 Task: Research Airbnb options in Brcko, Bosnia and Herzegovina from 15th November, 2023 to 21st November, 2023 for 5 adults.3 bedrooms having 3 beds and 3 bathrooms. Property type can be house. Amenities needed are: heating. Booking option can be shelf check-in. Look for 3 properties as per requirement.
Action: Mouse moved to (472, 68)
Screenshot: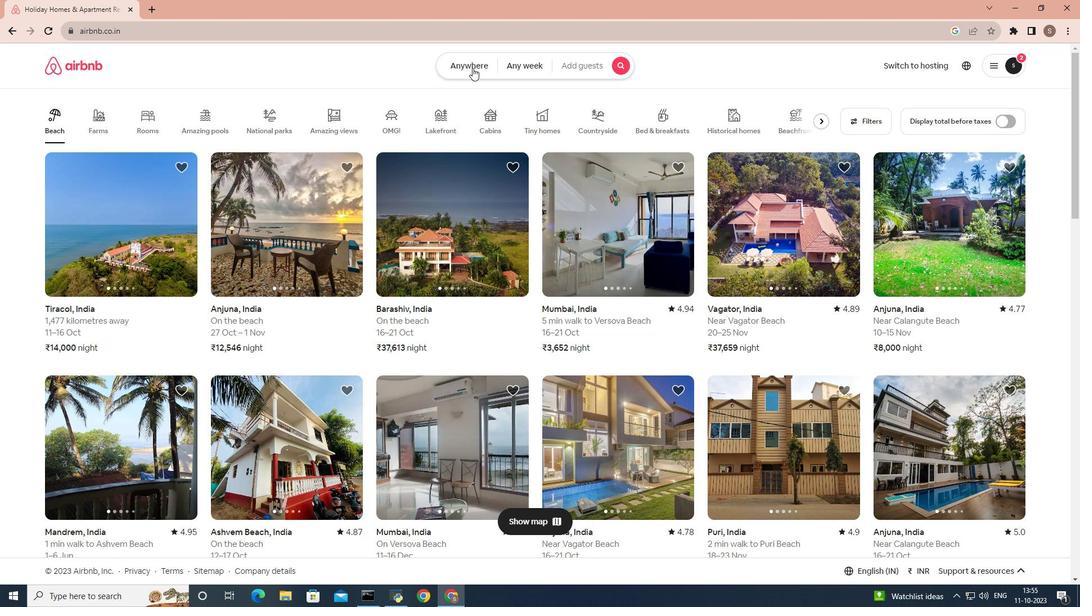 
Action: Mouse pressed left at (472, 68)
Screenshot: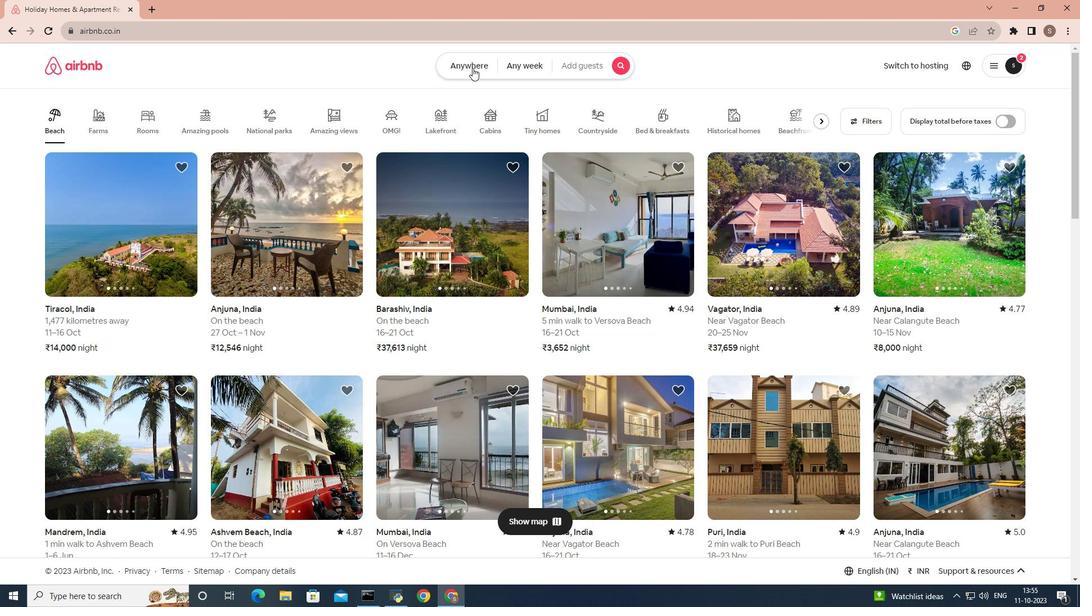 
Action: Mouse moved to (406, 106)
Screenshot: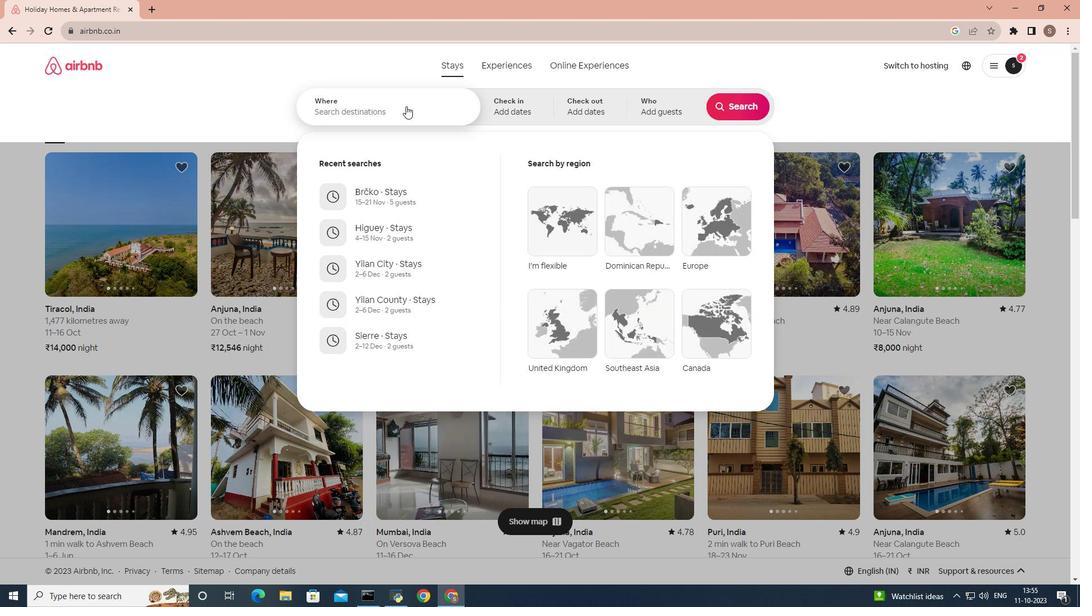 
Action: Mouse pressed left at (406, 106)
Screenshot: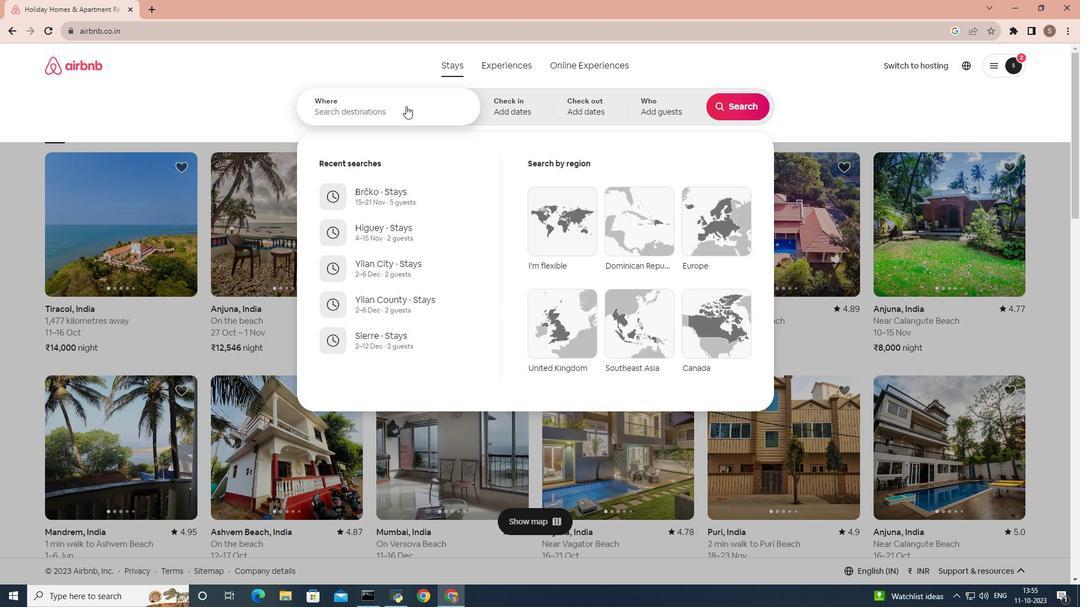
Action: Key pressed brcko
Screenshot: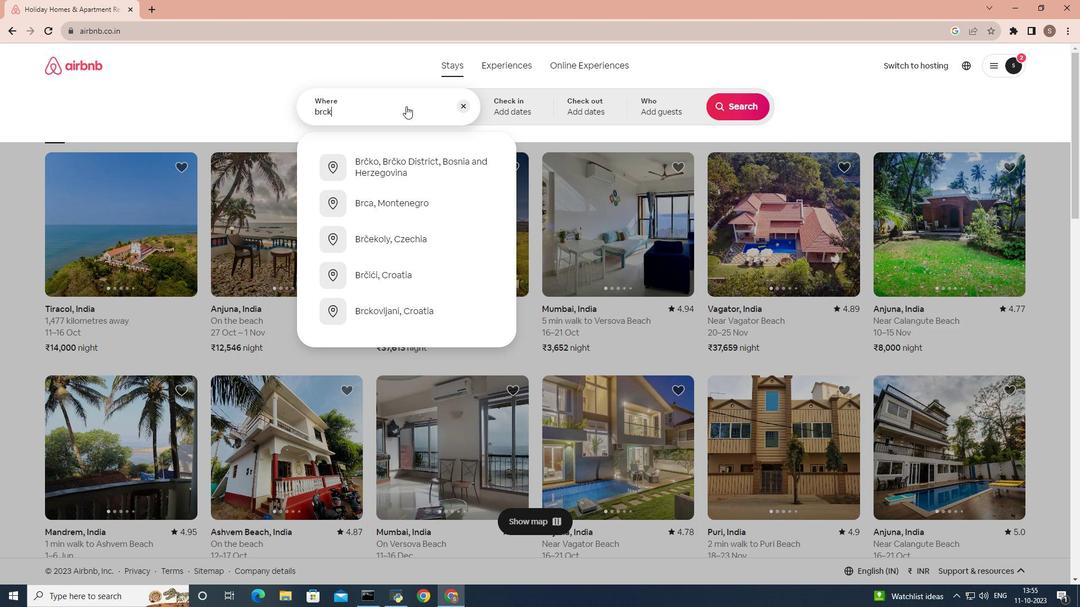 
Action: Mouse moved to (400, 167)
Screenshot: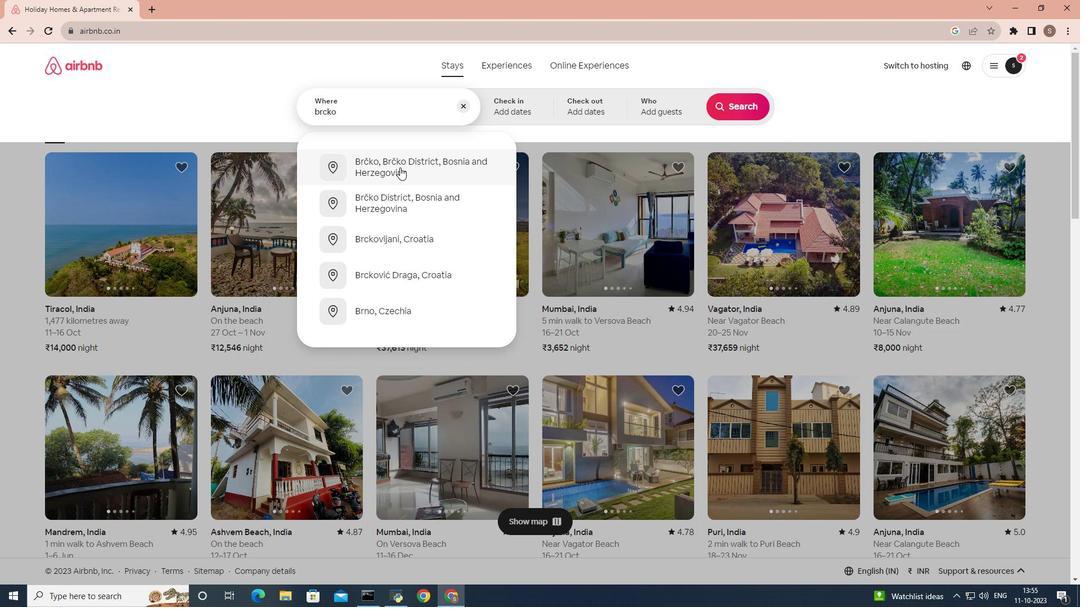 
Action: Mouse pressed left at (400, 167)
Screenshot: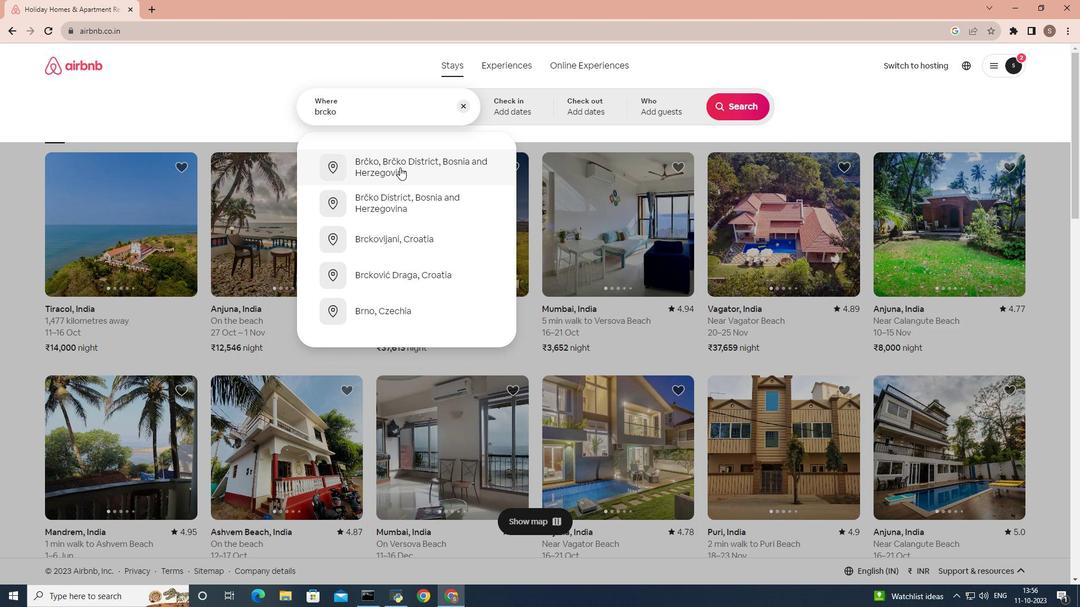 
Action: Mouse moved to (643, 312)
Screenshot: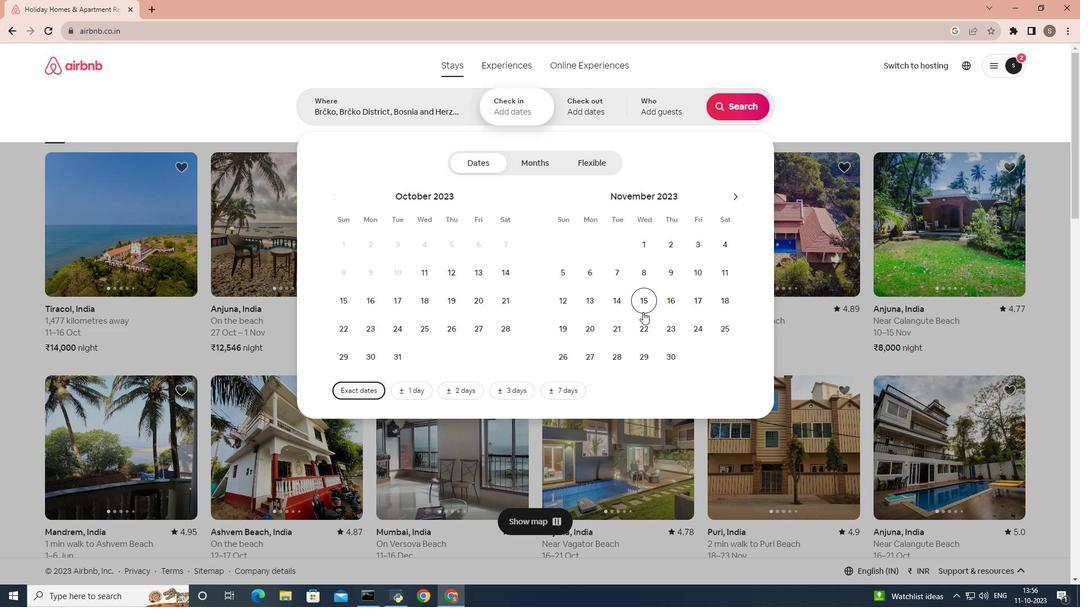 
Action: Mouse pressed left at (643, 312)
Screenshot: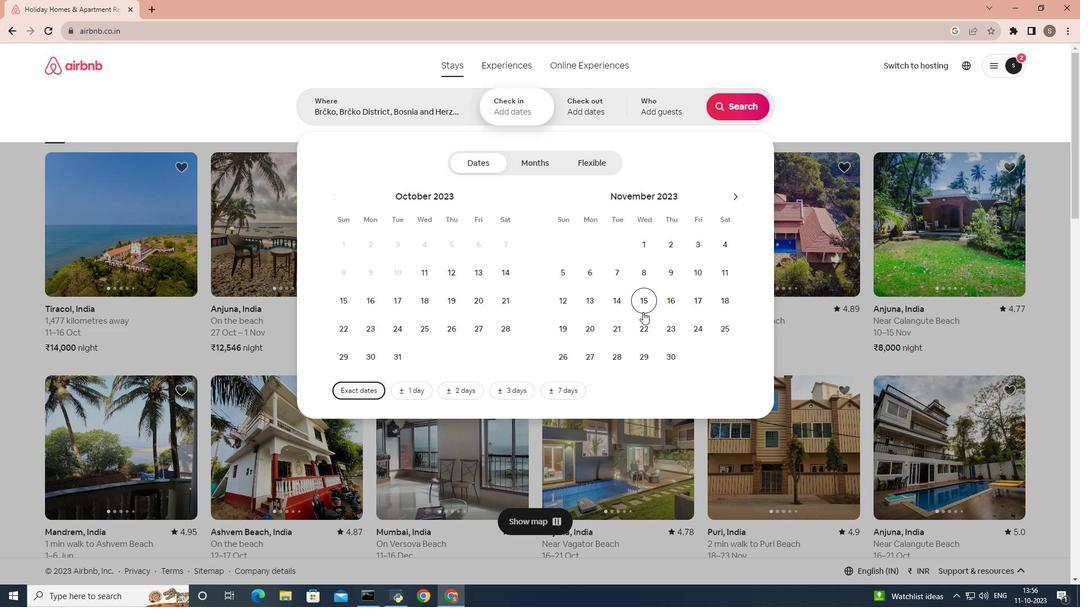 
Action: Mouse moved to (624, 333)
Screenshot: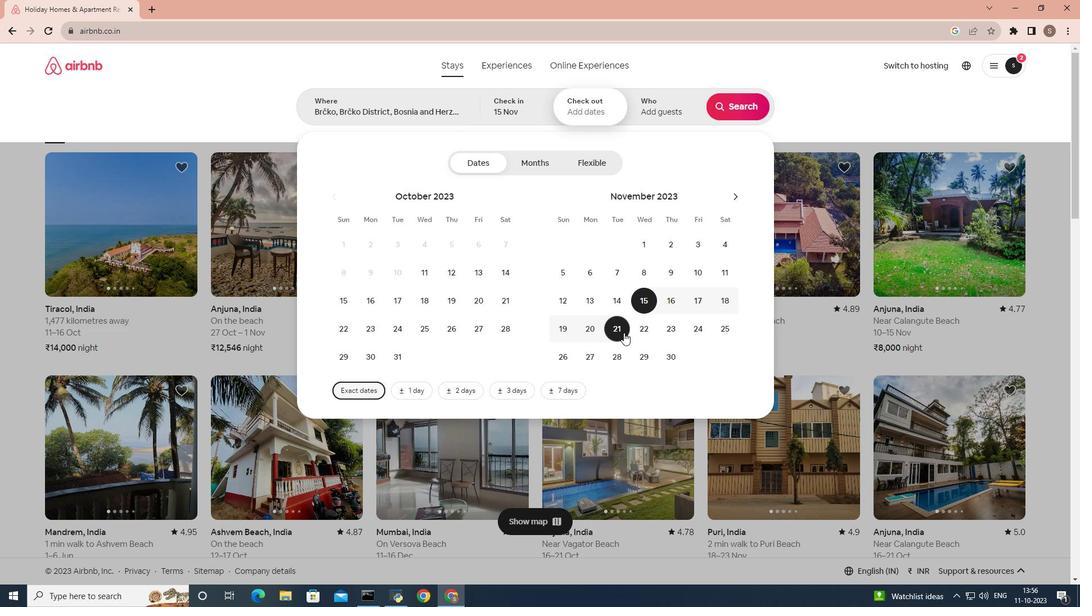 
Action: Mouse pressed left at (624, 333)
Screenshot: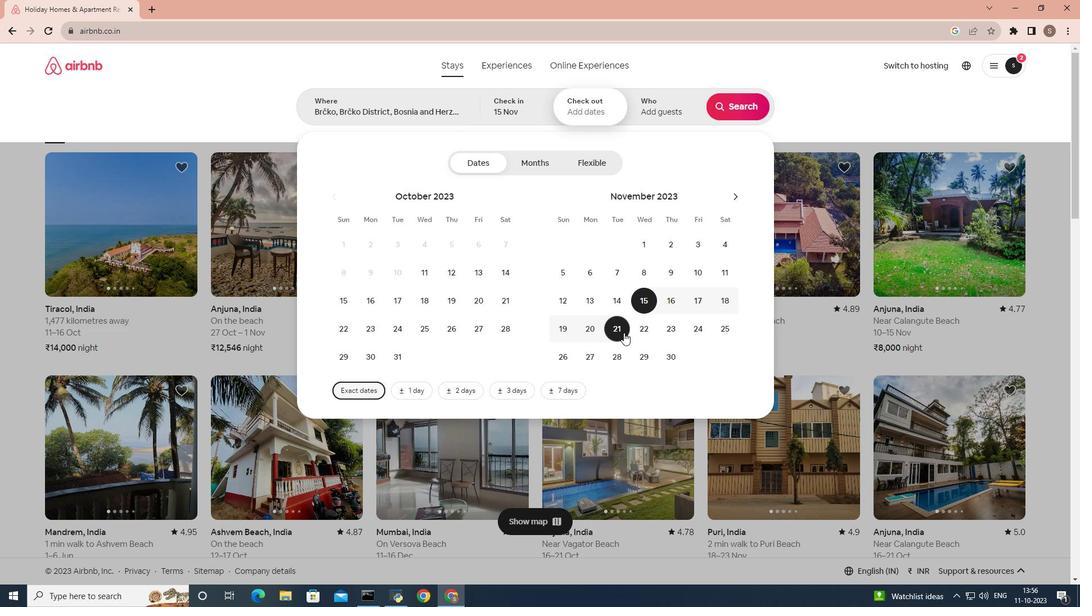 
Action: Mouse moved to (681, 109)
Screenshot: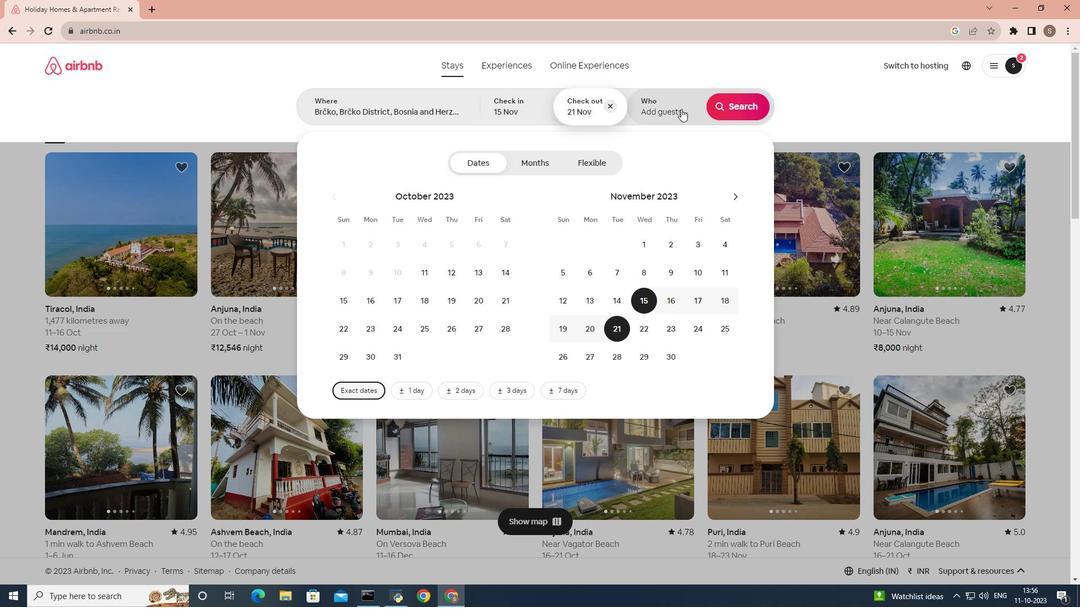
Action: Mouse pressed left at (681, 109)
Screenshot: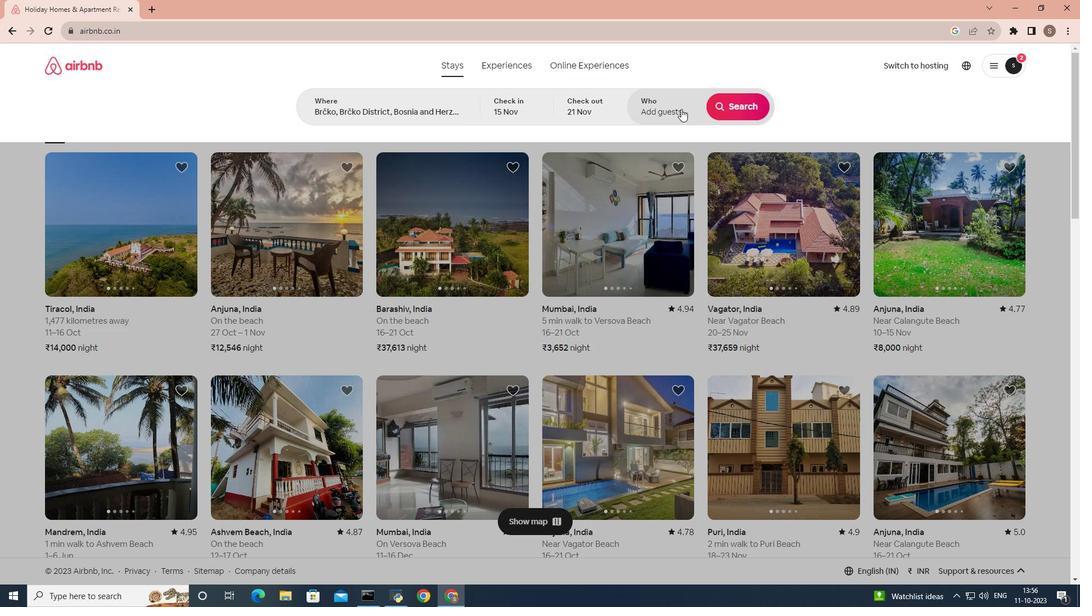 
Action: Mouse moved to (739, 169)
Screenshot: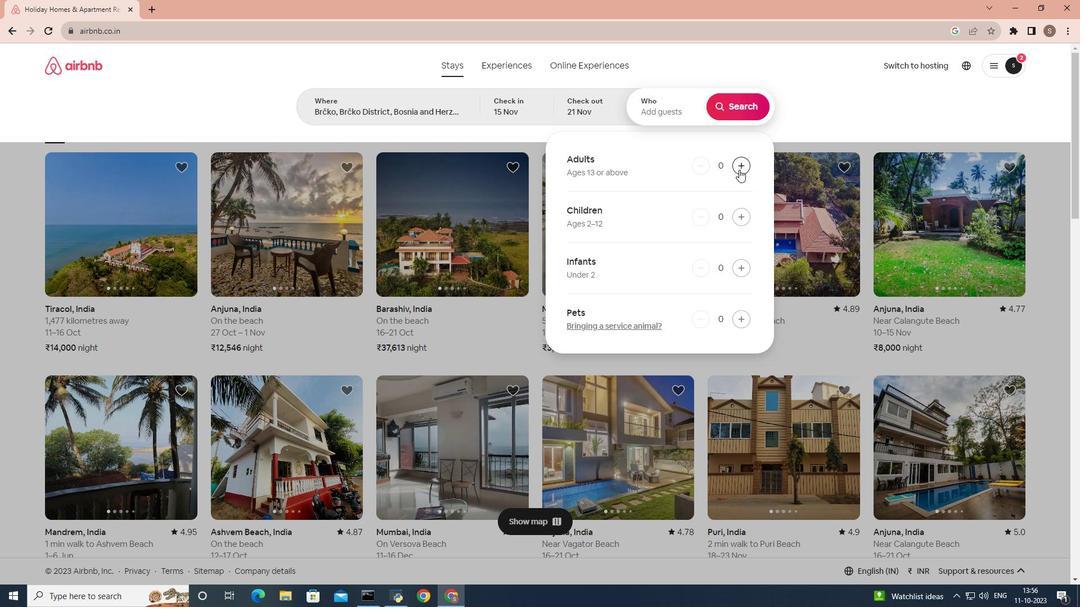 
Action: Mouse pressed left at (739, 169)
Screenshot: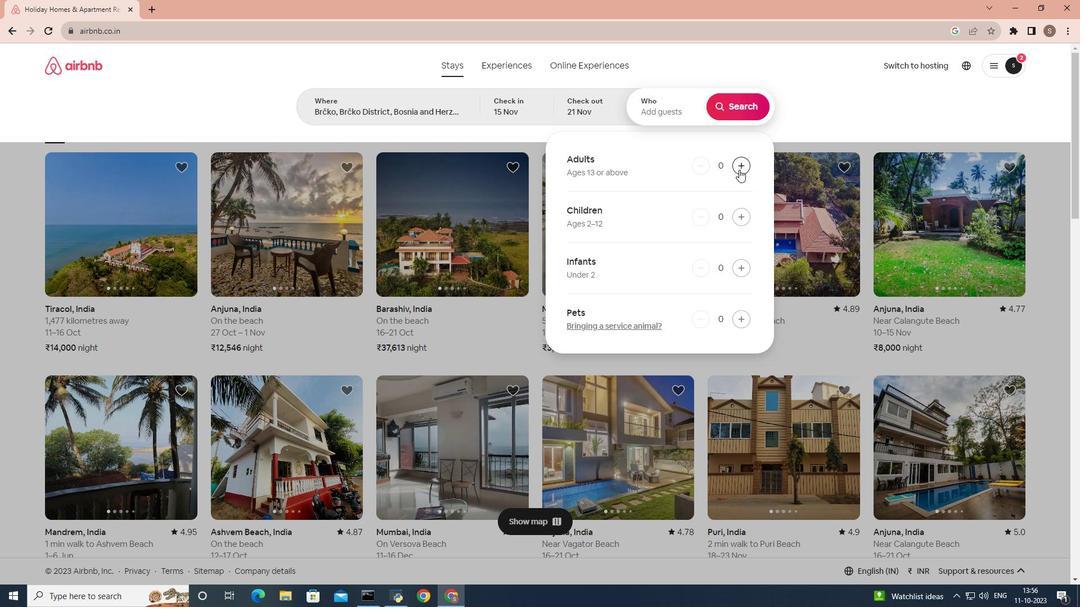
Action: Mouse pressed left at (739, 169)
Screenshot: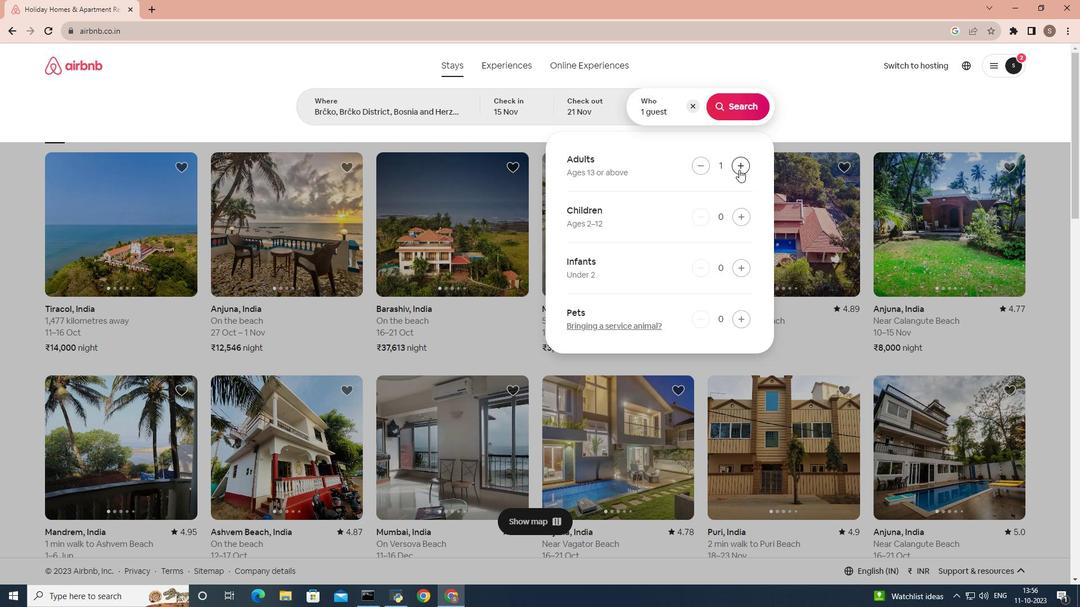 
Action: Mouse pressed left at (739, 169)
Screenshot: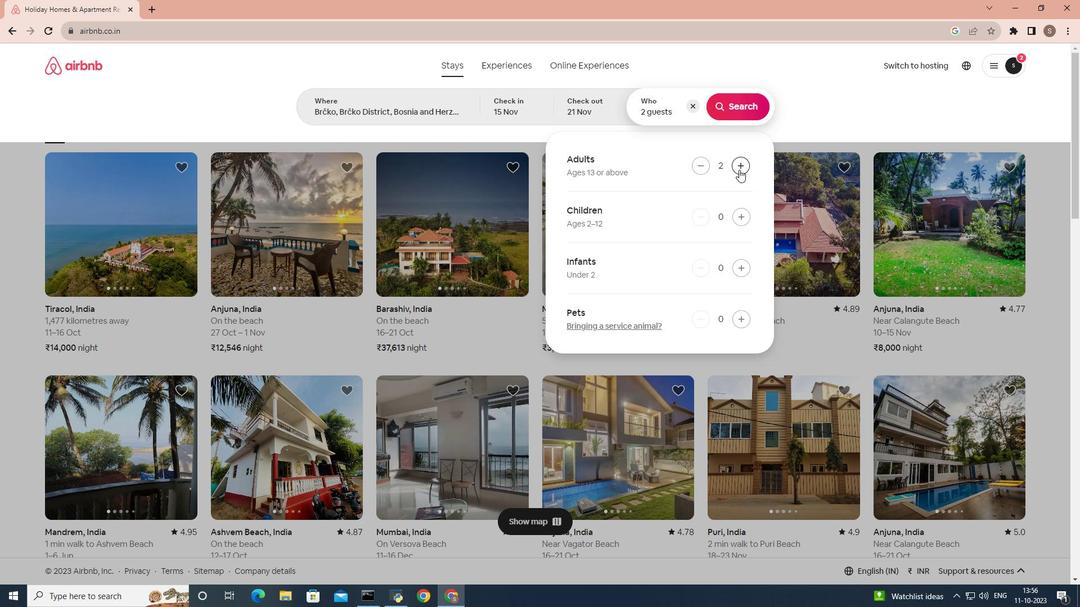 
Action: Mouse pressed left at (739, 169)
Screenshot: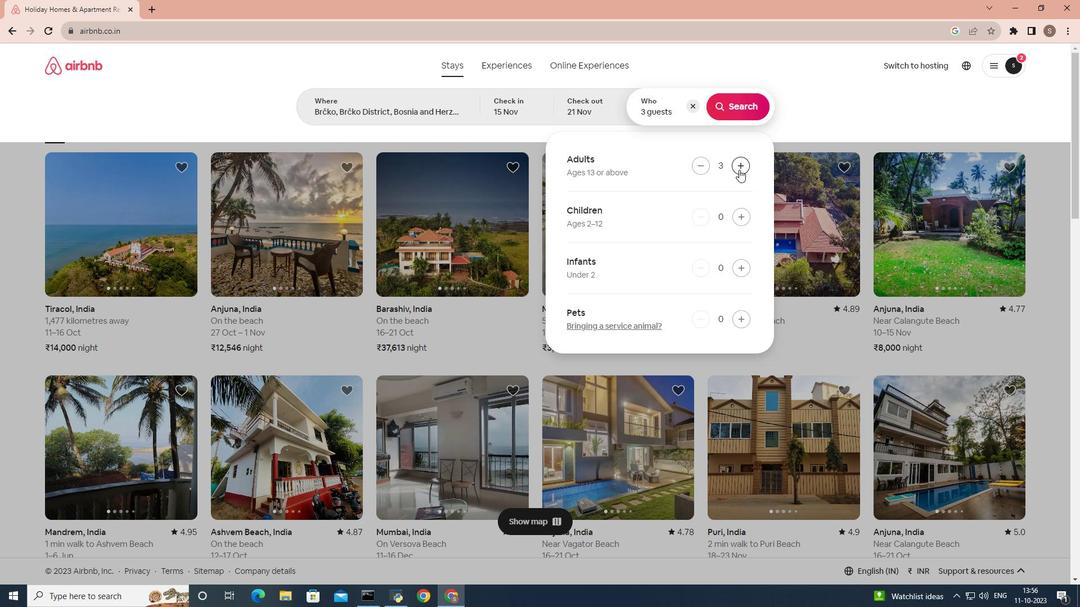 
Action: Mouse pressed left at (739, 169)
Screenshot: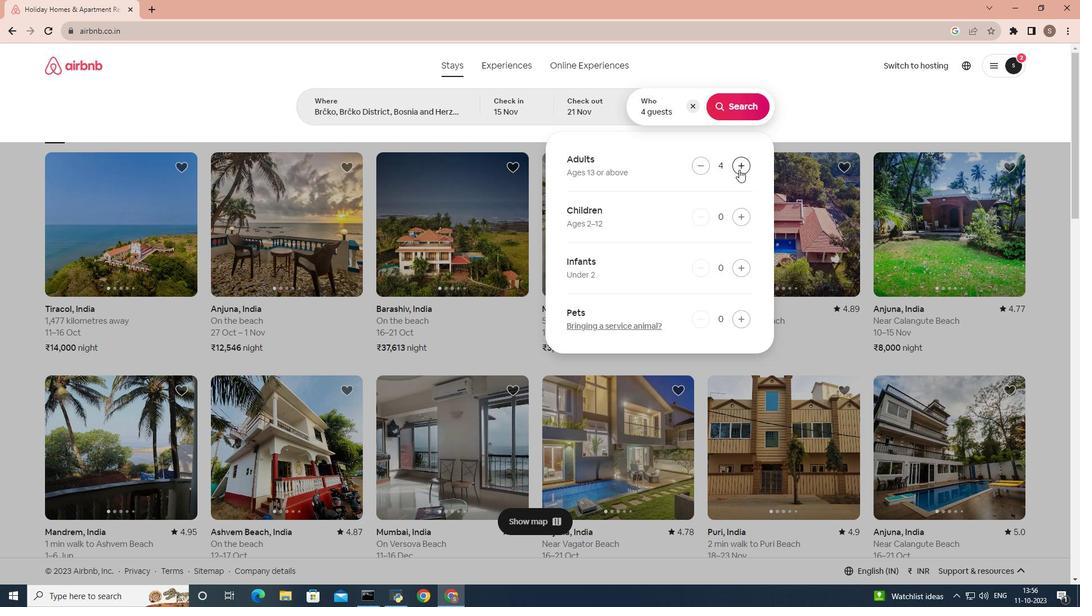 
Action: Mouse moved to (729, 106)
Screenshot: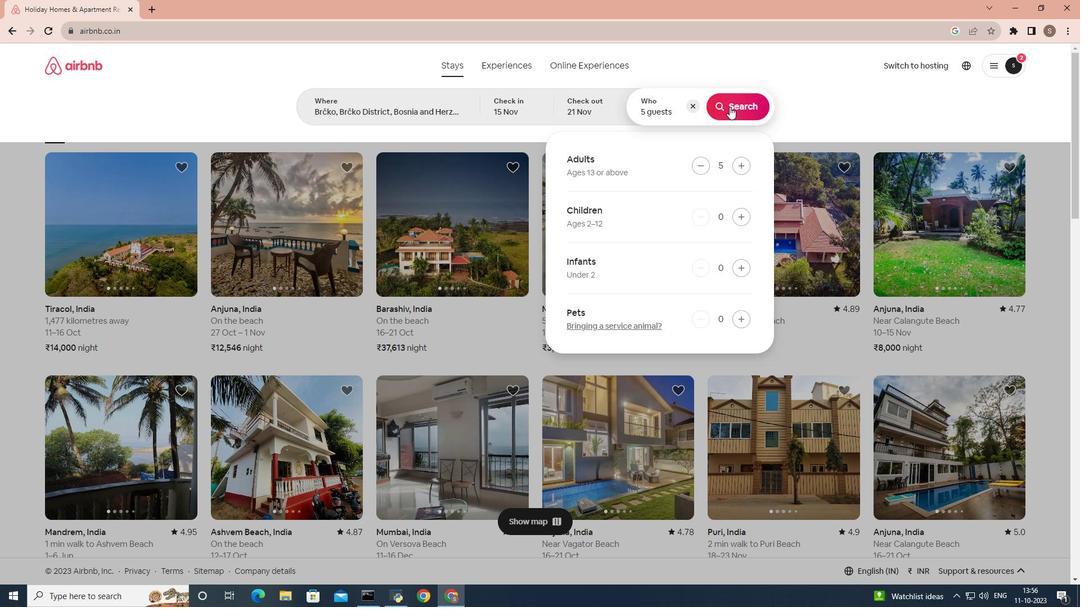 
Action: Mouse pressed left at (729, 106)
Screenshot: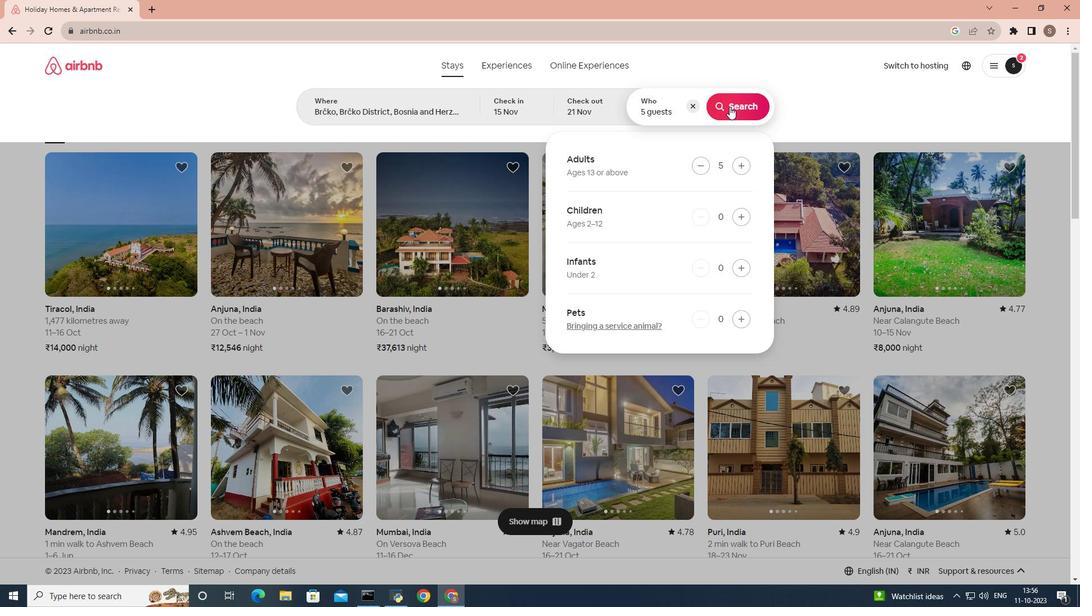 
Action: Mouse moved to (908, 115)
Screenshot: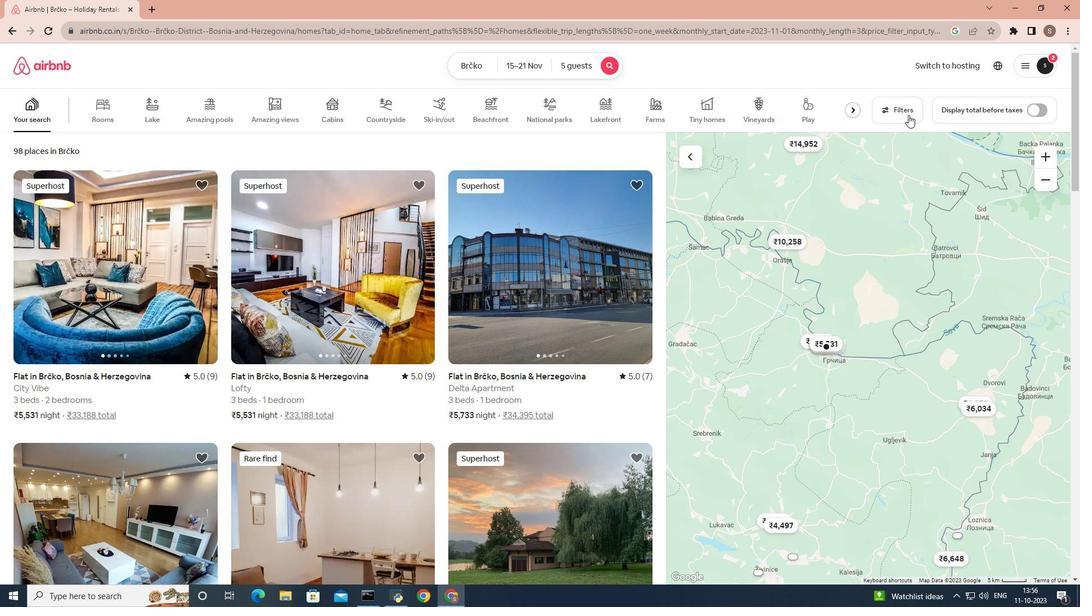 
Action: Mouse pressed left at (908, 115)
Screenshot: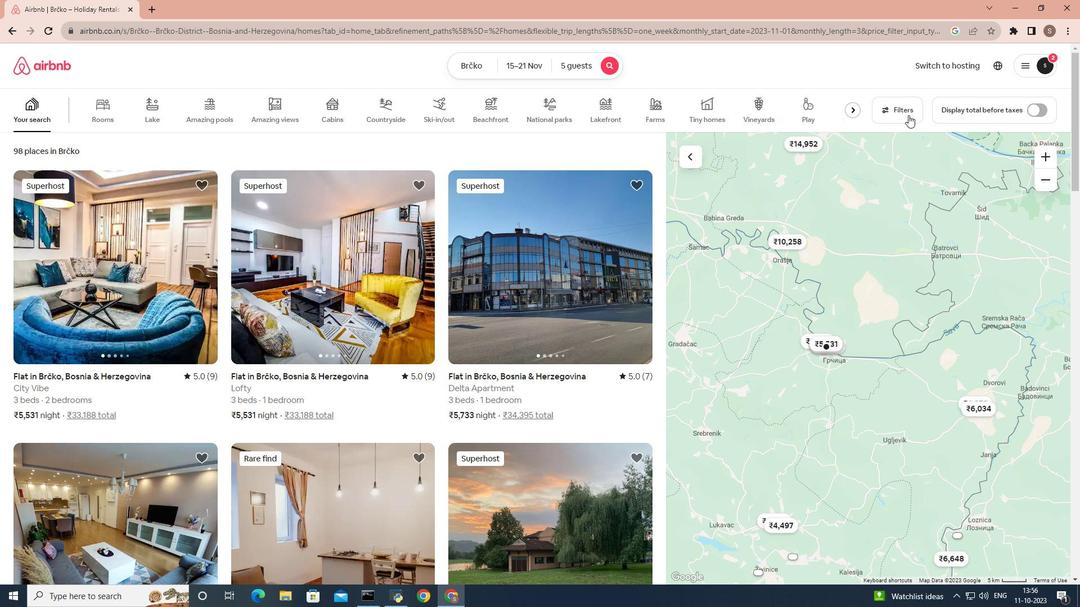 
Action: Mouse moved to (527, 265)
Screenshot: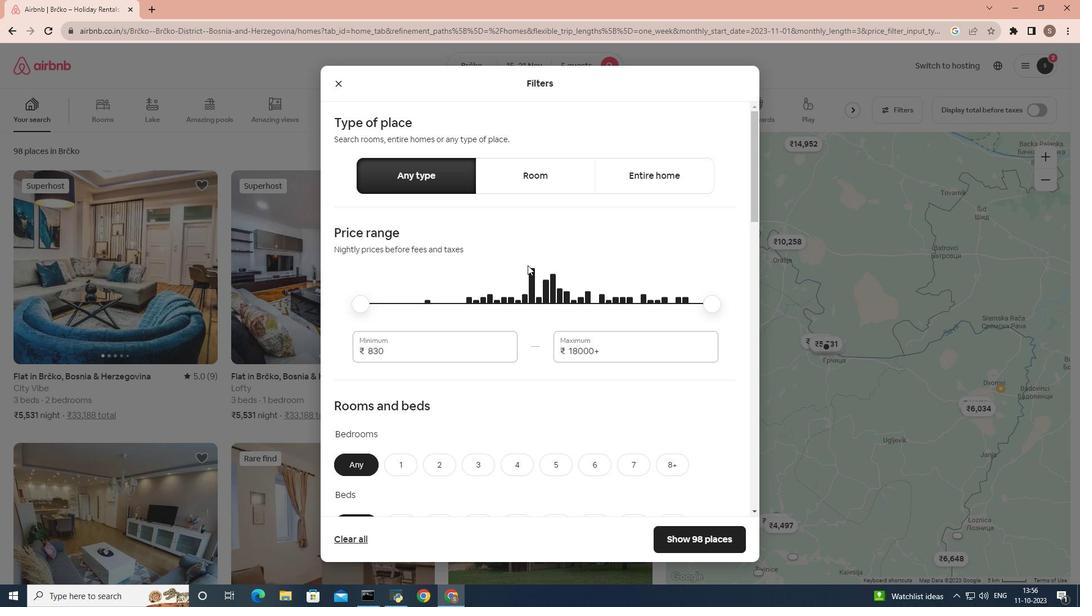 
Action: Mouse scrolled (527, 265) with delta (0, 0)
Screenshot: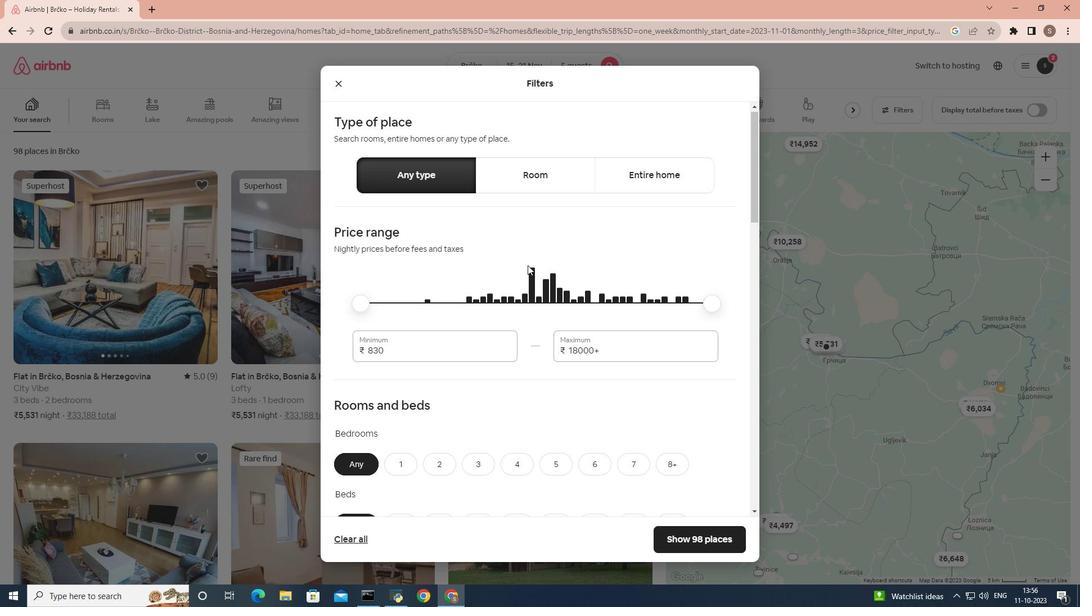 
Action: Mouse scrolled (527, 265) with delta (0, 0)
Screenshot: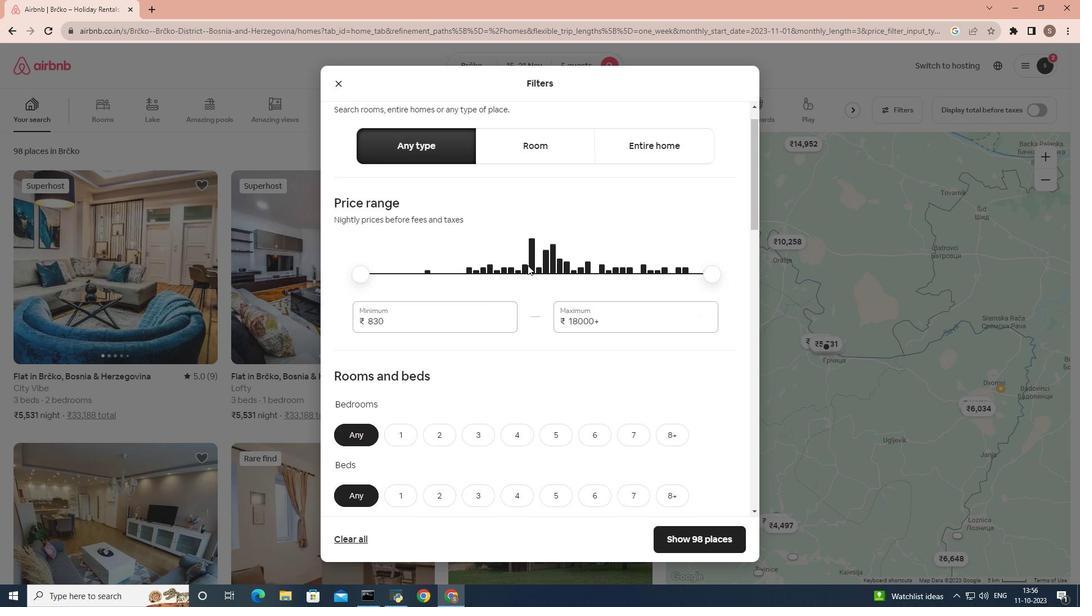 
Action: Mouse moved to (526, 248)
Screenshot: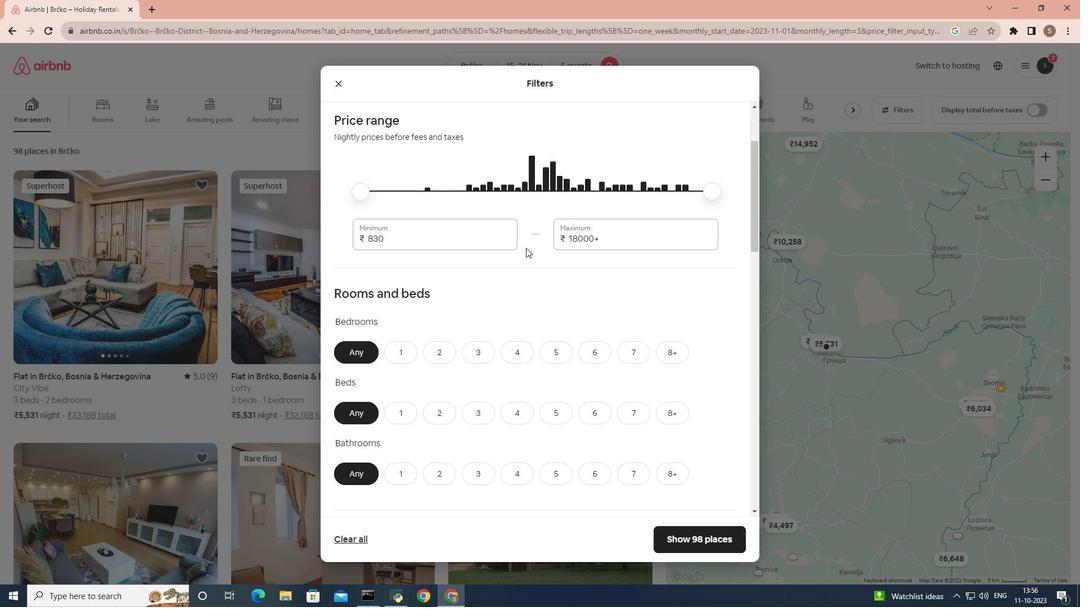 
Action: Mouse scrolled (526, 247) with delta (0, 0)
Screenshot: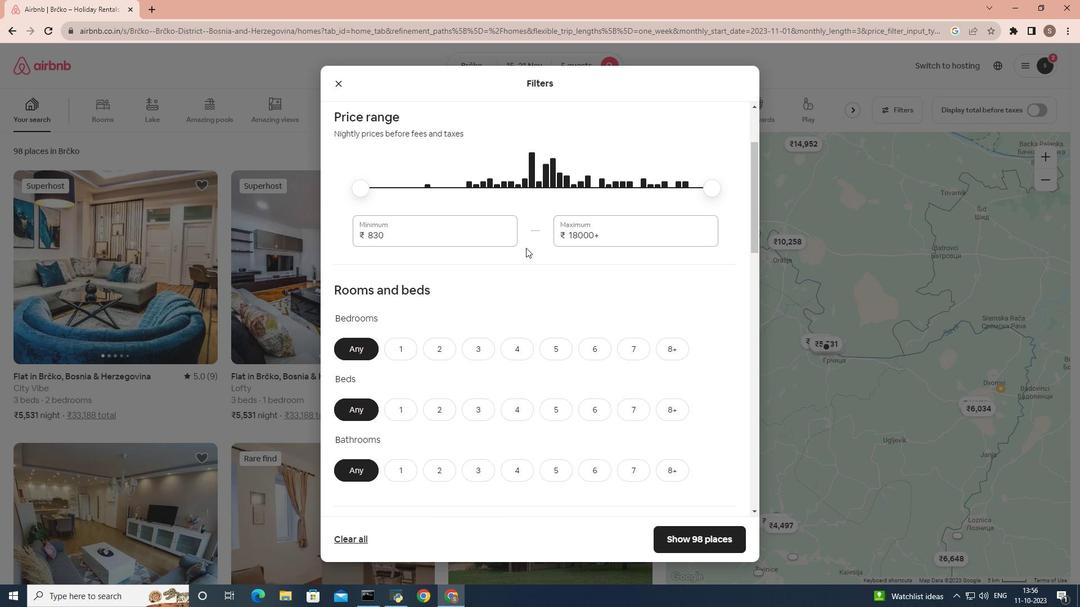 
Action: Mouse moved to (525, 244)
Screenshot: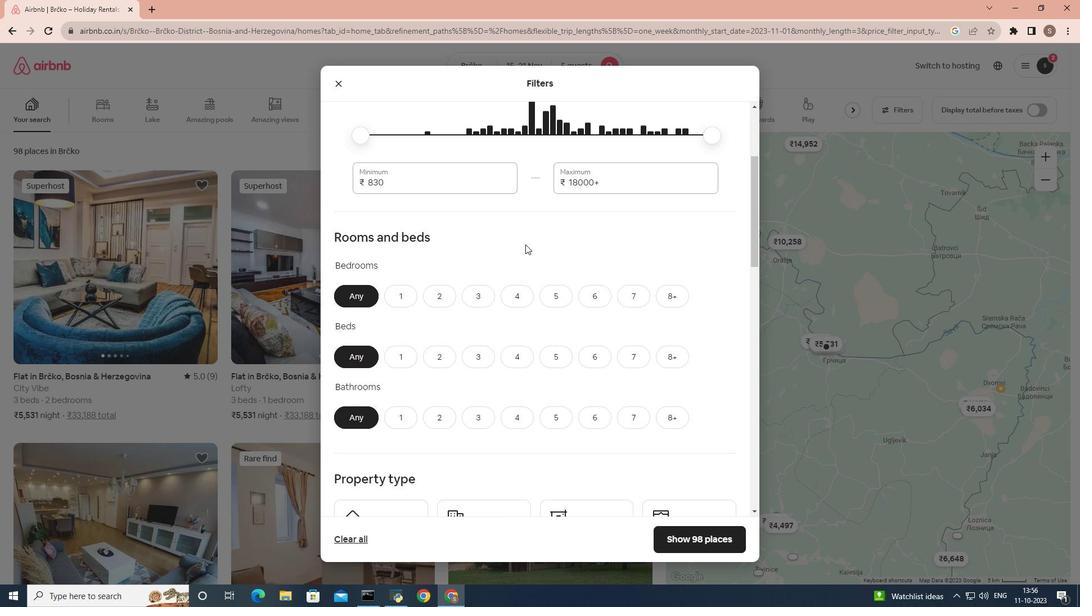 
Action: Mouse scrolled (525, 244) with delta (0, 0)
Screenshot: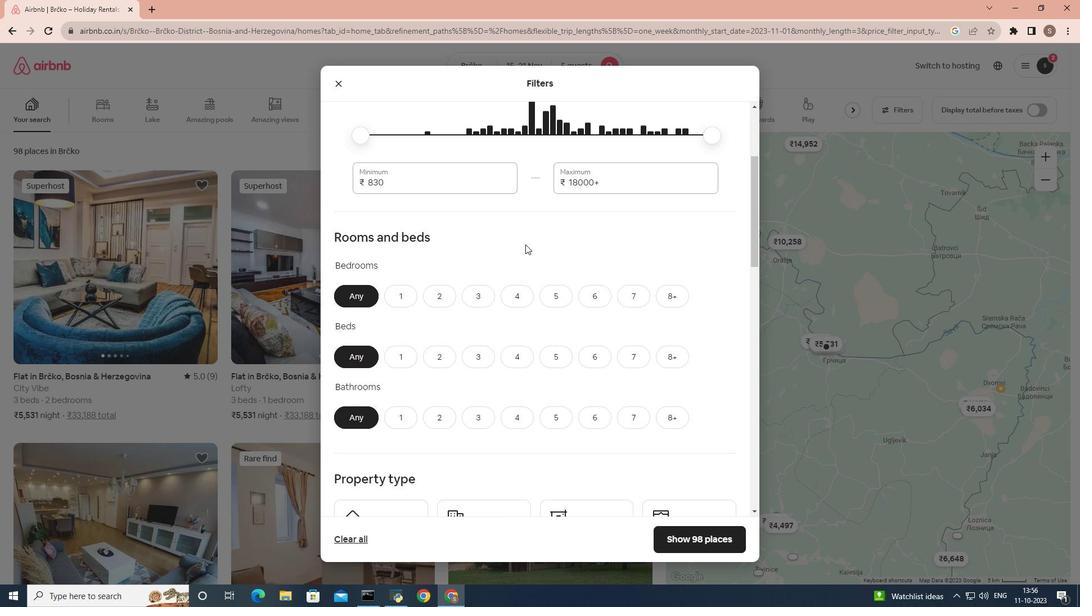 
Action: Mouse moved to (492, 240)
Screenshot: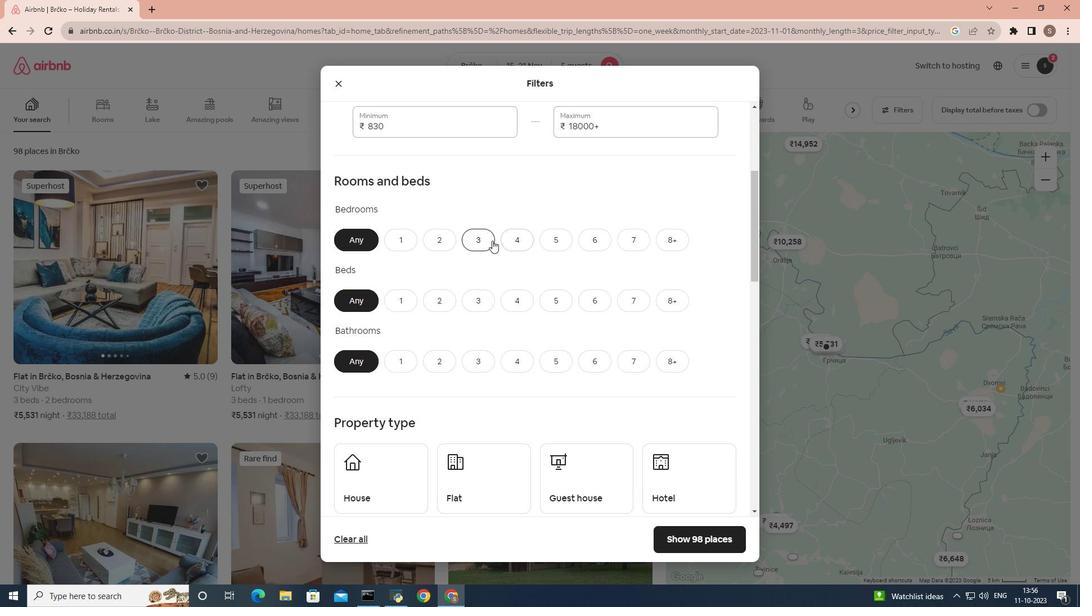 
Action: Mouse pressed left at (492, 240)
Screenshot: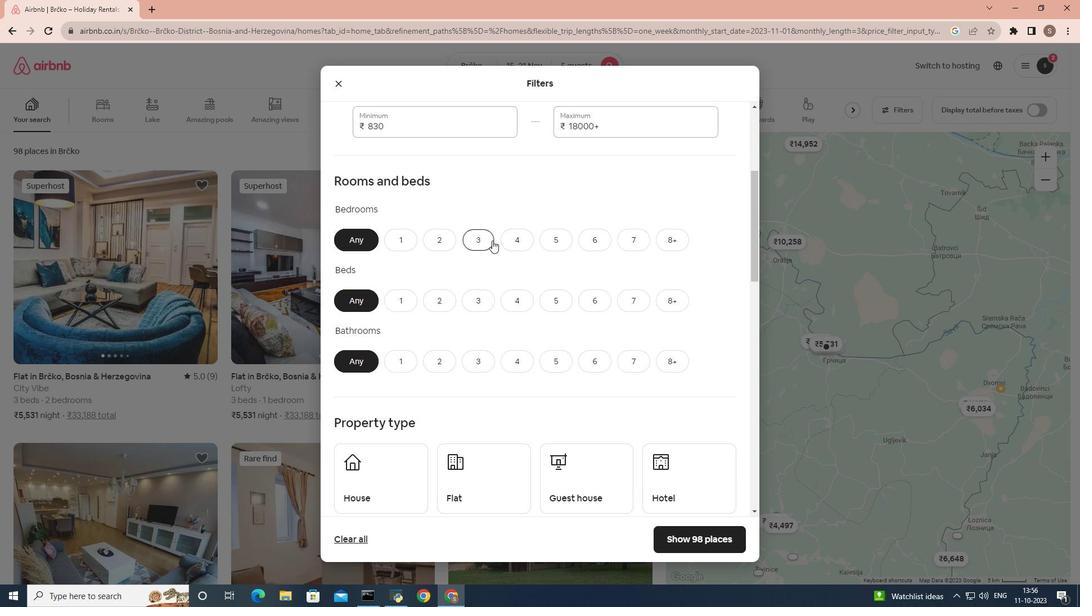 
Action: Mouse moved to (475, 310)
Screenshot: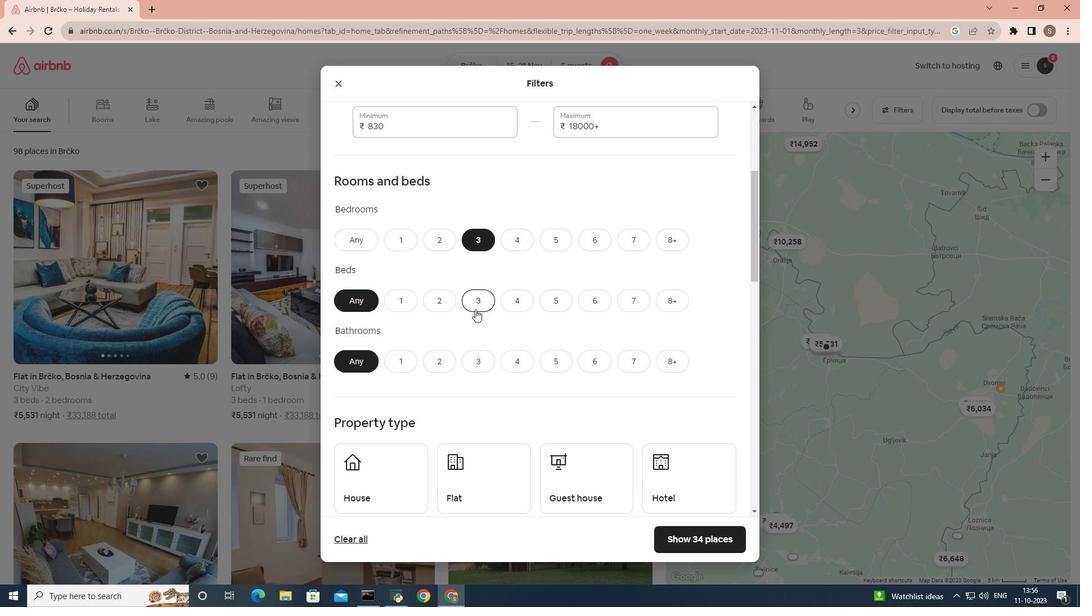 
Action: Mouse pressed left at (475, 310)
Screenshot: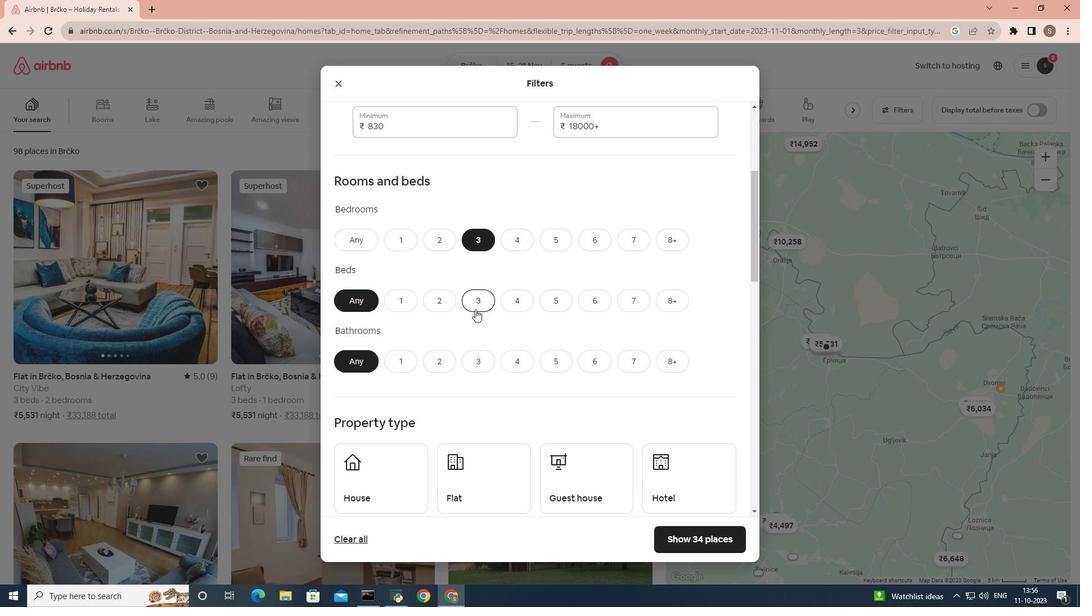 
Action: Mouse moved to (473, 362)
Screenshot: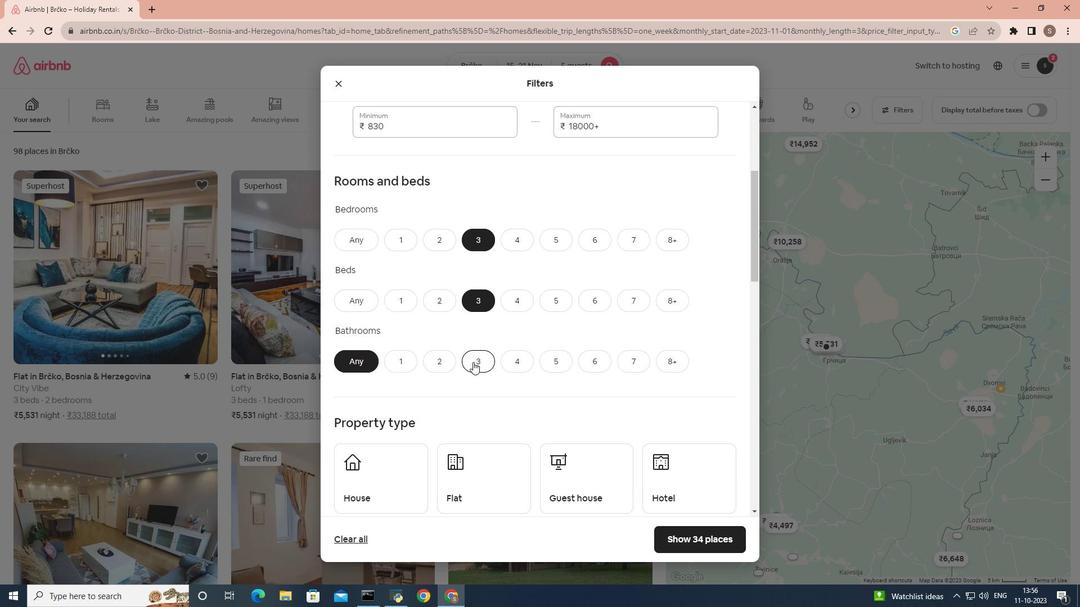 
Action: Mouse pressed left at (473, 362)
Screenshot: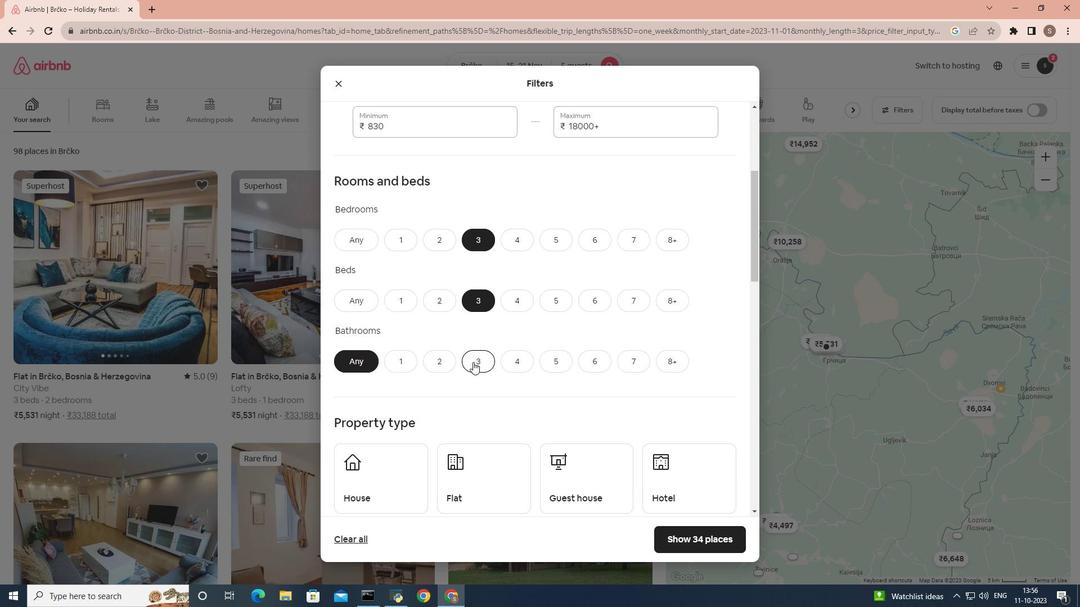
Action: Mouse moved to (476, 307)
Screenshot: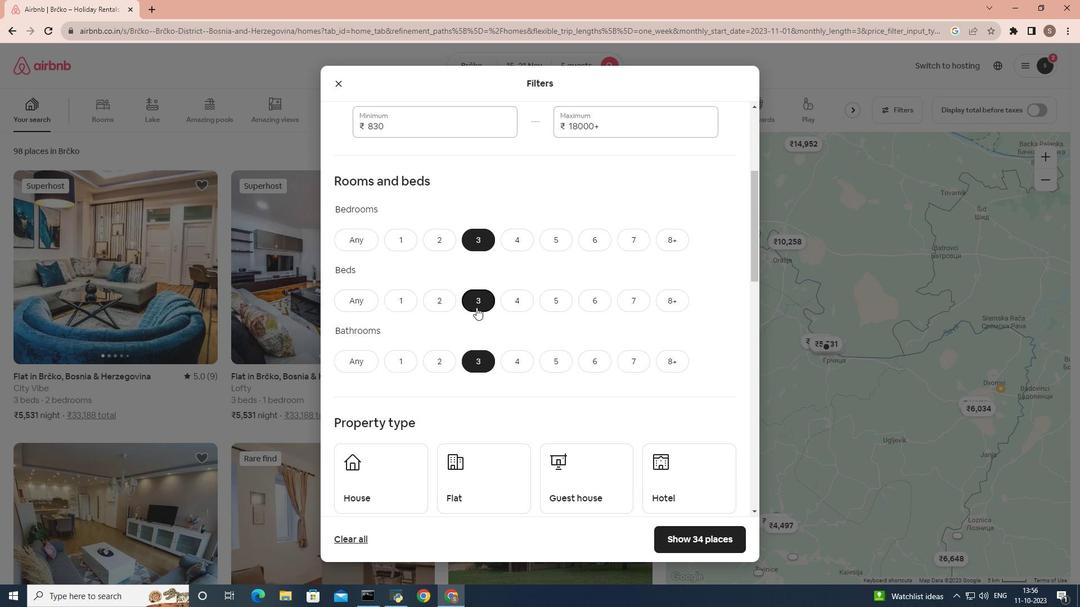 
Action: Mouse scrolled (476, 307) with delta (0, 0)
Screenshot: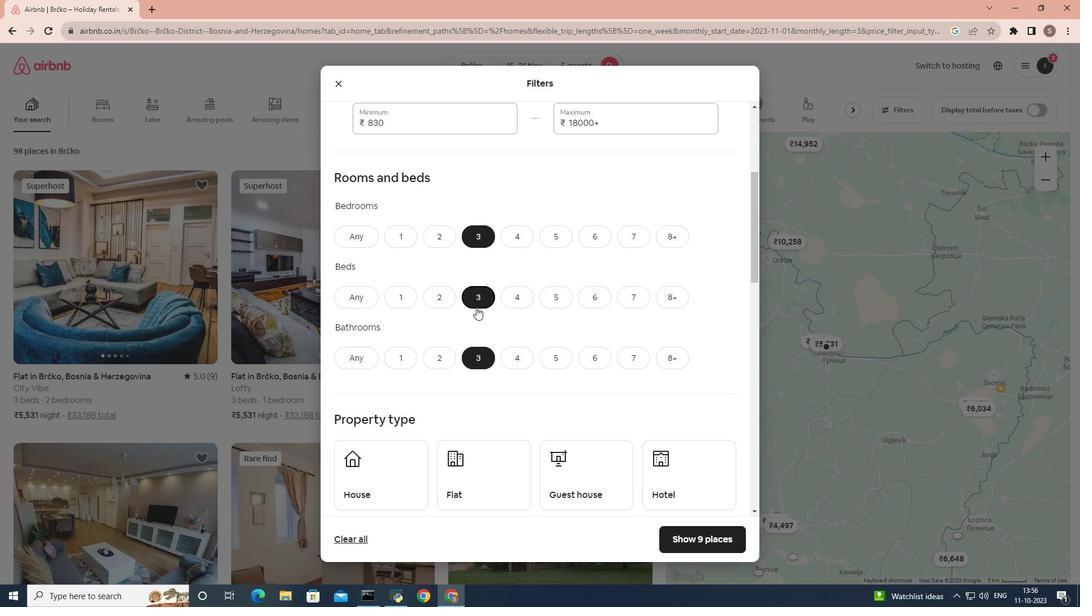 
Action: Mouse scrolled (476, 307) with delta (0, 0)
Screenshot: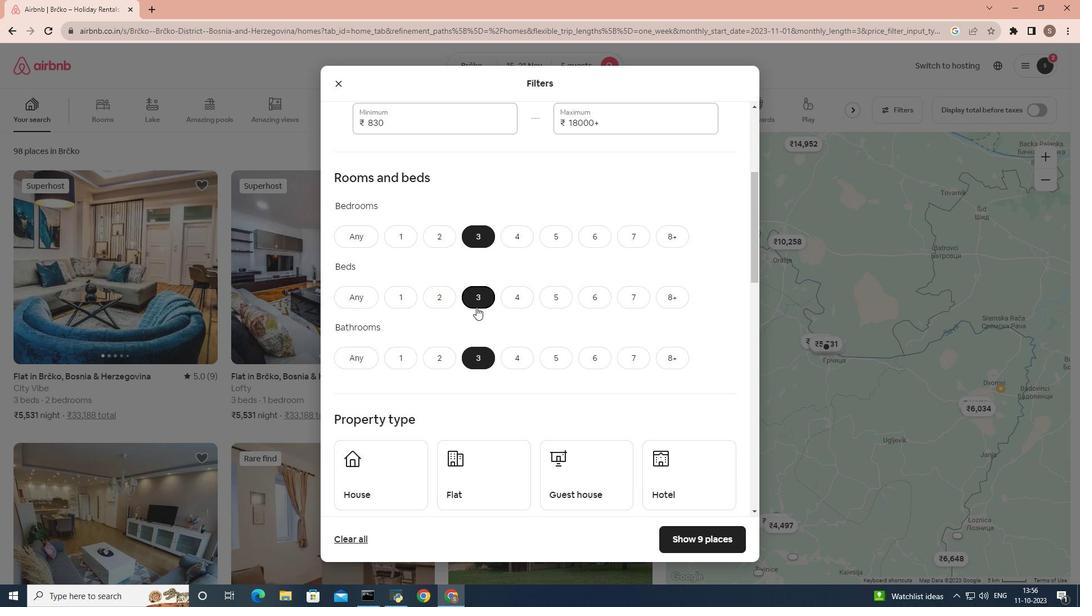 
Action: Mouse scrolled (476, 307) with delta (0, 0)
Screenshot: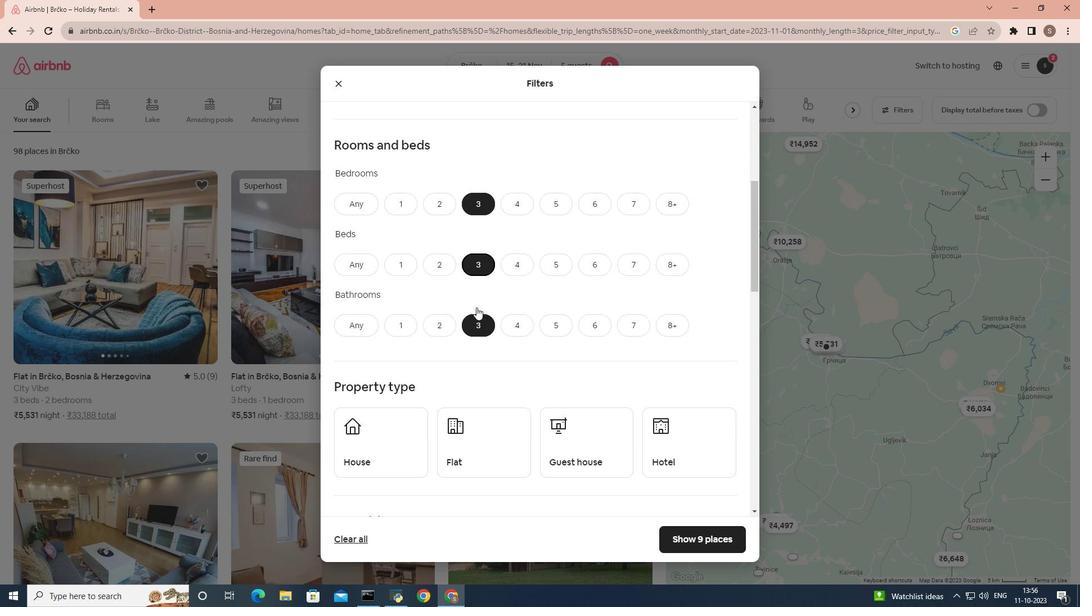 
Action: Mouse scrolled (476, 307) with delta (0, 0)
Screenshot: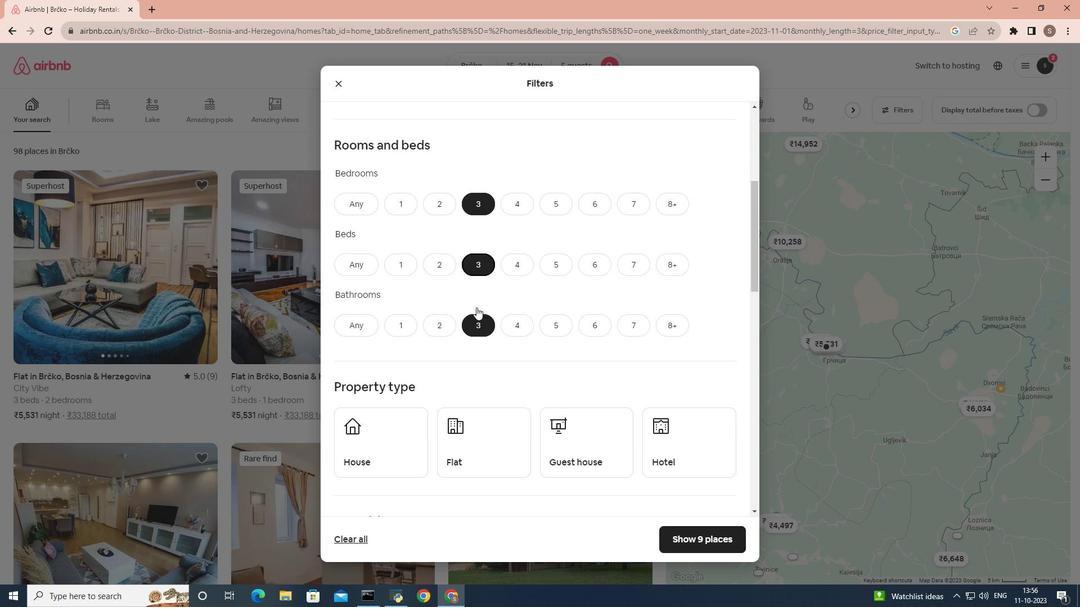 
Action: Mouse moved to (387, 265)
Screenshot: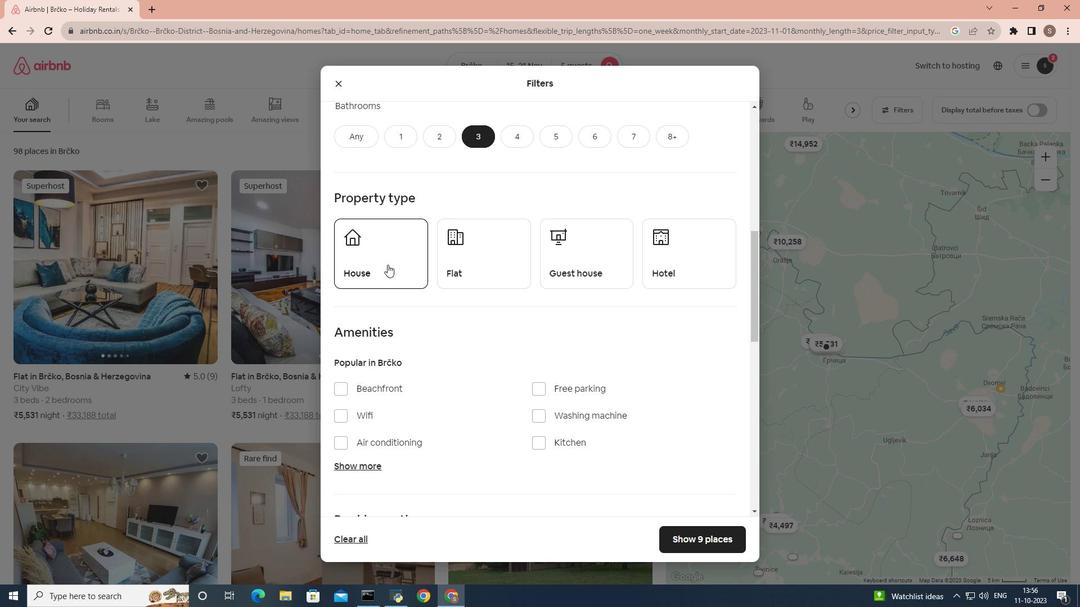 
Action: Mouse pressed left at (387, 265)
Screenshot: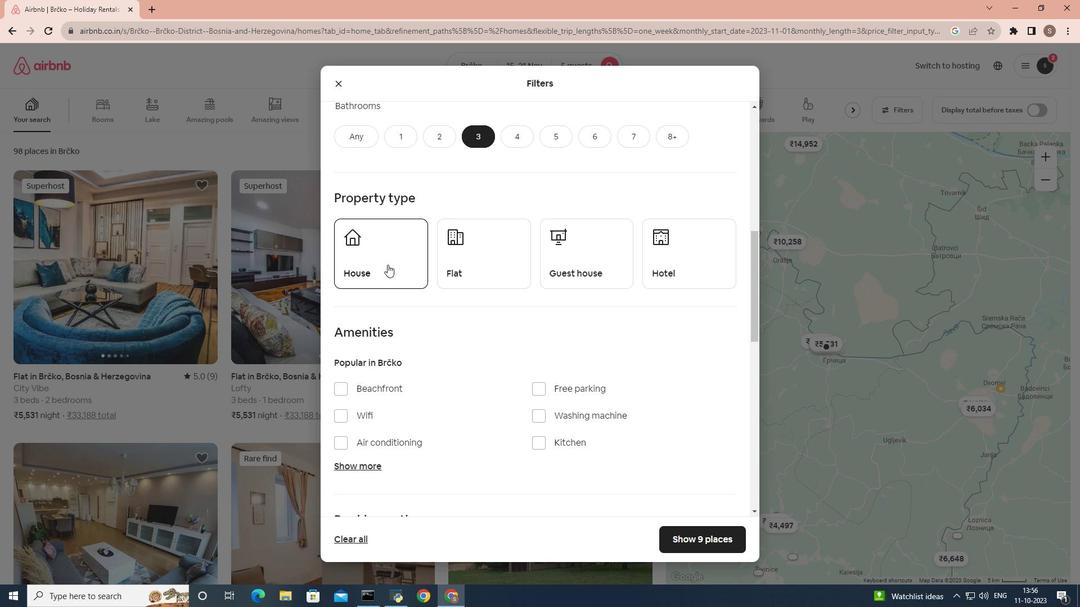 
Action: Mouse moved to (449, 339)
Screenshot: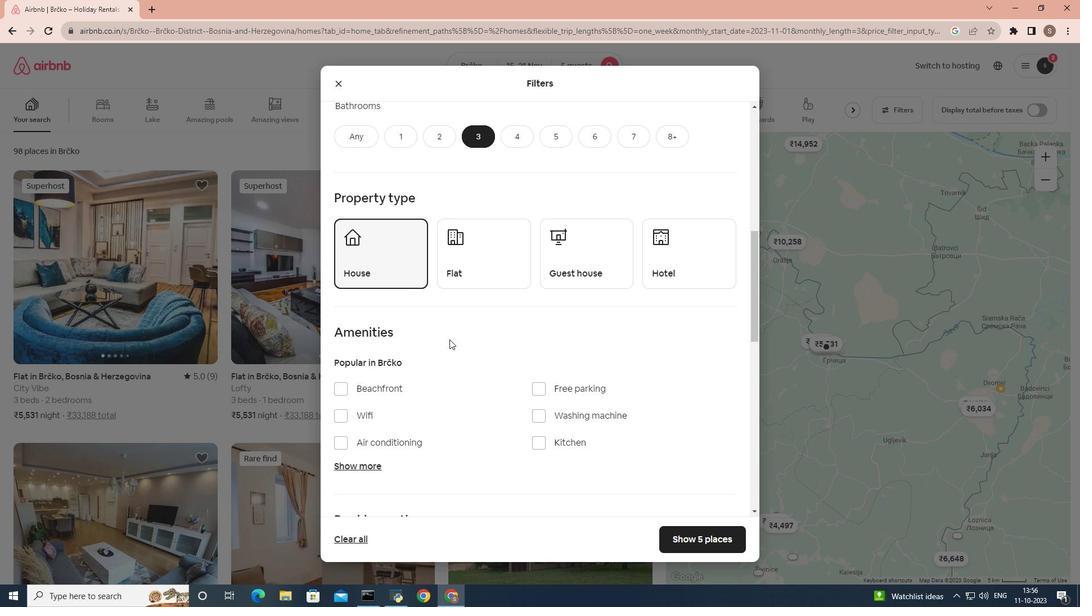 
Action: Mouse scrolled (449, 339) with delta (0, 0)
Screenshot: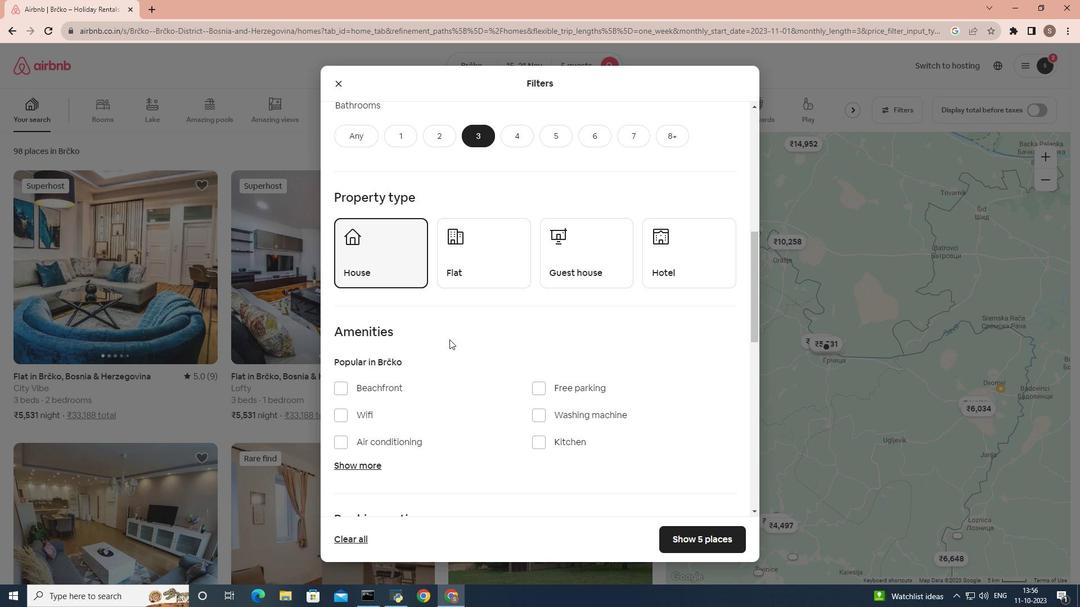 
Action: Mouse scrolled (449, 339) with delta (0, 0)
Screenshot: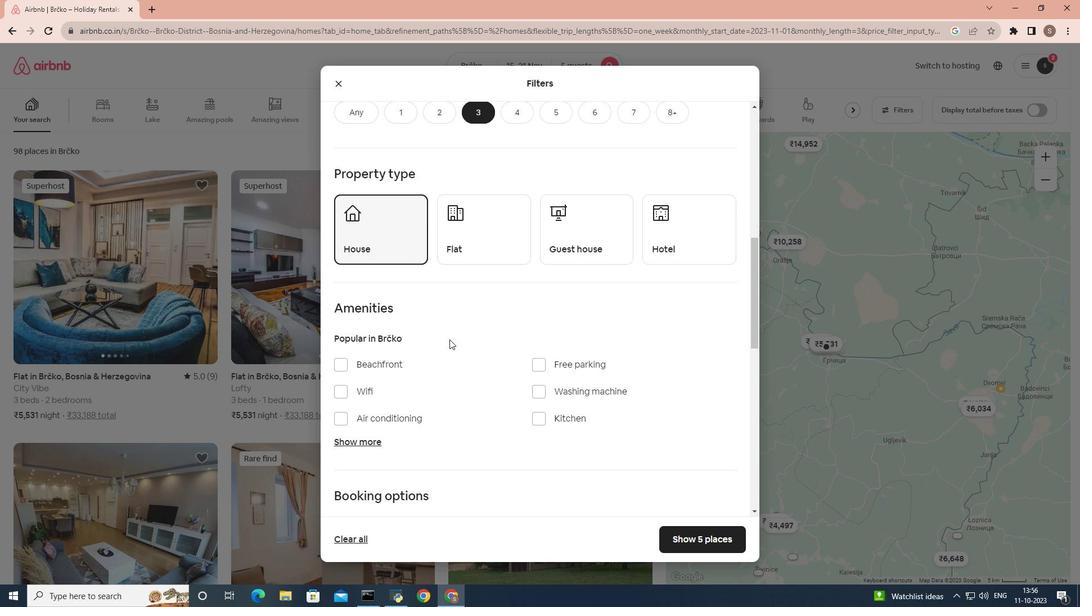 
Action: Mouse scrolled (449, 339) with delta (0, 0)
Screenshot: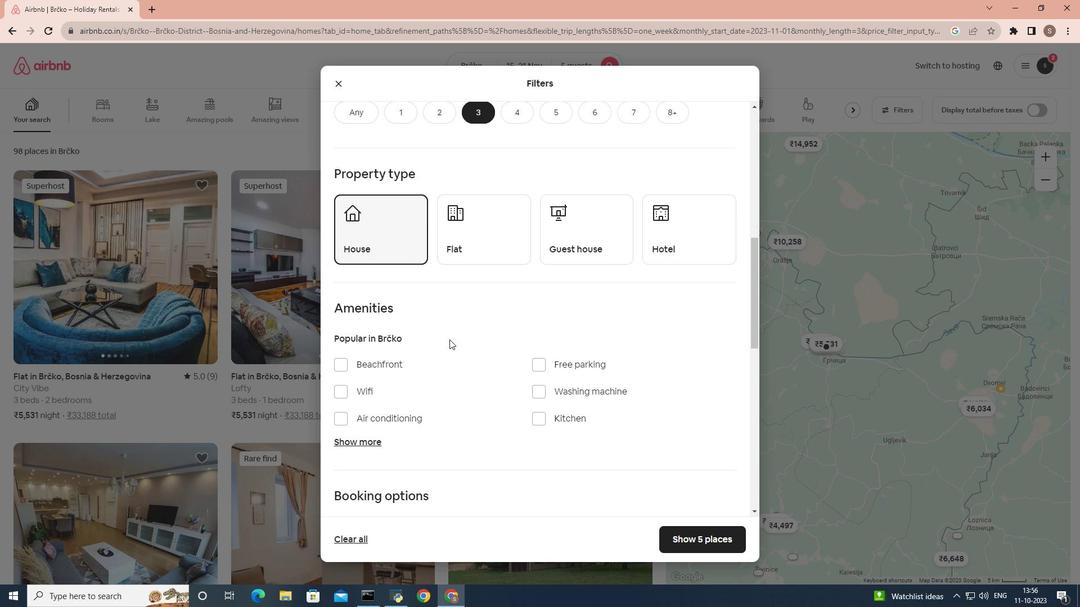 
Action: Mouse moved to (446, 332)
Screenshot: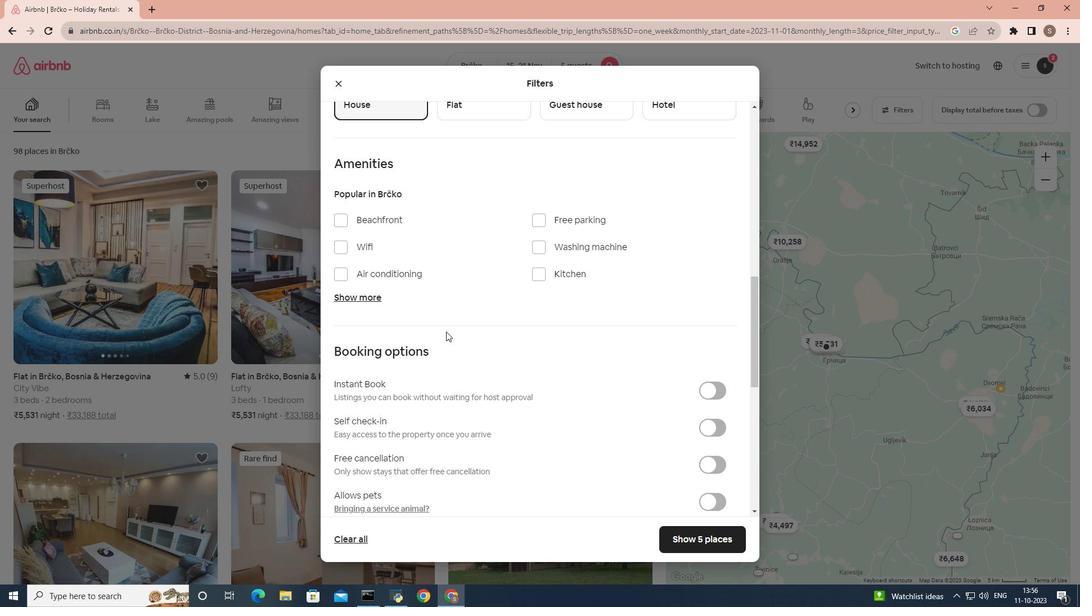 
Action: Mouse scrolled (446, 331) with delta (0, 0)
Screenshot: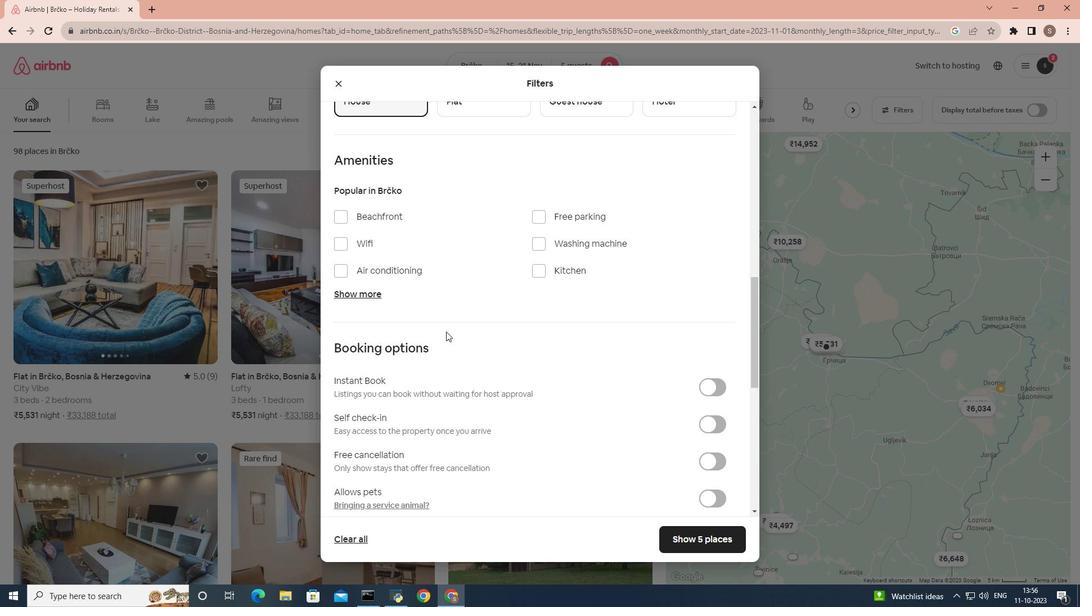 
Action: Mouse scrolled (446, 331) with delta (0, 0)
Screenshot: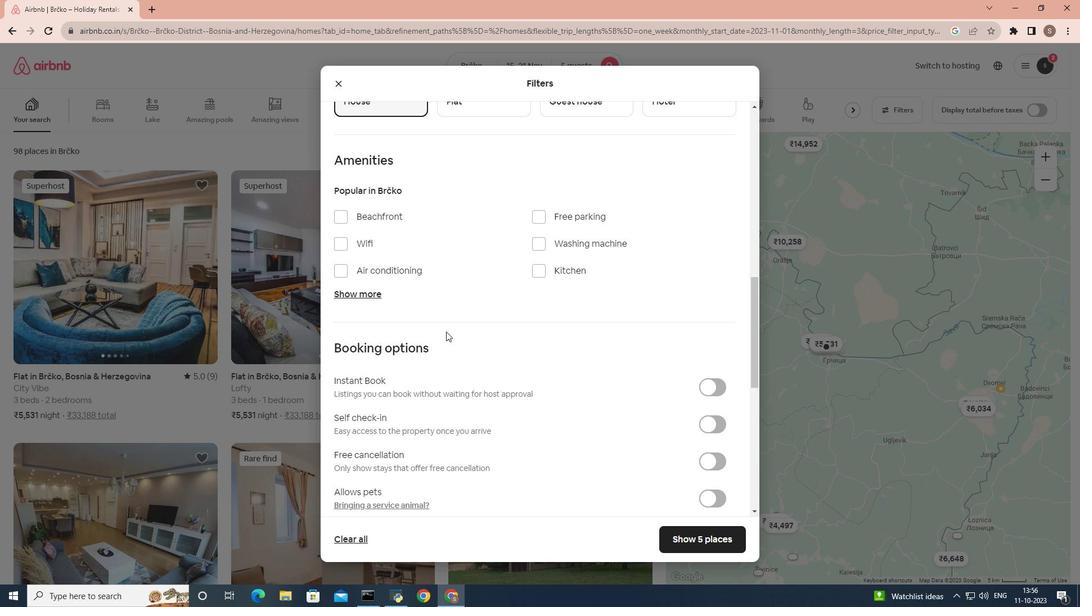 
Action: Mouse scrolled (446, 331) with delta (0, 0)
Screenshot: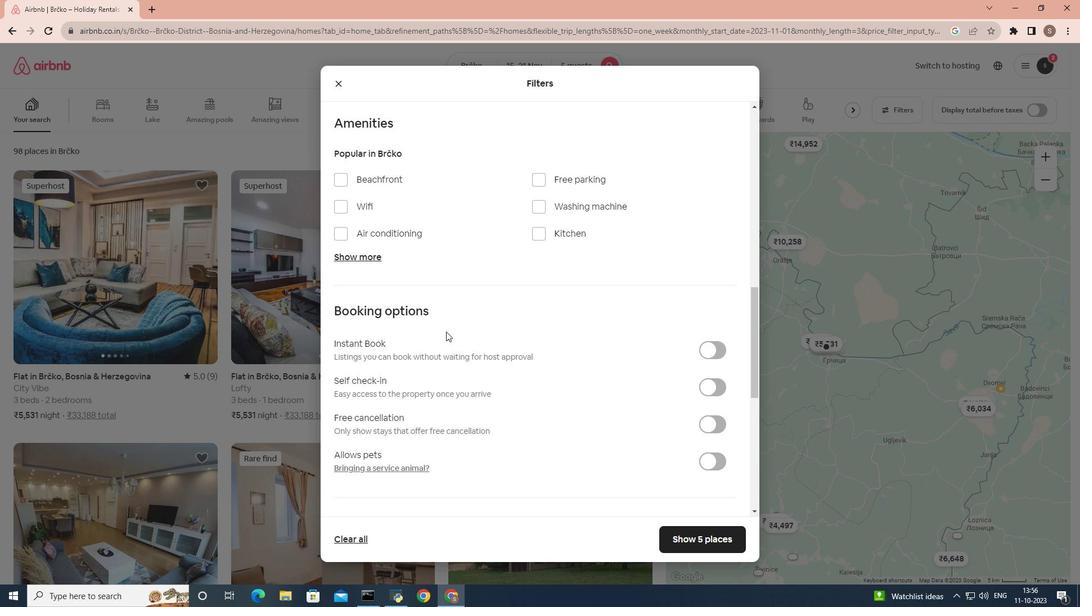 
Action: Mouse moved to (445, 319)
Screenshot: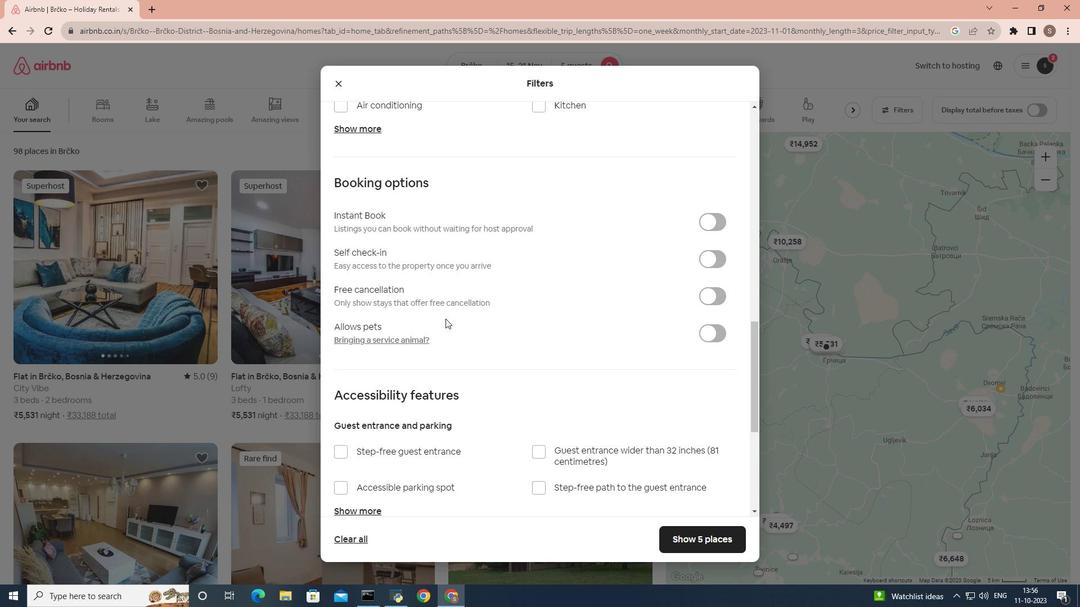 
Action: Mouse scrolled (445, 318) with delta (0, 0)
Screenshot: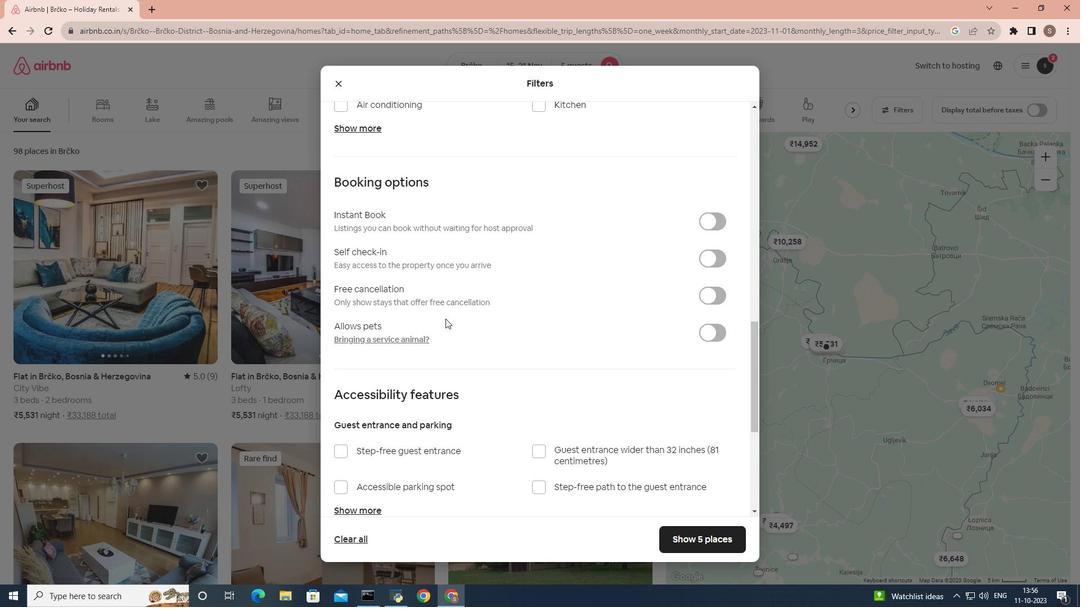 
Action: Mouse scrolled (445, 318) with delta (0, 0)
Screenshot: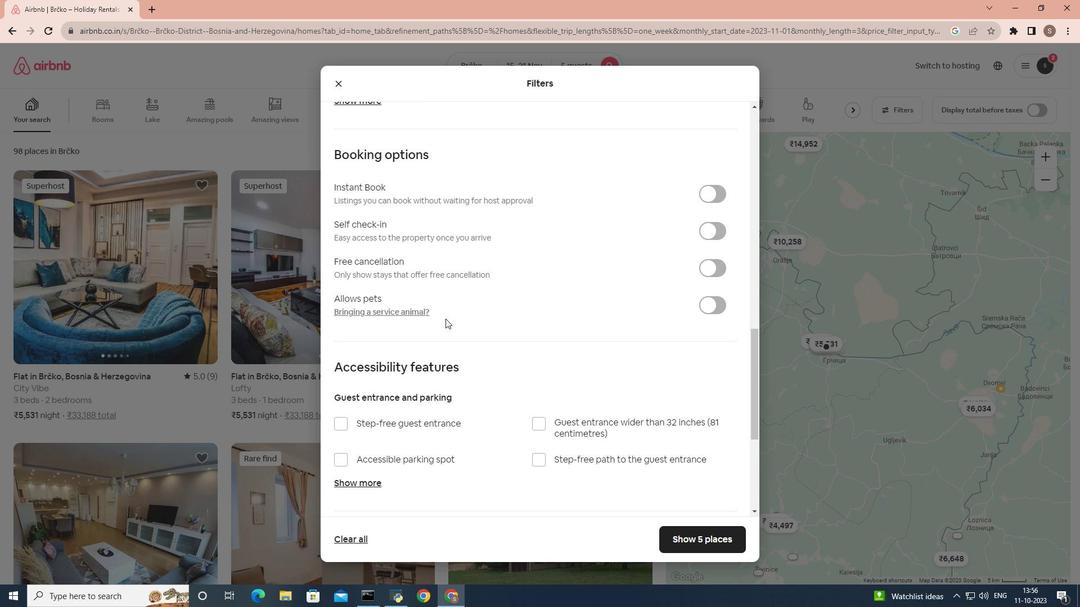
Action: Mouse scrolled (445, 318) with delta (0, 0)
Screenshot: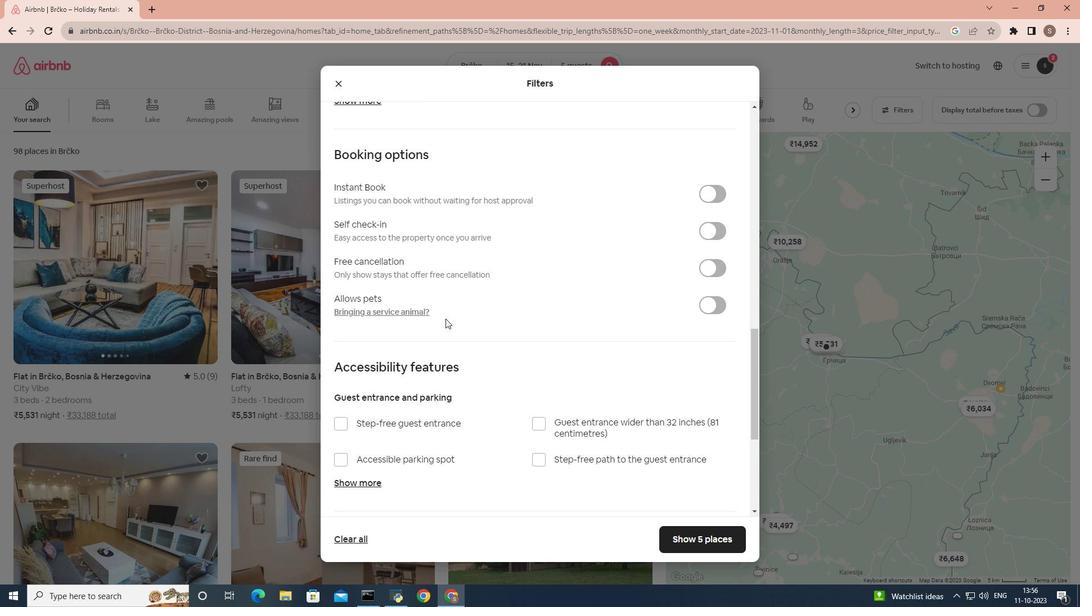 
Action: Mouse scrolled (445, 318) with delta (0, 0)
Screenshot: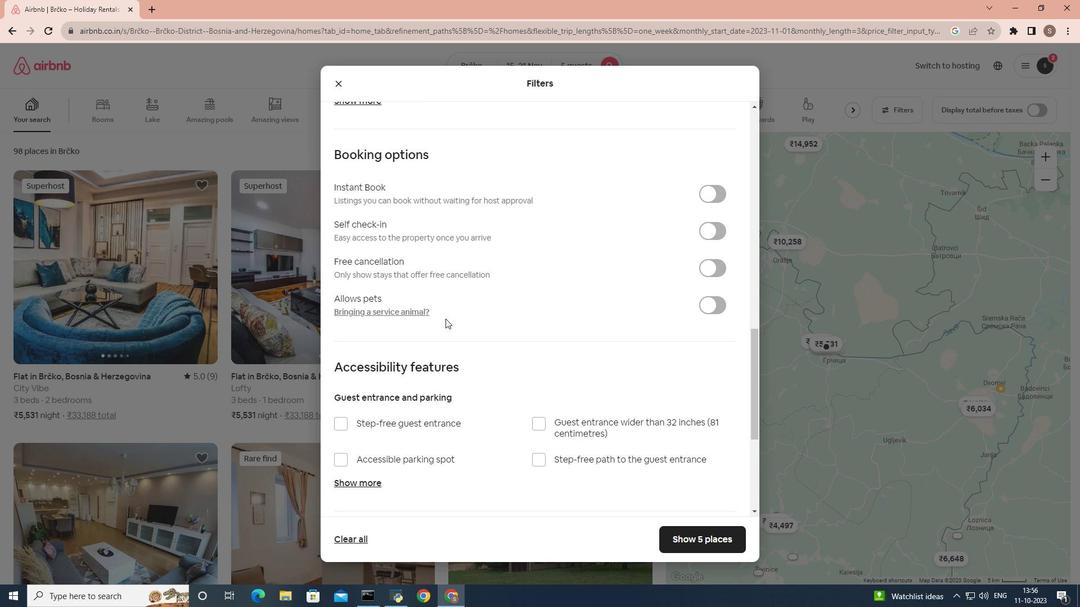 
Action: Mouse scrolled (445, 318) with delta (0, 0)
Screenshot: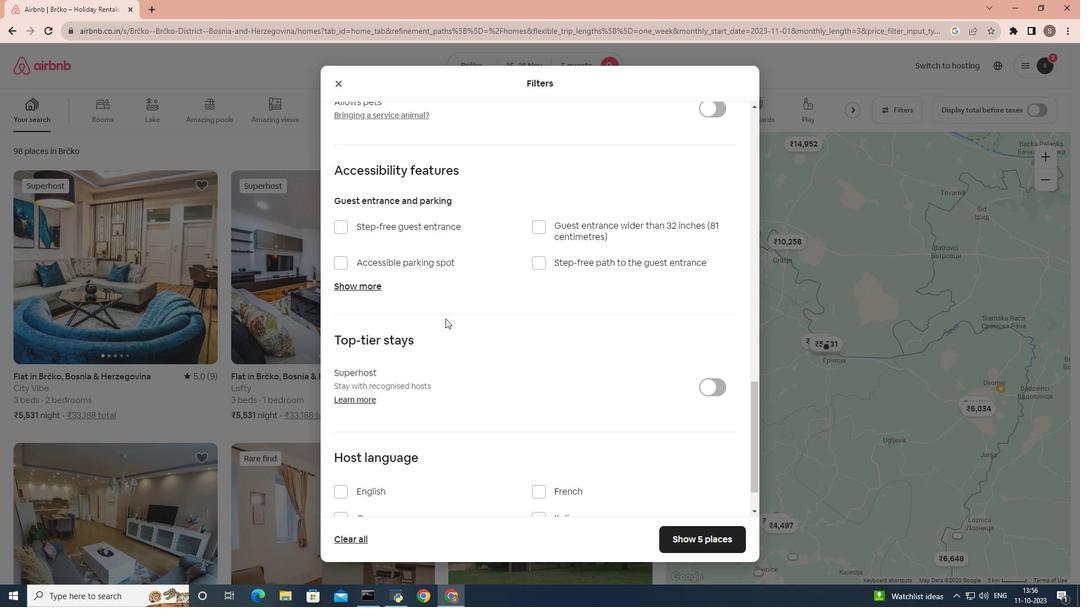
Action: Mouse scrolled (445, 318) with delta (0, 0)
Screenshot: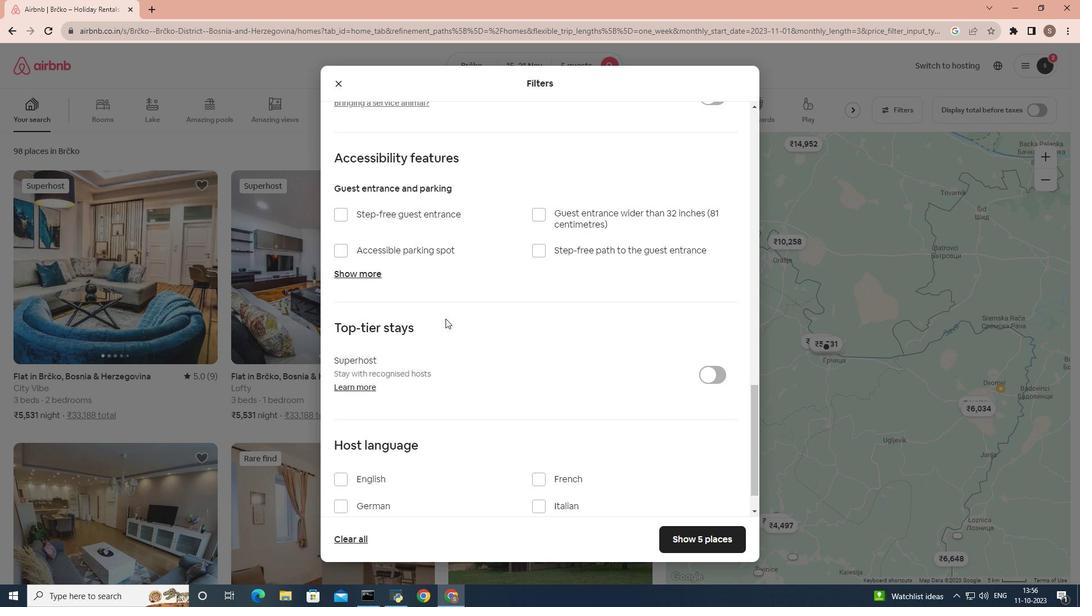 
Action: Mouse scrolled (445, 318) with delta (0, 0)
Screenshot: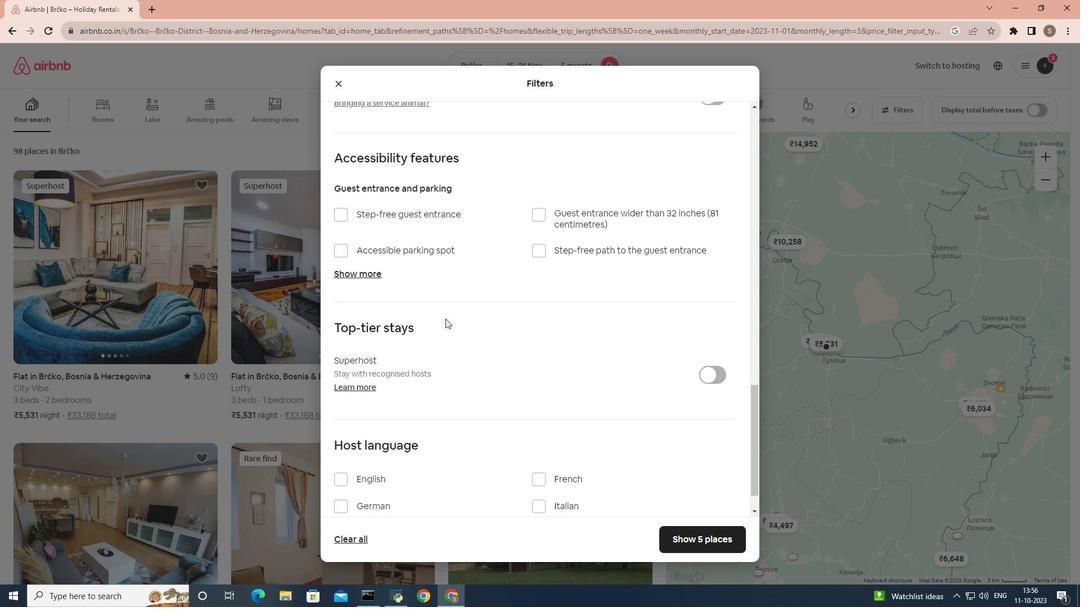 
Action: Mouse scrolled (445, 318) with delta (0, 0)
Screenshot: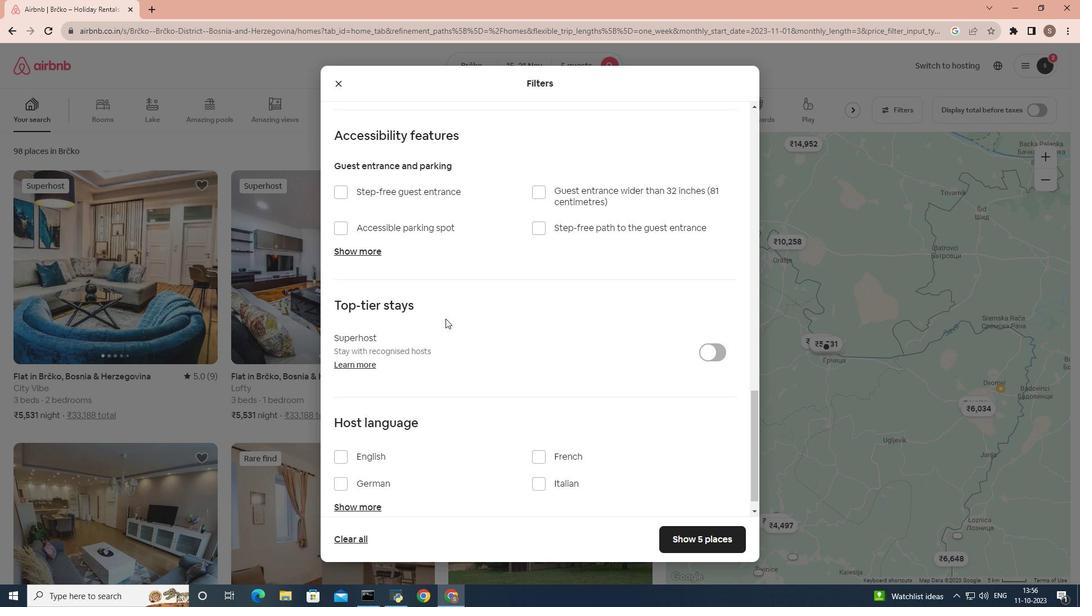 
Action: Mouse scrolled (445, 318) with delta (0, 0)
Screenshot: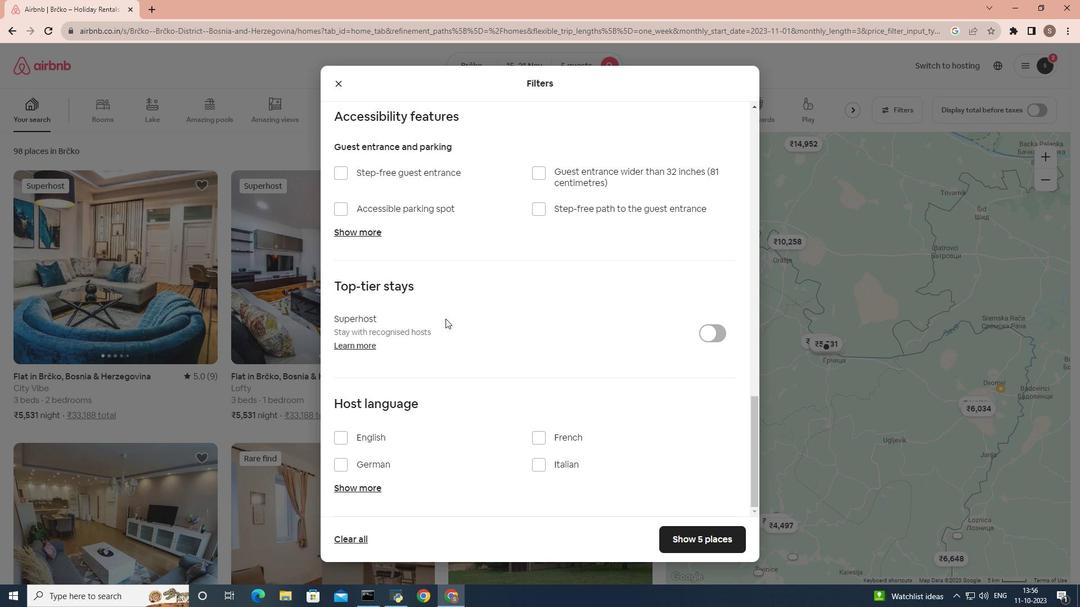 
Action: Mouse scrolled (445, 318) with delta (0, 0)
Screenshot: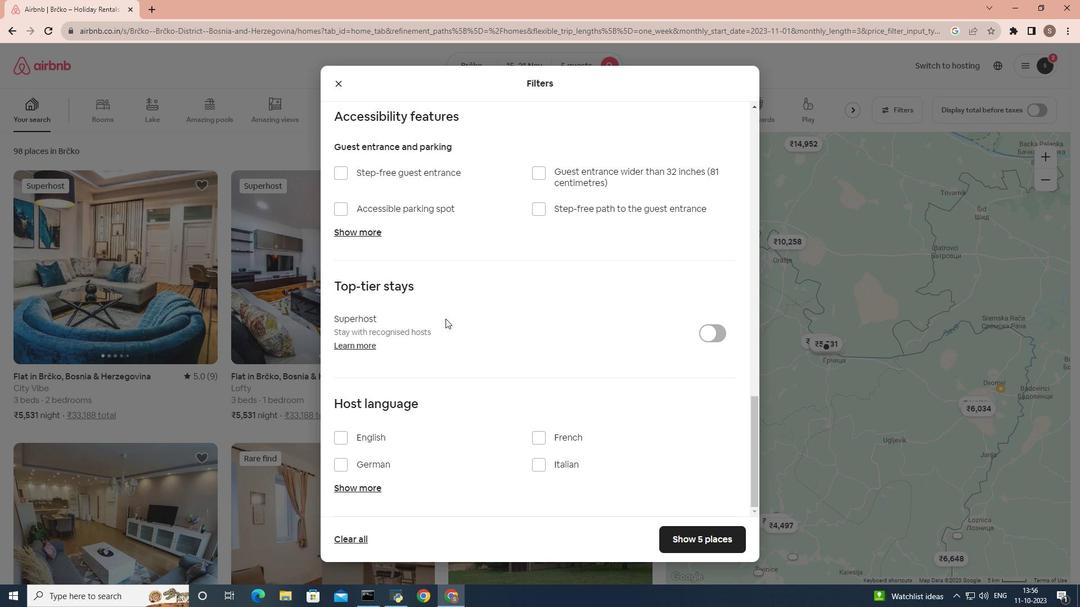 
Action: Mouse moved to (445, 313)
Screenshot: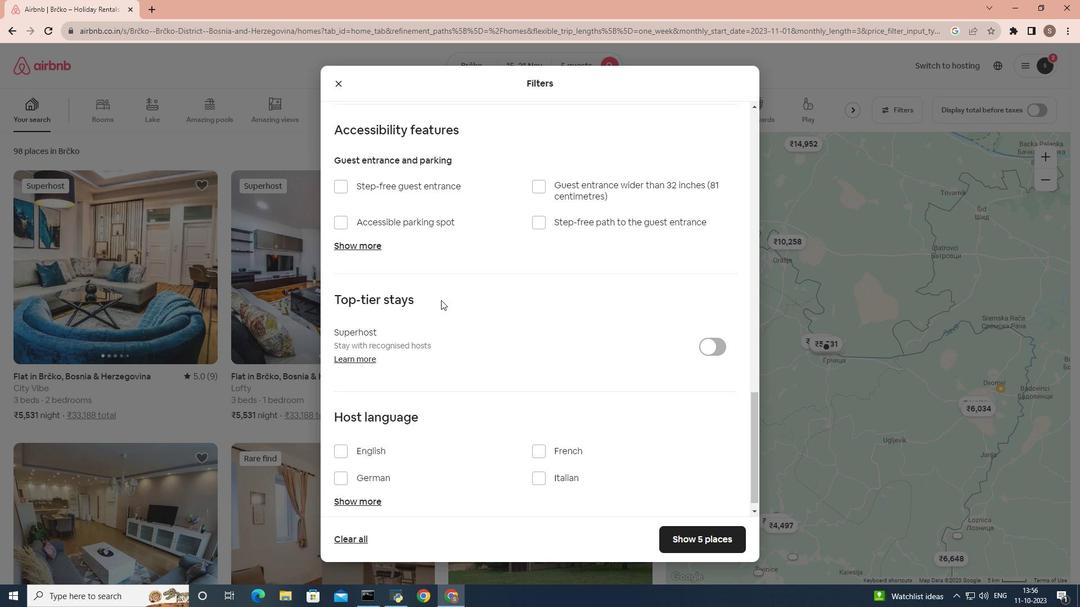 
Action: Mouse scrolled (445, 314) with delta (0, 0)
Screenshot: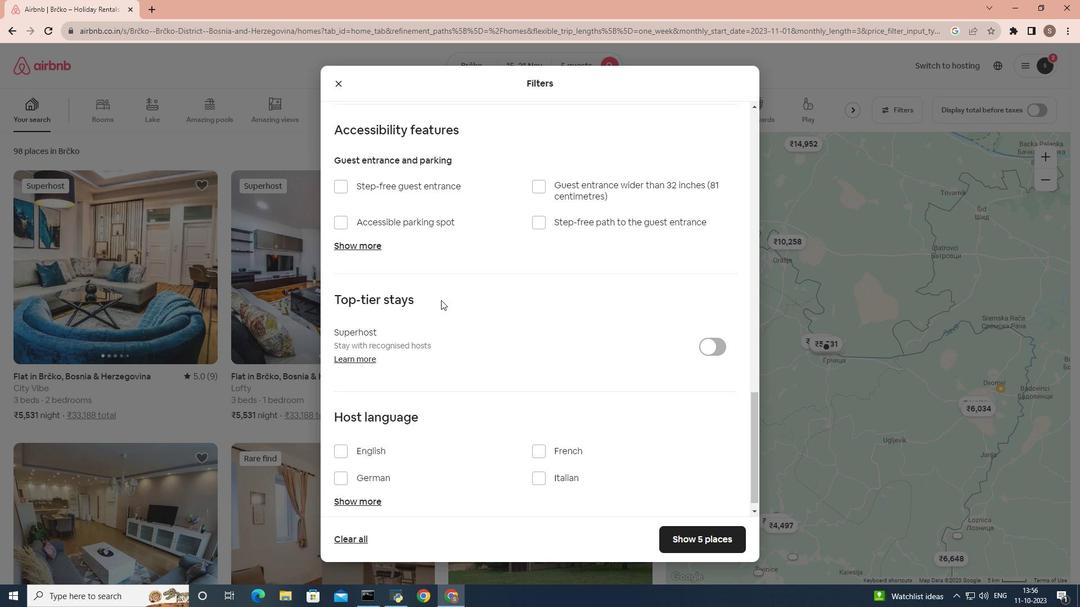 
Action: Mouse moved to (378, 269)
Screenshot: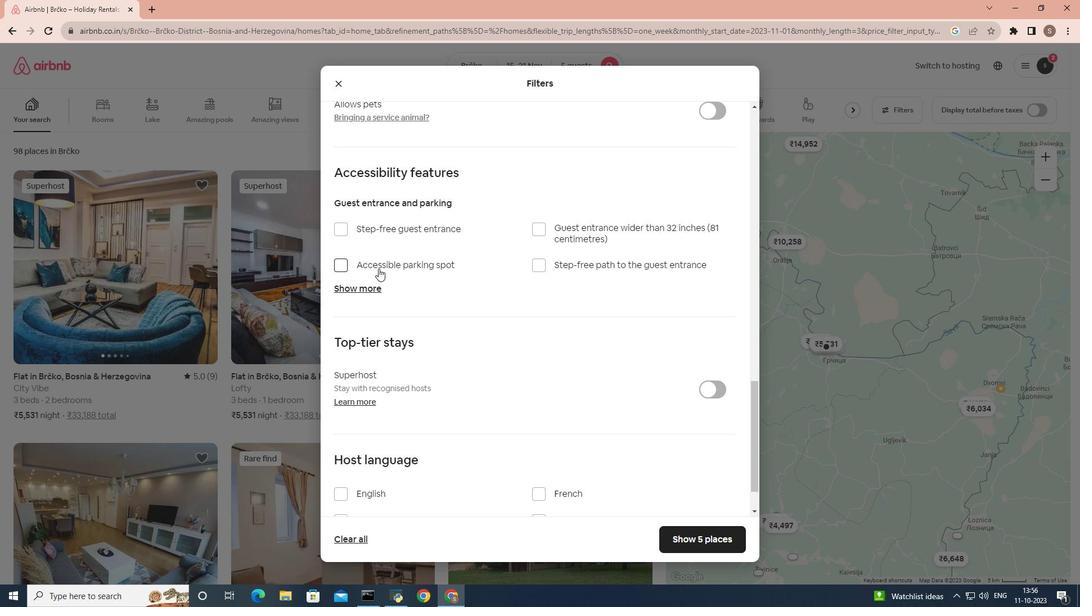 
Action: Mouse scrolled (378, 269) with delta (0, 0)
Screenshot: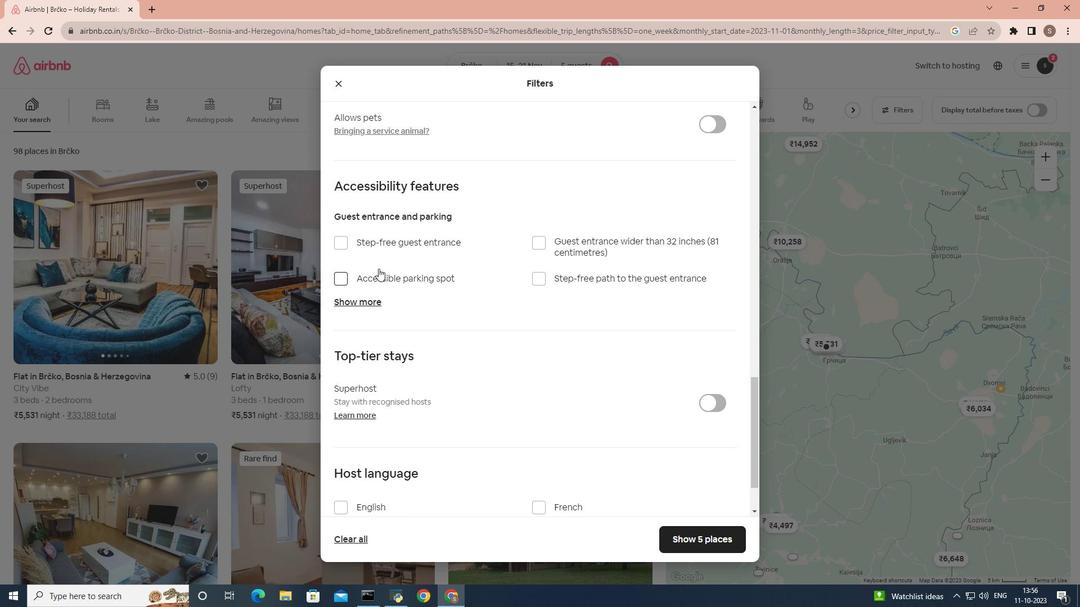 
Action: Mouse scrolled (378, 269) with delta (0, 0)
Screenshot: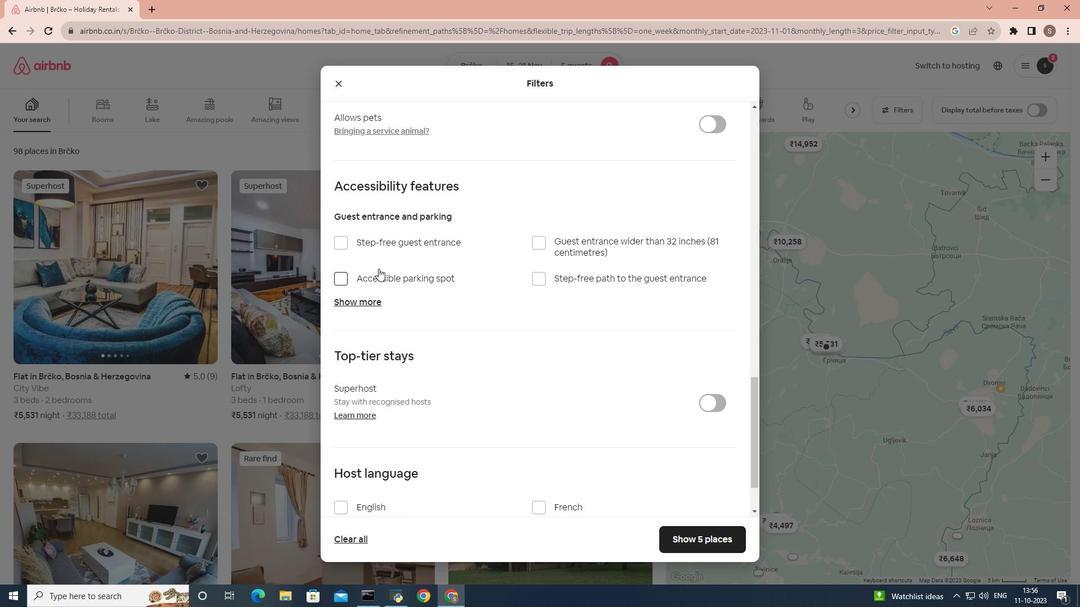 
Action: Mouse scrolled (378, 269) with delta (0, 0)
Screenshot: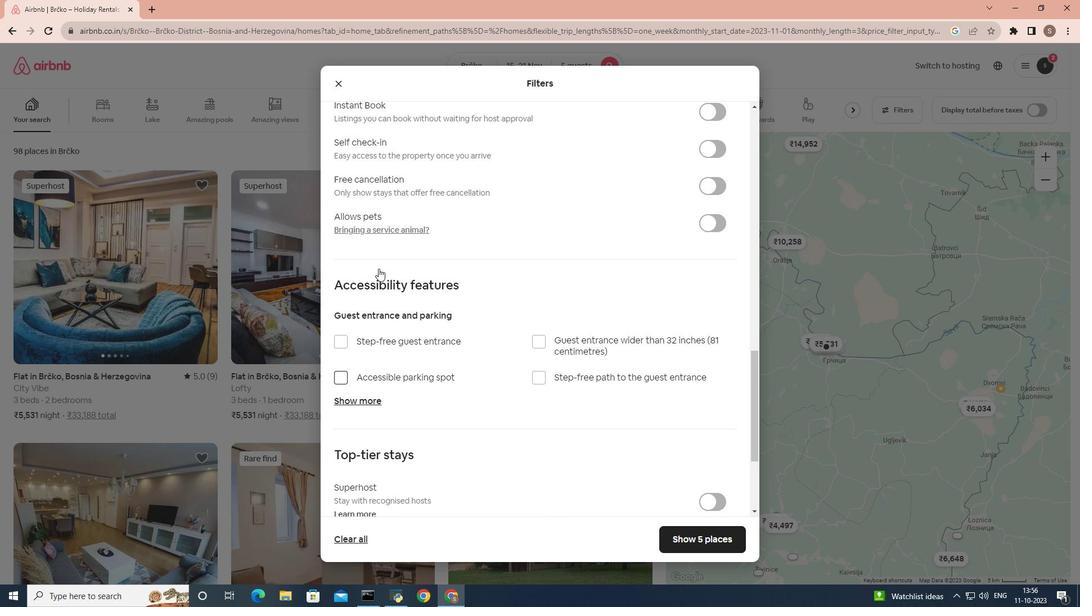 
Action: Mouse scrolled (378, 269) with delta (0, 0)
Screenshot: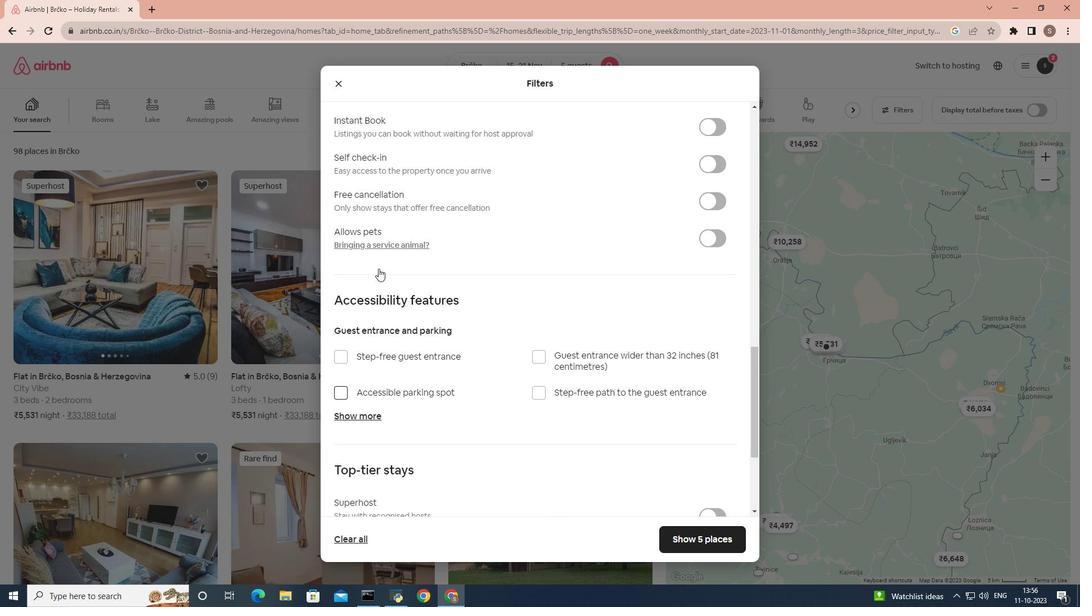 
Action: Mouse moved to (374, 294)
Screenshot: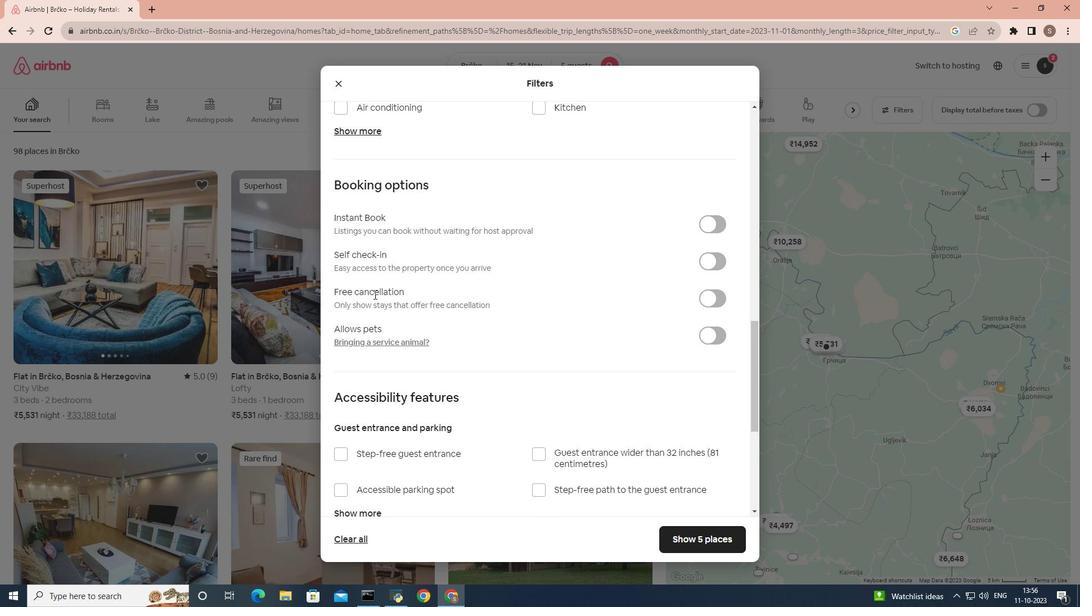 
Action: Mouse scrolled (374, 295) with delta (0, 0)
Screenshot: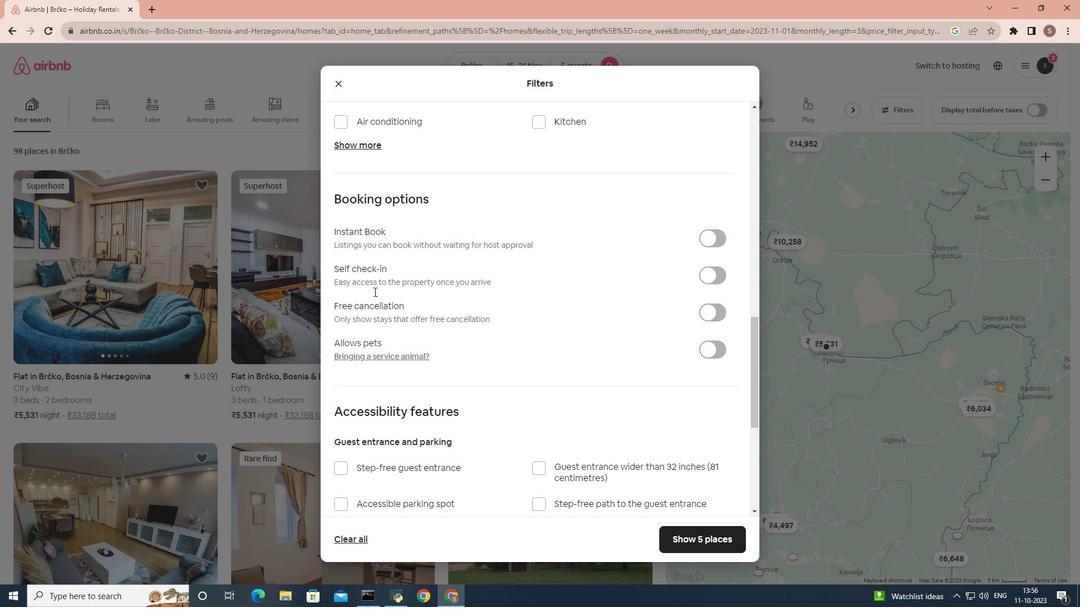 
Action: Mouse scrolled (374, 295) with delta (0, 0)
Screenshot: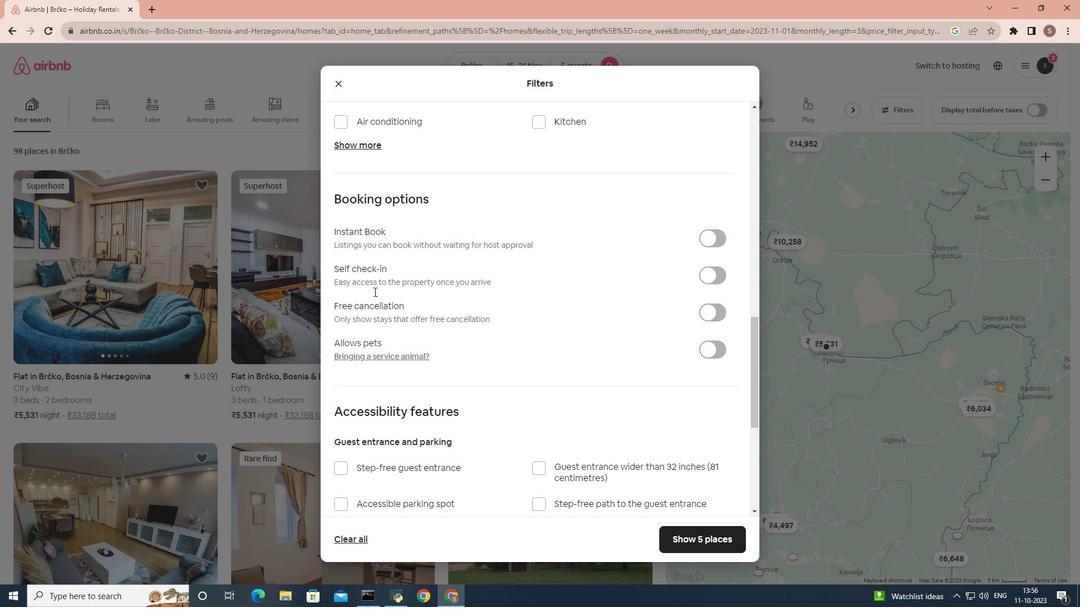 
Action: Mouse moved to (374, 293)
Screenshot: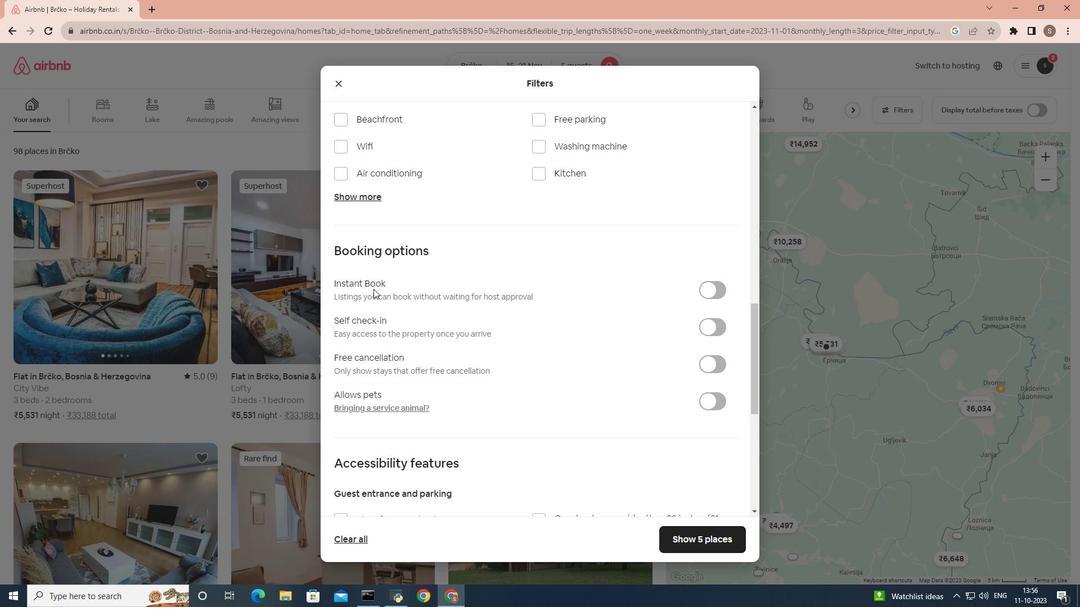 
Action: Mouse scrolled (374, 293) with delta (0, 0)
Screenshot: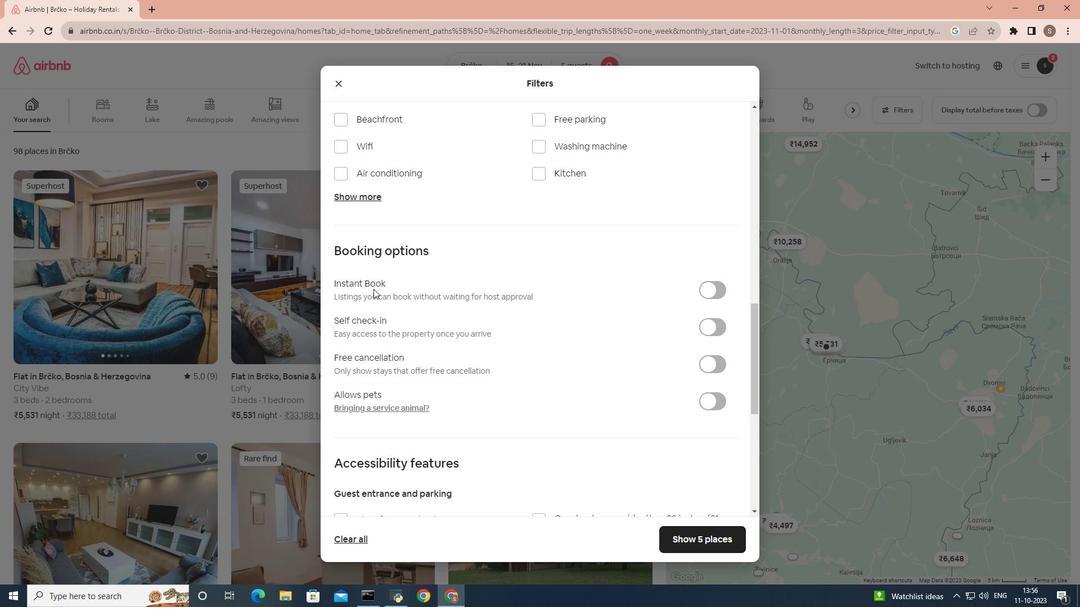 
Action: Mouse moved to (366, 306)
Screenshot: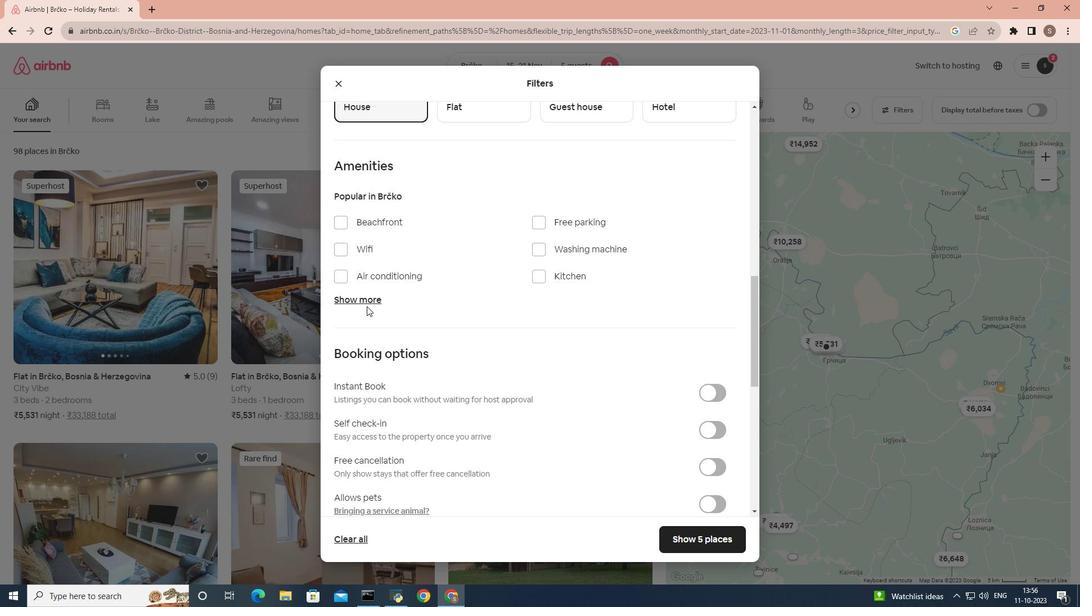 
Action: Mouse pressed left at (366, 306)
Screenshot: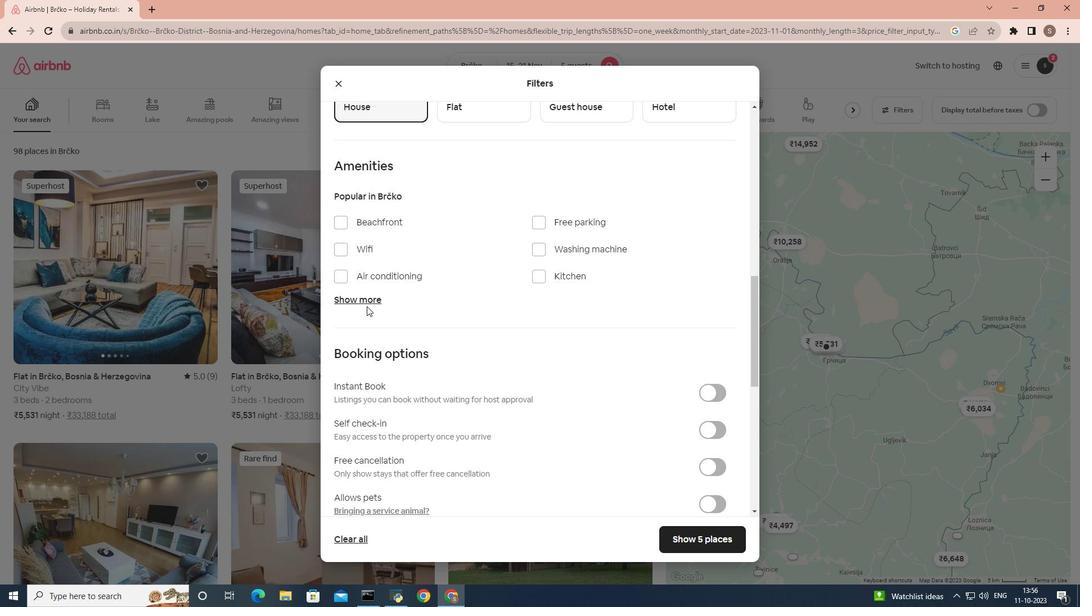 
Action: Mouse moved to (372, 296)
Screenshot: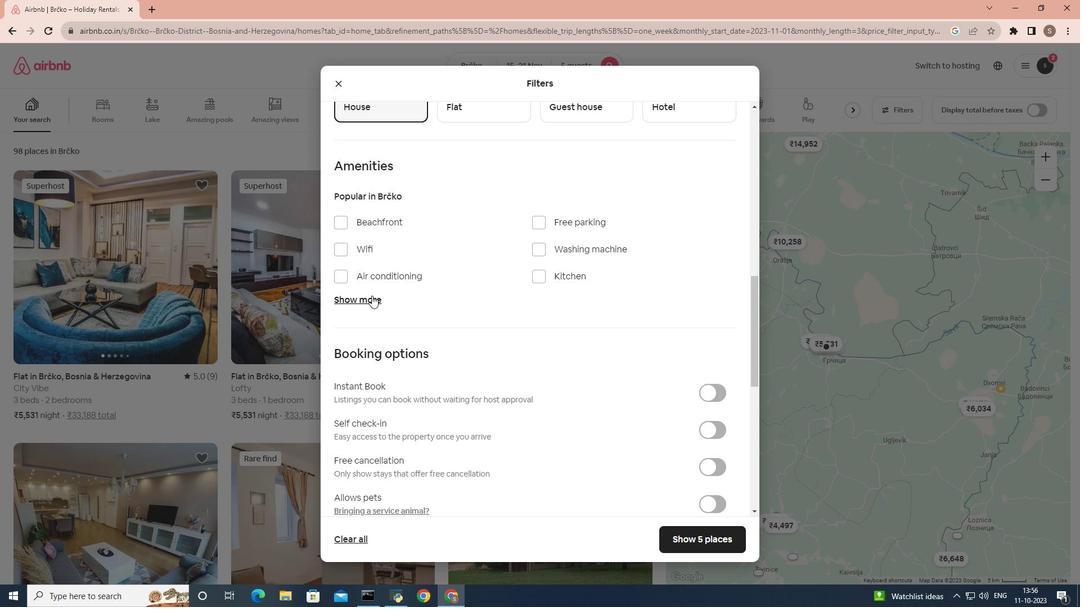 
Action: Mouse pressed left at (372, 296)
Screenshot: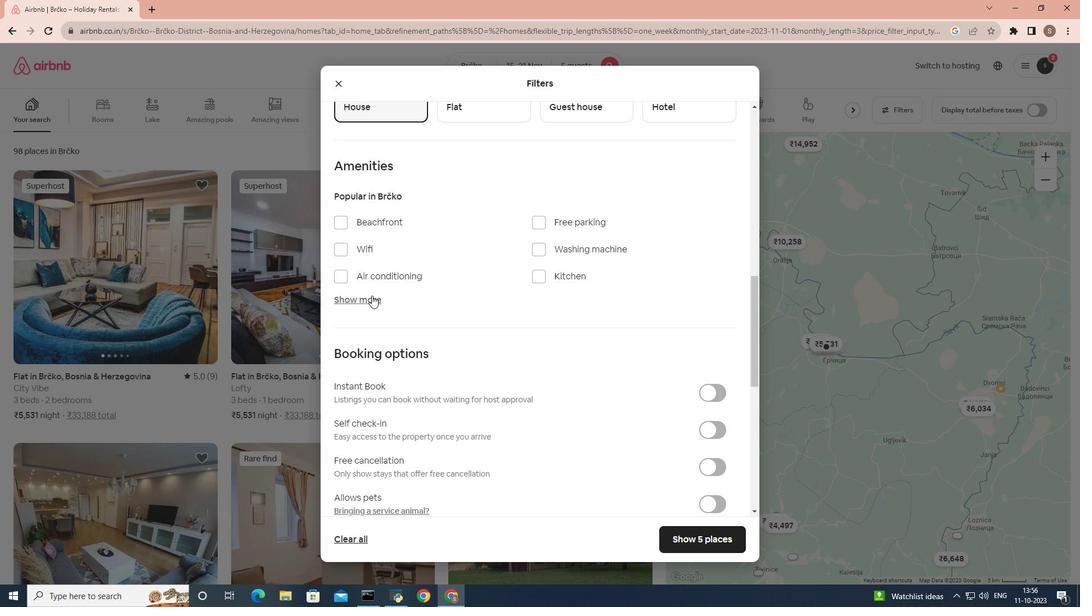 
Action: Mouse moved to (541, 340)
Screenshot: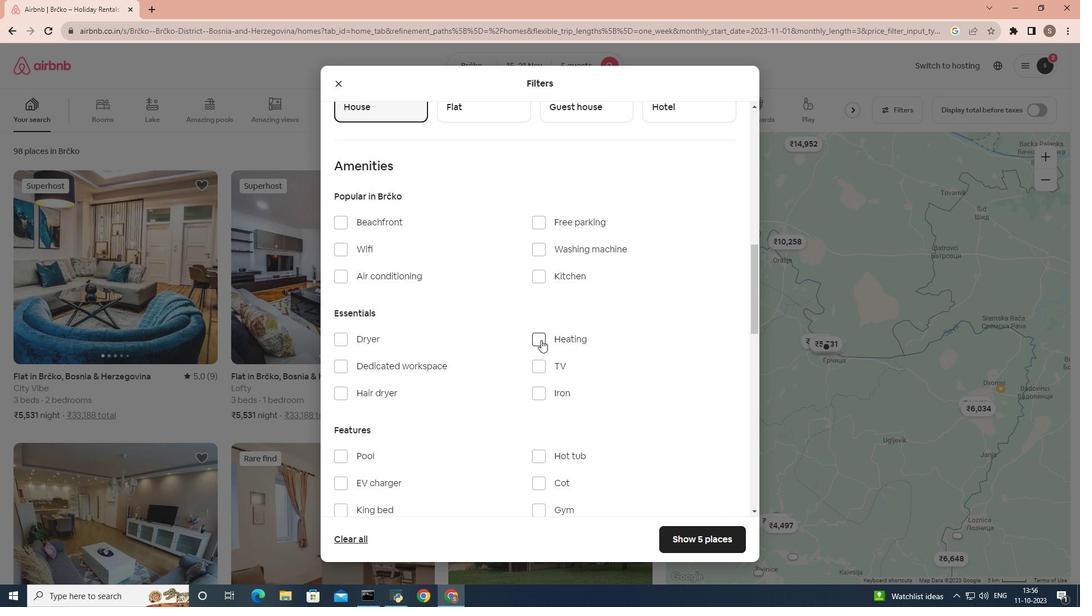 
Action: Mouse pressed left at (541, 340)
Screenshot: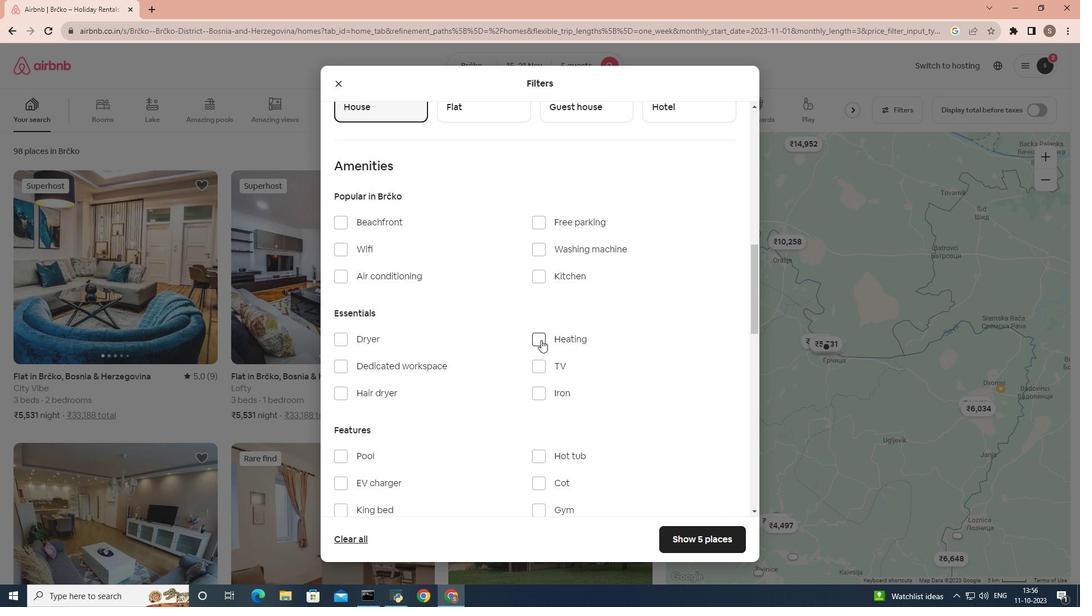 
Action: Mouse moved to (688, 543)
Screenshot: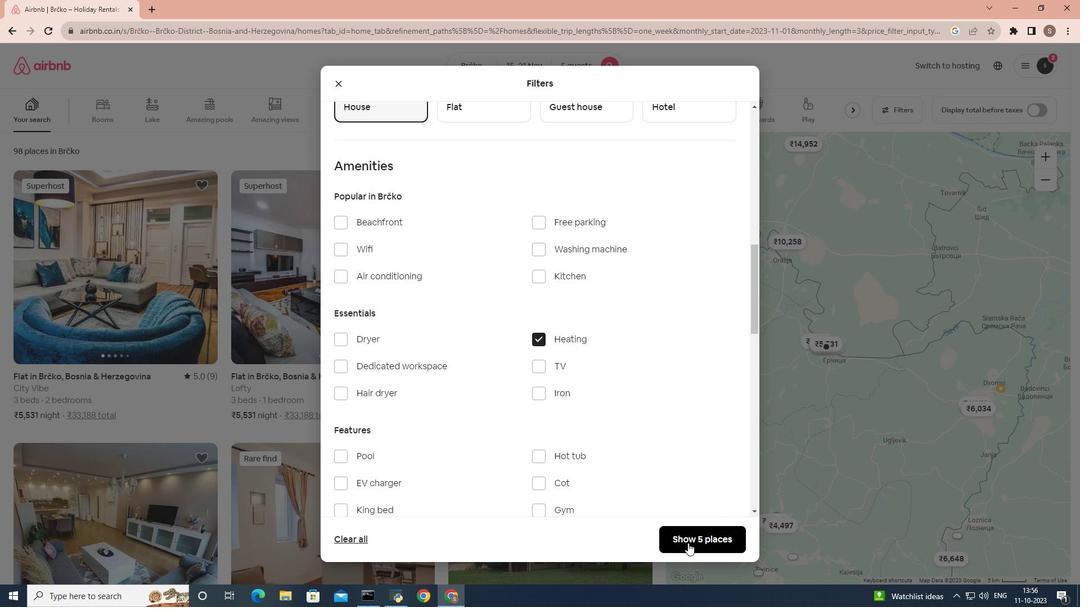 
Action: Mouse pressed left at (688, 543)
Screenshot: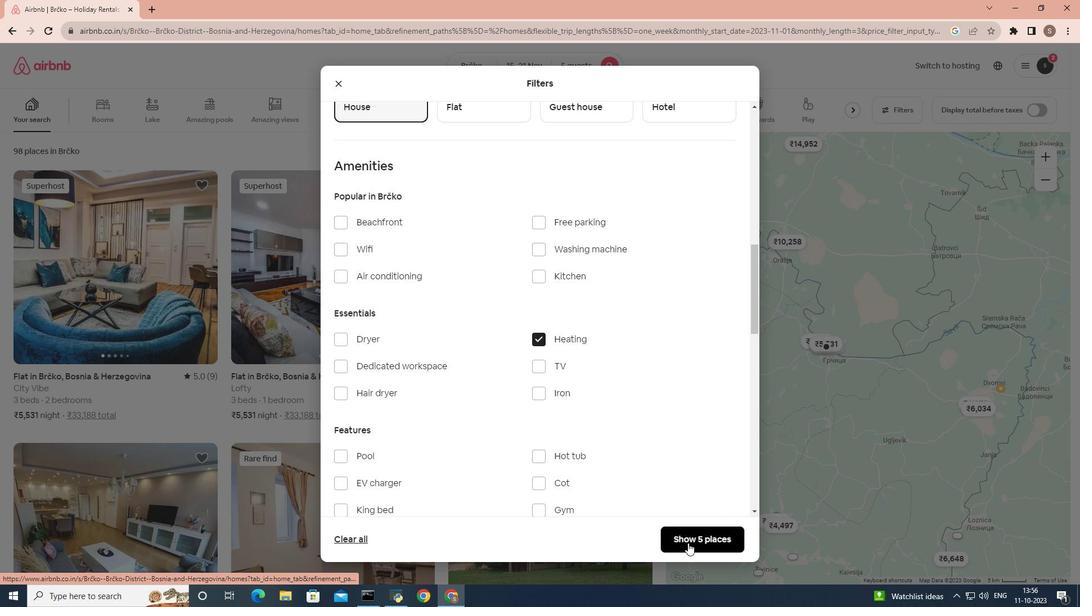 
Action: Mouse moved to (332, 312)
Screenshot: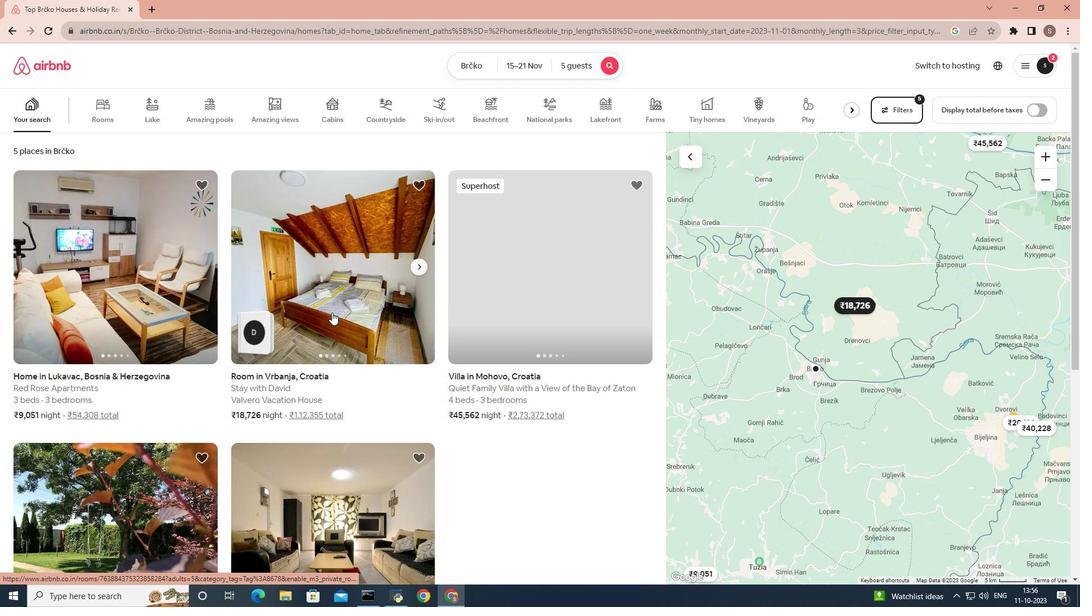 
Action: Mouse scrolled (332, 312) with delta (0, 0)
Screenshot: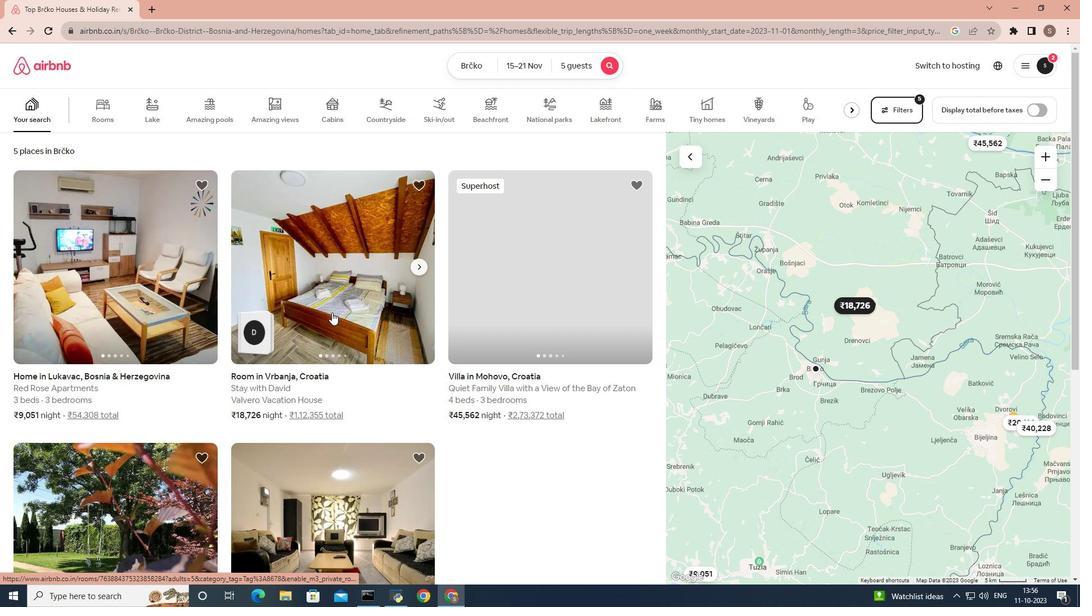 
Action: Mouse scrolled (332, 312) with delta (0, 0)
Screenshot: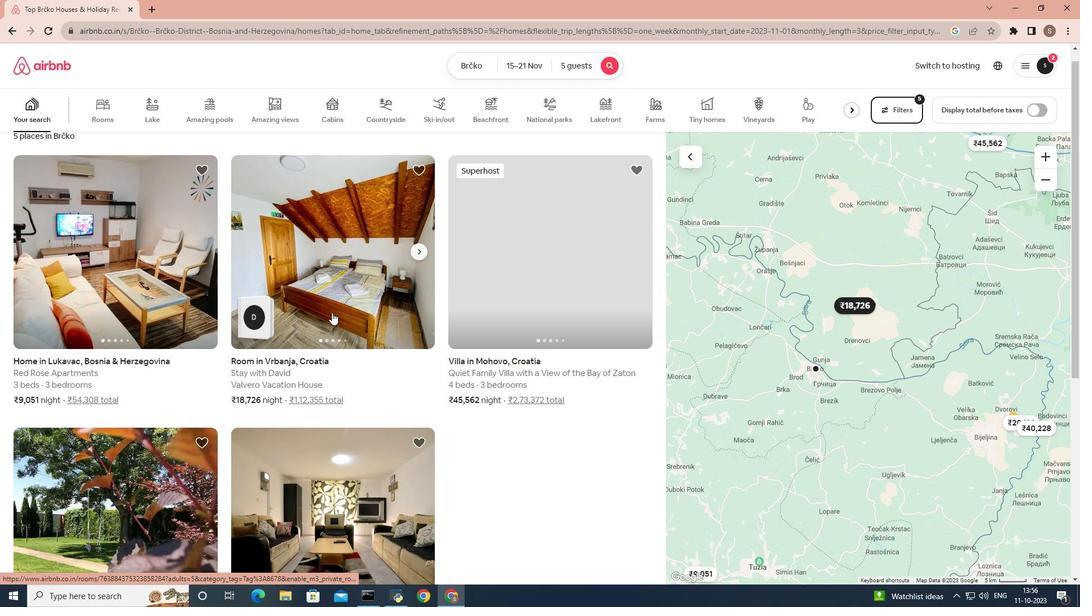 
Action: Mouse scrolled (332, 312) with delta (0, 0)
Screenshot: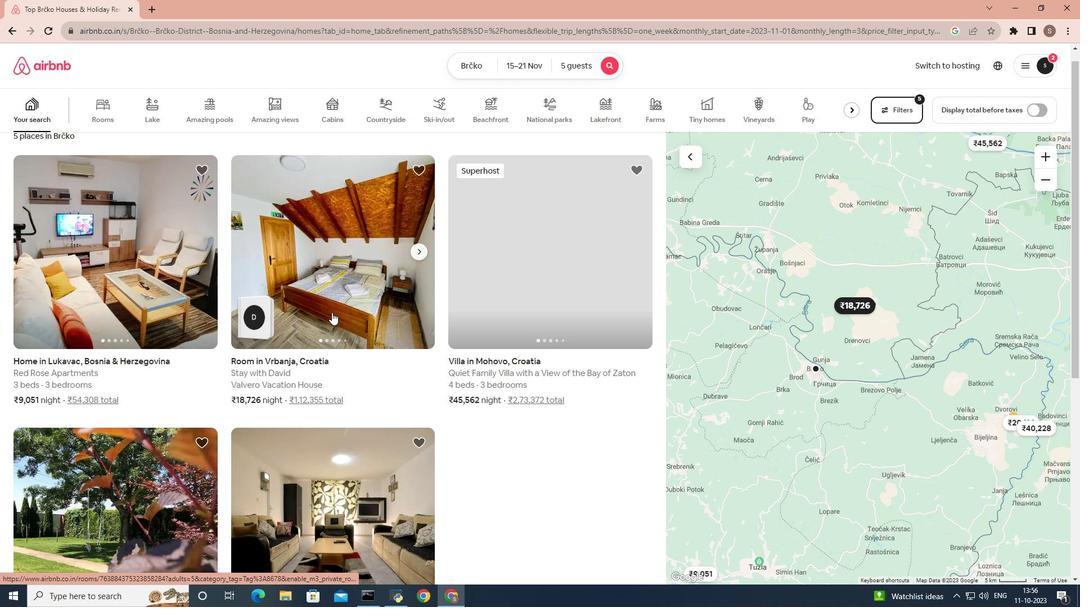 
Action: Mouse moved to (351, 306)
Screenshot: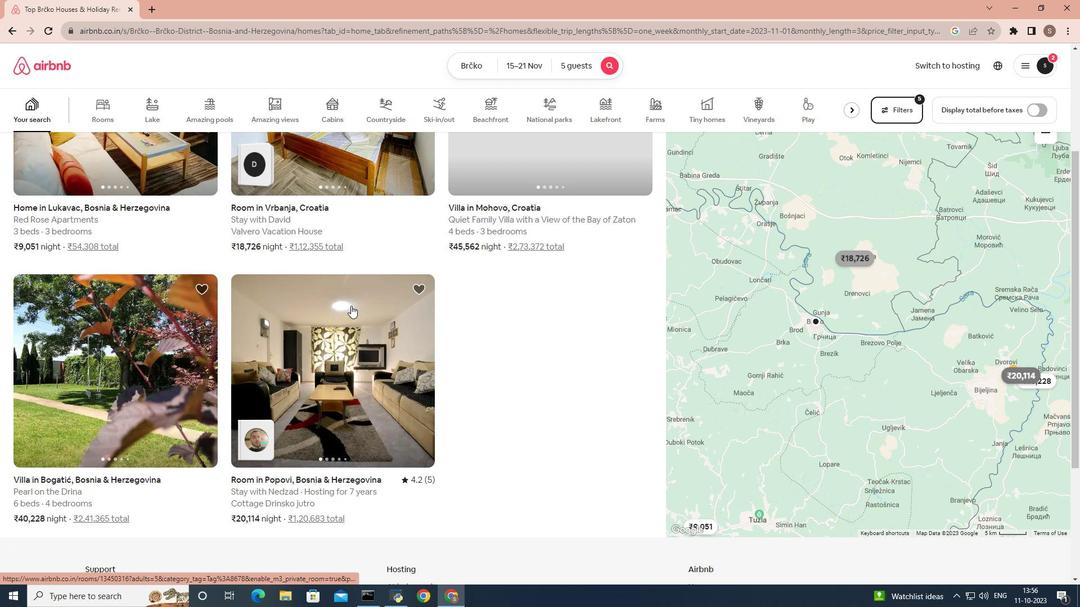 
Action: Mouse scrolled (351, 306) with delta (0, 0)
Screenshot: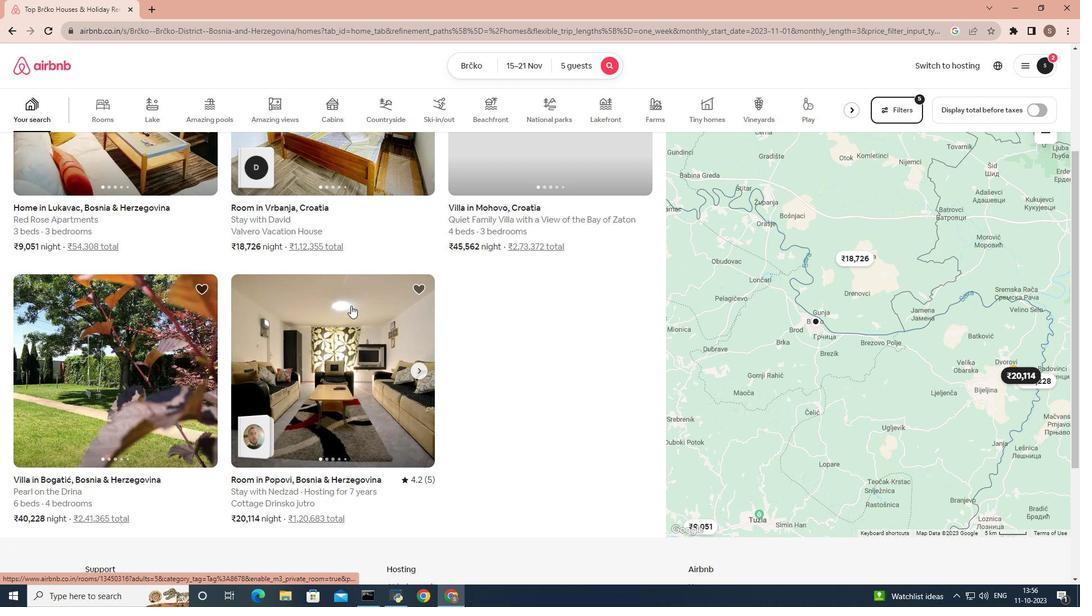 
Action: Mouse scrolled (351, 306) with delta (0, 0)
Screenshot: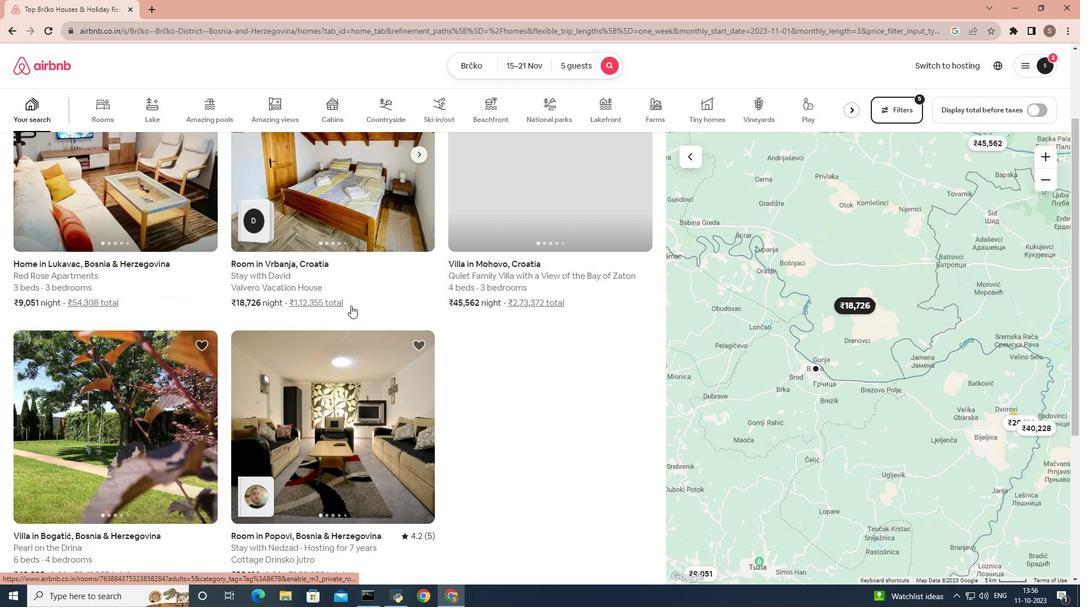 
Action: Mouse moved to (324, 288)
Screenshot: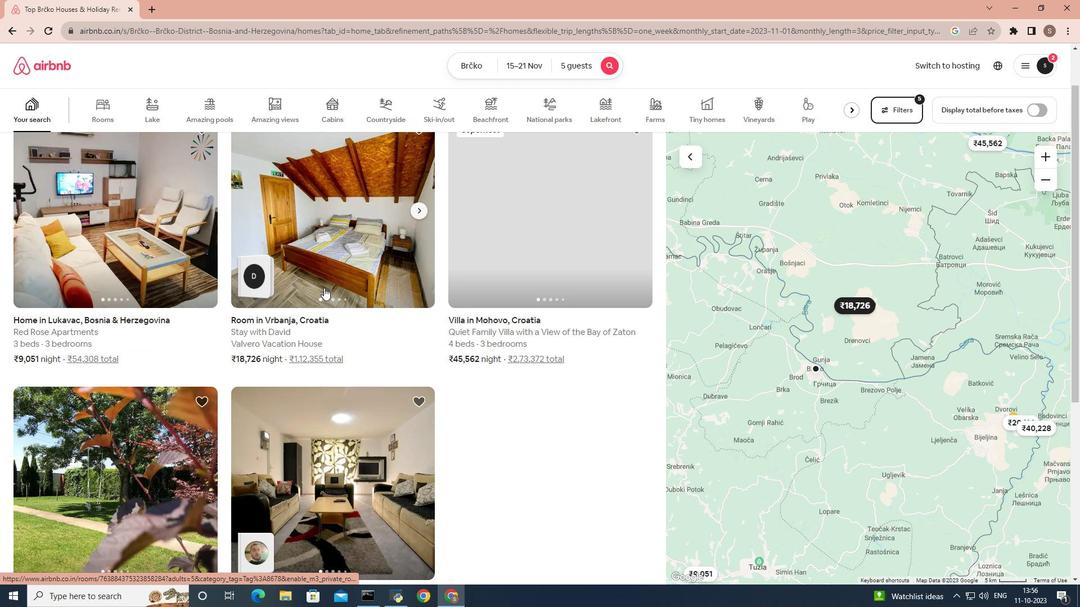 
Action: Mouse pressed left at (324, 288)
Screenshot: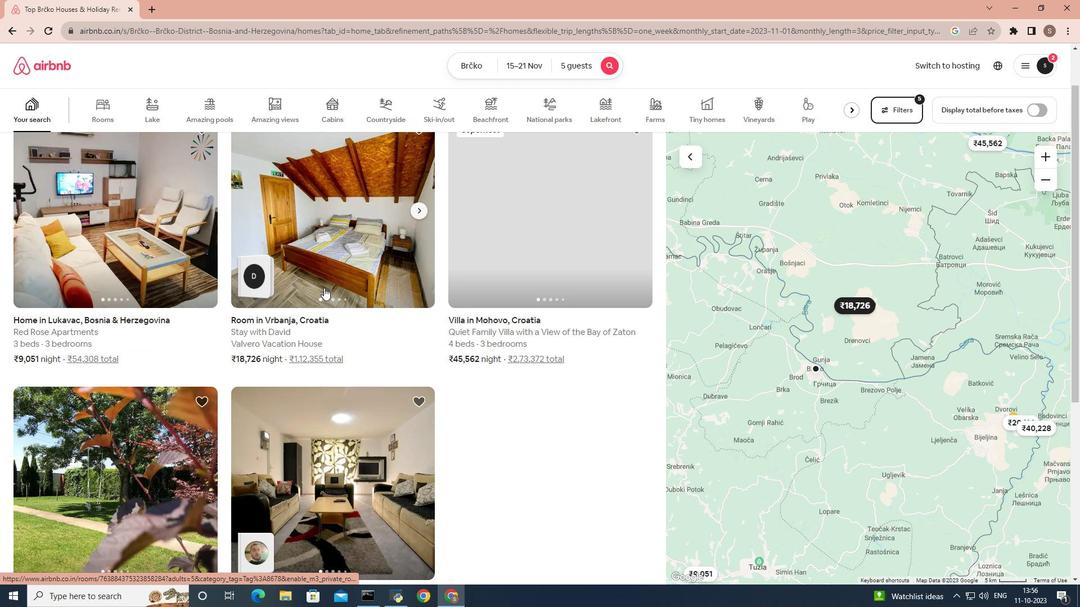 
Action: Mouse moved to (329, 396)
Screenshot: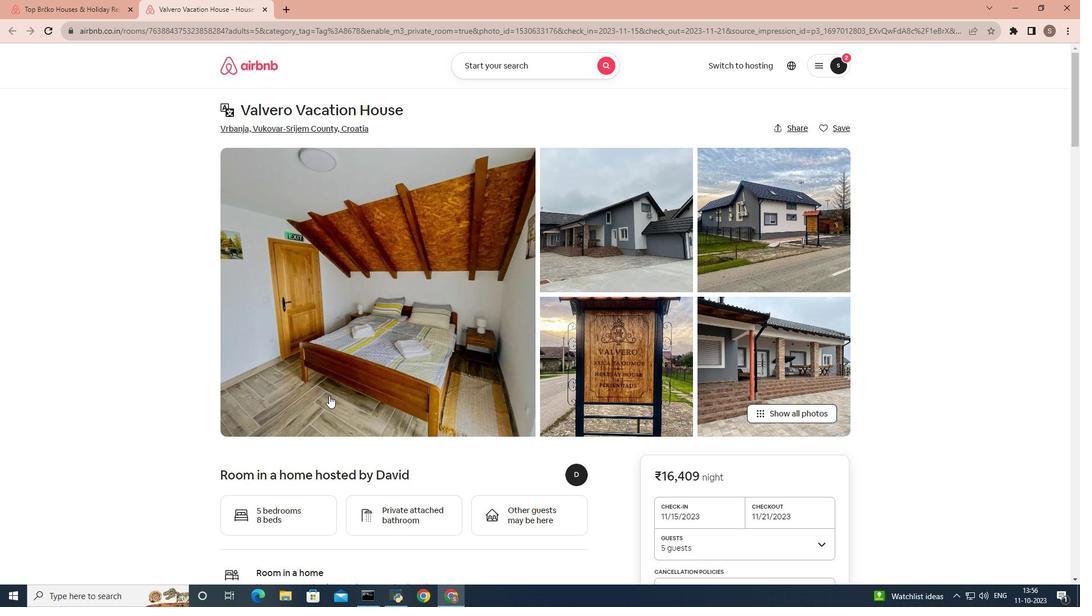 
Action: Mouse scrolled (329, 395) with delta (0, 0)
Screenshot: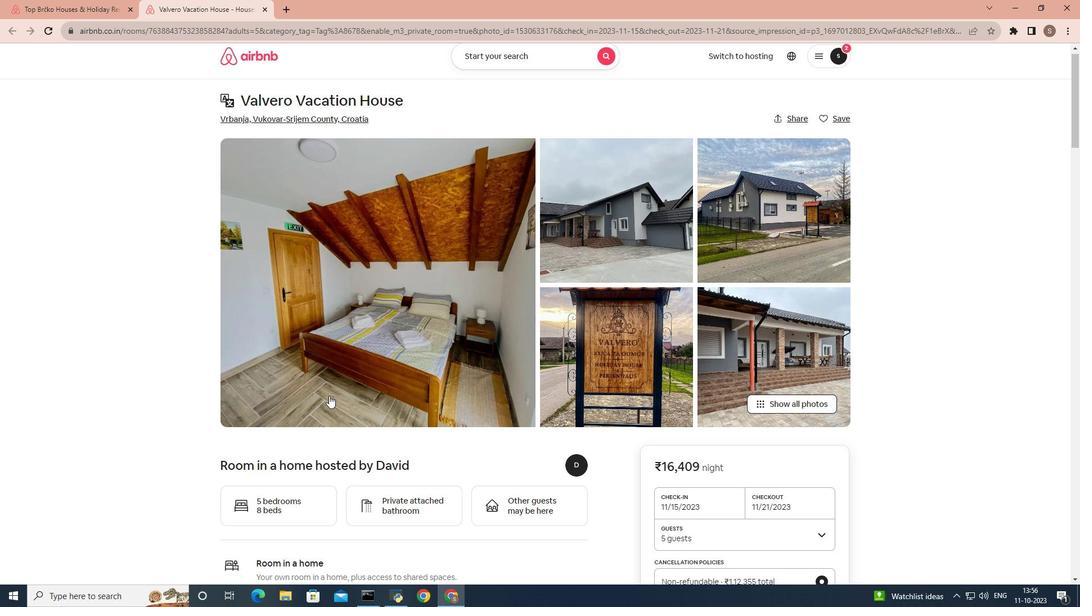 
Action: Mouse scrolled (329, 395) with delta (0, 0)
Screenshot: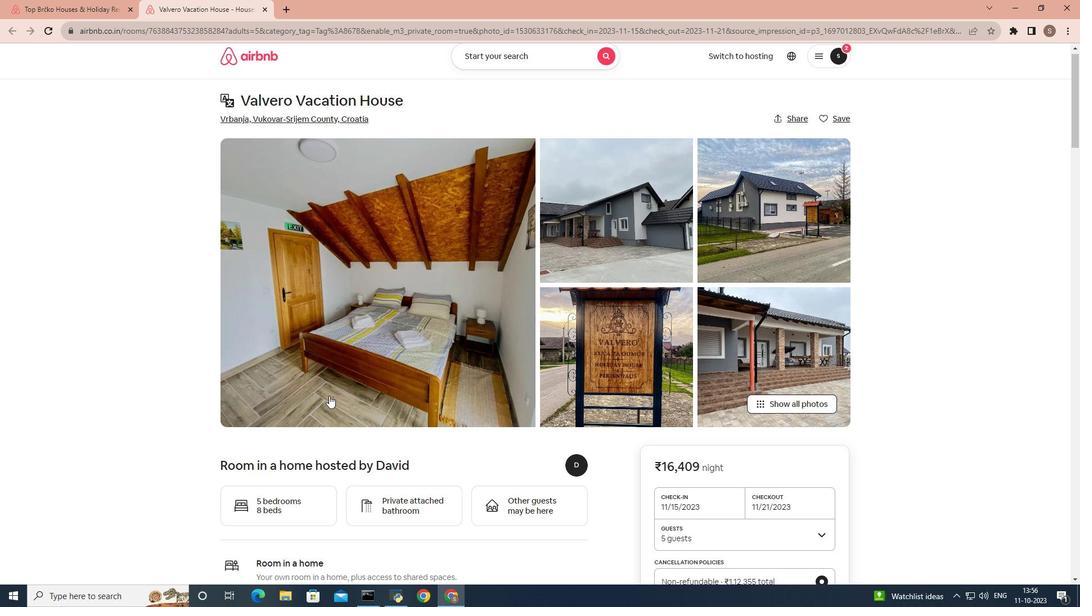 
Action: Mouse scrolled (329, 395) with delta (0, 0)
Screenshot: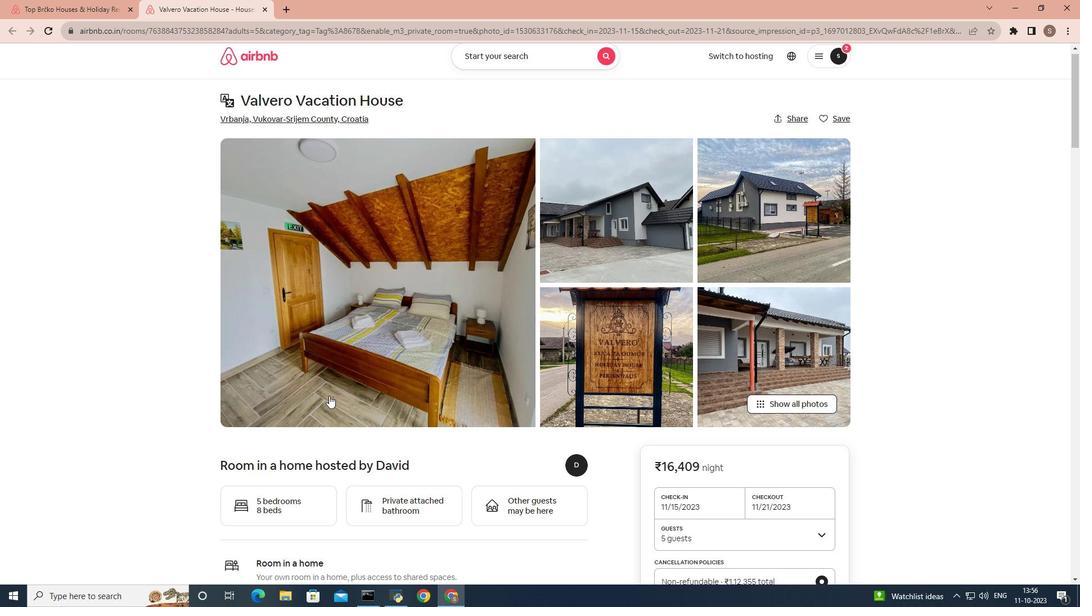 
Action: Mouse moved to (327, 391)
Screenshot: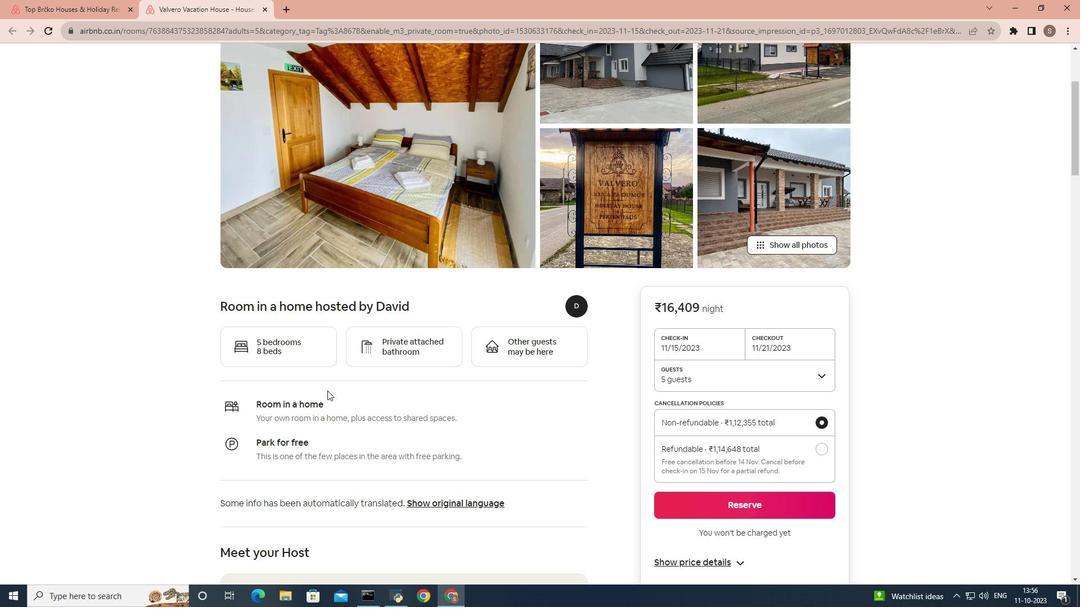 
Action: Mouse scrolled (327, 390) with delta (0, 0)
Screenshot: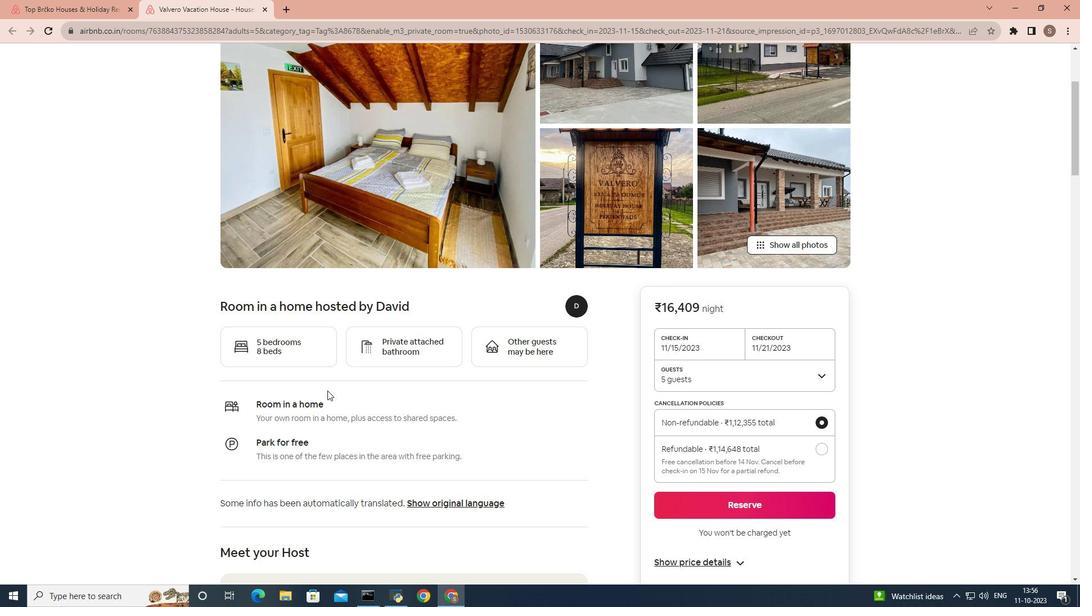 
Action: Mouse scrolled (327, 390) with delta (0, 0)
Screenshot: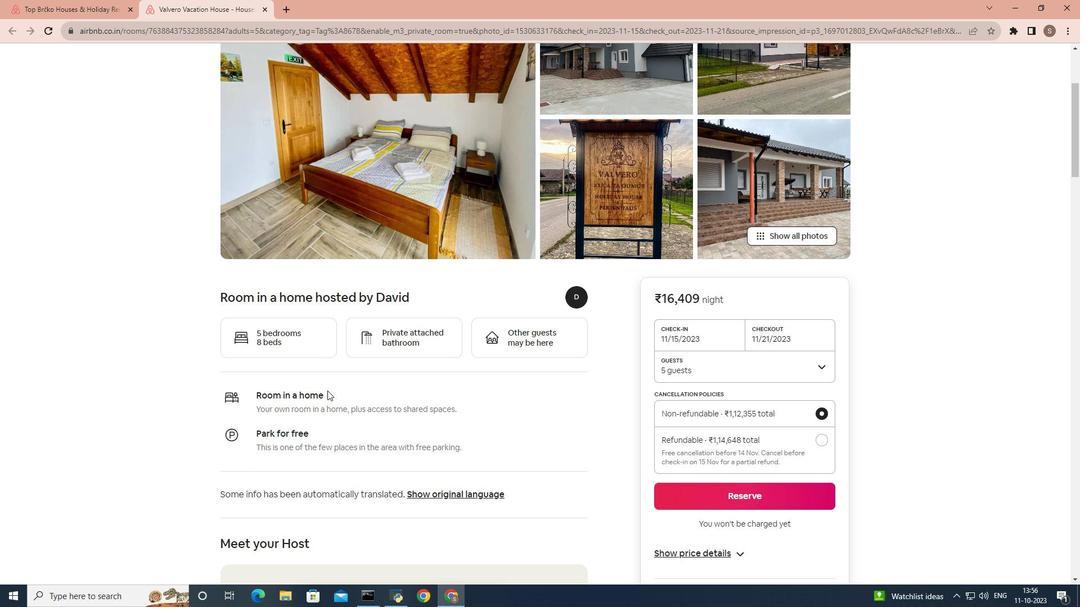 
Action: Mouse scrolled (327, 390) with delta (0, 0)
Screenshot: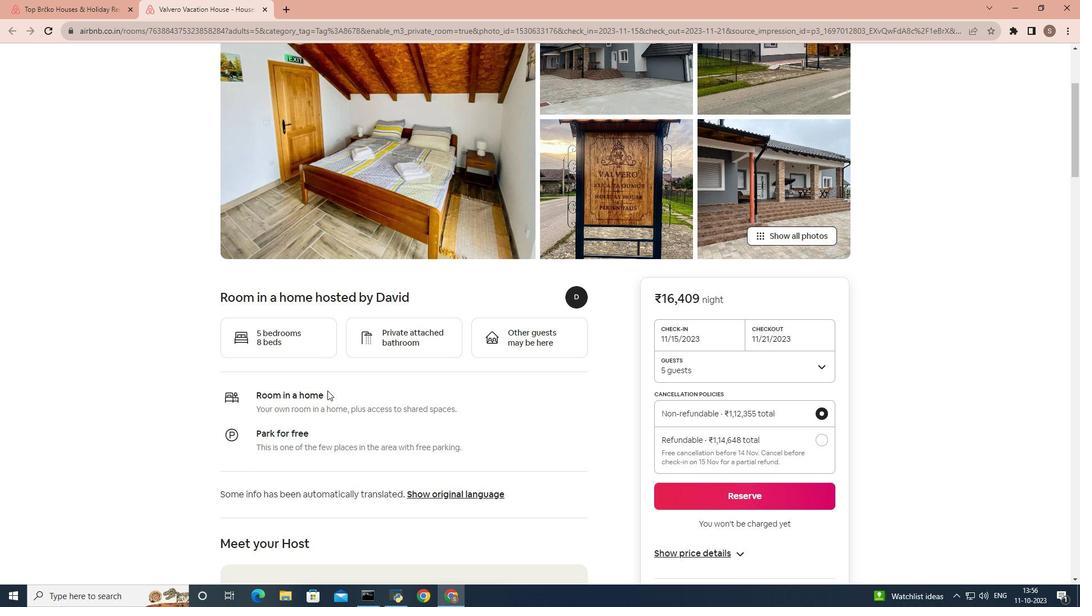 
Action: Mouse scrolled (327, 390) with delta (0, 0)
Screenshot: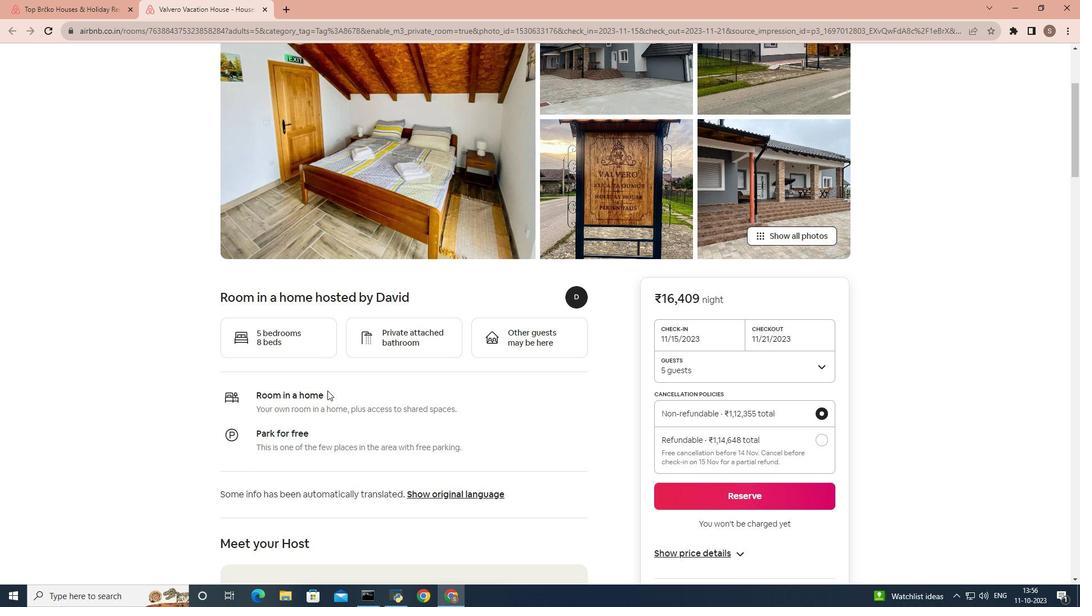 
Action: Mouse moved to (327, 371)
Screenshot: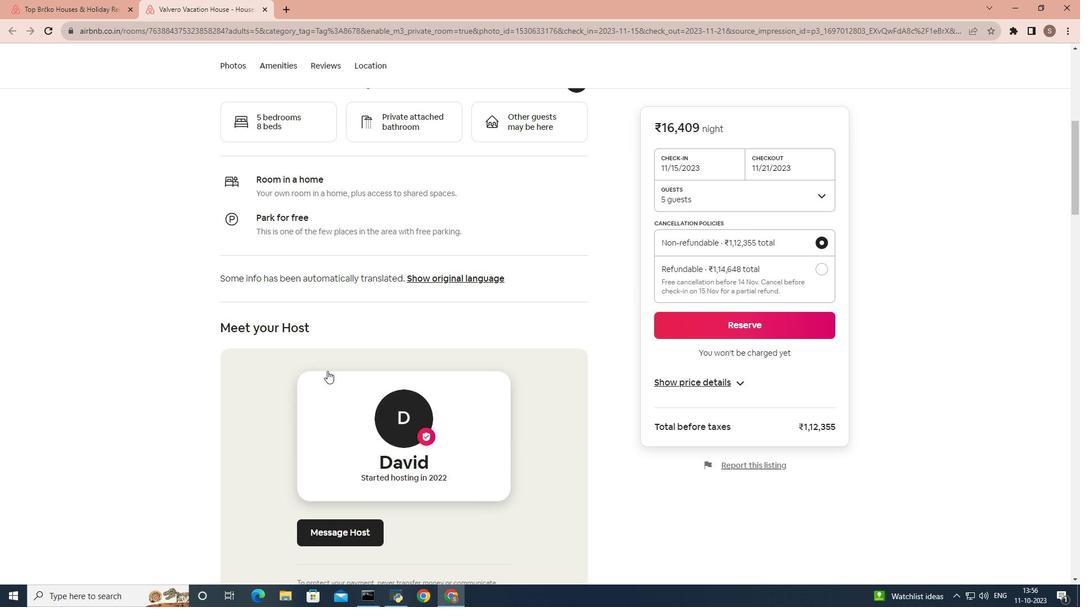 
Action: Mouse scrolled (327, 370) with delta (0, 0)
Screenshot: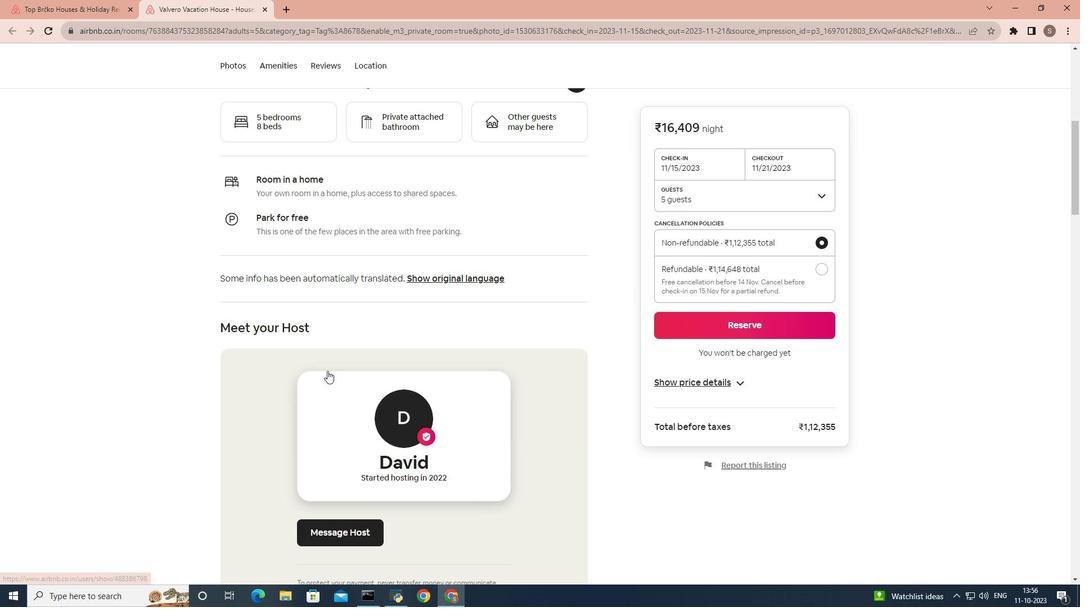 
Action: Mouse scrolled (327, 370) with delta (0, 0)
Screenshot: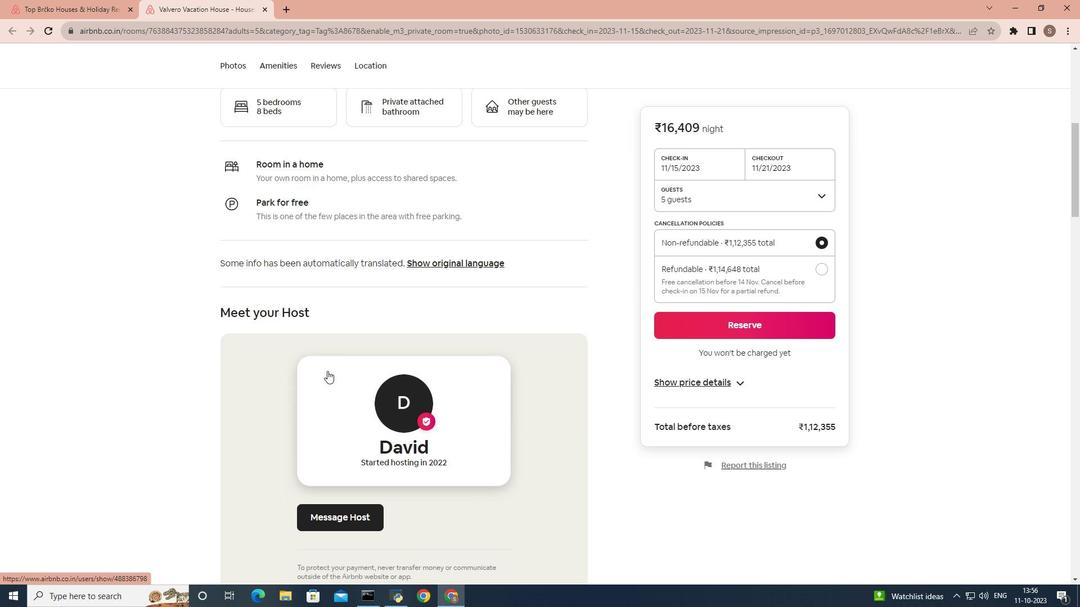 
Action: Mouse scrolled (327, 370) with delta (0, 0)
Screenshot: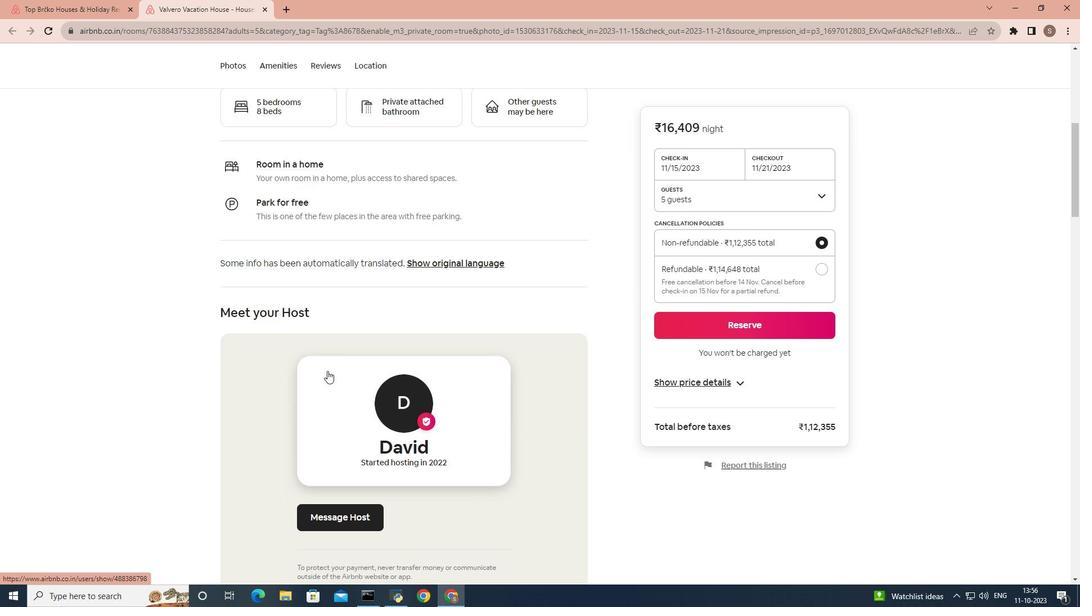 
Action: Mouse scrolled (327, 370) with delta (0, 0)
Screenshot: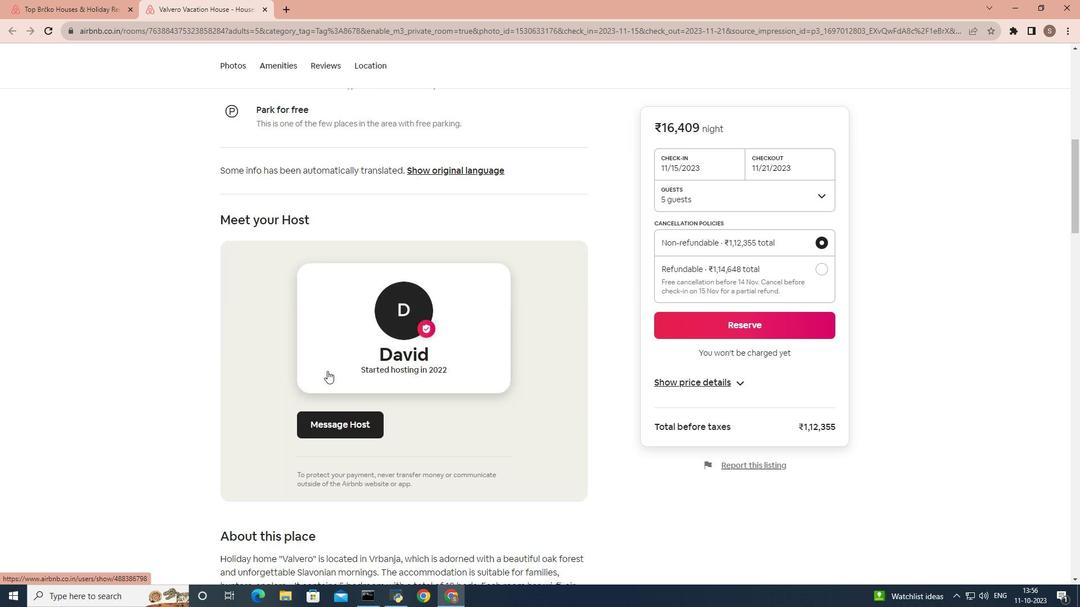 
Action: Mouse scrolled (327, 370) with delta (0, 0)
Screenshot: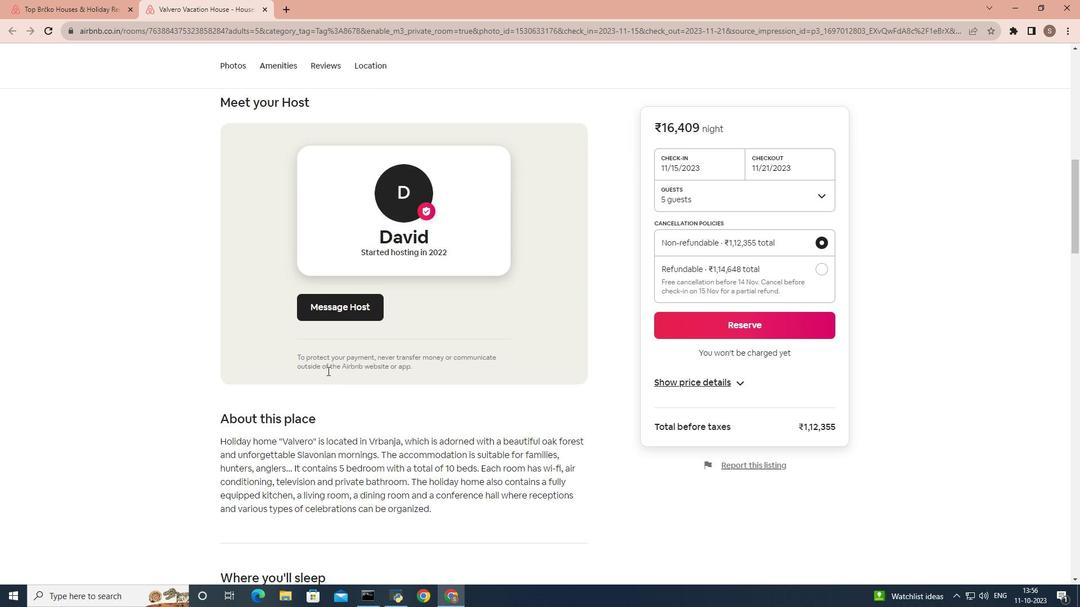 
Action: Mouse scrolled (327, 370) with delta (0, 0)
Screenshot: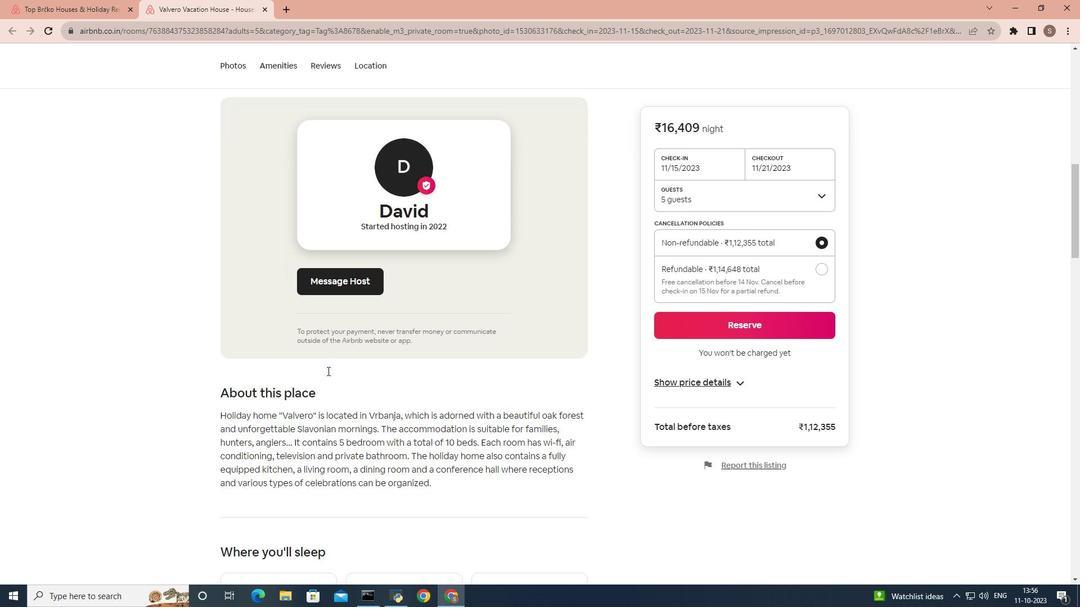 
Action: Mouse scrolled (327, 370) with delta (0, 0)
Screenshot: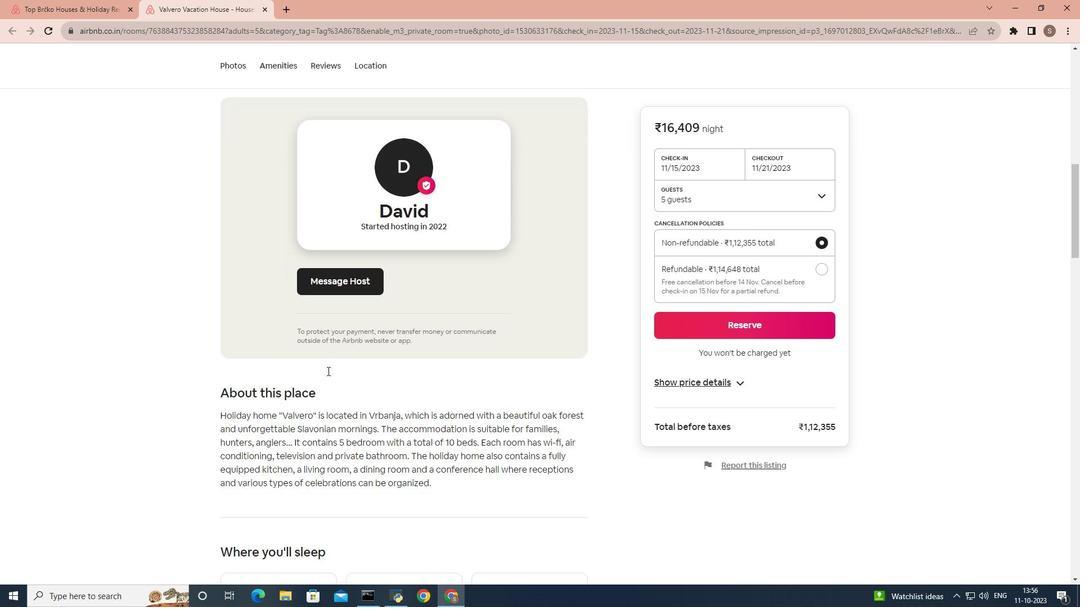 
Action: Mouse scrolled (327, 370) with delta (0, 0)
Screenshot: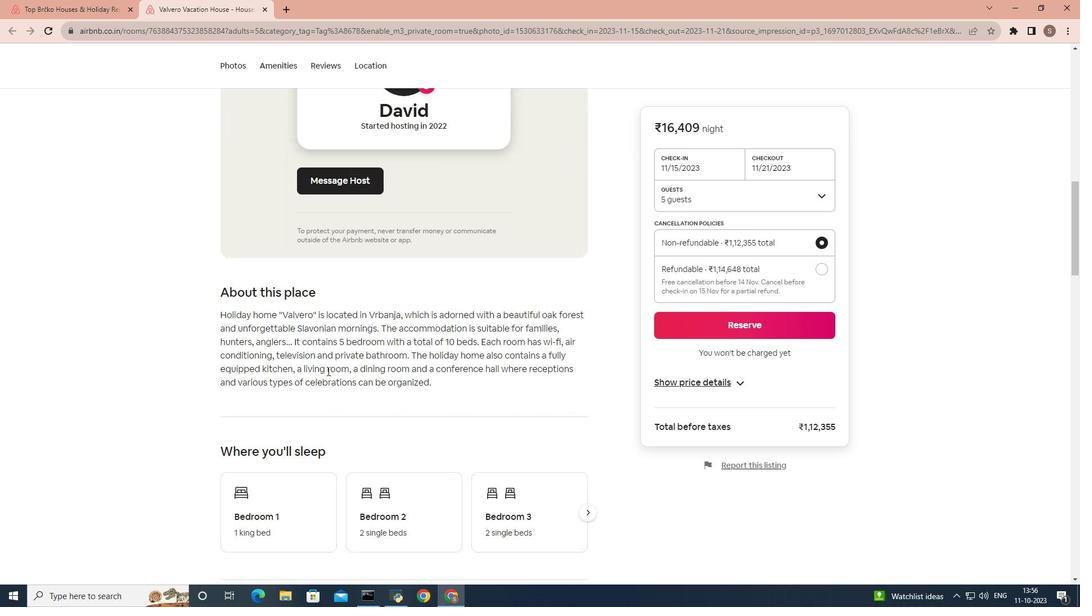 
Action: Mouse scrolled (327, 370) with delta (0, 0)
Screenshot: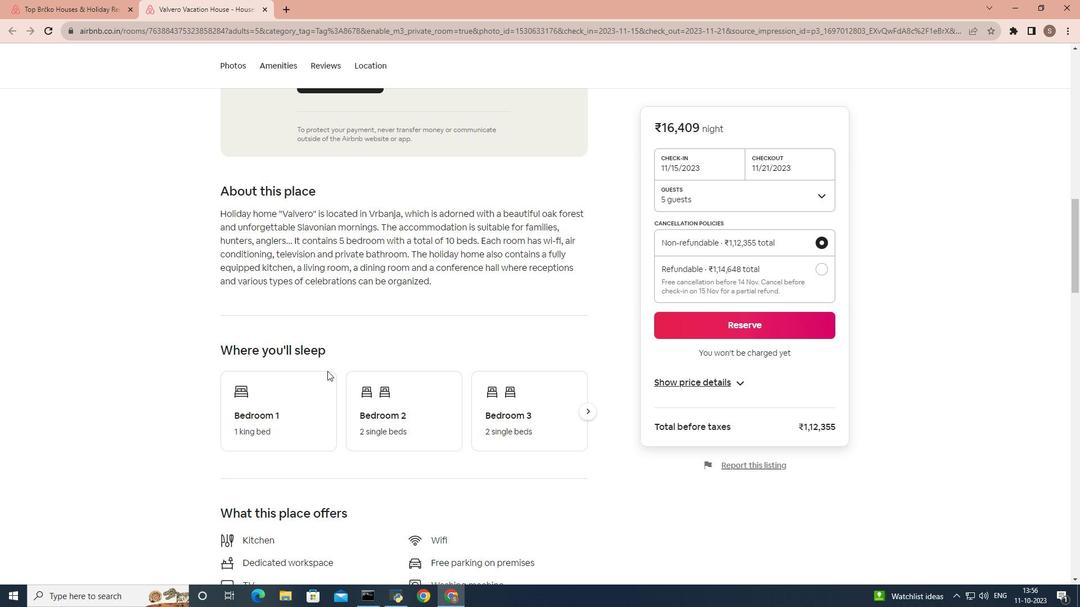 
Action: Mouse scrolled (327, 370) with delta (0, 0)
Screenshot: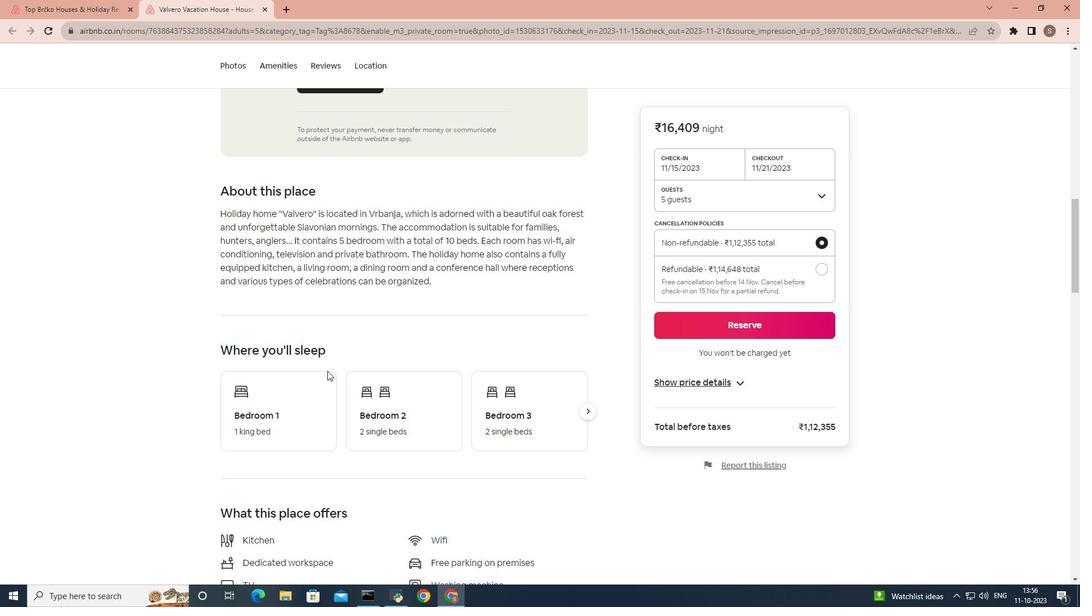 
Action: Mouse scrolled (327, 370) with delta (0, 0)
Screenshot: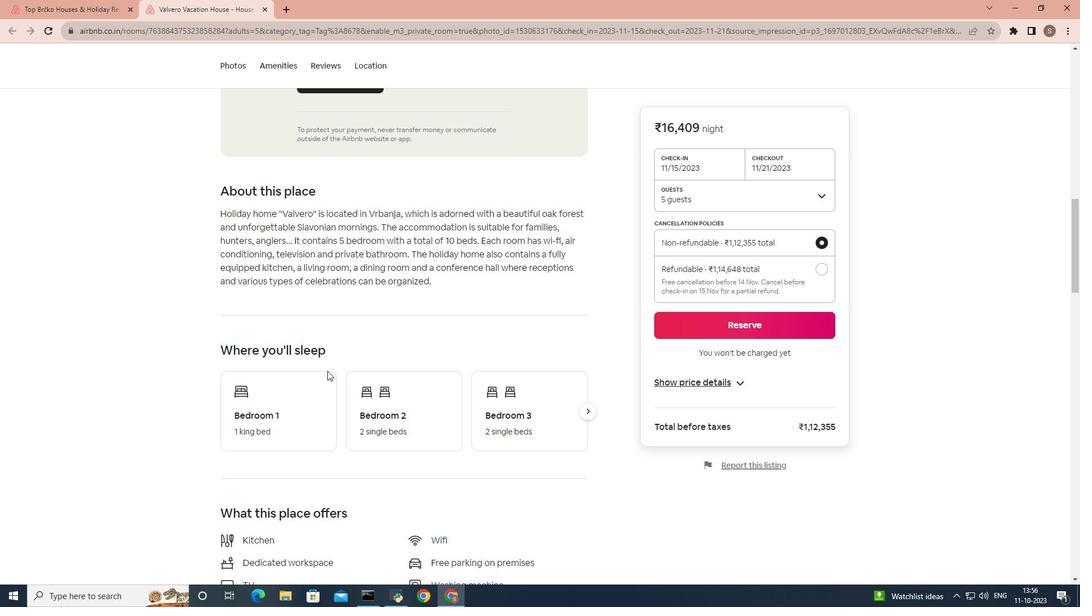 
Action: Mouse scrolled (327, 370) with delta (0, 0)
Screenshot: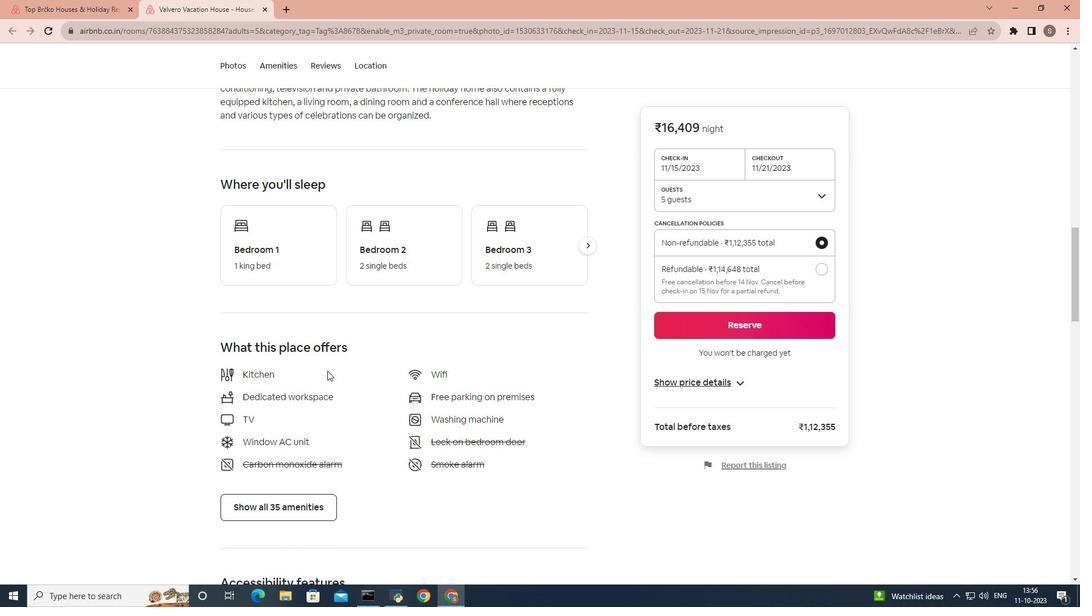 
Action: Mouse scrolled (327, 370) with delta (0, 0)
Screenshot: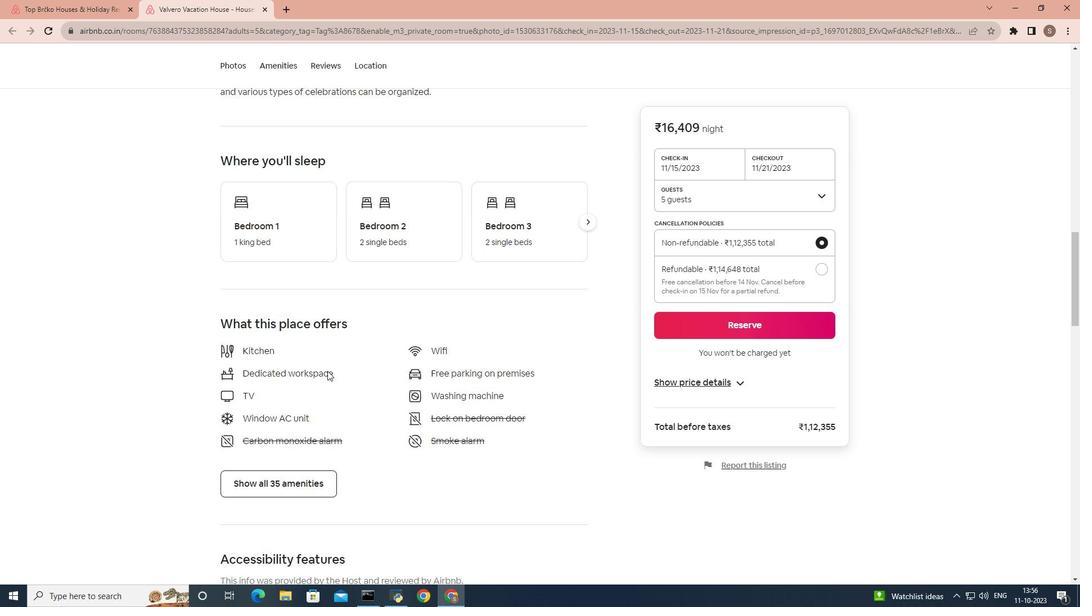 
Action: Mouse scrolled (327, 370) with delta (0, 0)
Screenshot: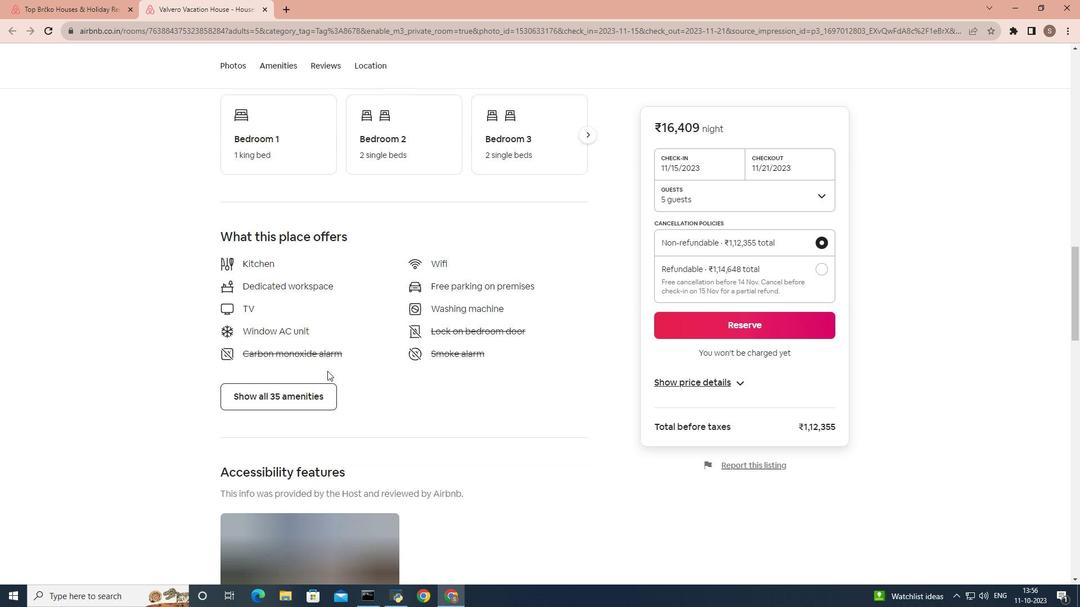 
Action: Mouse moved to (319, 348)
Screenshot: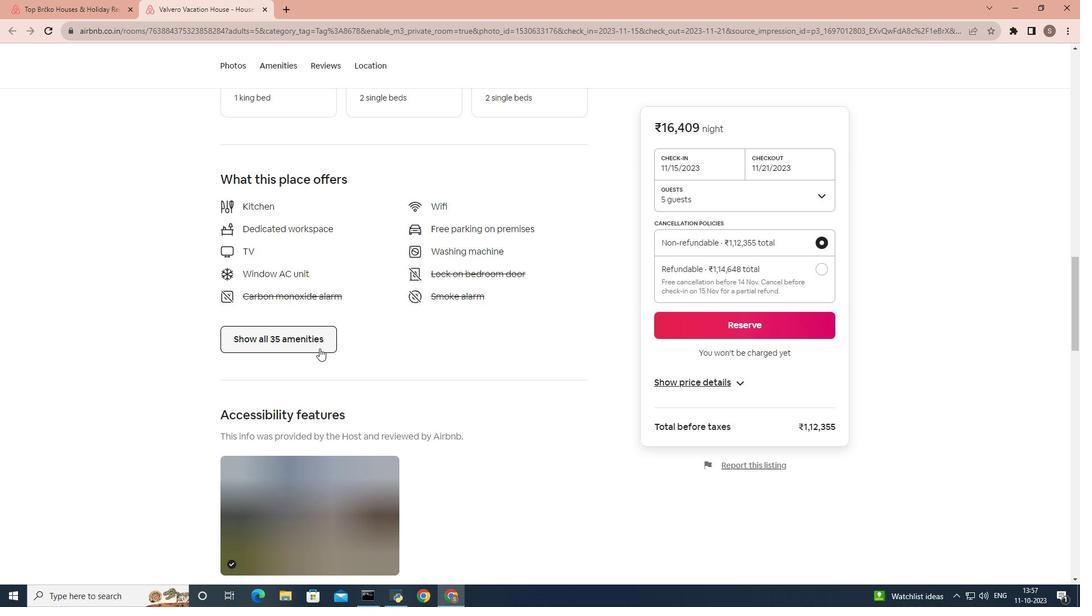 
Action: Mouse pressed left at (319, 348)
Screenshot: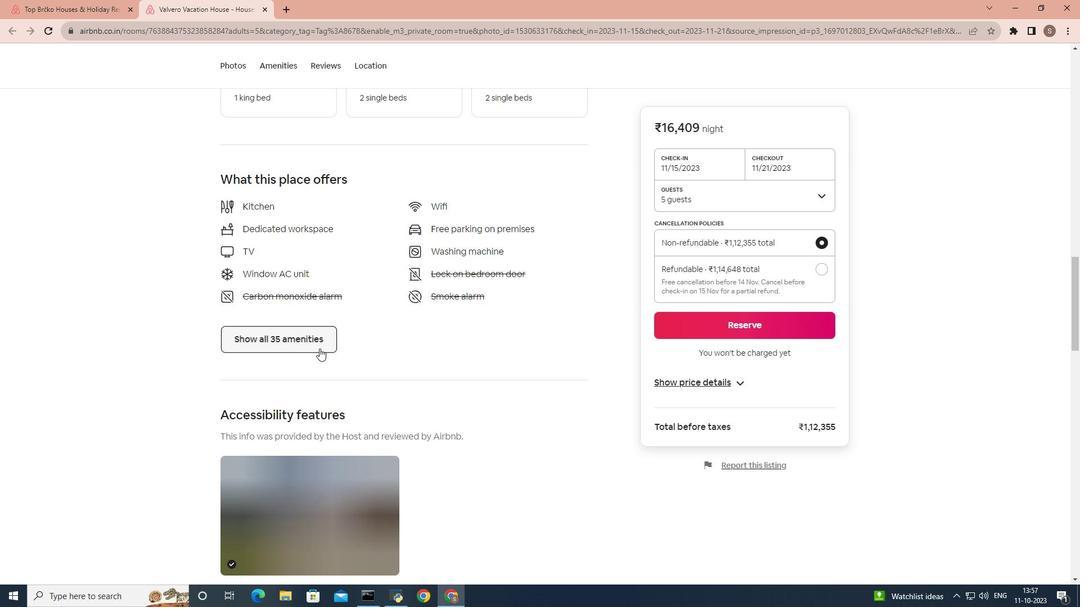 
Action: Mouse moved to (416, 368)
Screenshot: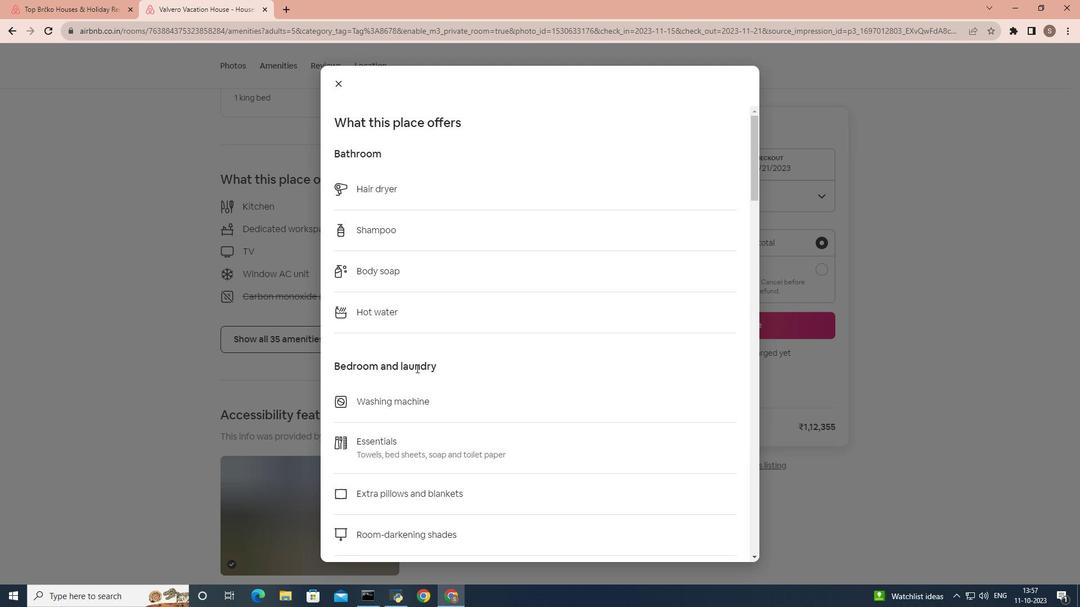
Action: Mouse scrolled (416, 368) with delta (0, 0)
Screenshot: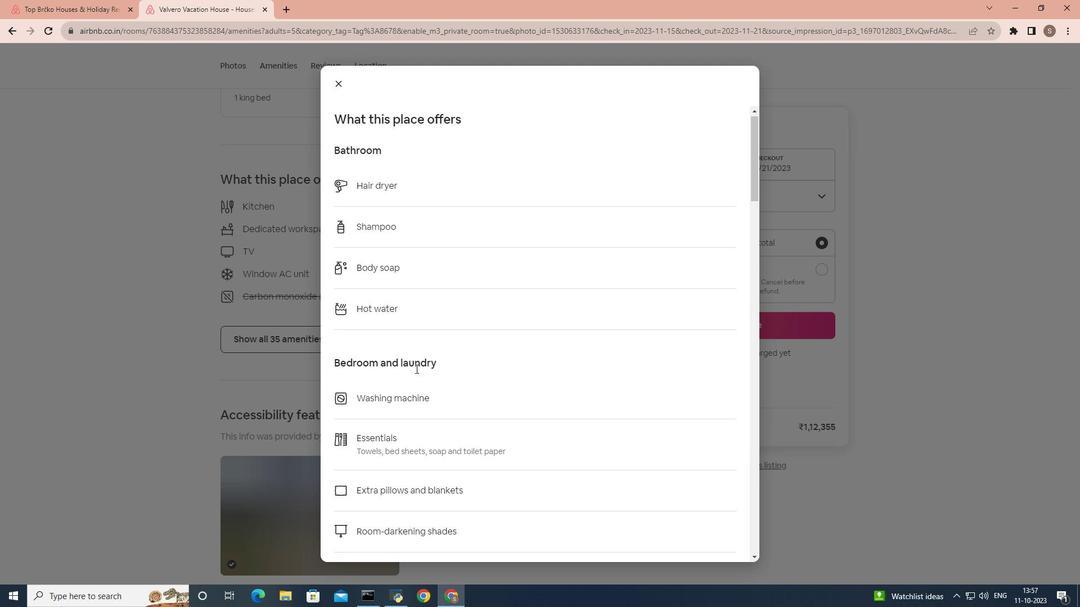 
Action: Mouse moved to (415, 369)
Screenshot: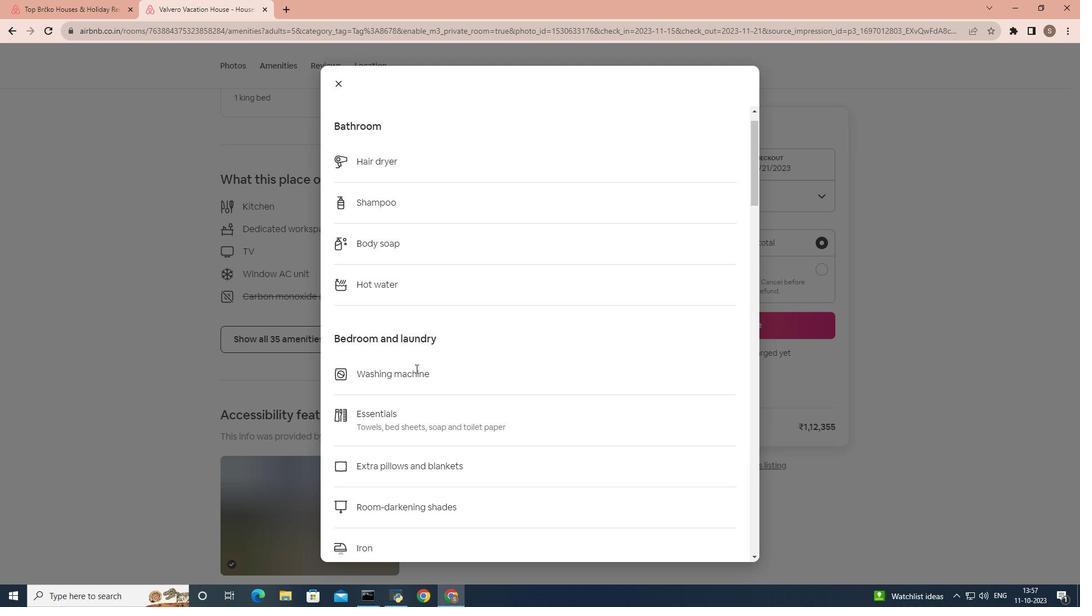 
Action: Mouse scrolled (415, 368) with delta (0, 0)
Screenshot: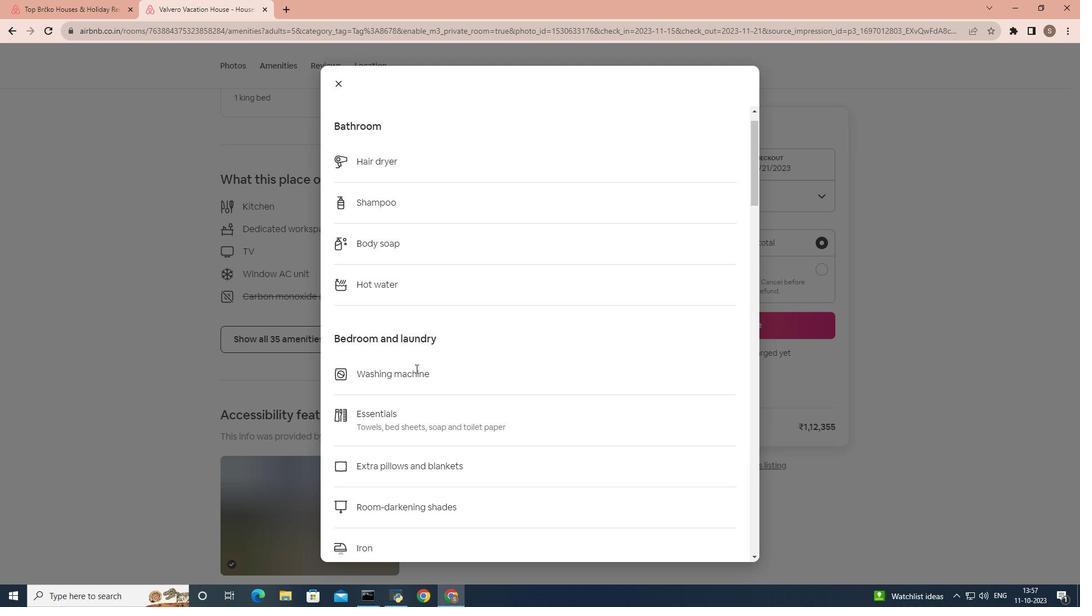
Action: Mouse scrolled (415, 368) with delta (0, 0)
Screenshot: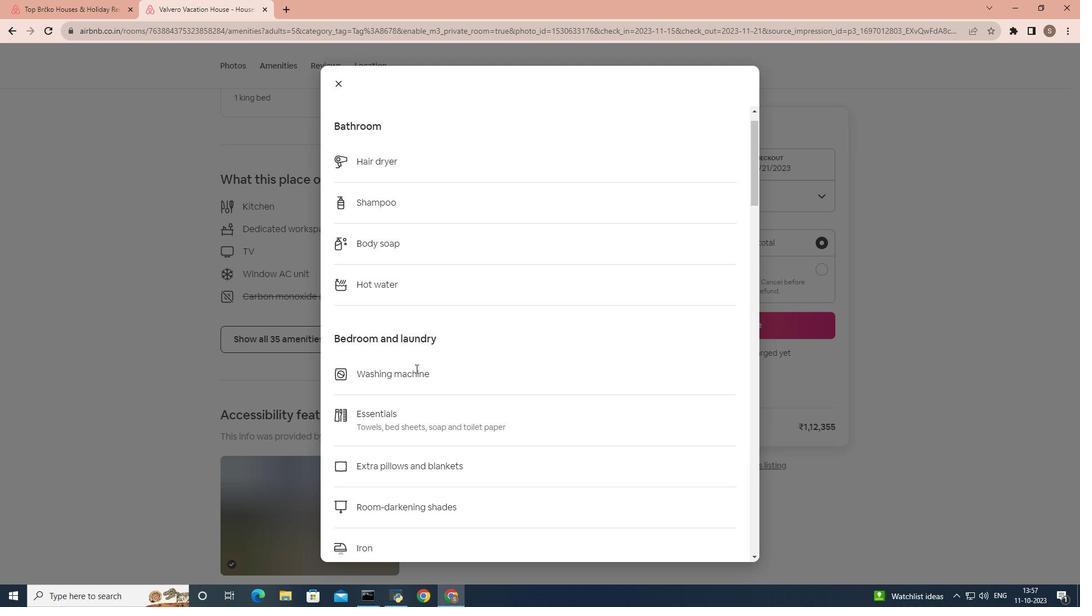 
Action: Mouse scrolled (415, 368) with delta (0, 0)
Screenshot: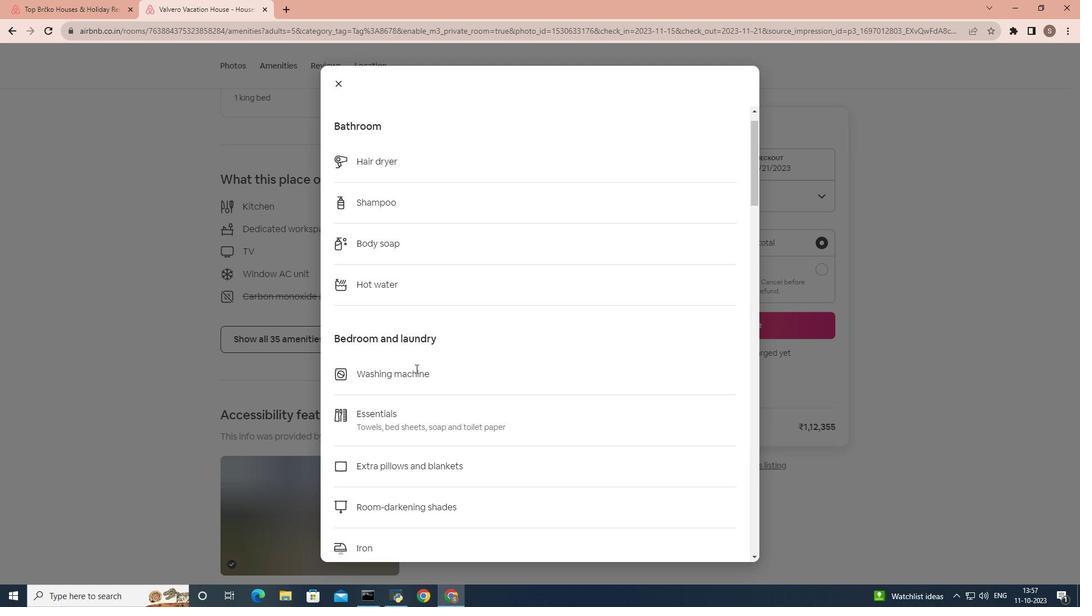 
Action: Mouse scrolled (415, 368) with delta (0, 0)
Screenshot: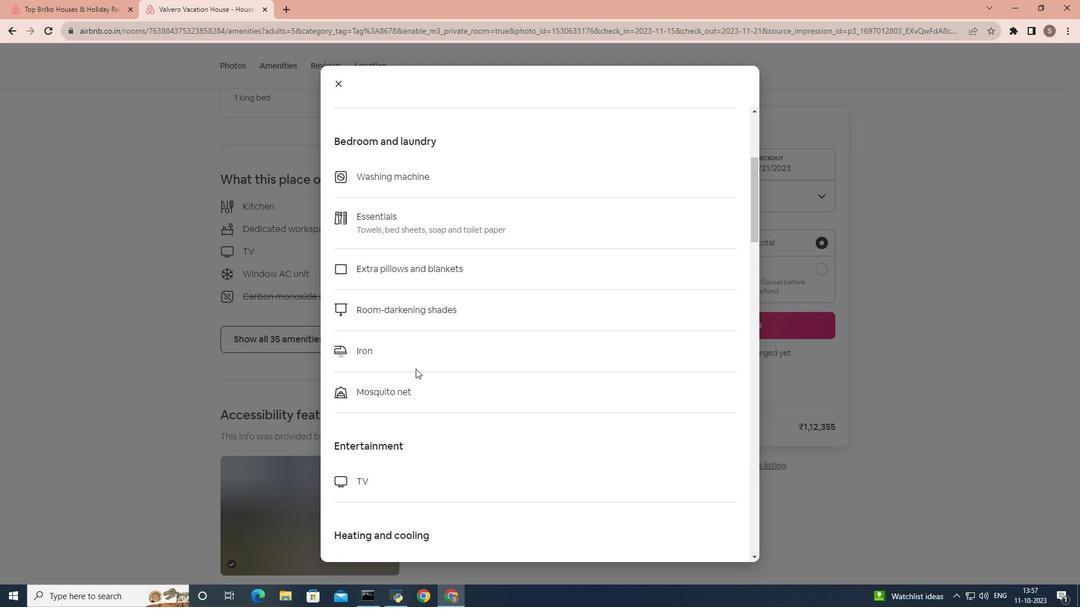 
Action: Mouse scrolled (415, 368) with delta (0, 0)
Screenshot: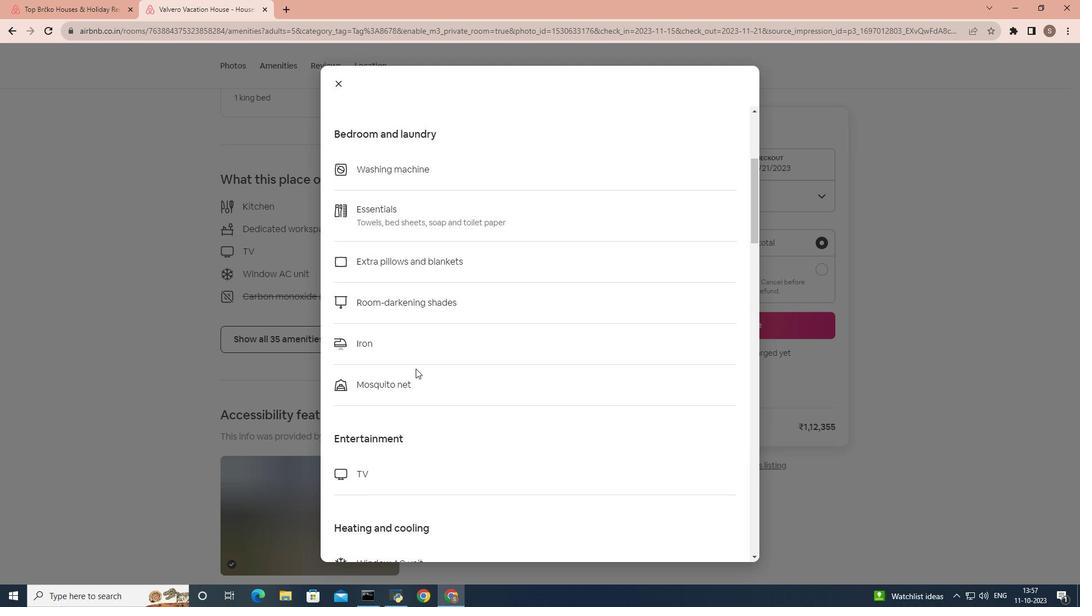 
Action: Mouse scrolled (415, 368) with delta (0, 0)
Screenshot: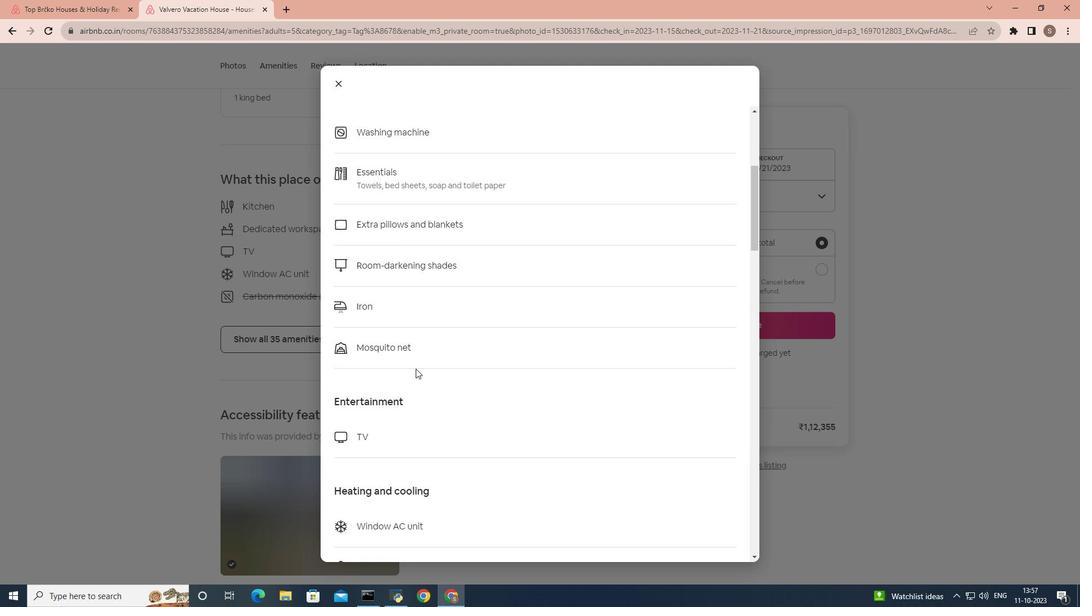 
Action: Mouse scrolled (415, 368) with delta (0, 0)
Screenshot: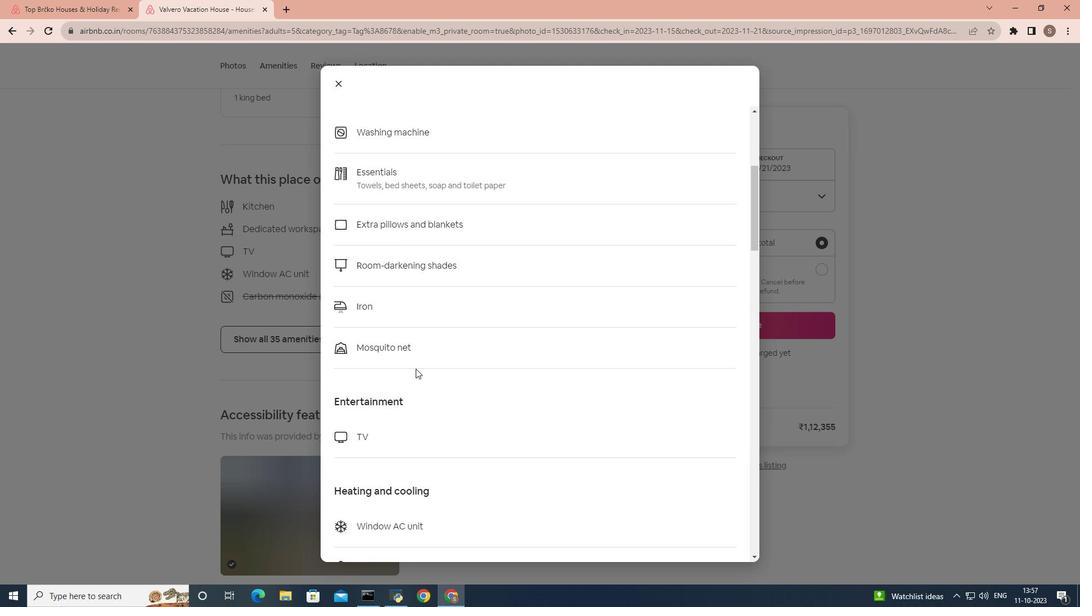 
Action: Mouse scrolled (415, 368) with delta (0, 0)
Screenshot: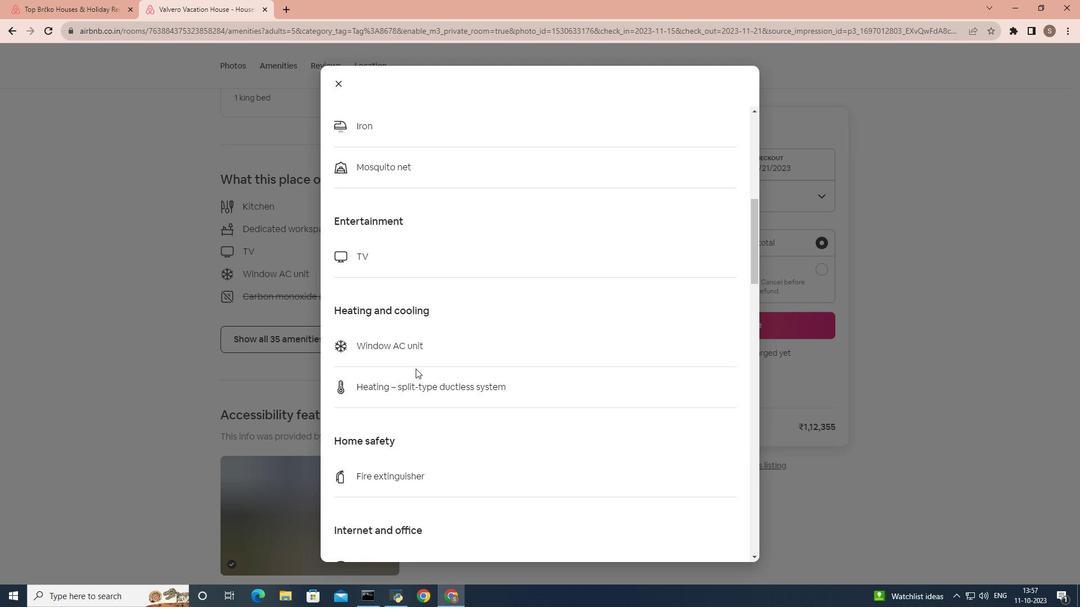 
Action: Mouse scrolled (415, 368) with delta (0, 0)
Screenshot: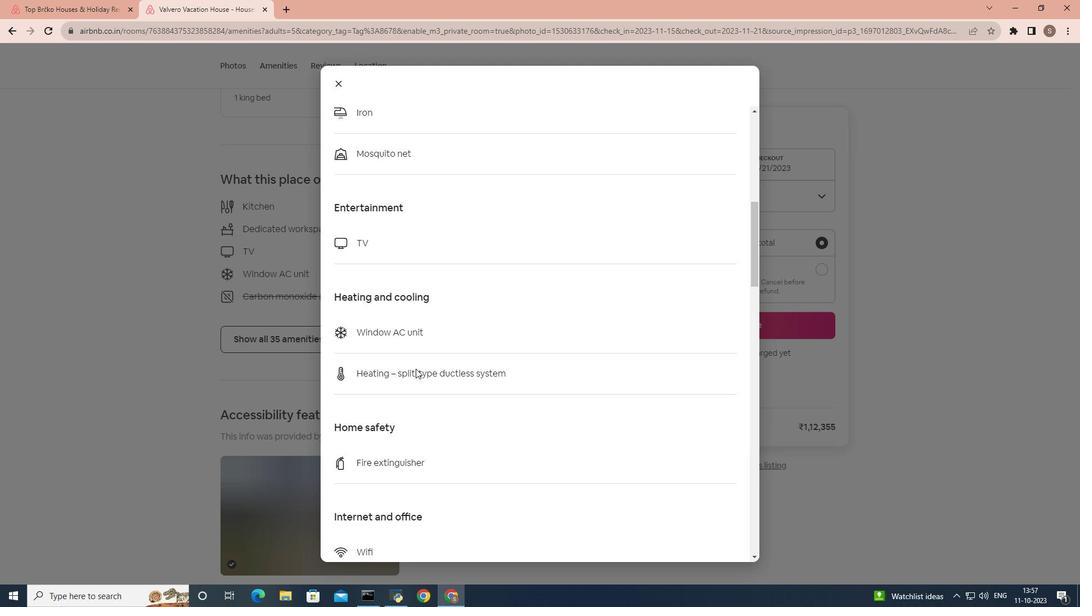 
Action: Mouse scrolled (415, 368) with delta (0, 0)
Screenshot: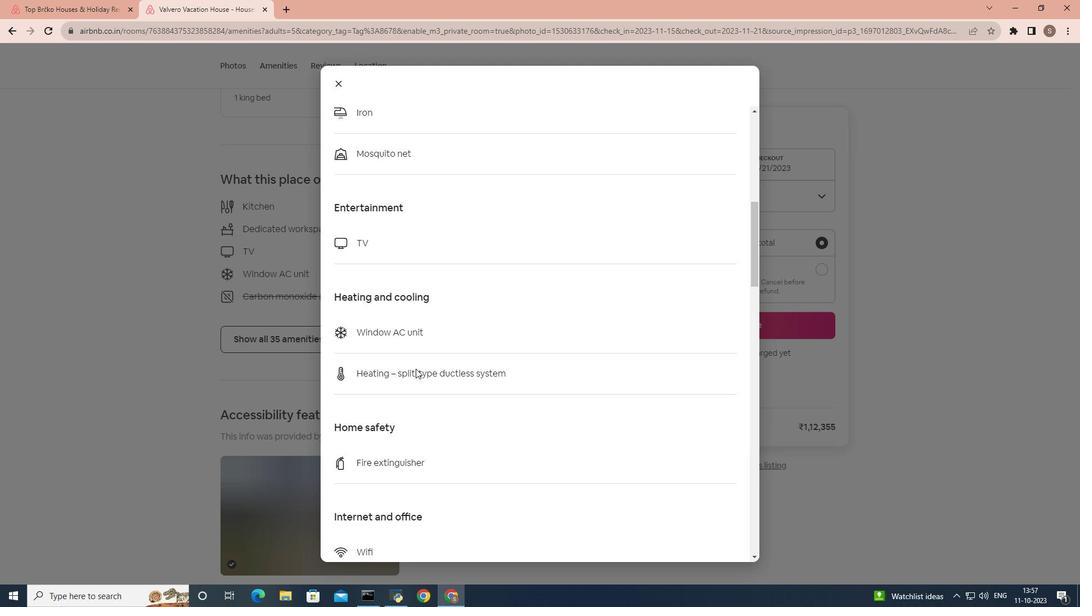 
Action: Mouse scrolled (415, 368) with delta (0, 0)
Screenshot: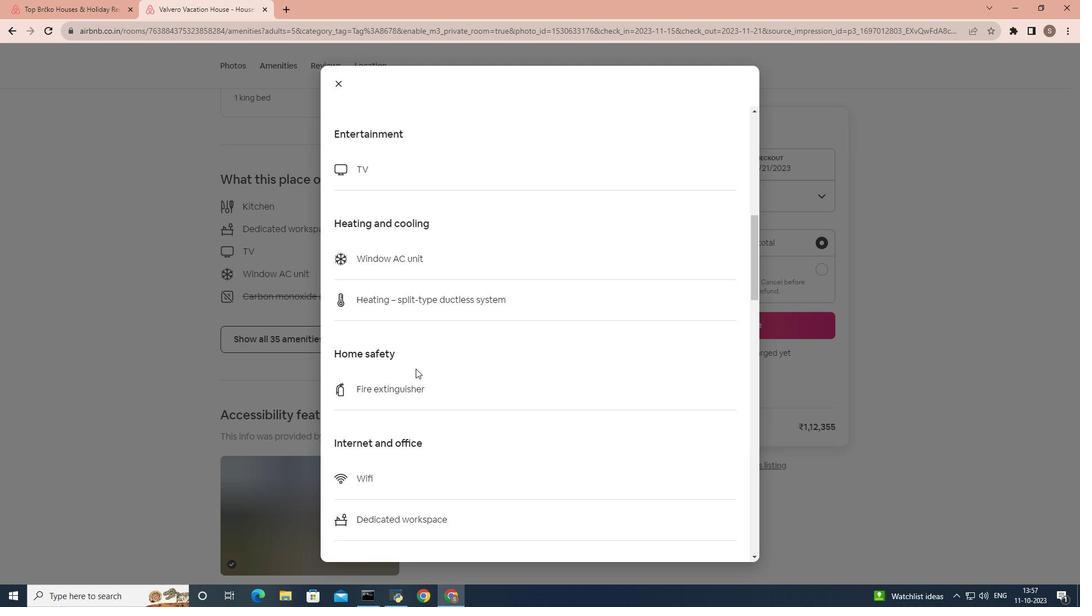 
Action: Mouse moved to (415, 366)
Screenshot: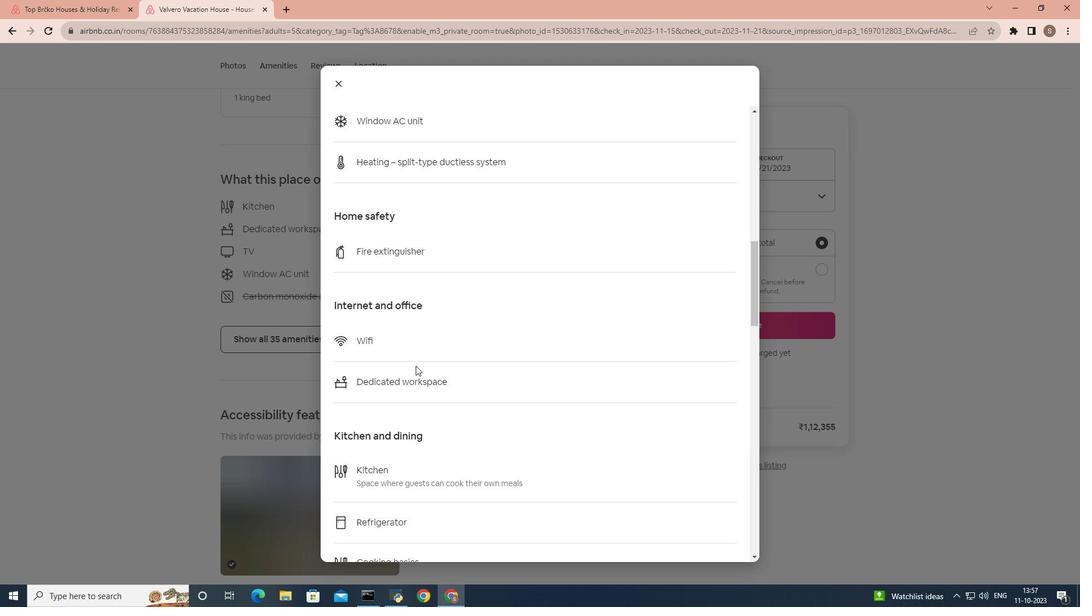 
Action: Mouse scrolled (415, 365) with delta (0, 0)
Screenshot: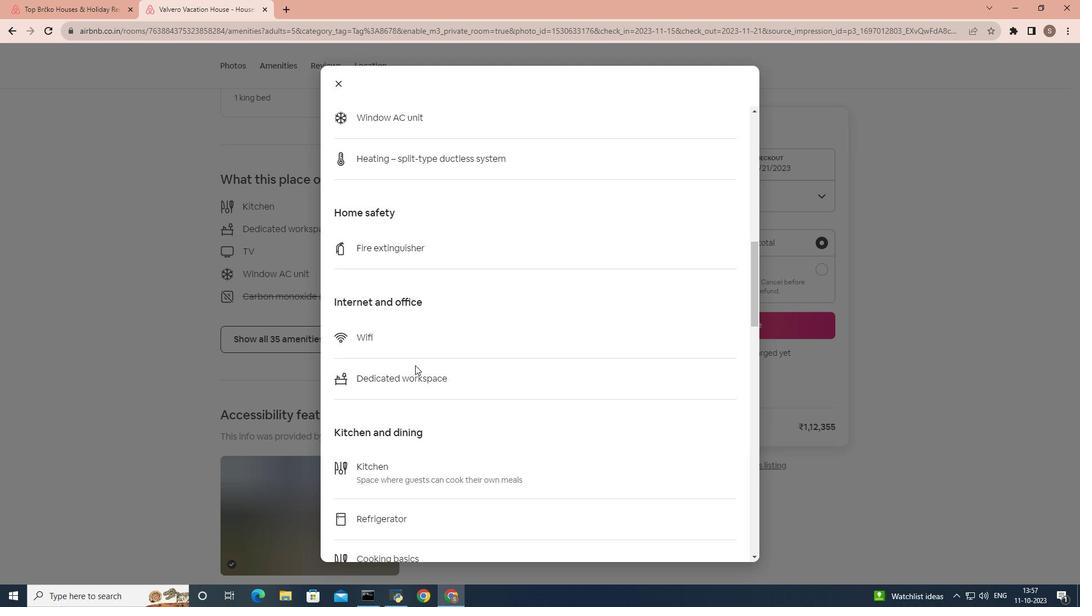 
Action: Mouse scrolled (415, 365) with delta (0, 0)
Screenshot: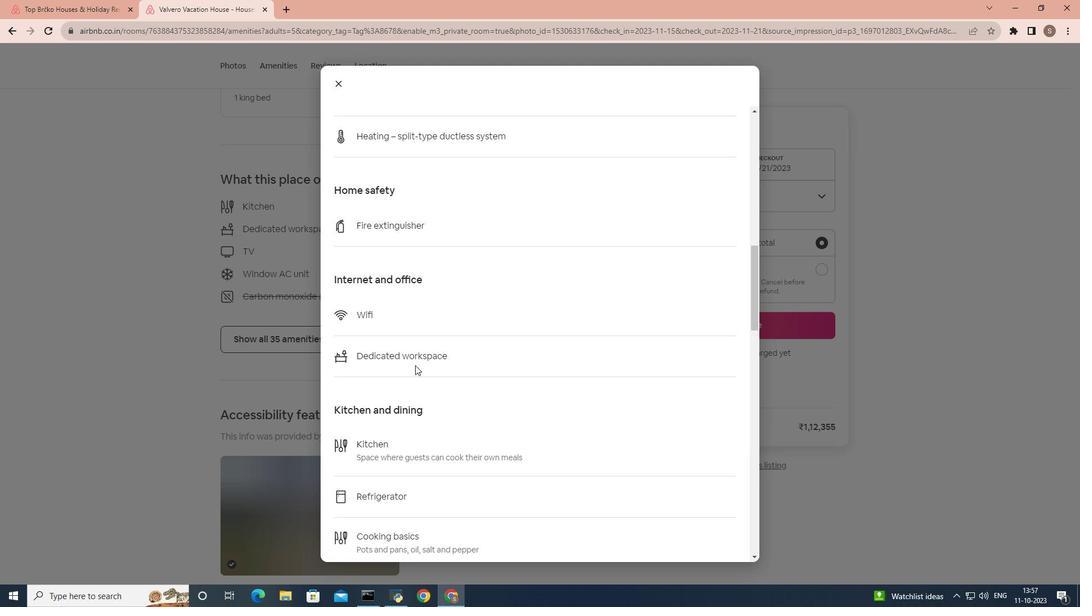 
Action: Mouse moved to (415, 365)
Screenshot: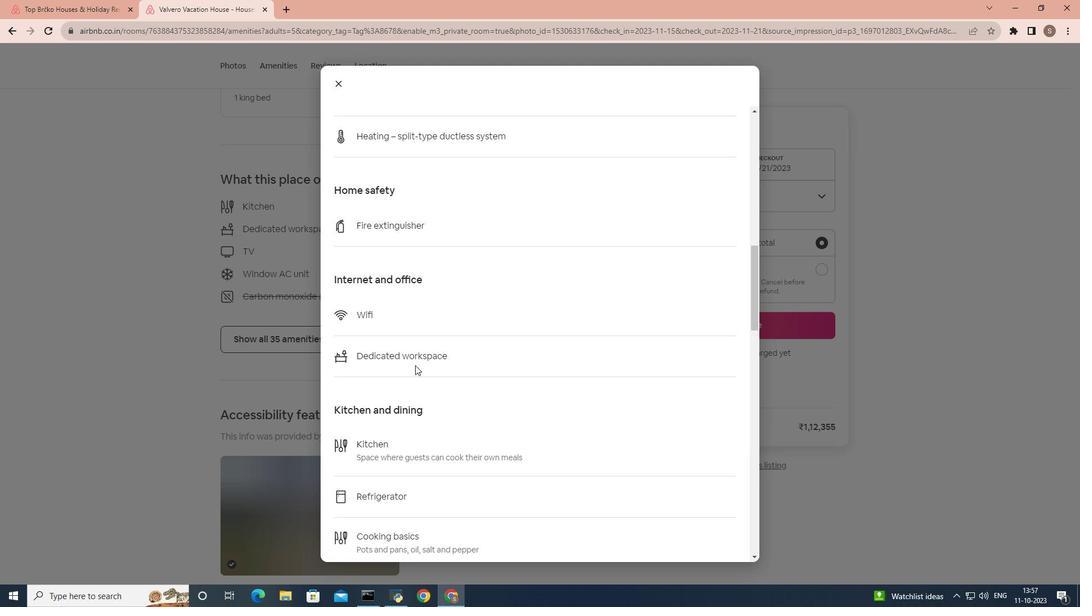 
Action: Mouse scrolled (415, 365) with delta (0, 0)
Screenshot: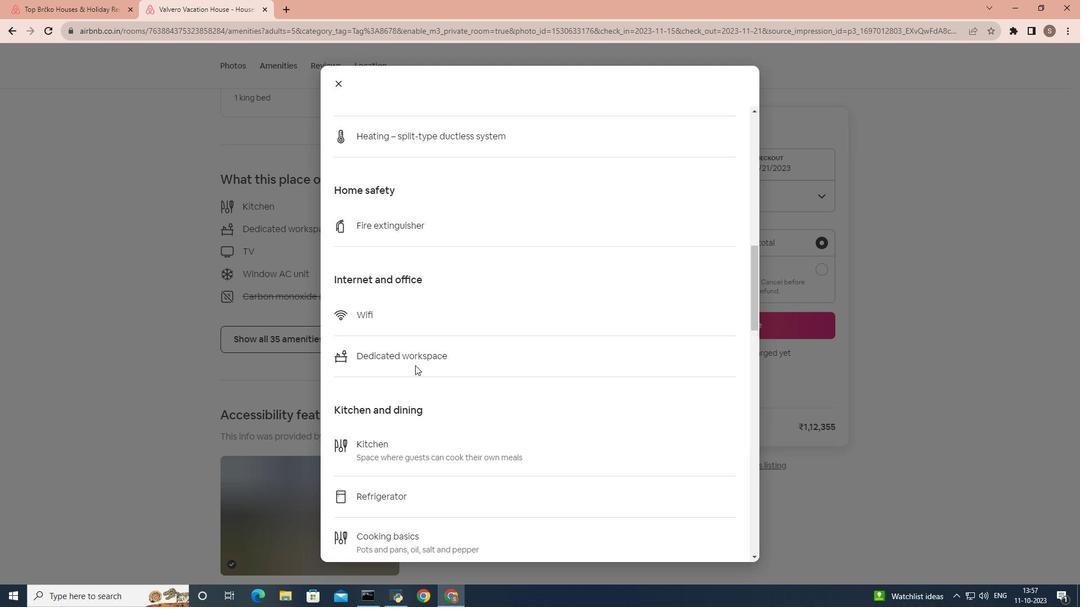 
Action: Mouse scrolled (415, 365) with delta (0, 0)
Screenshot: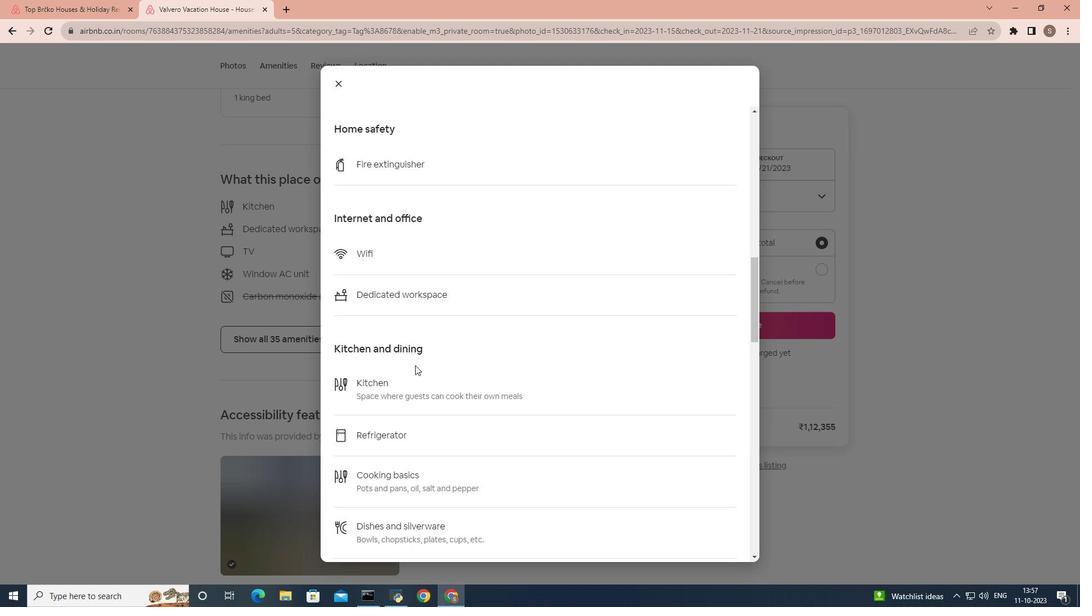
Action: Mouse moved to (414, 364)
Screenshot: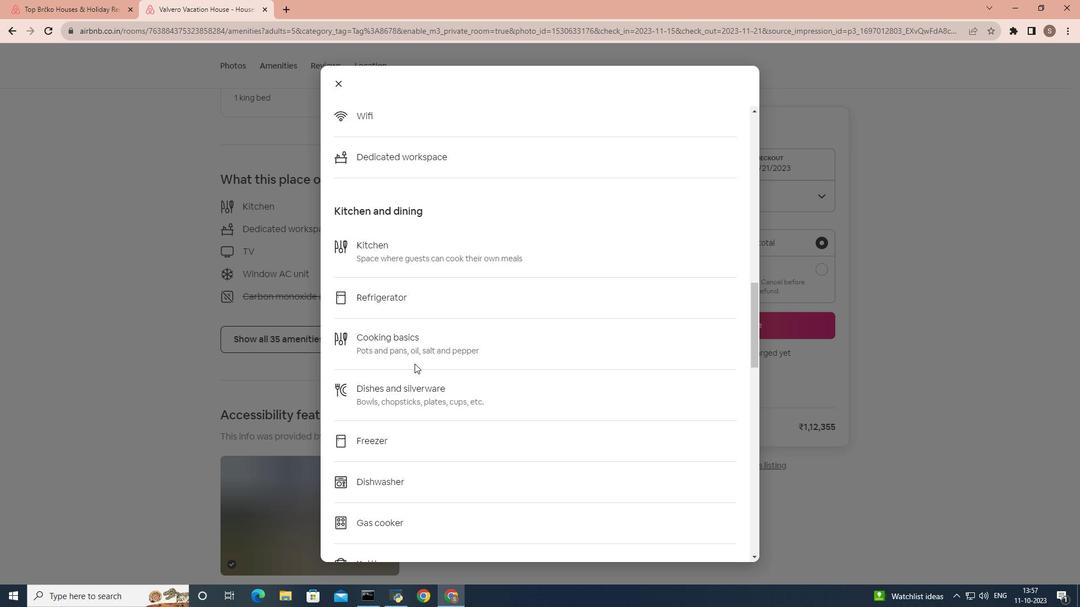 
Action: Mouse scrolled (414, 363) with delta (0, 0)
Screenshot: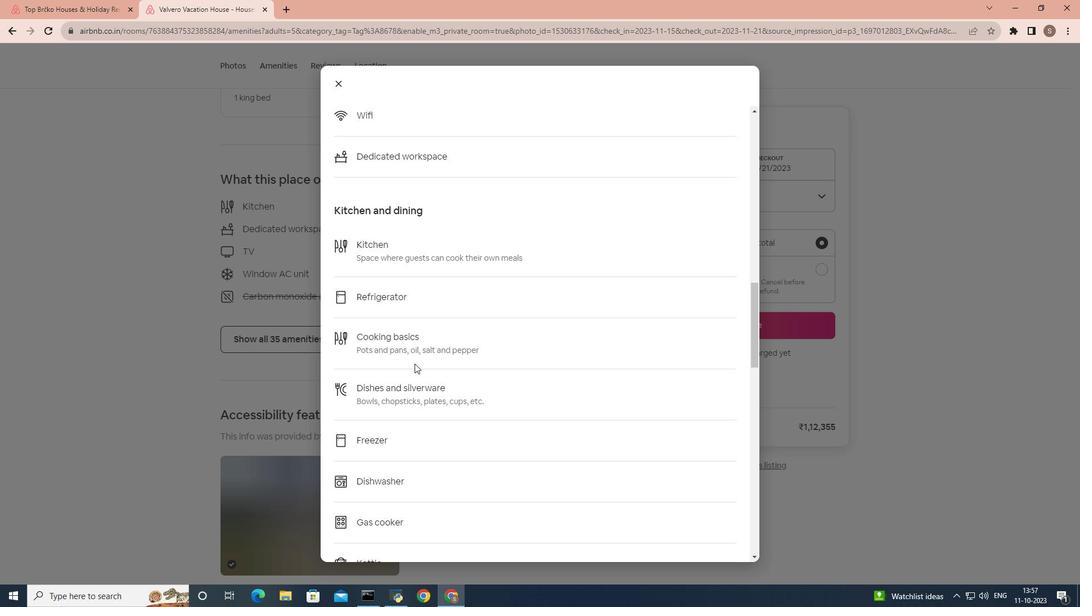 
Action: Mouse scrolled (414, 363) with delta (0, 0)
Screenshot: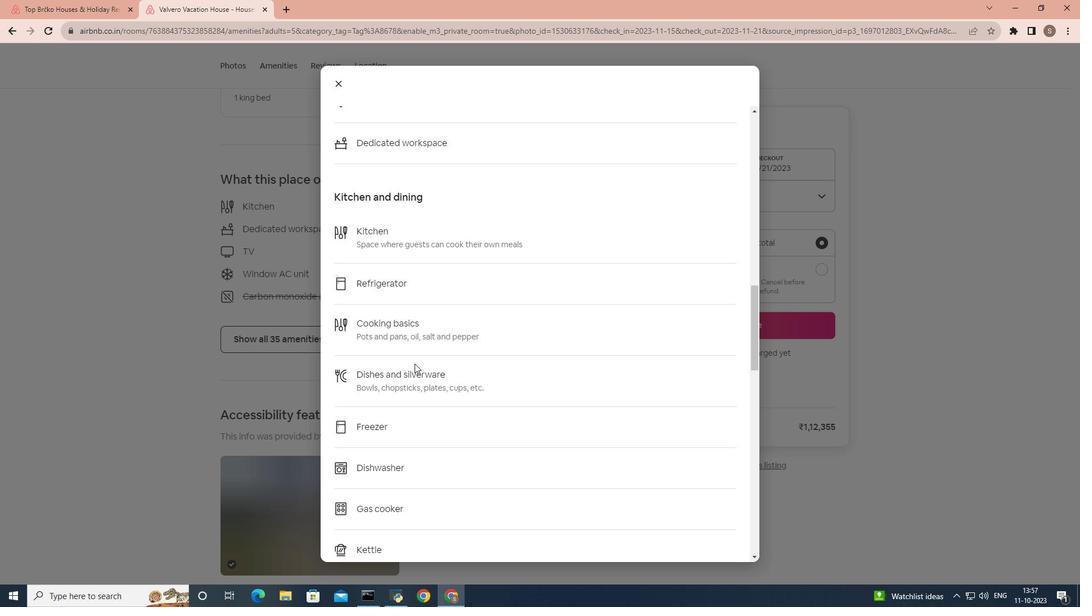 
Action: Mouse scrolled (414, 363) with delta (0, 0)
Screenshot: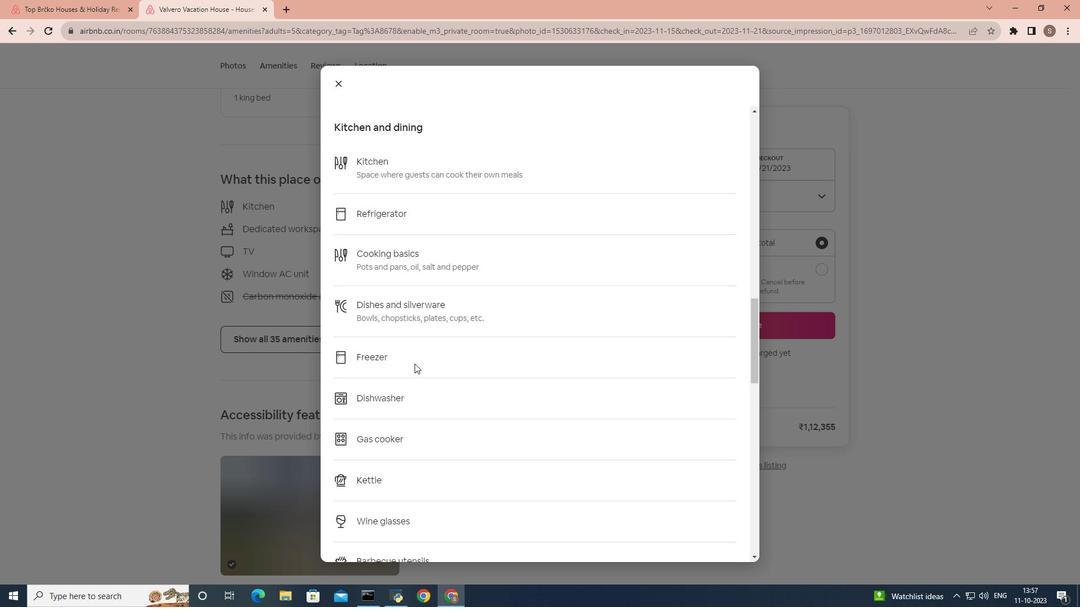 
Action: Mouse scrolled (414, 363) with delta (0, 0)
Screenshot: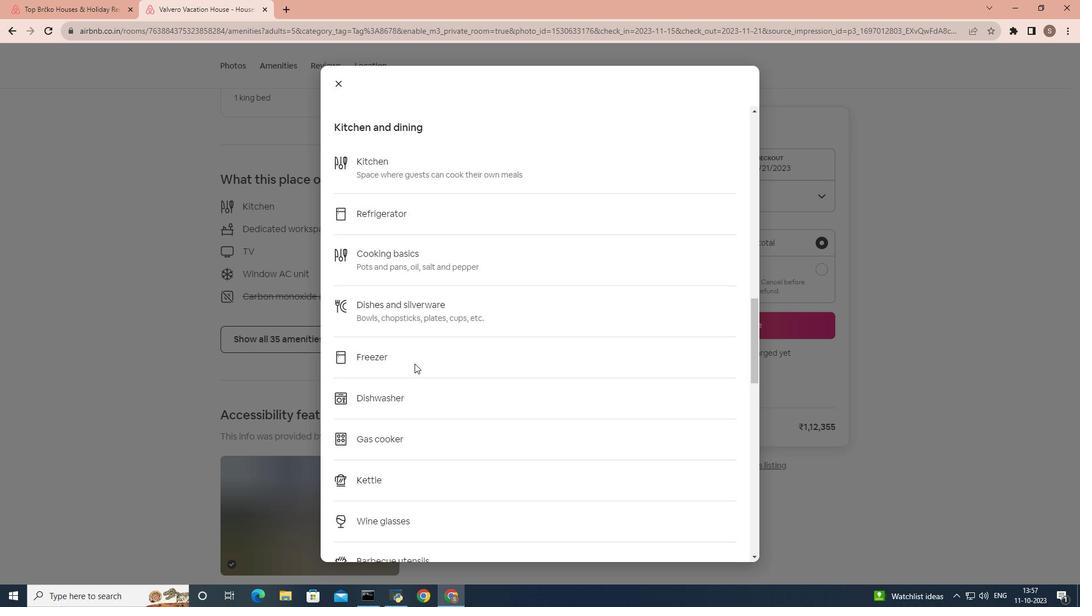 
Action: Mouse scrolled (414, 363) with delta (0, 0)
Screenshot: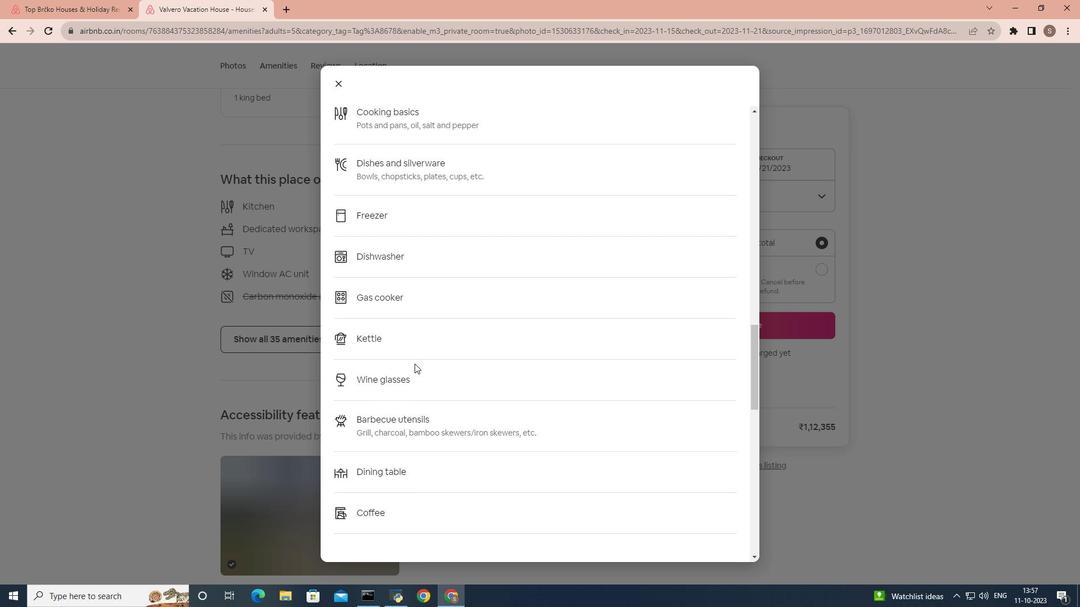 
Action: Mouse scrolled (414, 363) with delta (0, 0)
Screenshot: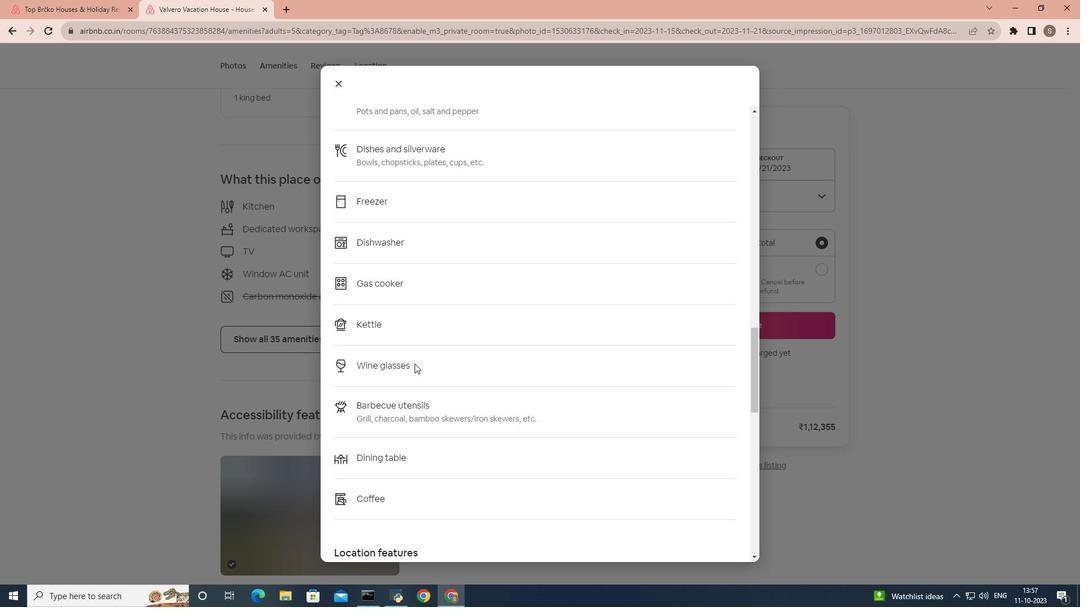 
Action: Mouse scrolled (414, 363) with delta (0, 0)
Screenshot: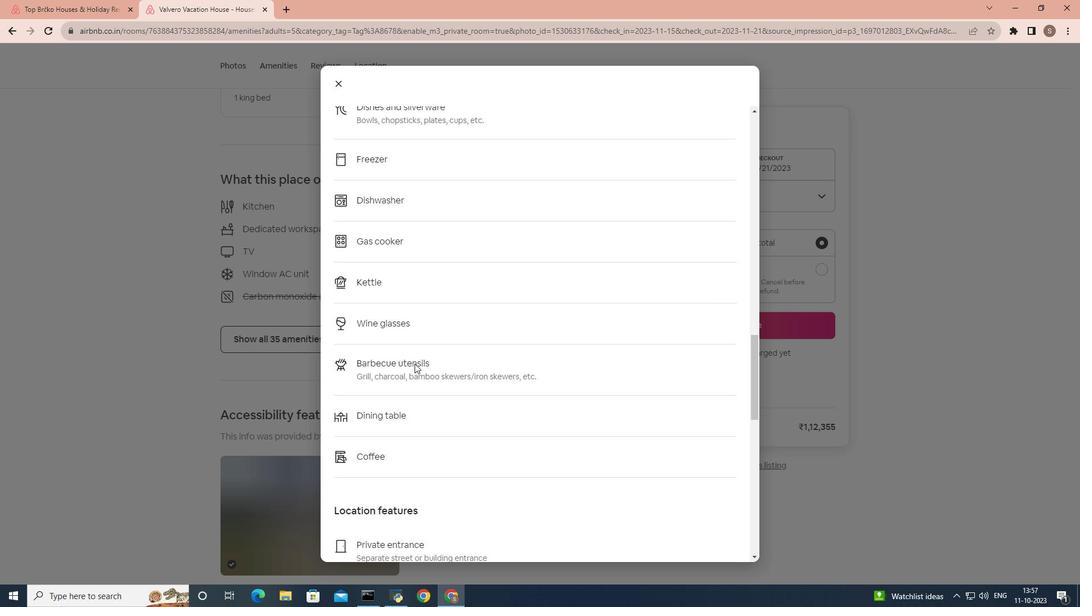 
Action: Mouse scrolled (414, 363) with delta (0, 0)
Screenshot: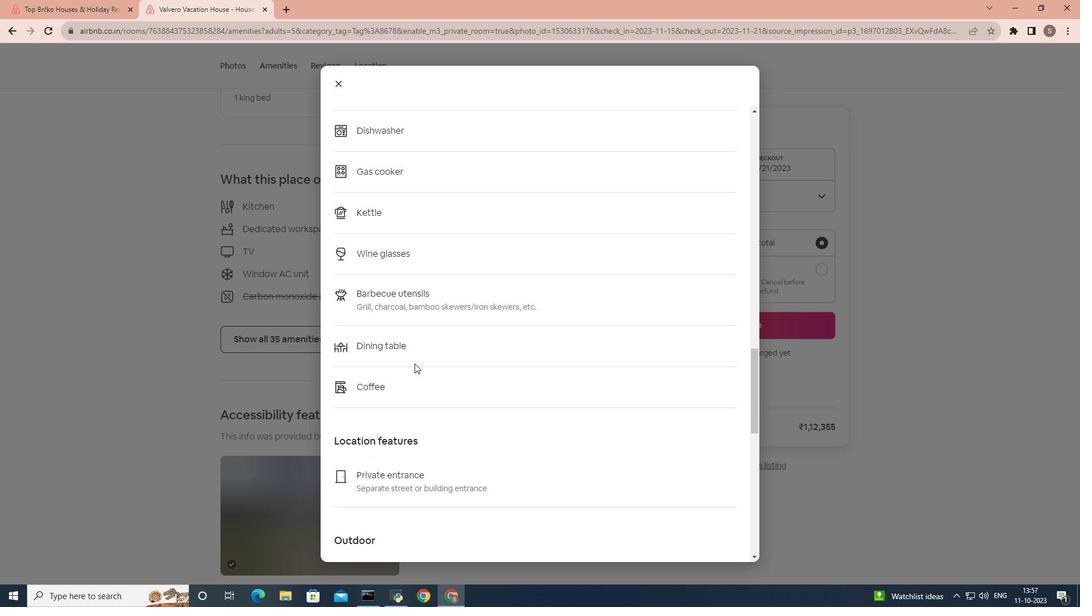
Action: Mouse scrolled (414, 363) with delta (0, 0)
Screenshot: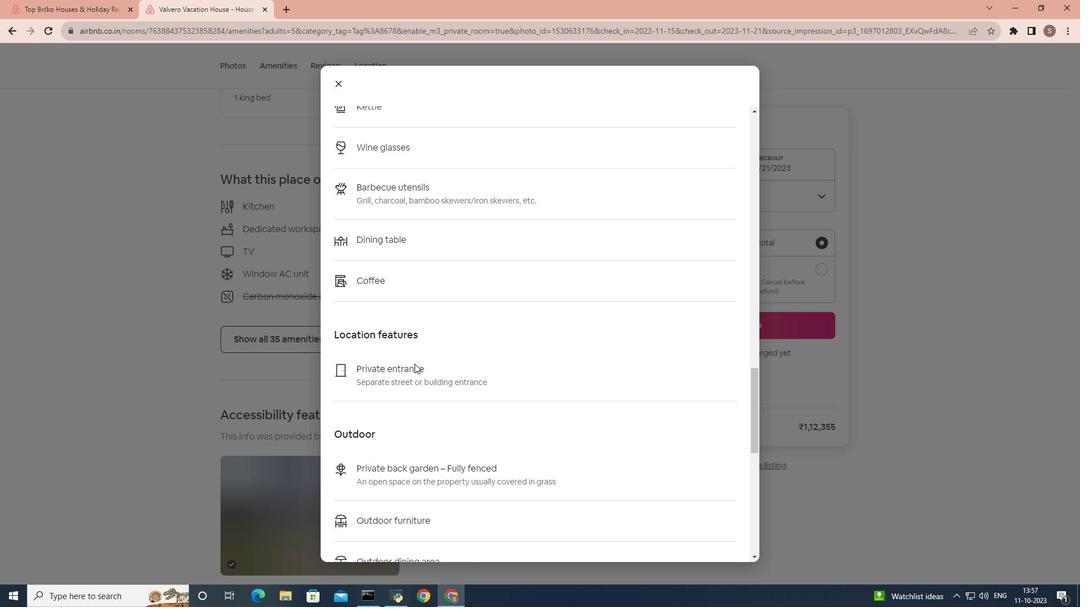 
Action: Mouse scrolled (414, 363) with delta (0, 0)
Screenshot: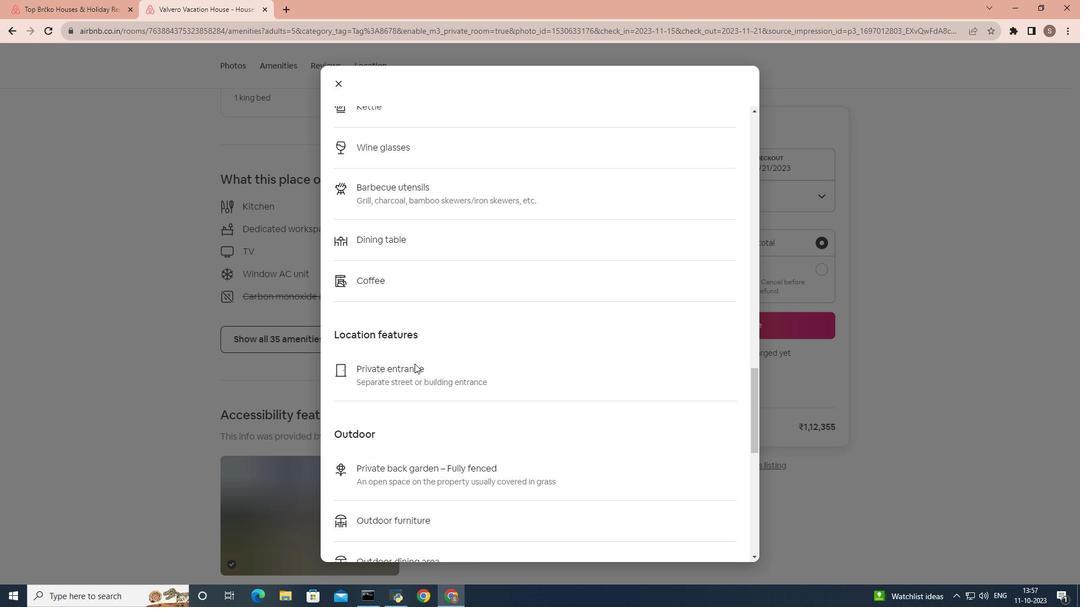 
Action: Mouse scrolled (414, 363) with delta (0, 0)
Screenshot: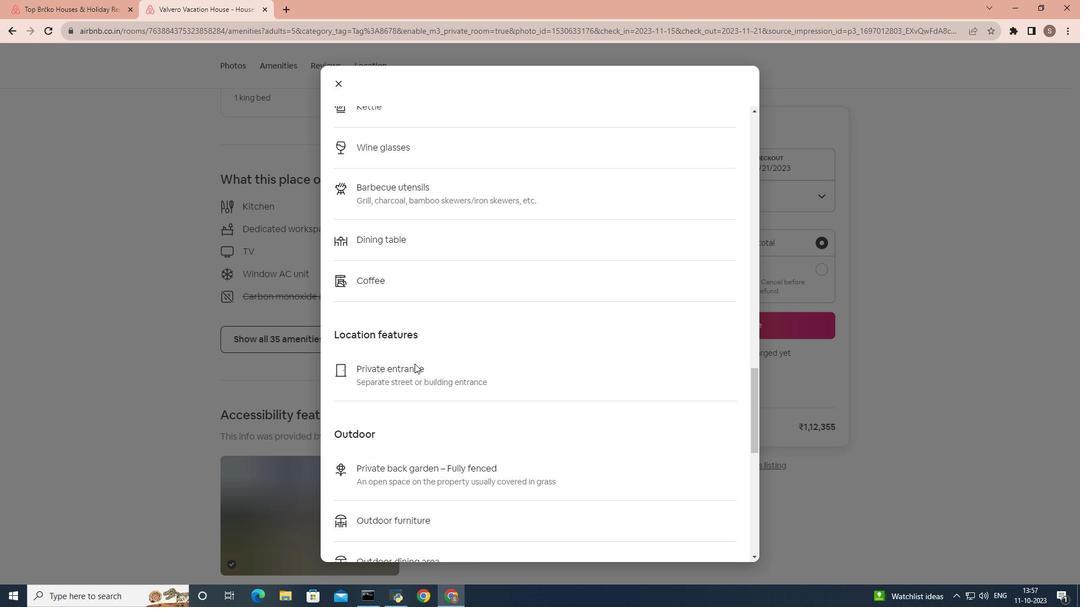 
Action: Mouse scrolled (414, 363) with delta (0, 0)
Screenshot: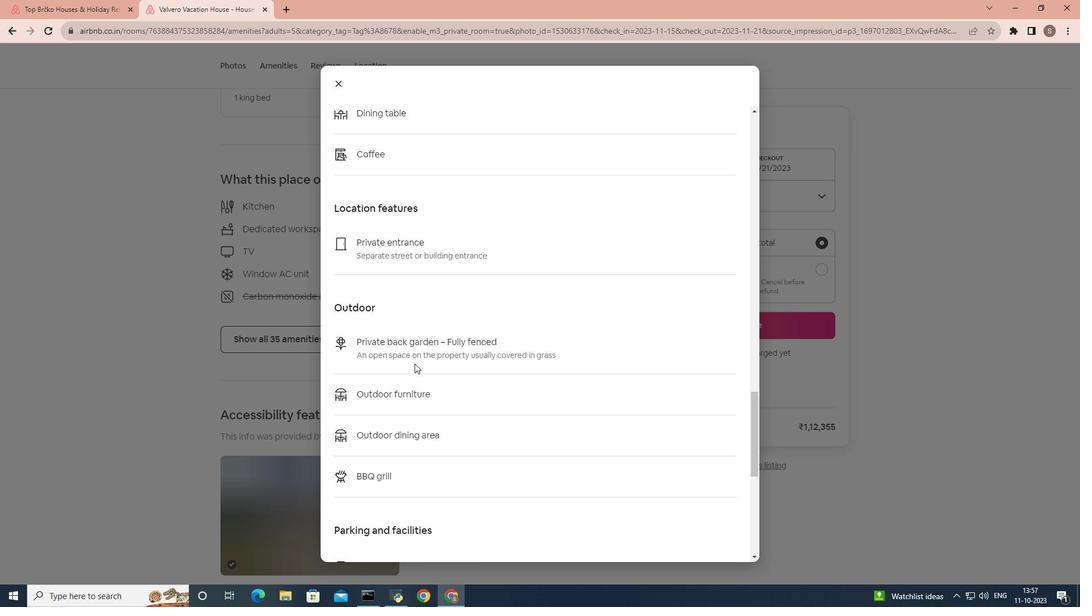
Action: Mouse scrolled (414, 363) with delta (0, 0)
Screenshot: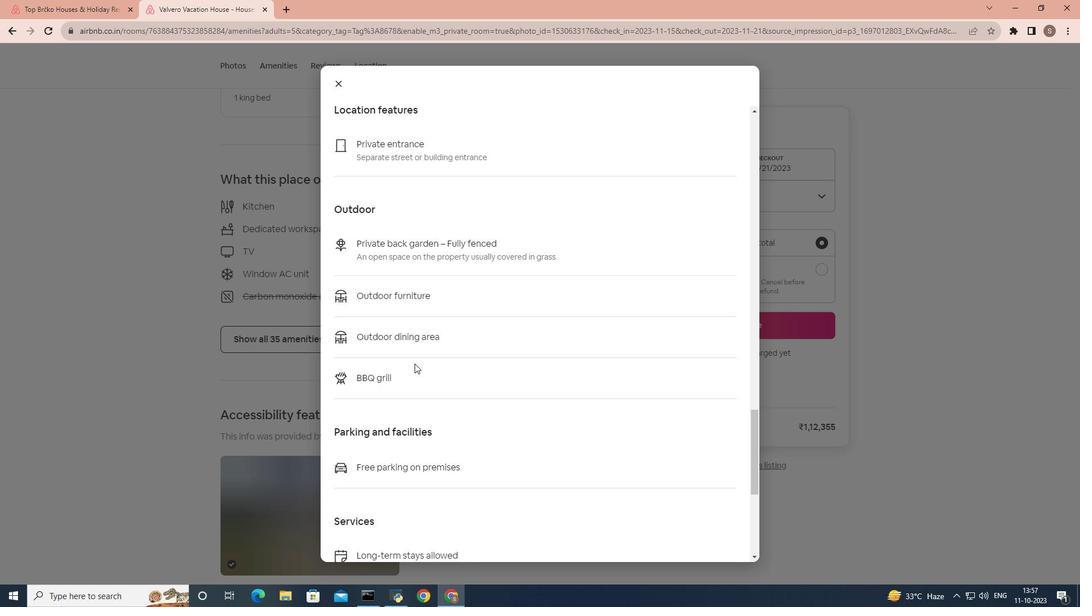 
Action: Mouse scrolled (414, 363) with delta (0, 0)
Screenshot: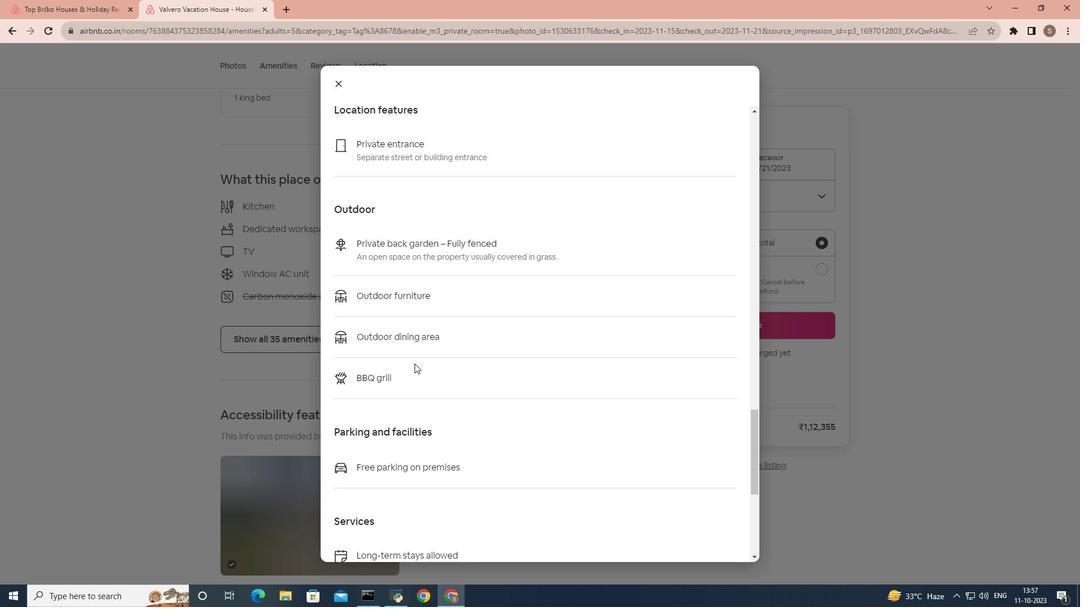 
Action: Mouse scrolled (414, 363) with delta (0, 0)
Screenshot: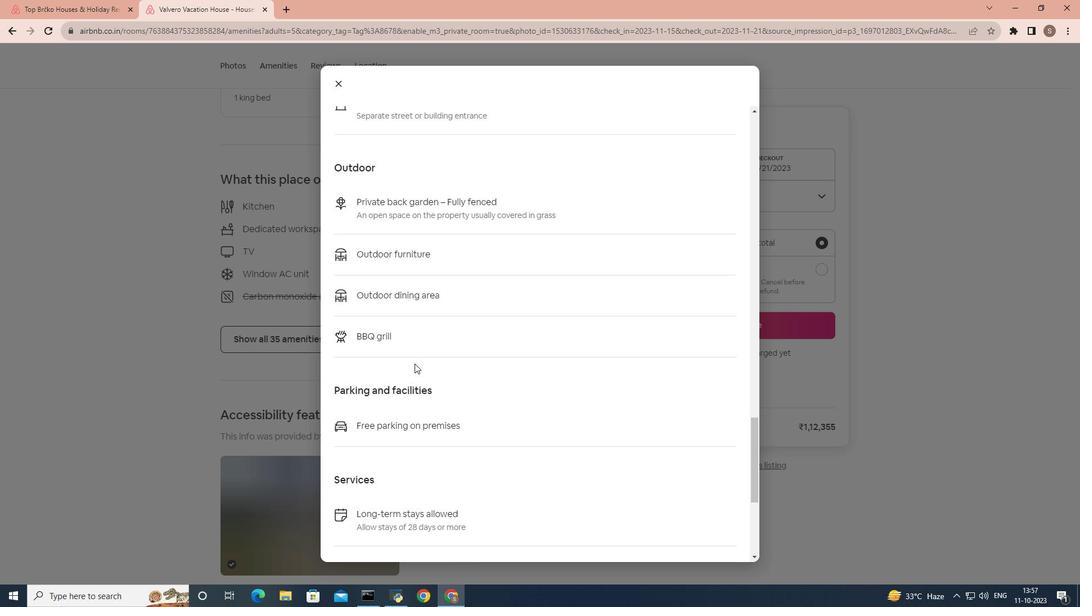 
Action: Mouse scrolled (414, 363) with delta (0, 0)
Screenshot: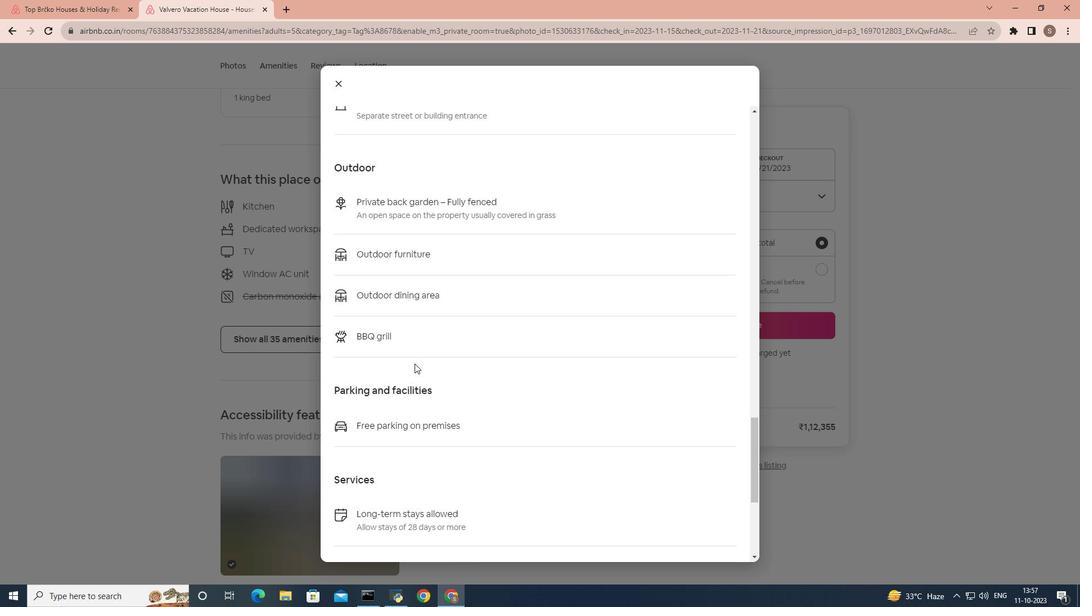 
Action: Mouse scrolled (414, 363) with delta (0, 0)
Screenshot: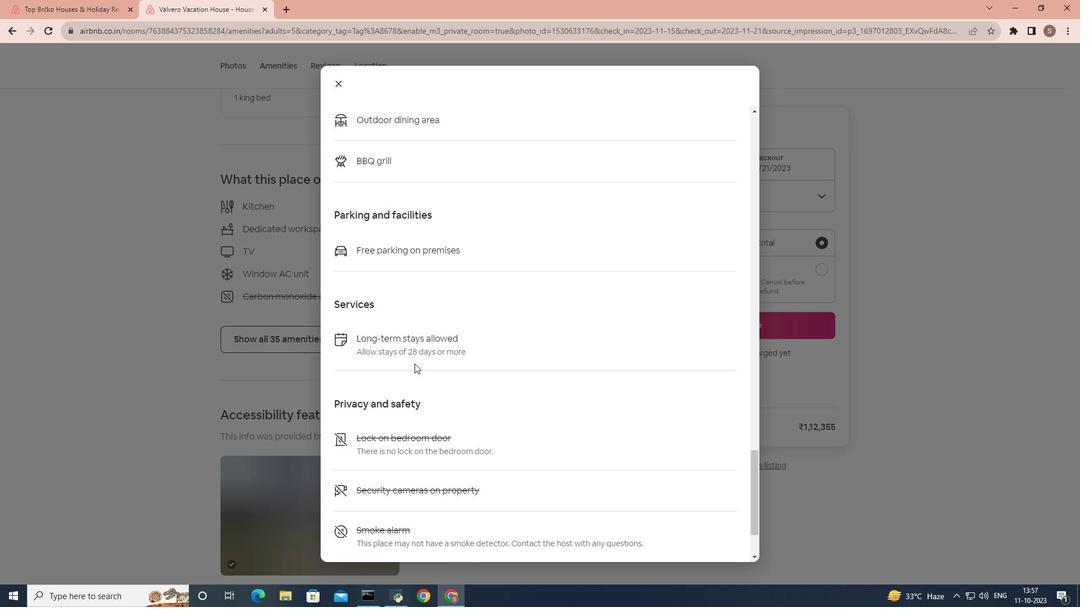 
Action: Mouse scrolled (414, 363) with delta (0, 0)
Screenshot: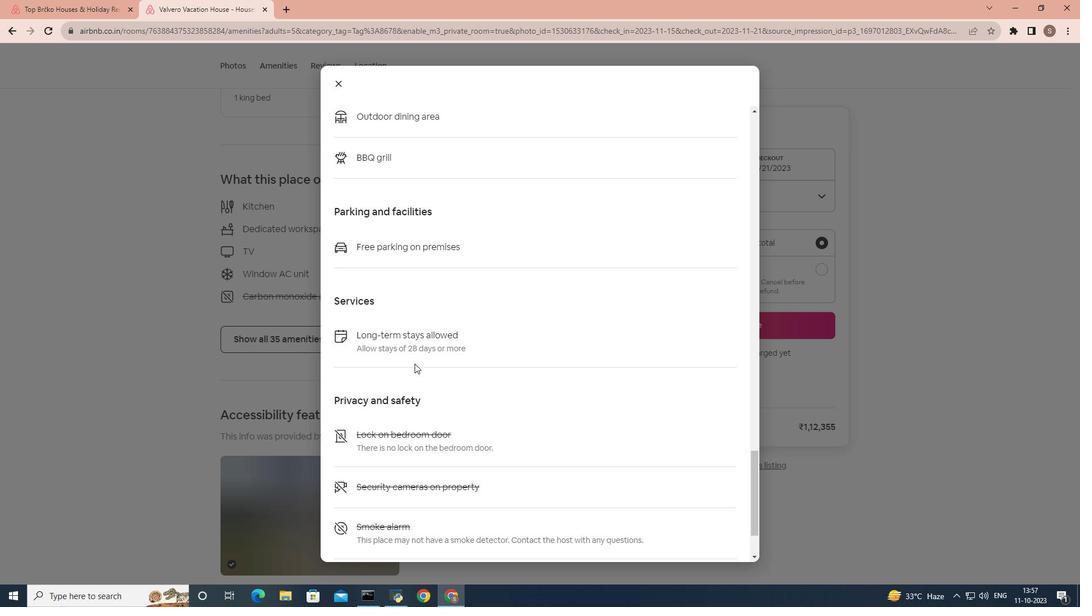 
Action: Mouse scrolled (414, 363) with delta (0, 0)
Screenshot: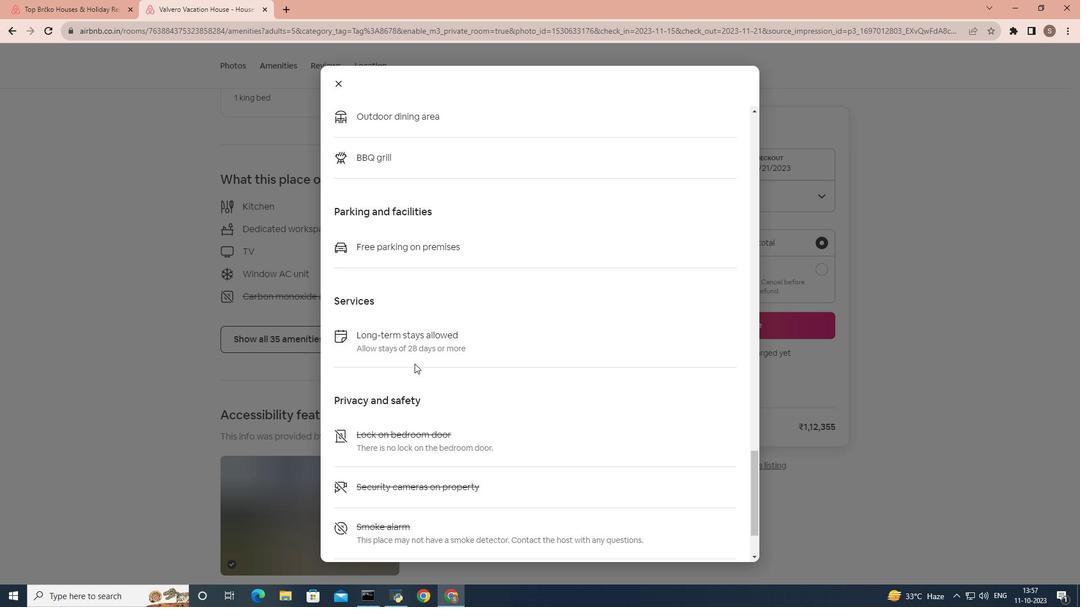 
Action: Mouse scrolled (414, 363) with delta (0, 0)
Screenshot: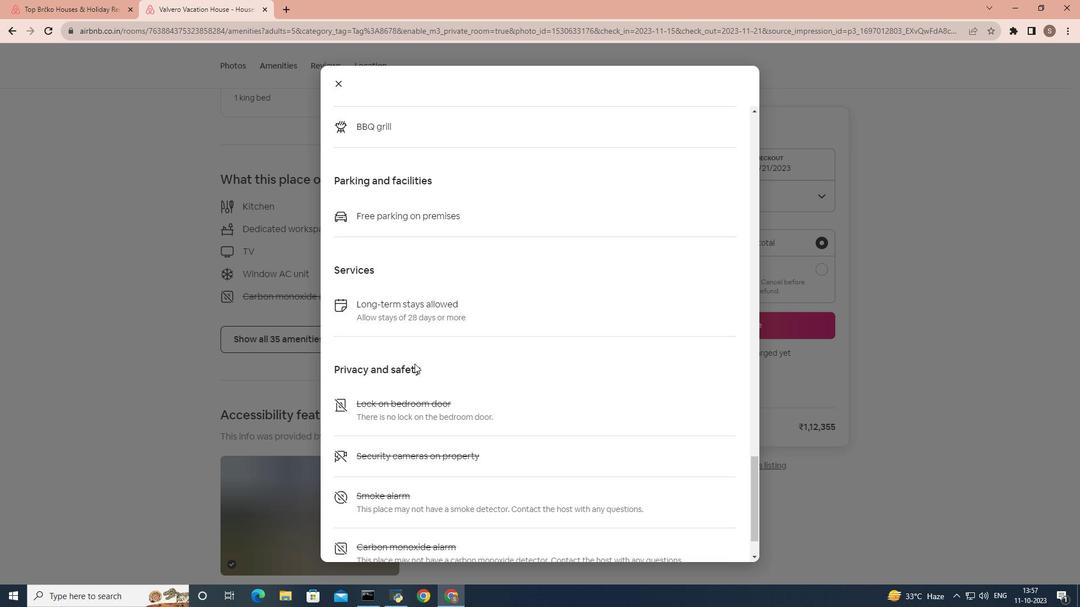 
Action: Mouse moved to (341, 87)
Screenshot: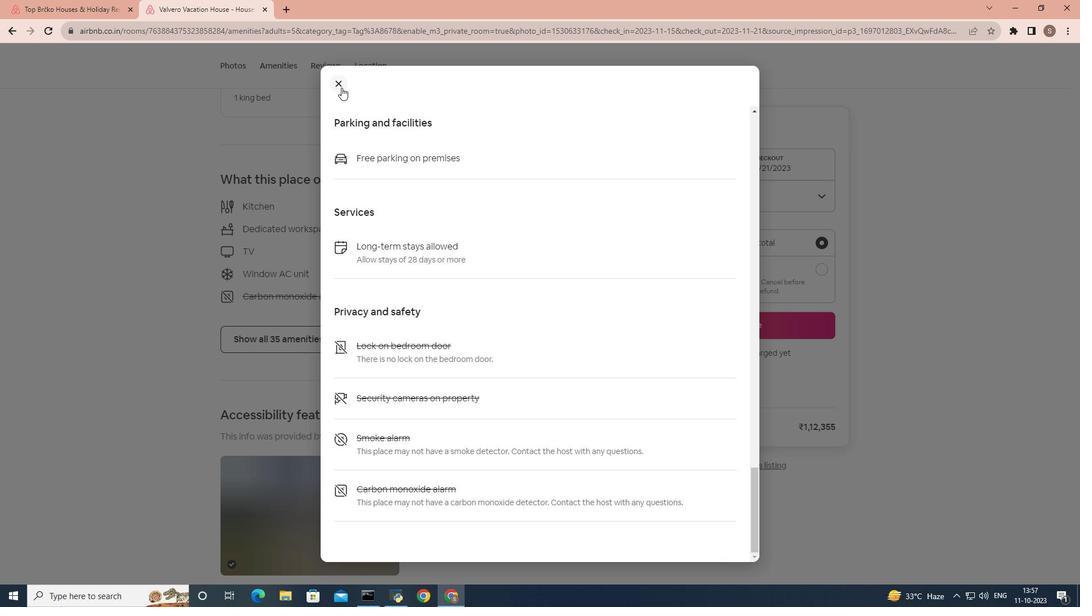 
Action: Mouse pressed left at (341, 87)
Screenshot: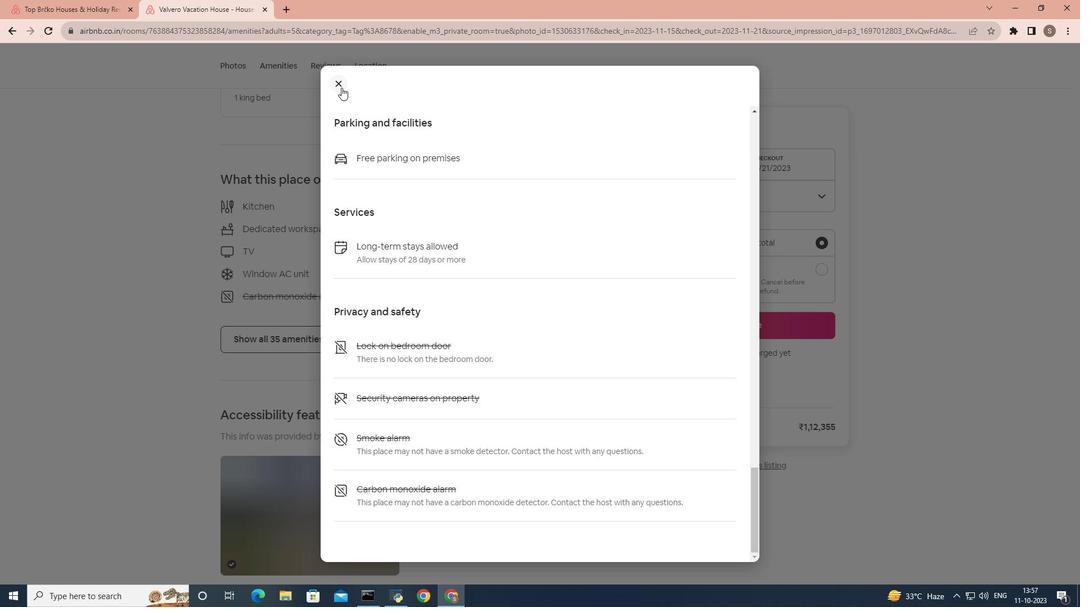 
Action: Mouse moved to (373, 369)
Screenshot: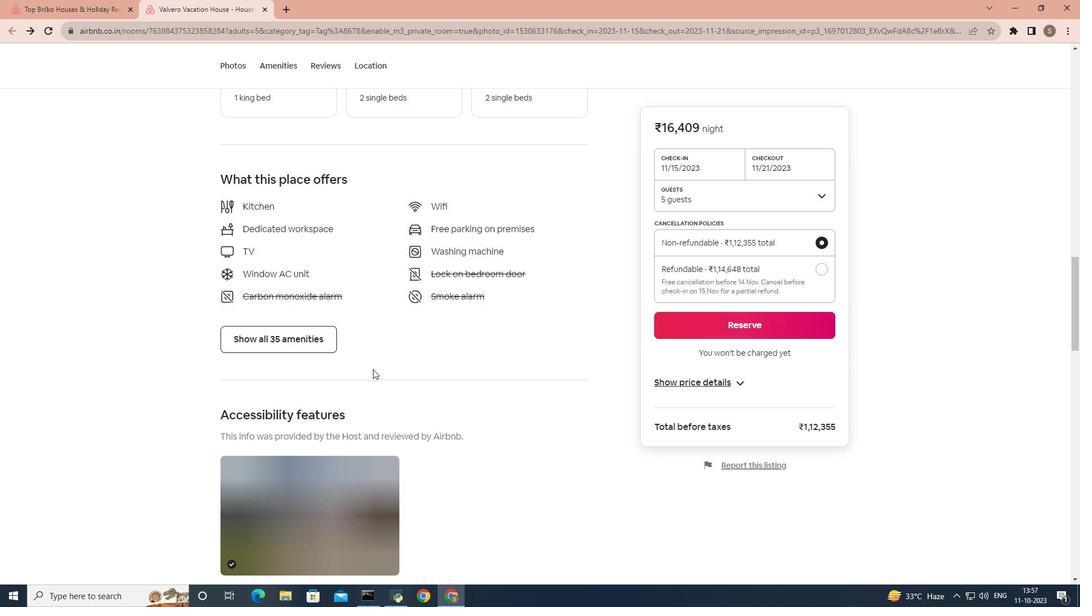 
Action: Mouse scrolled (373, 369) with delta (0, 0)
Screenshot: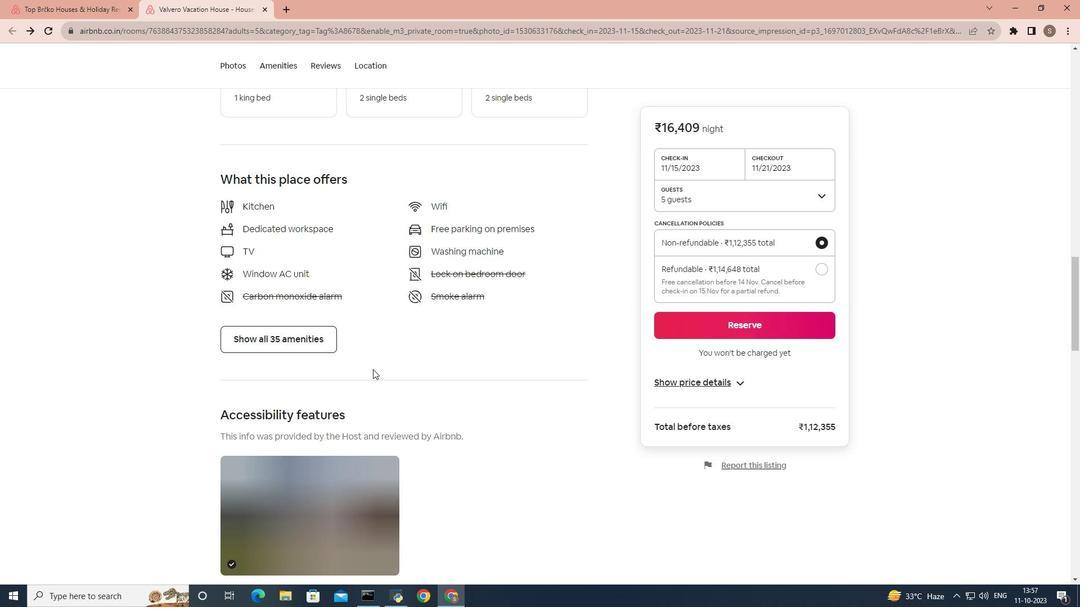 
Action: Mouse scrolled (373, 369) with delta (0, 0)
Screenshot: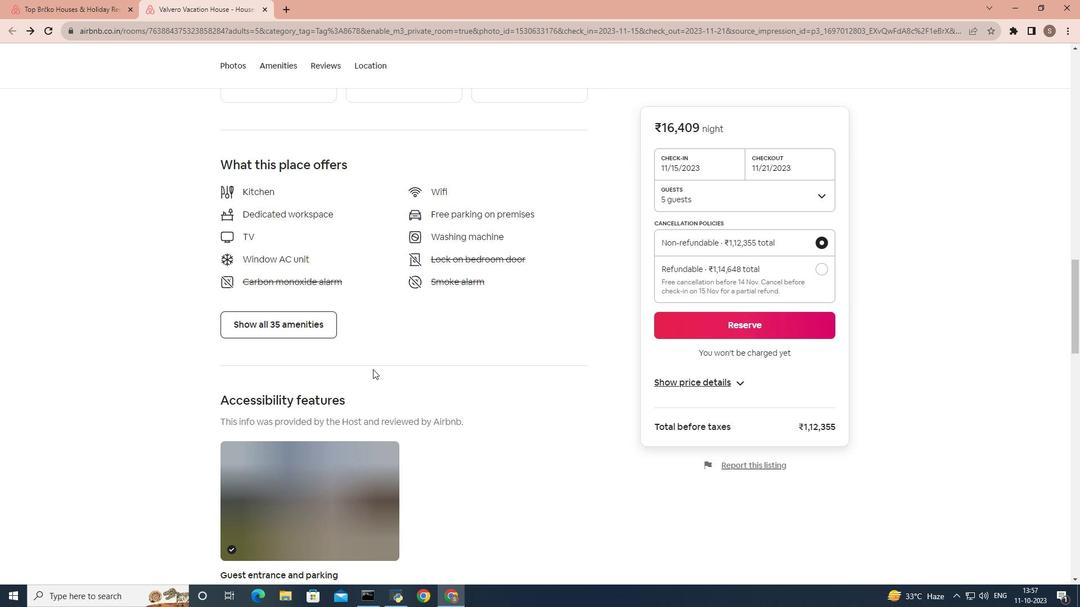 
Action: Mouse scrolled (373, 369) with delta (0, 0)
Screenshot: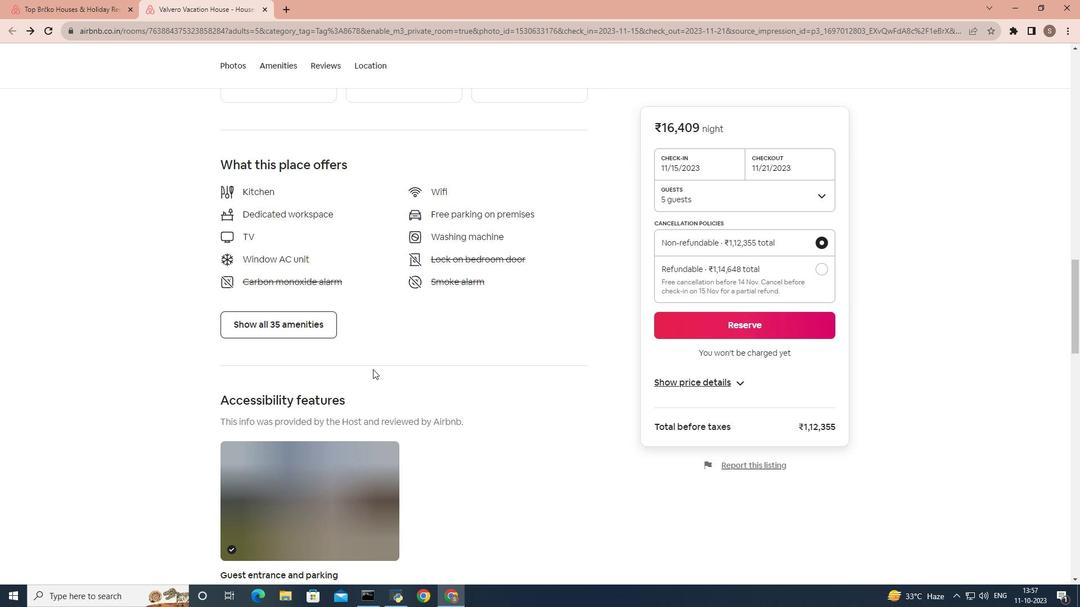 
Action: Mouse scrolled (373, 369) with delta (0, 0)
Screenshot: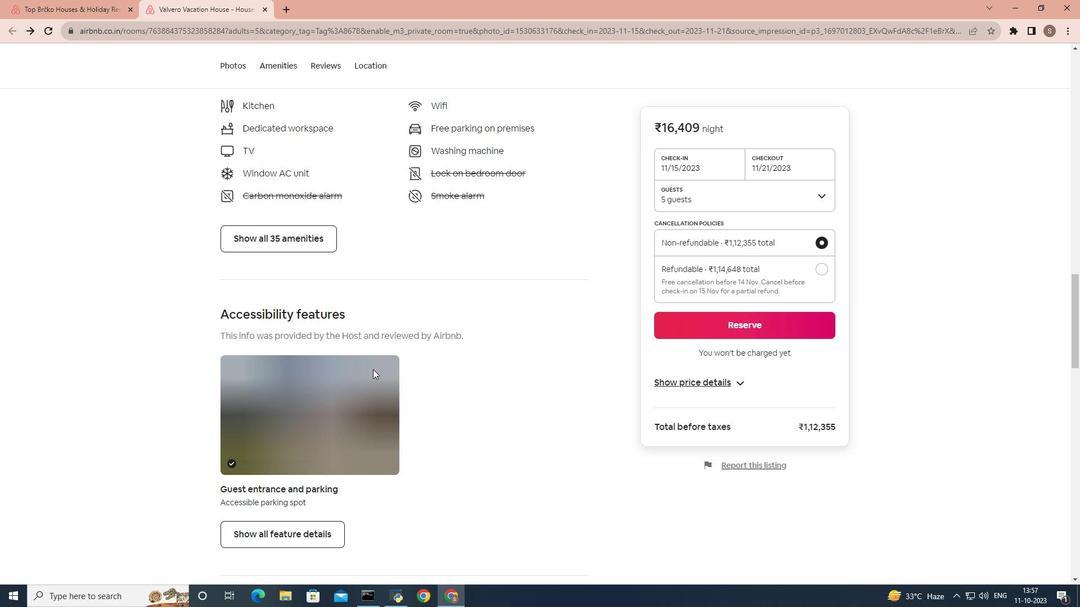 
Action: Mouse scrolled (373, 369) with delta (0, 0)
Screenshot: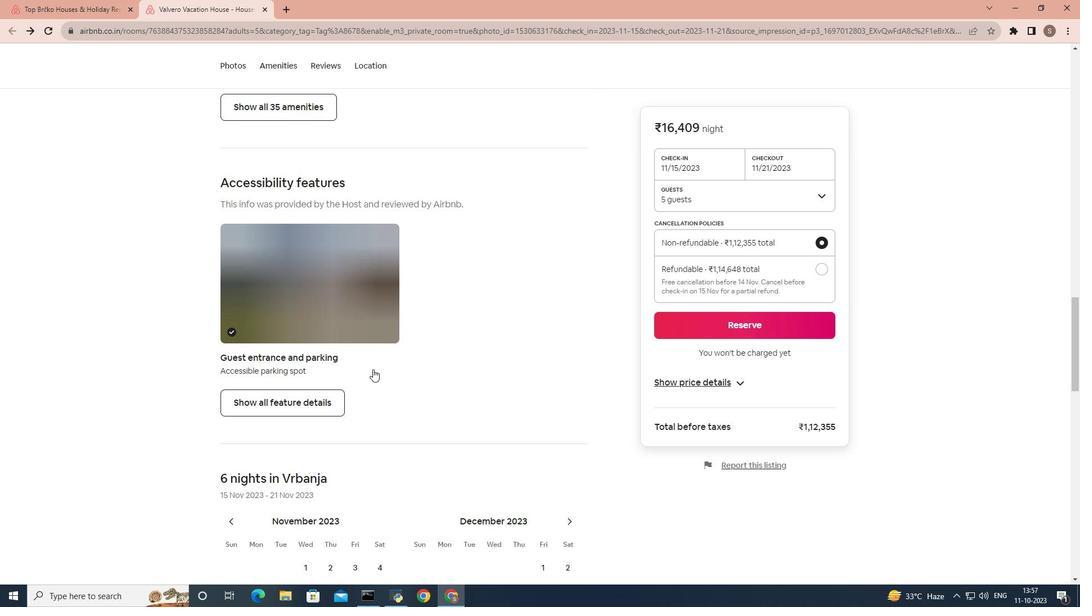 
Action: Mouse scrolled (373, 369) with delta (0, 0)
Screenshot: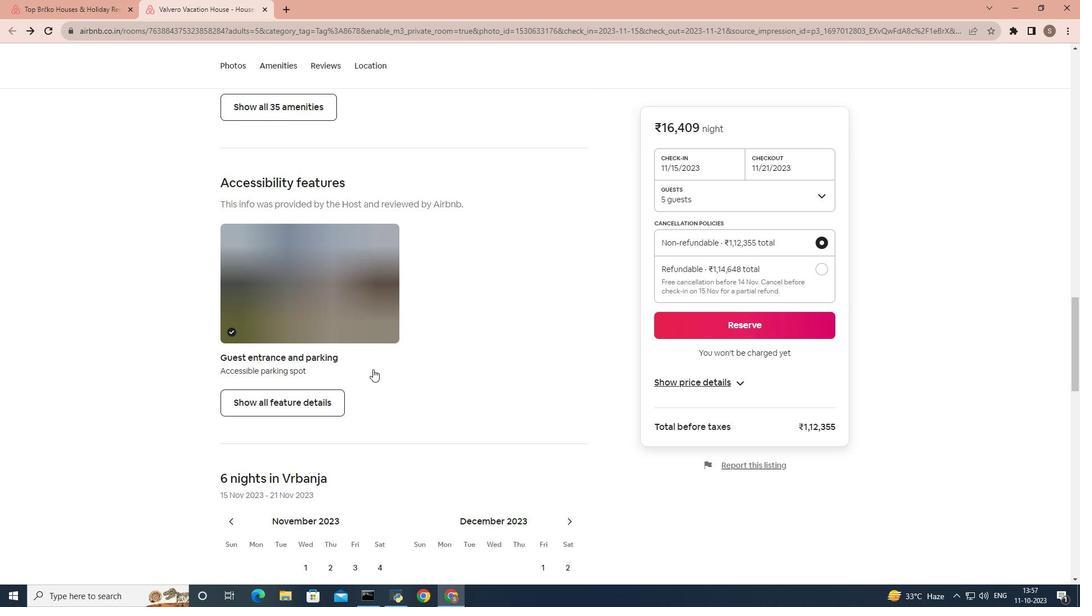 
Action: Mouse scrolled (373, 369) with delta (0, 0)
Screenshot: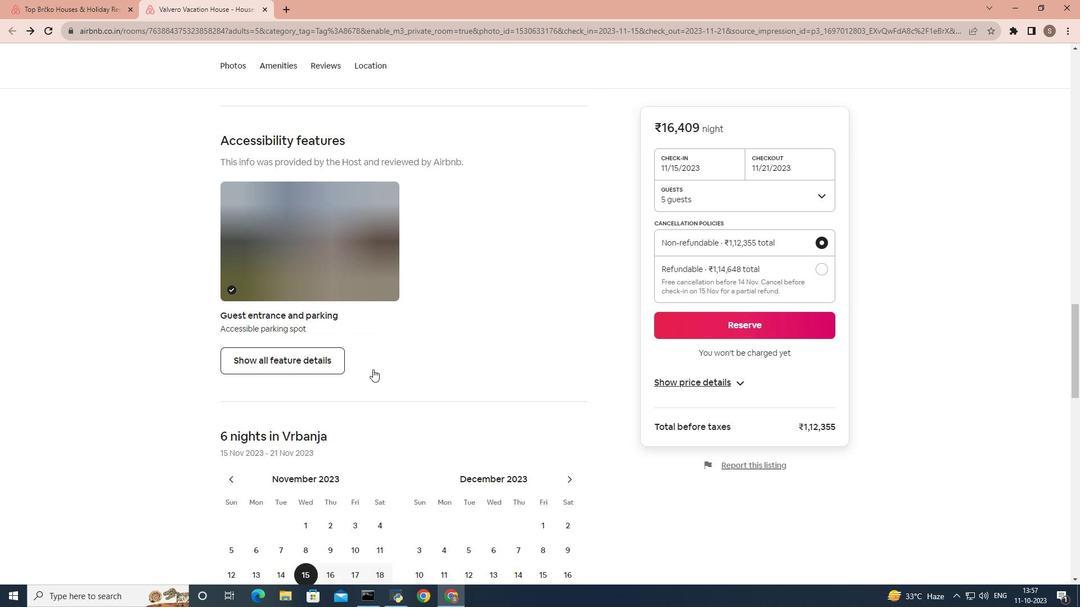 
Action: Mouse moved to (369, 330)
Screenshot: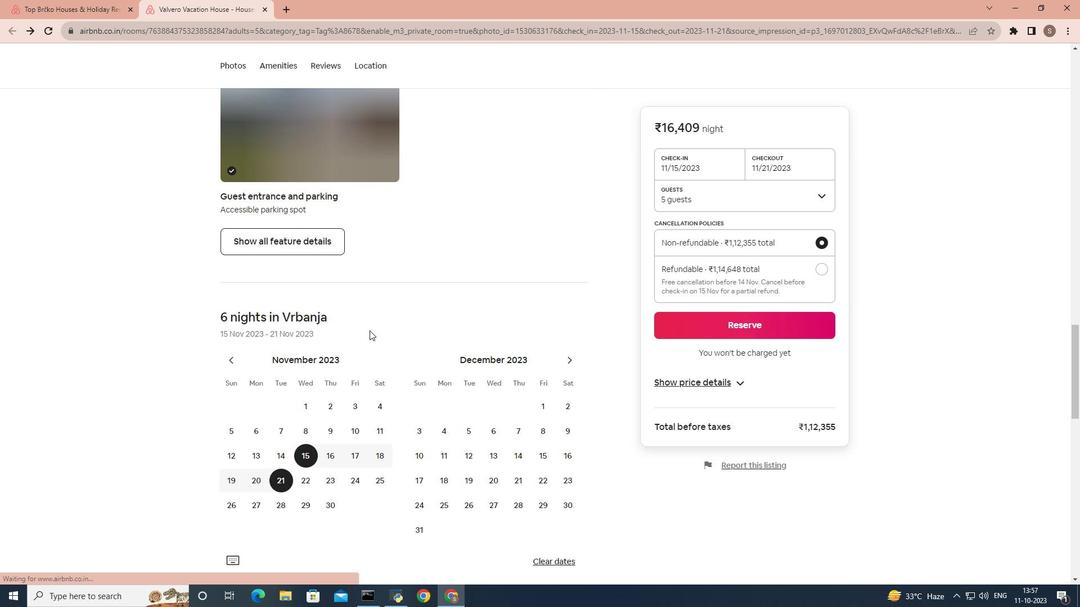 
Action: Mouse scrolled (369, 330) with delta (0, 0)
Screenshot: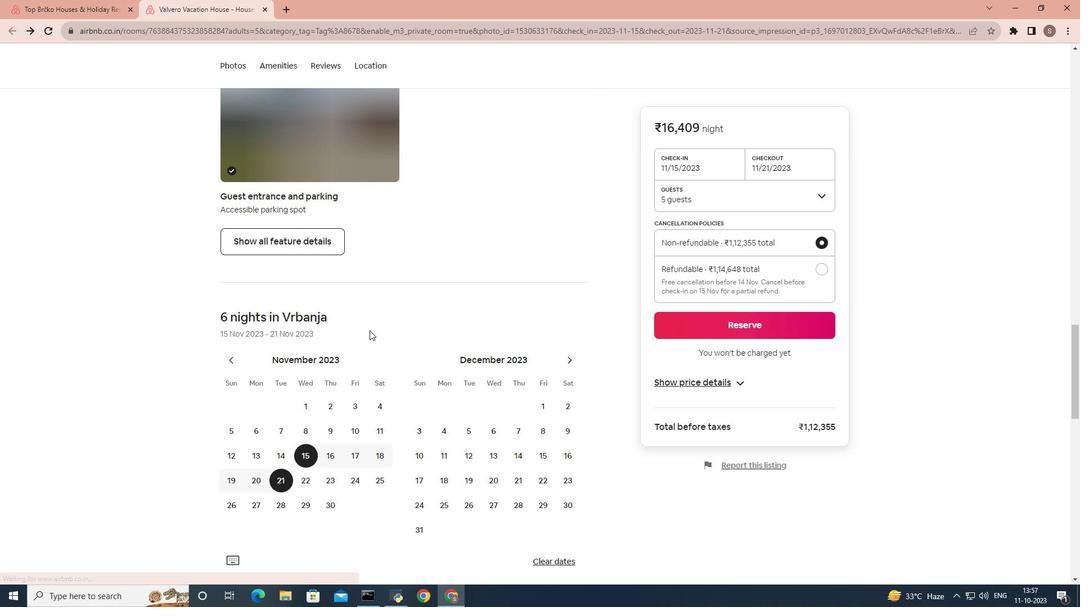 
Action: Mouse scrolled (369, 330) with delta (0, 0)
Screenshot: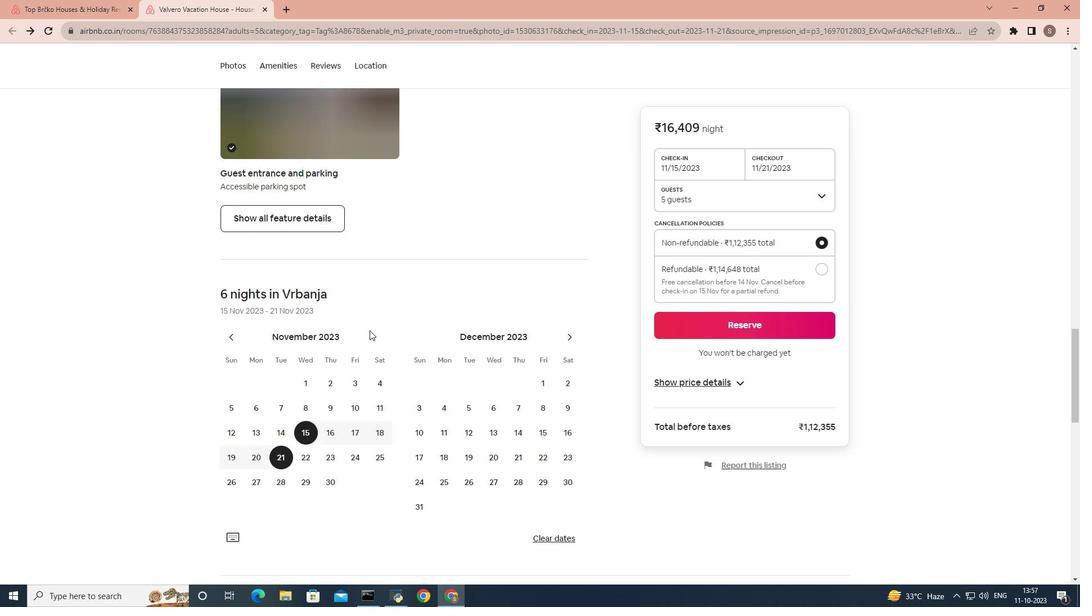 
Action: Mouse scrolled (369, 330) with delta (0, 0)
Screenshot: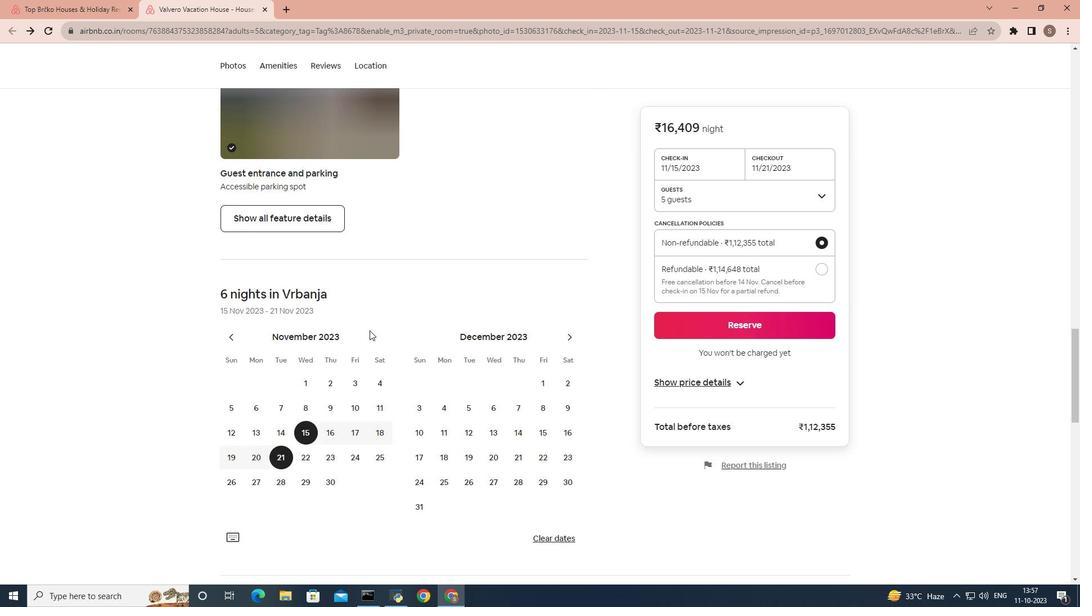 
Action: Mouse moved to (369, 330)
Screenshot: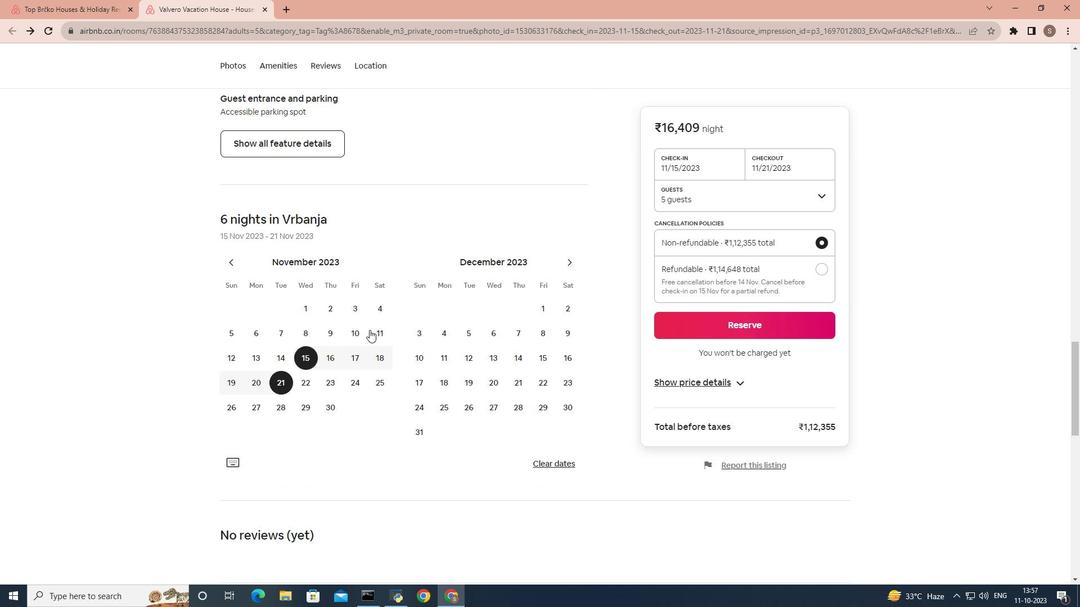 
Action: Mouse scrolled (369, 329) with delta (0, 0)
Screenshot: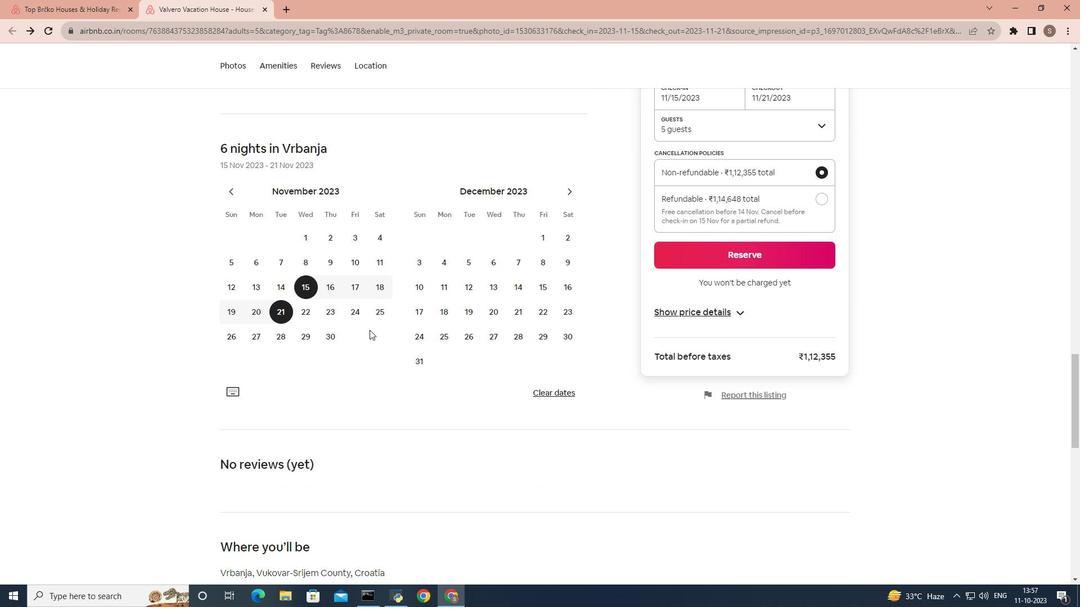 
Action: Mouse moved to (369, 330)
Screenshot: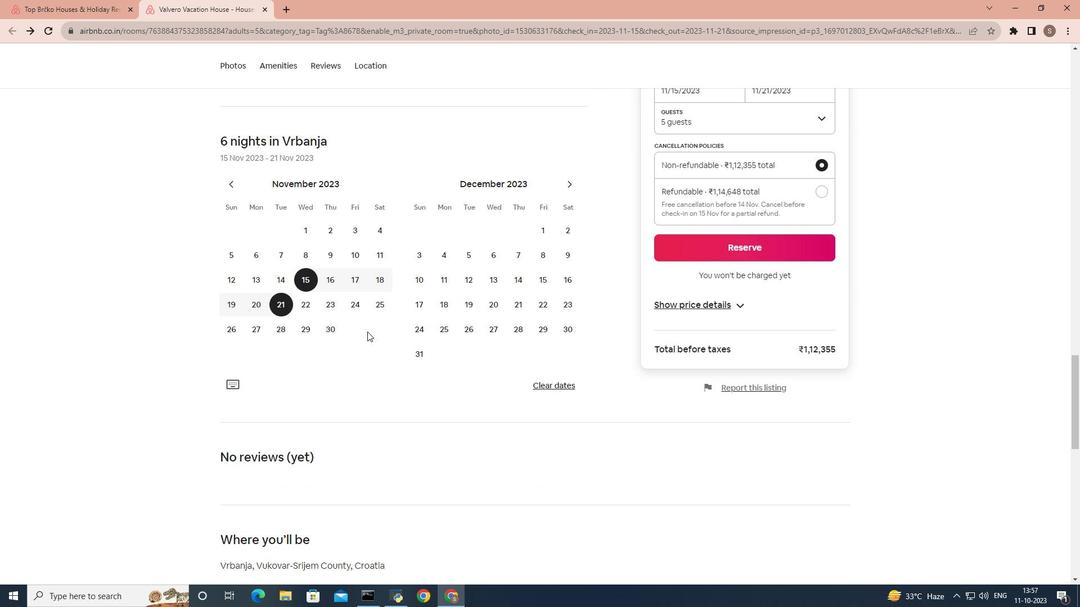 
Action: Mouse scrolled (369, 329) with delta (0, 0)
Screenshot: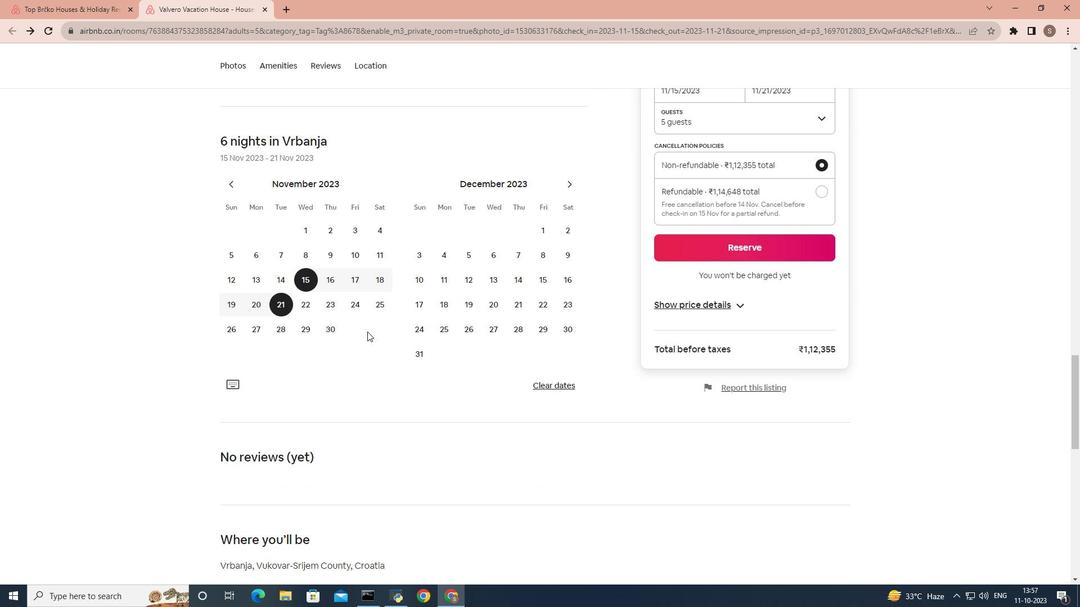 
Action: Mouse moved to (366, 332)
Screenshot: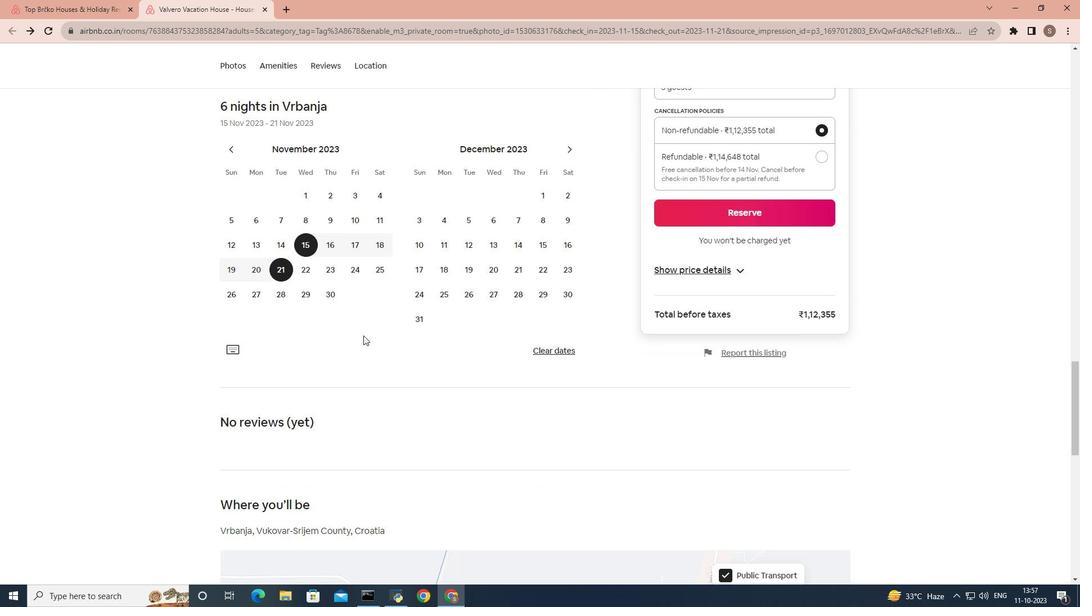 
Action: Mouse scrolled (366, 332) with delta (0, 0)
Screenshot: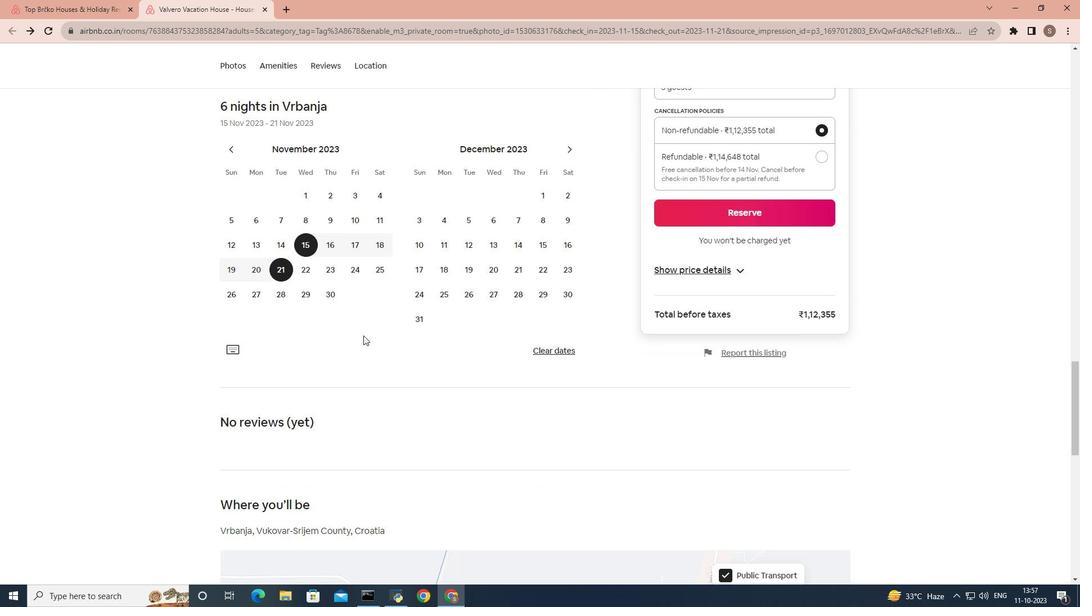 
Action: Mouse moved to (366, 335)
Screenshot: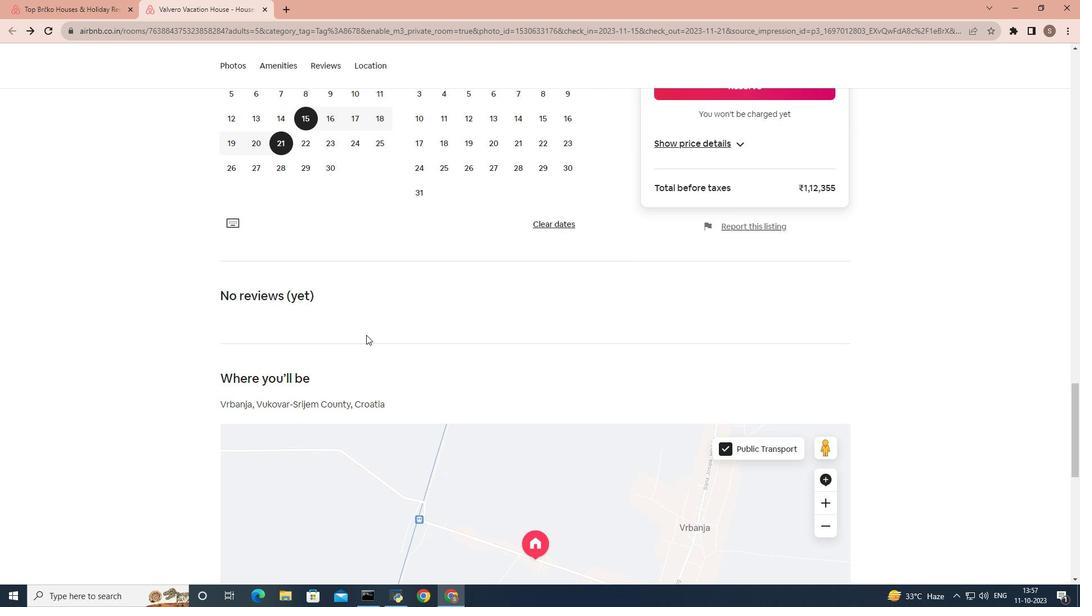 
Action: Mouse scrolled (366, 334) with delta (0, 0)
Screenshot: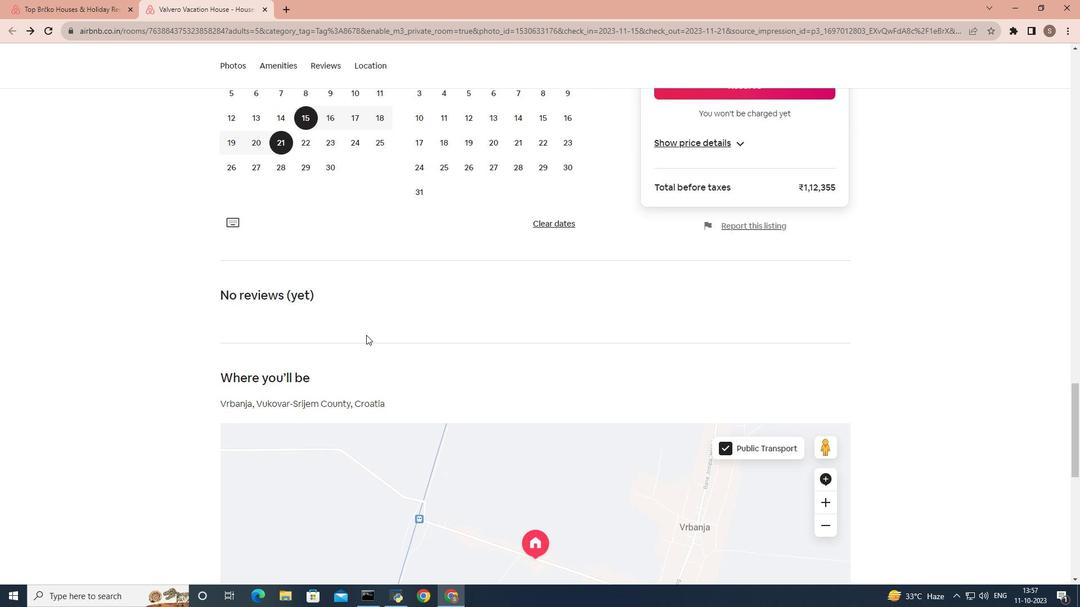 
Action: Mouse scrolled (366, 334) with delta (0, 0)
Screenshot: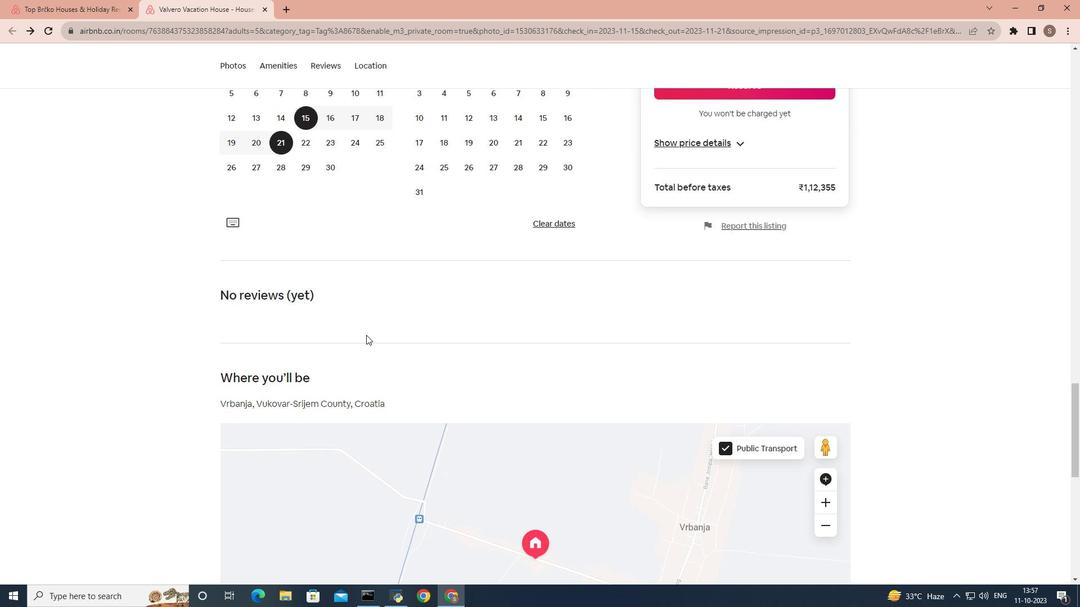 
Action: Mouse scrolled (366, 334) with delta (0, 0)
Screenshot: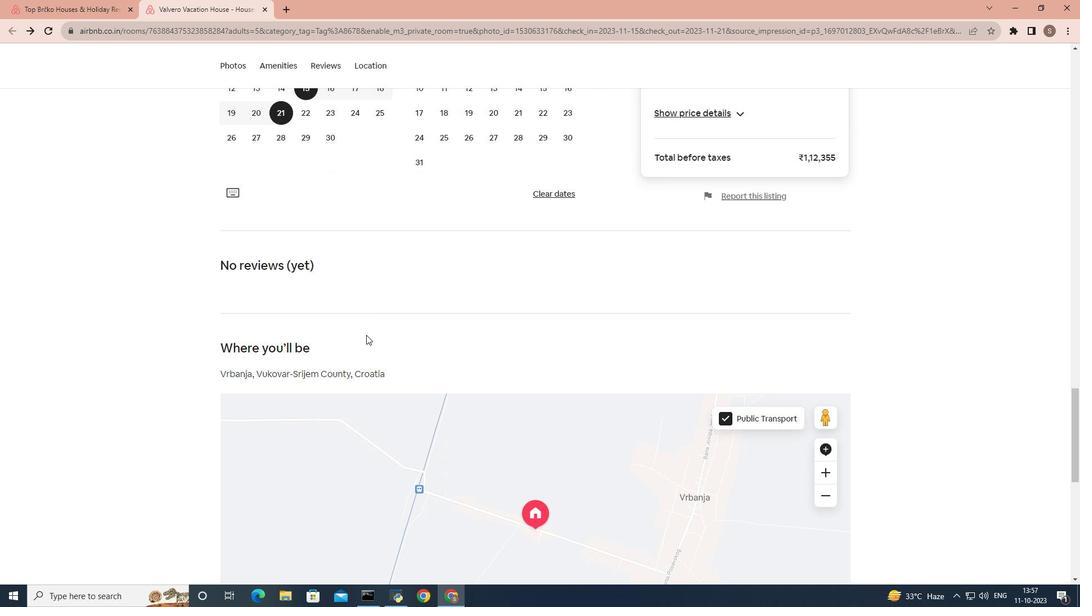 
Action: Mouse scrolled (366, 334) with delta (0, 0)
Screenshot: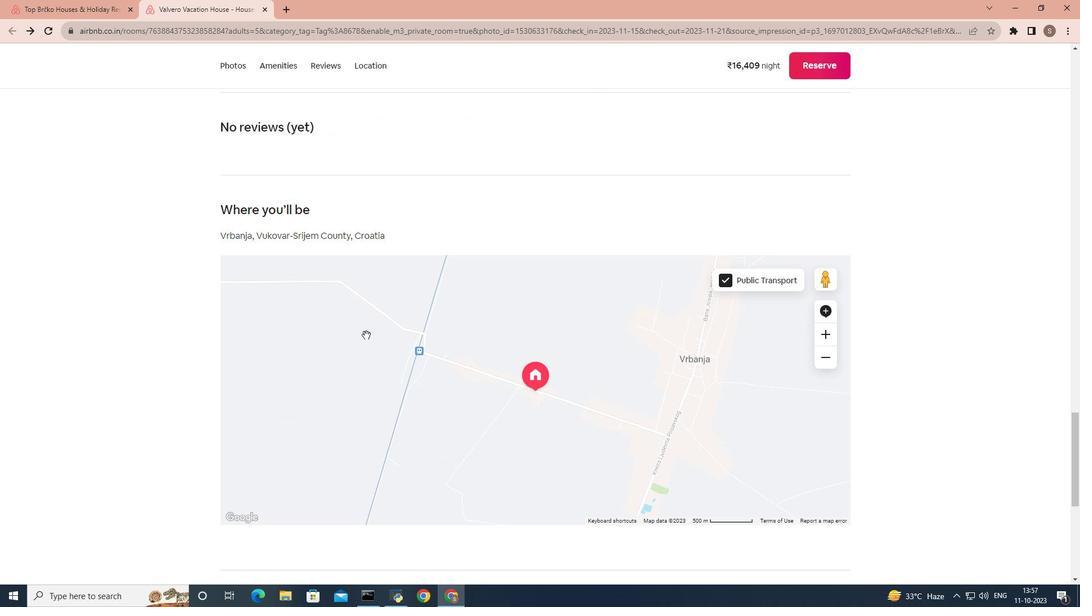 
Action: Mouse scrolled (366, 334) with delta (0, 0)
Screenshot: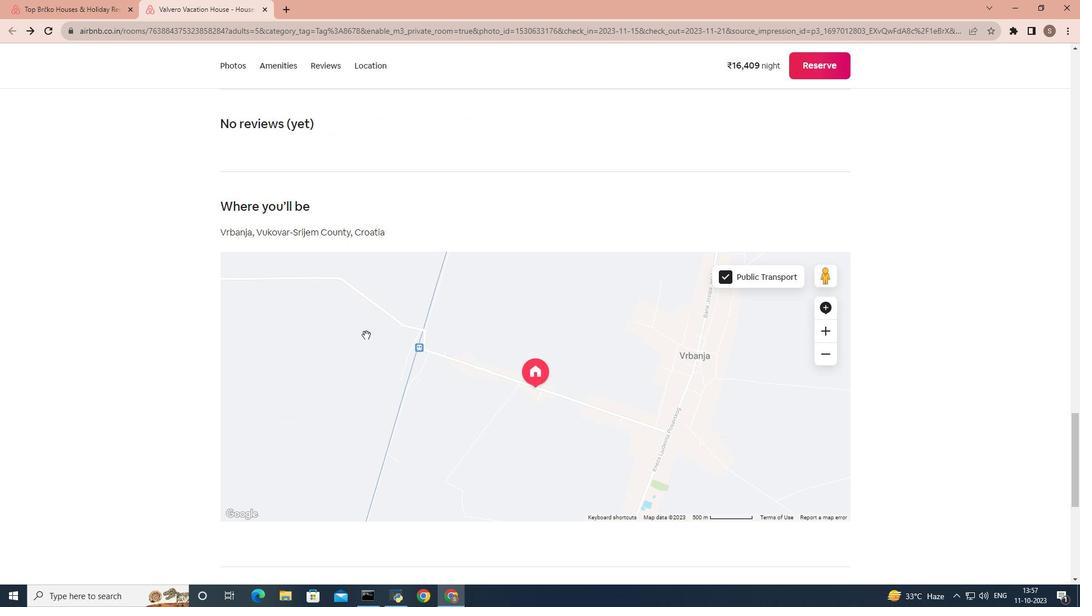 
Action: Mouse scrolled (366, 334) with delta (0, 0)
Screenshot: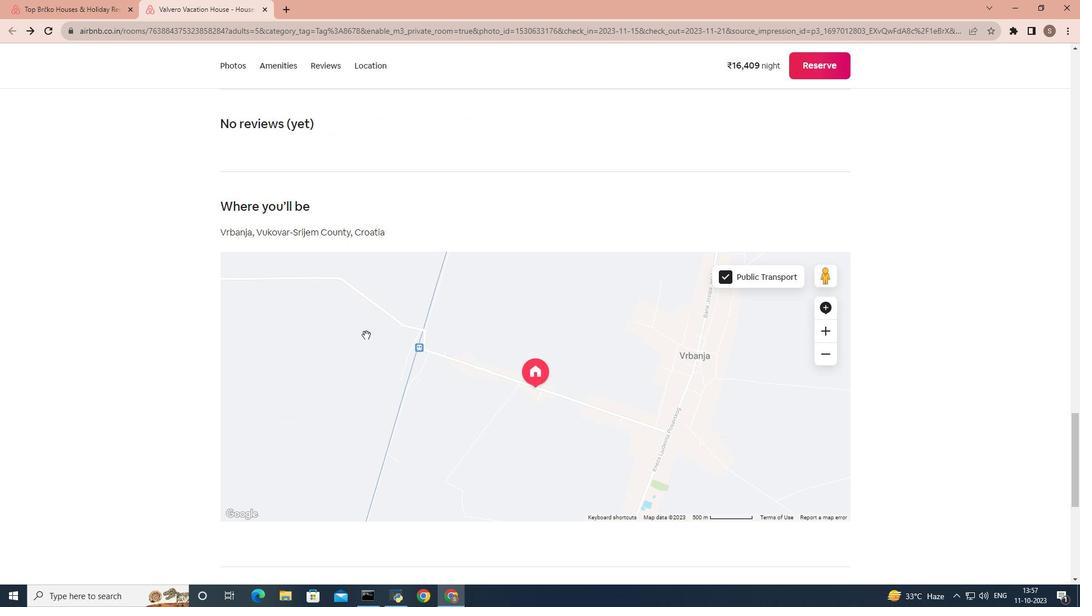
Action: Mouse scrolled (366, 334) with delta (0, 0)
Screenshot: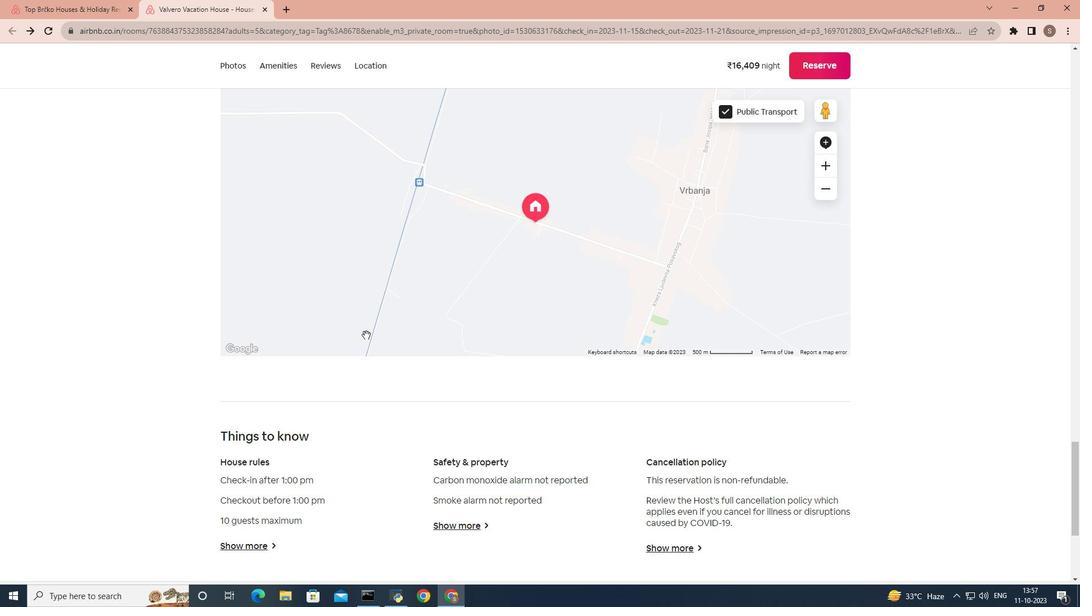 
Action: Mouse scrolled (366, 334) with delta (0, 0)
Screenshot: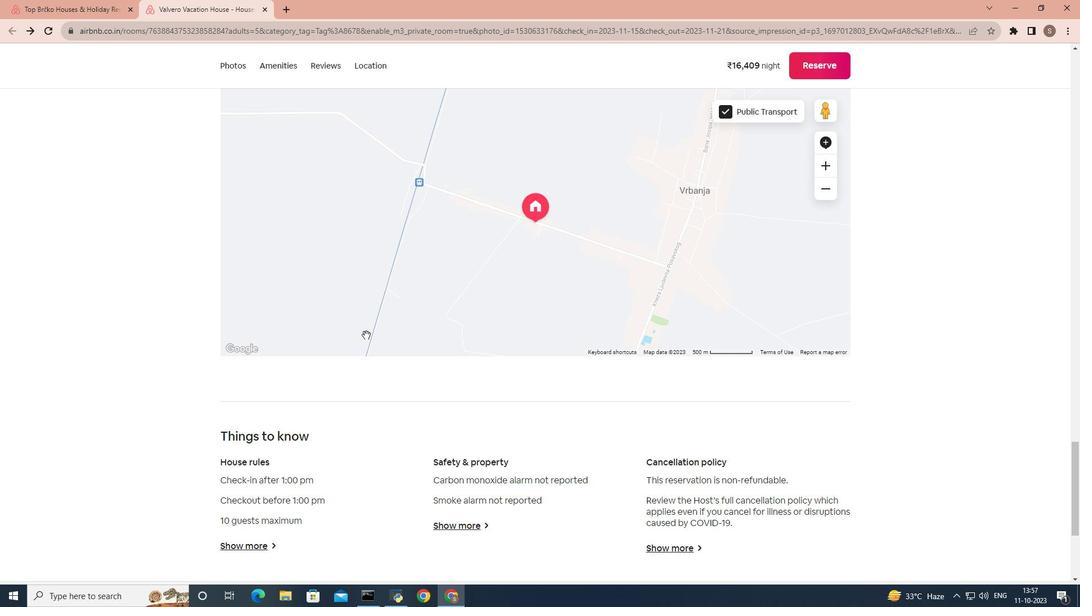 
Action: Mouse scrolled (366, 334) with delta (0, 0)
Screenshot: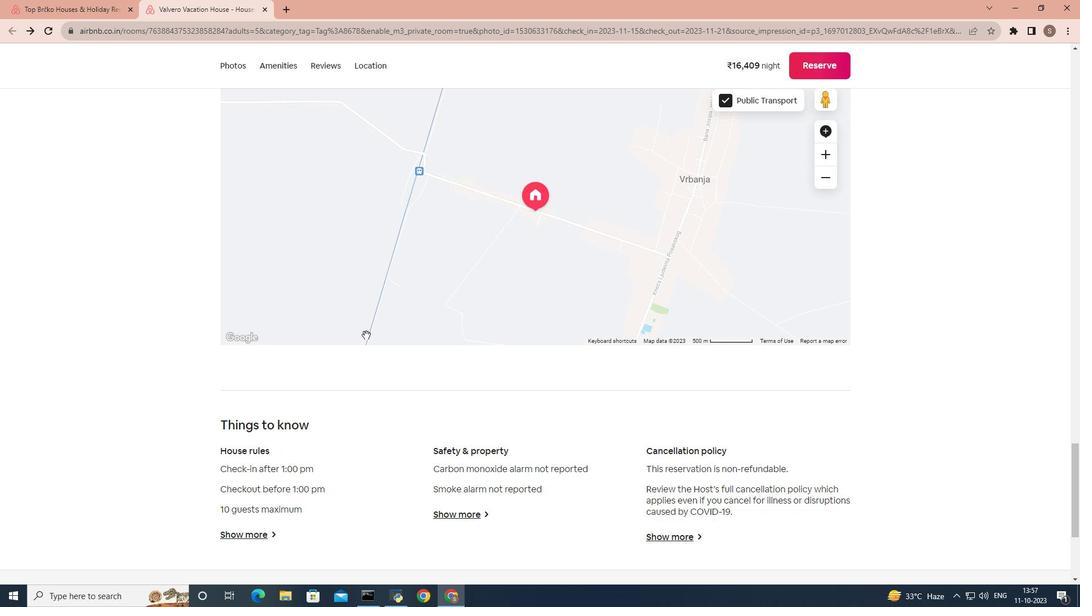 
Action: Mouse moved to (255, 372)
Screenshot: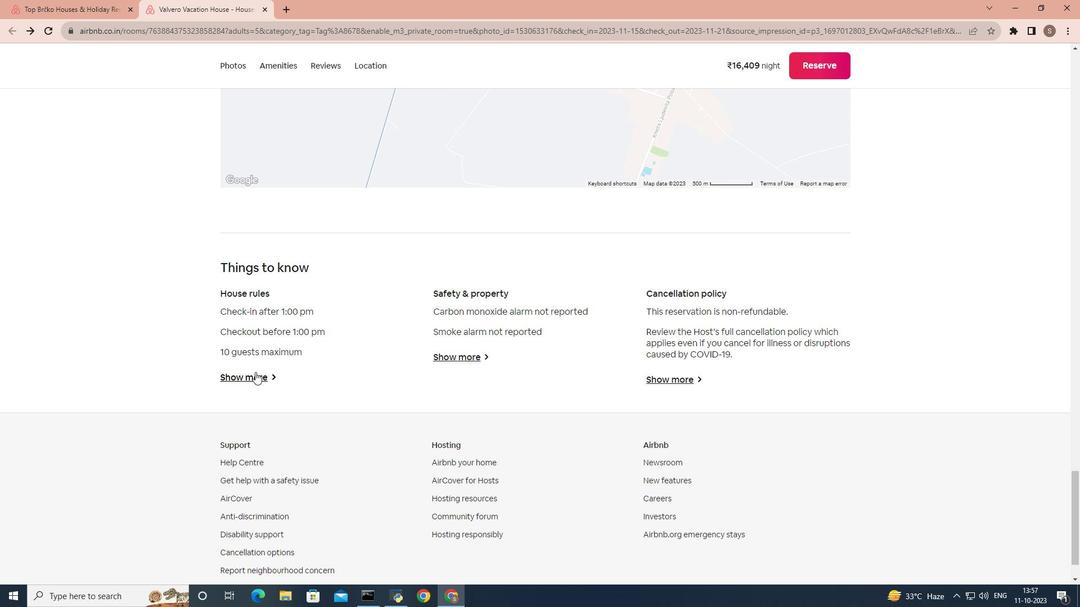 
Action: Mouse pressed left at (255, 372)
Screenshot: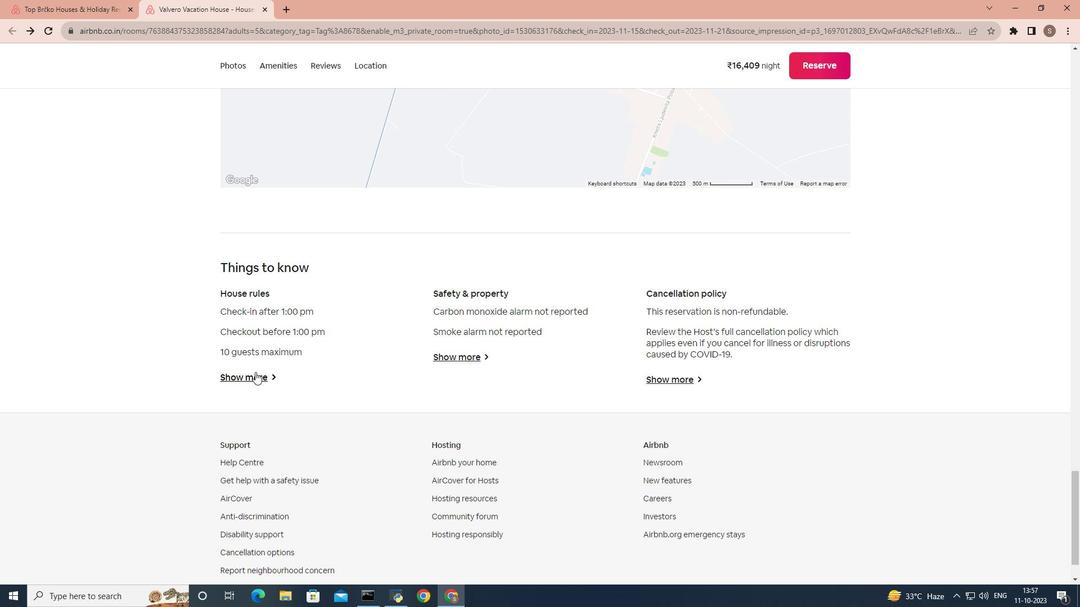 
Action: Mouse moved to (422, 314)
Screenshot: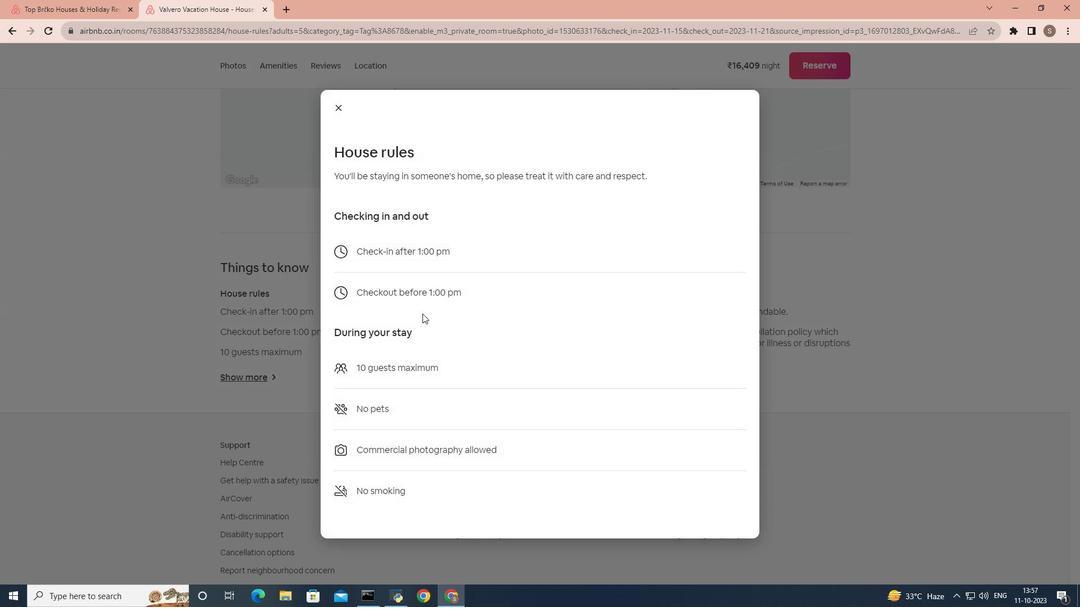 
Action: Mouse scrolled (422, 313) with delta (0, 0)
Screenshot: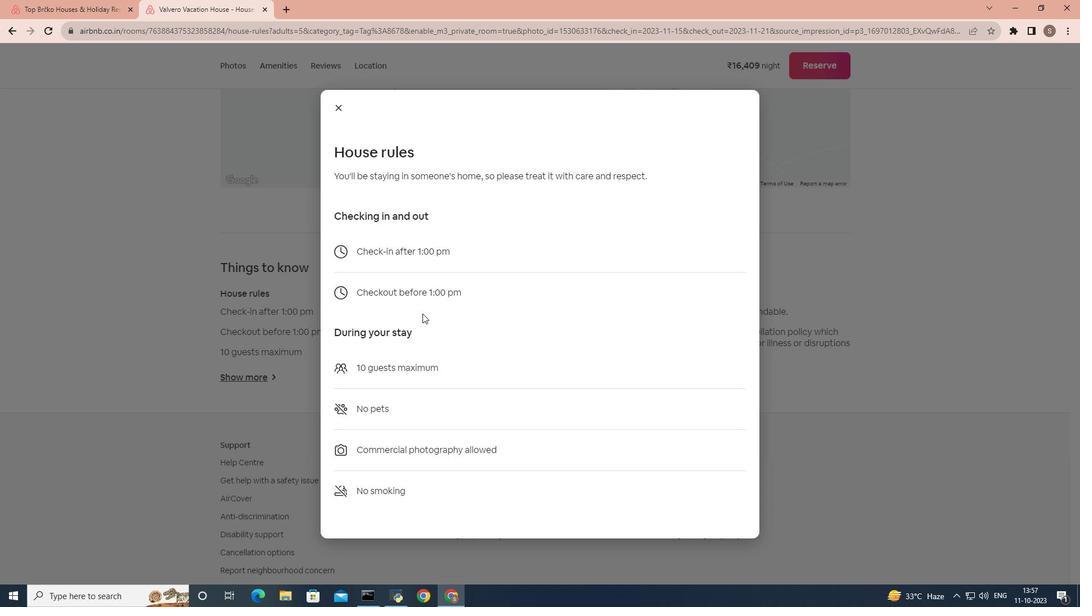 
Action: Mouse scrolled (422, 313) with delta (0, 0)
Screenshot: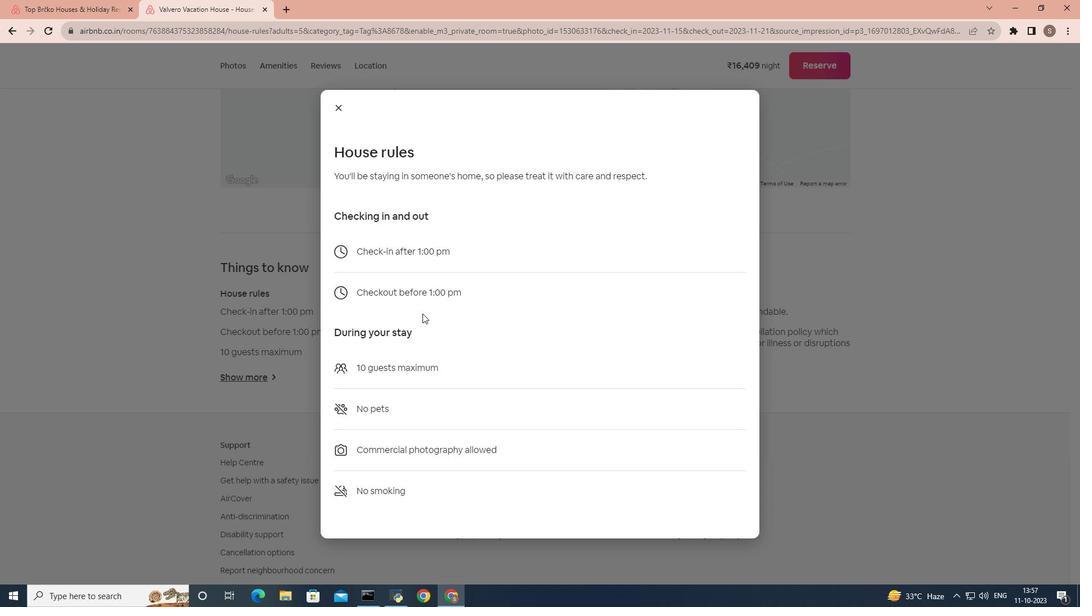 
Action: Mouse scrolled (422, 313) with delta (0, 0)
Screenshot: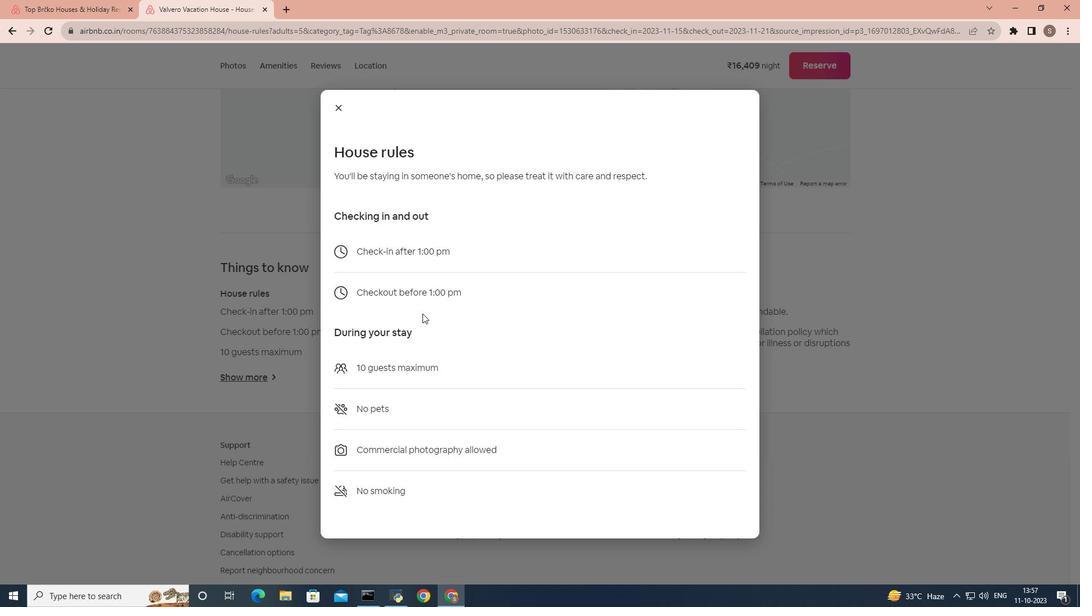 
Action: Mouse scrolled (422, 313) with delta (0, 0)
Screenshot: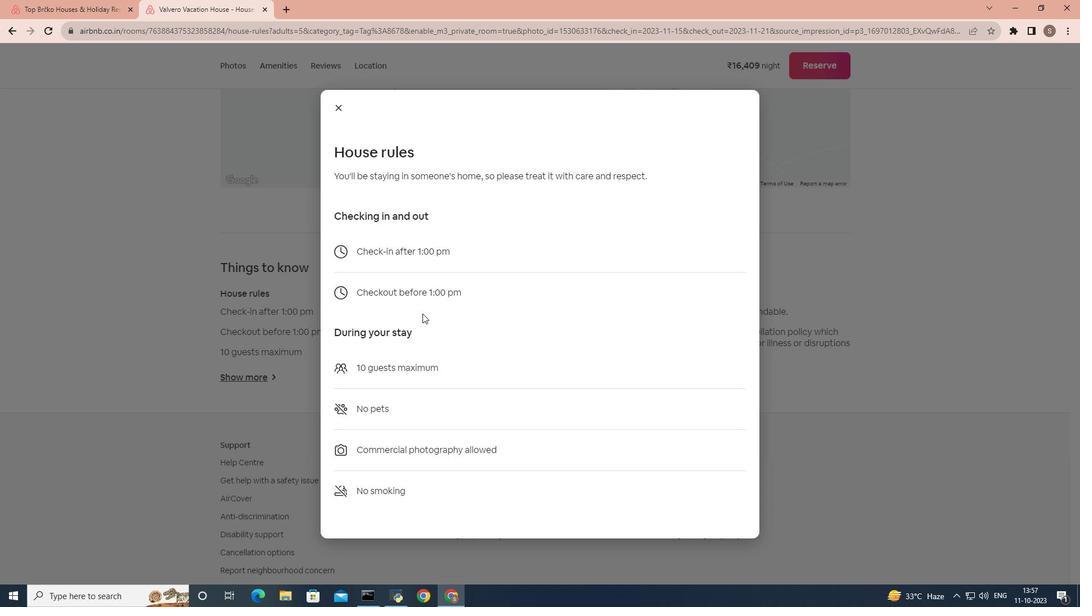 
Action: Mouse moved to (345, 107)
Screenshot: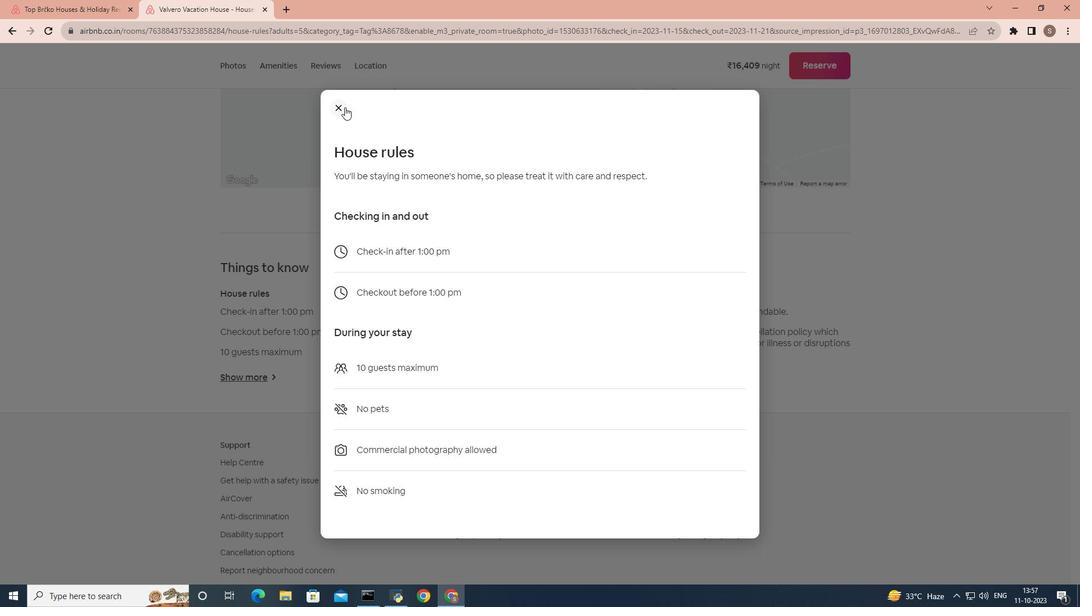 
Action: Mouse pressed left at (345, 107)
Screenshot: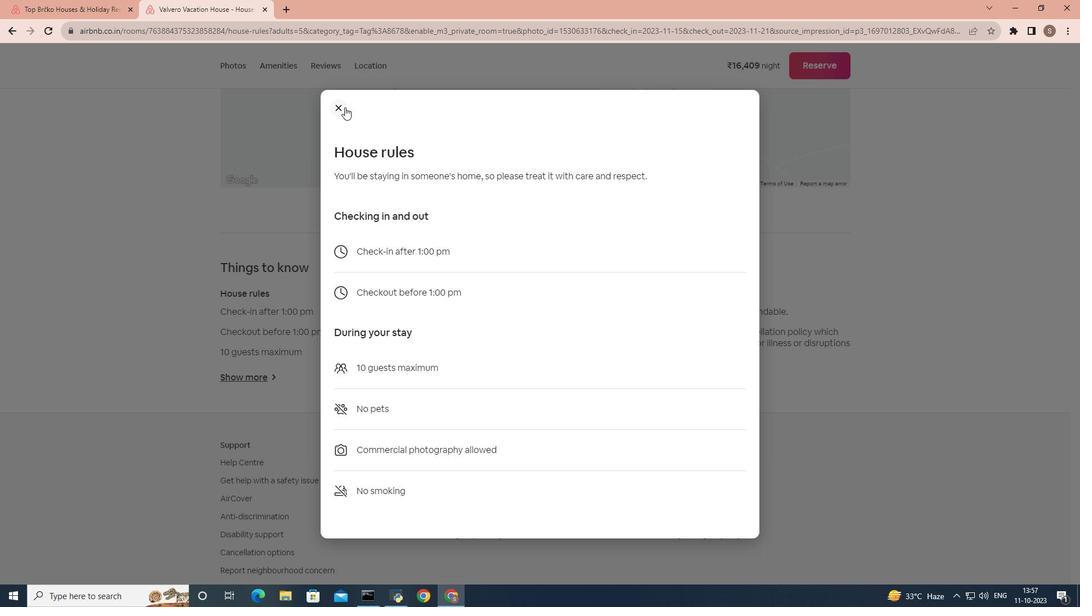 
Action: Mouse moved to (348, 299)
Screenshot: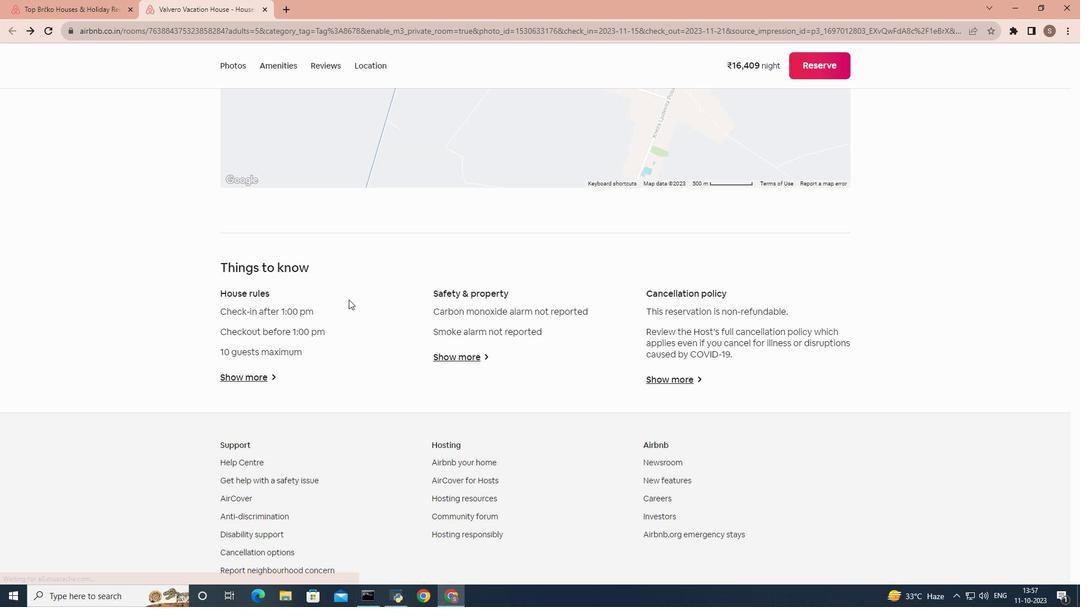 
Action: Mouse scrolled (348, 300) with delta (0, 0)
Screenshot: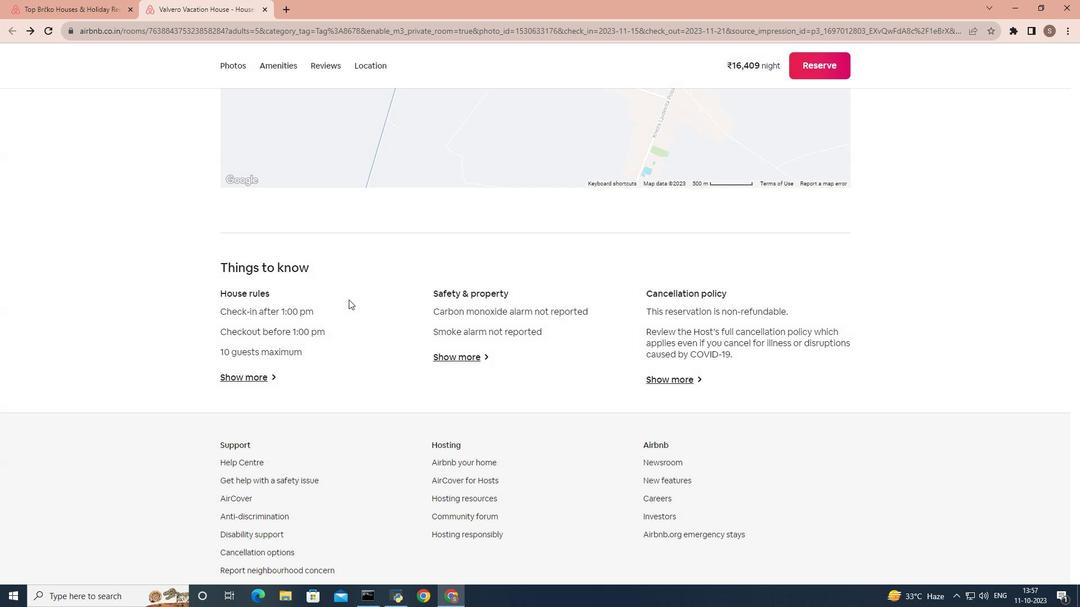 
Action: Mouse scrolled (348, 300) with delta (0, 0)
Screenshot: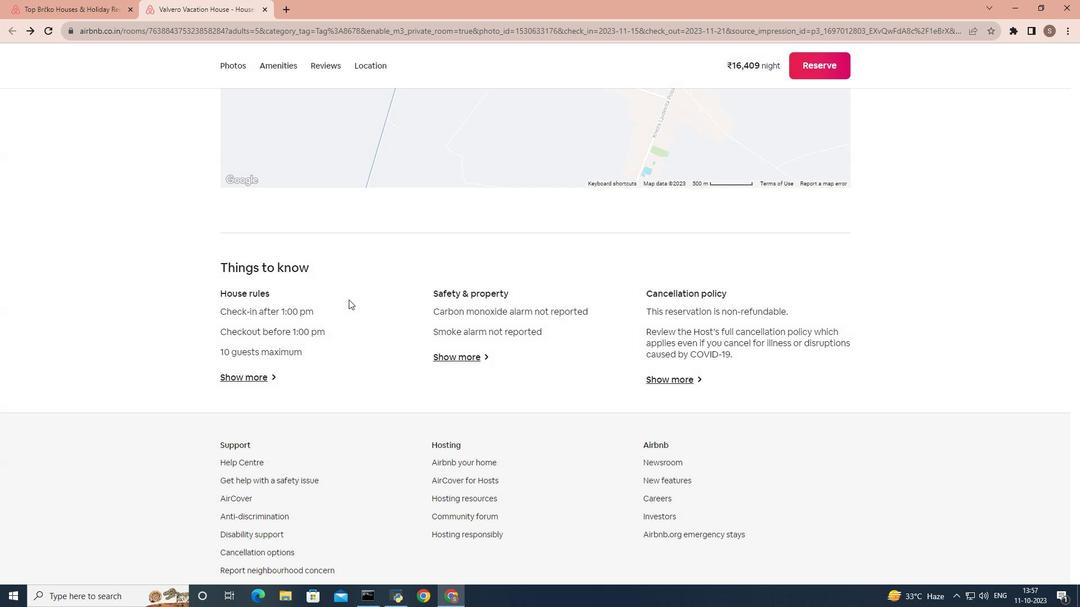 
Action: Mouse scrolled (348, 300) with delta (0, 0)
Screenshot: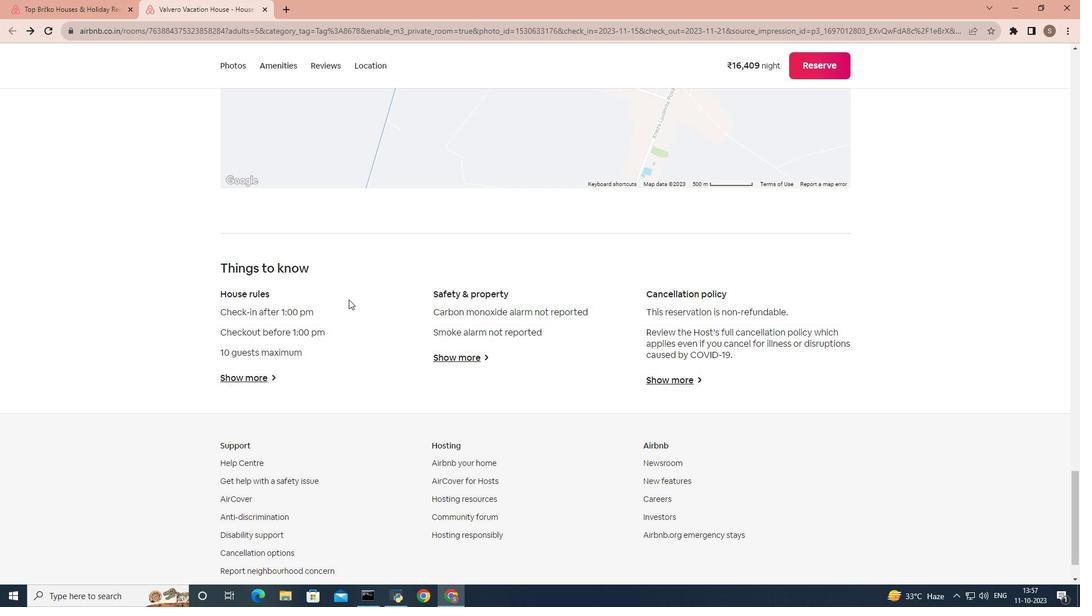 
Action: Mouse scrolled (348, 300) with delta (0, 0)
Screenshot: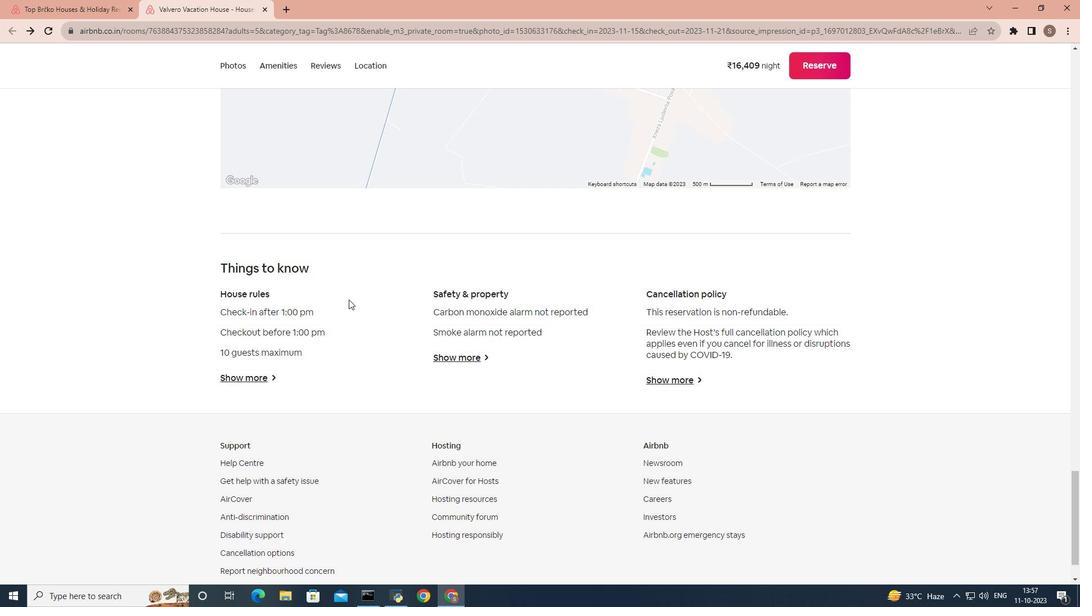 
Action: Mouse scrolled (348, 300) with delta (0, 0)
Screenshot: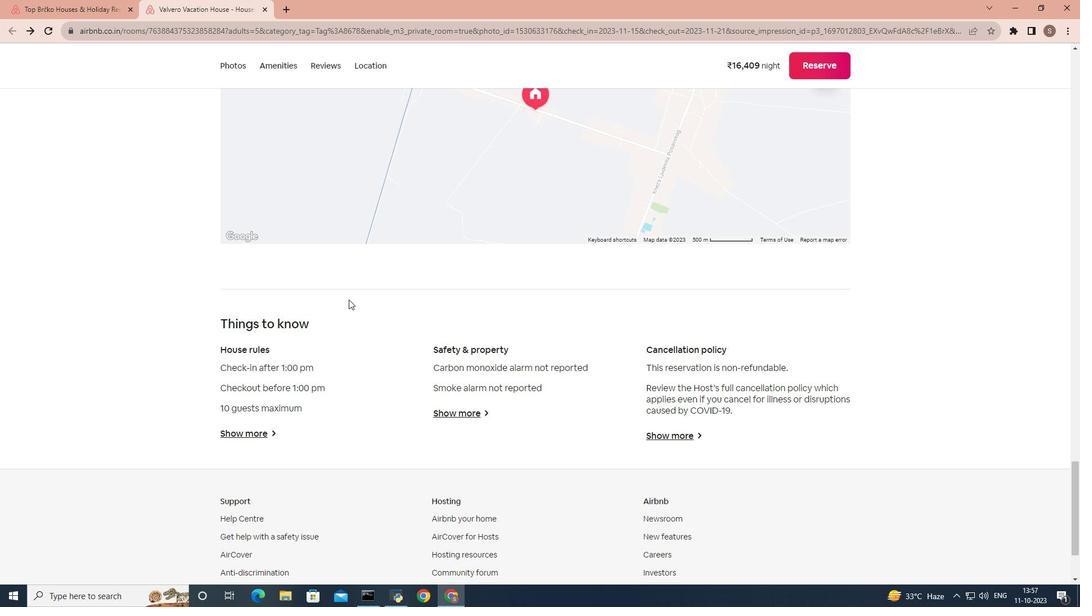
Action: Mouse scrolled (348, 300) with delta (0, 0)
Screenshot: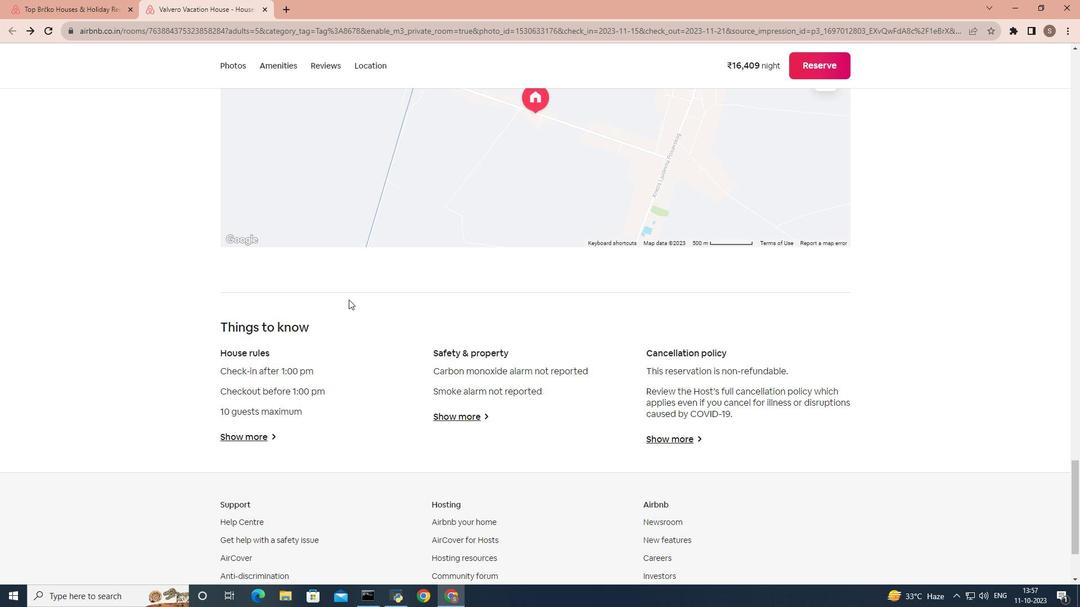 
Action: Mouse scrolled (348, 300) with delta (0, 0)
Screenshot: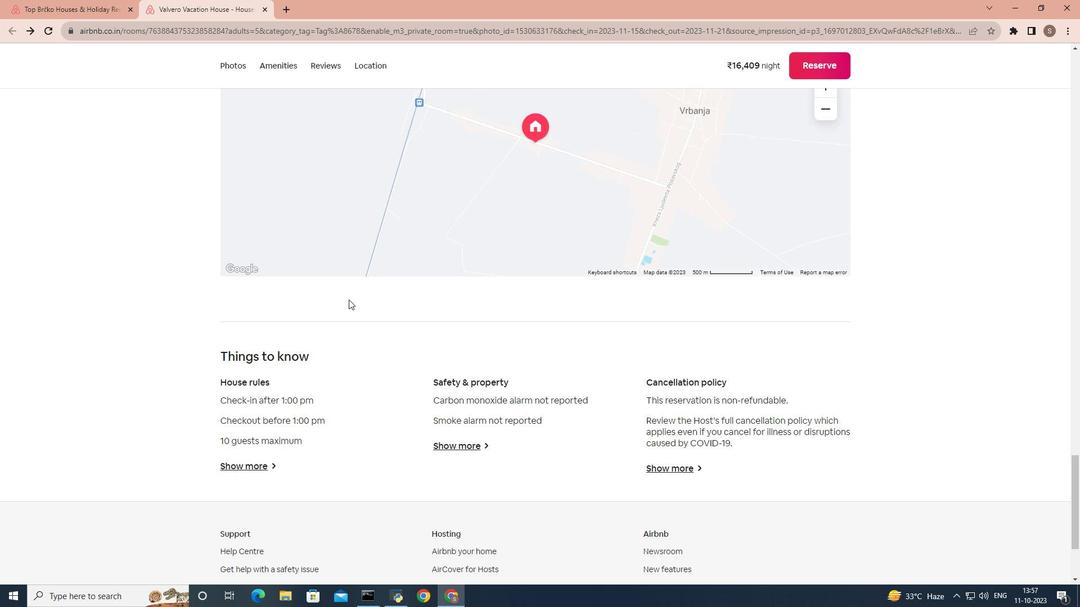 
Action: Mouse scrolled (348, 300) with delta (0, 0)
Screenshot: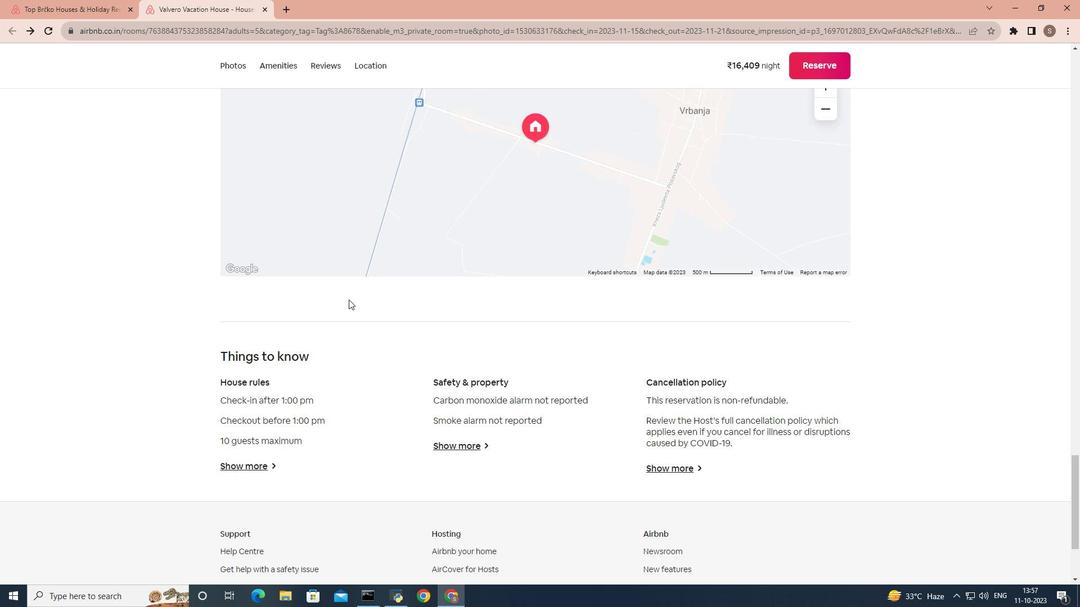 
Action: Mouse scrolled (348, 300) with delta (0, 0)
Screenshot: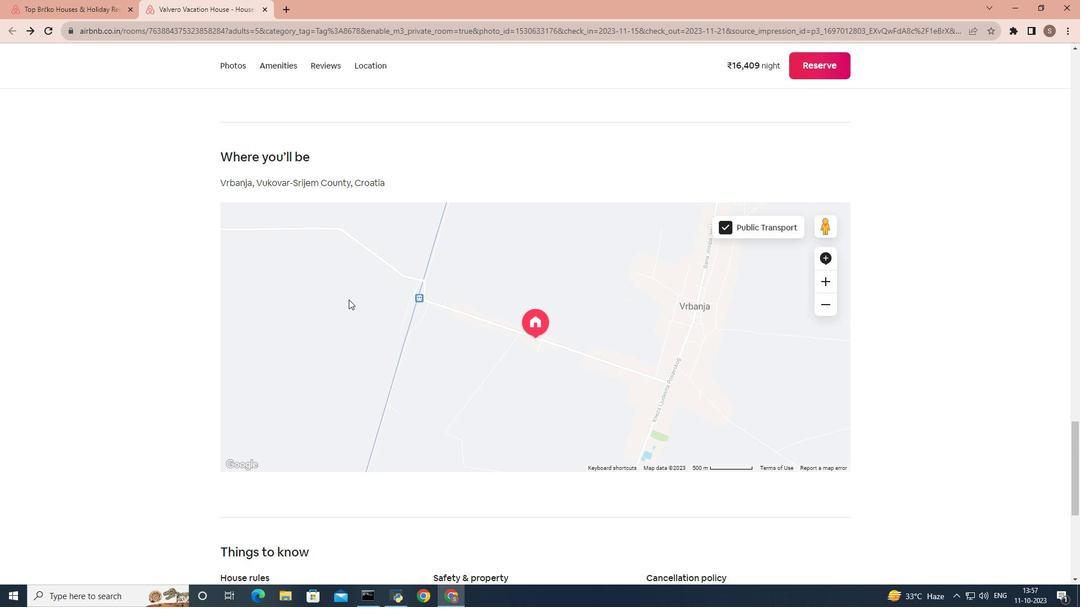 
Action: Mouse scrolled (348, 300) with delta (0, 0)
Screenshot: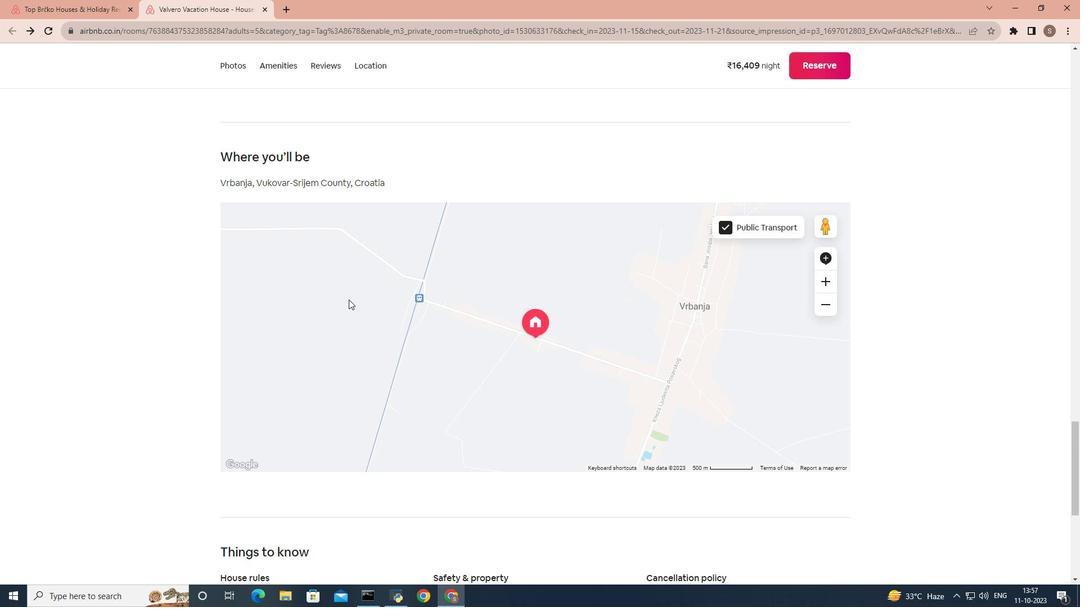 
Action: Mouse scrolled (348, 300) with delta (0, 0)
Screenshot: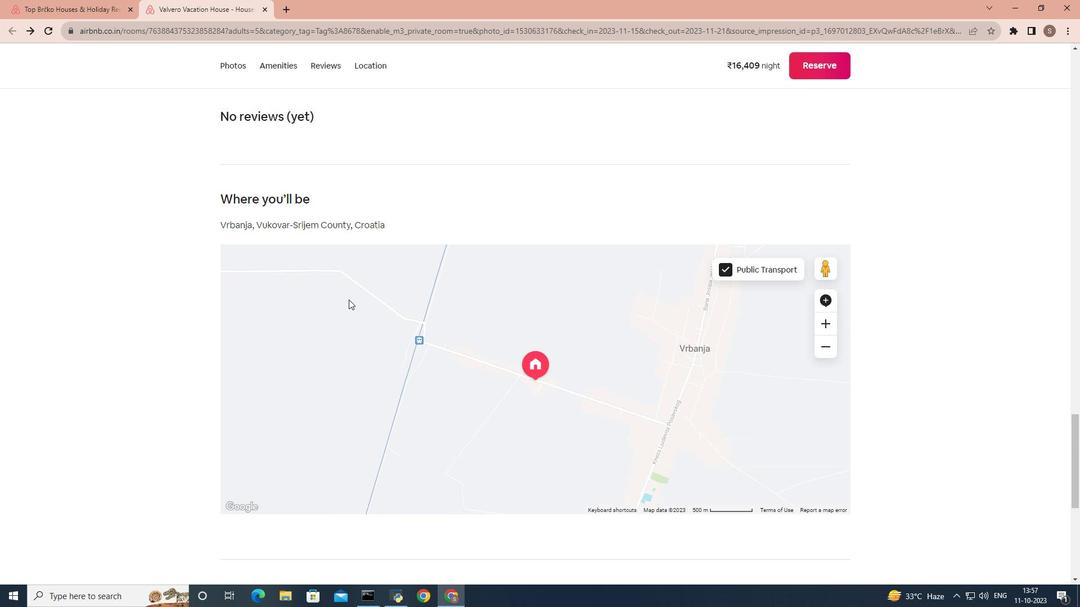 
Action: Mouse scrolled (348, 300) with delta (0, 0)
Screenshot: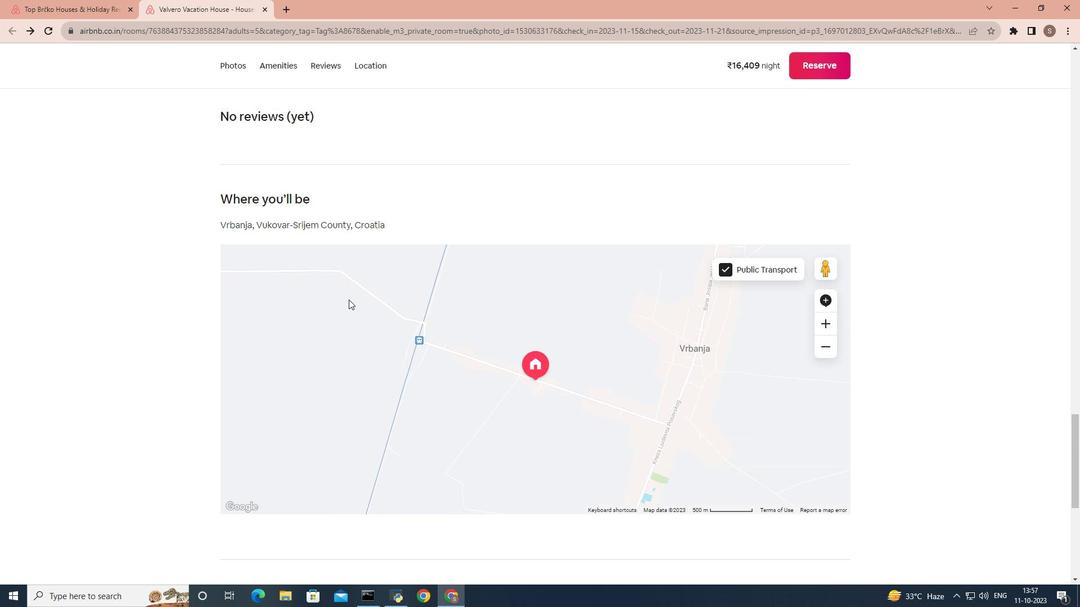 
Action: Mouse scrolled (348, 300) with delta (0, 0)
Screenshot: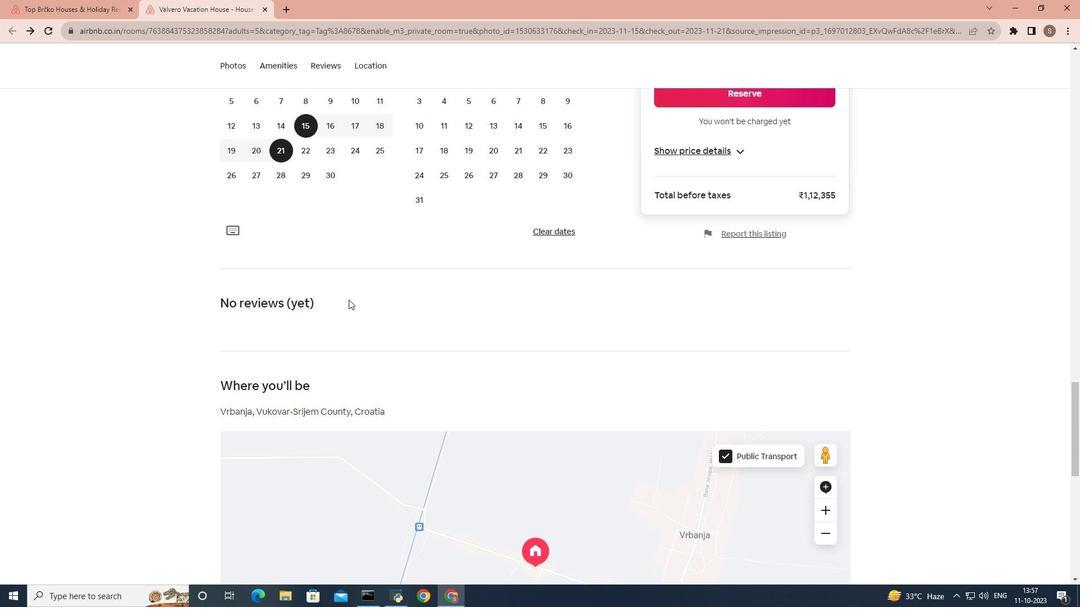 
Action: Mouse scrolled (348, 300) with delta (0, 0)
Screenshot: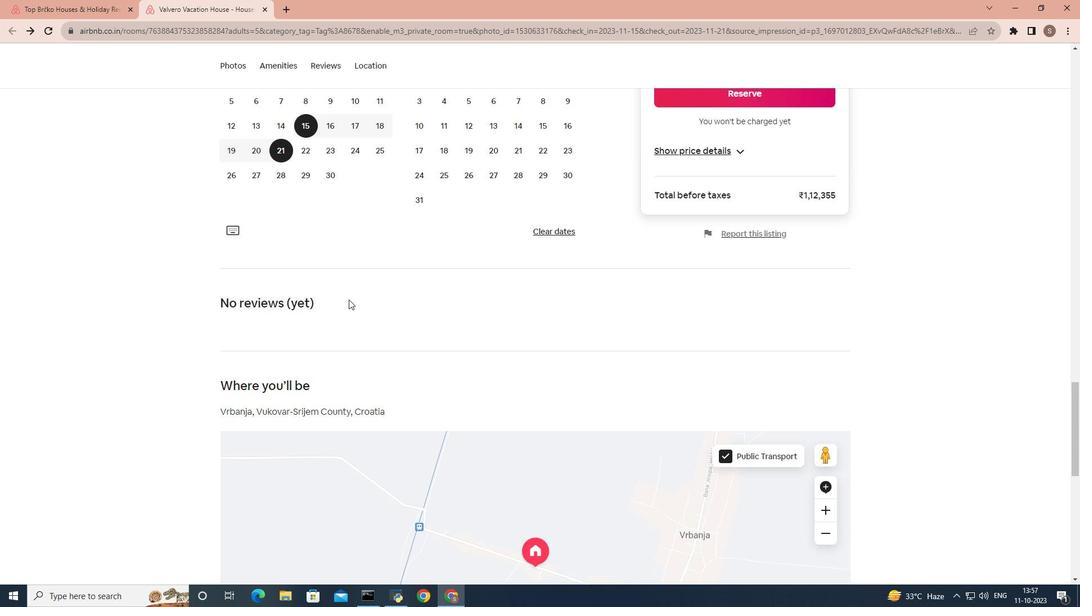 
Action: Mouse scrolled (348, 300) with delta (0, 0)
Screenshot: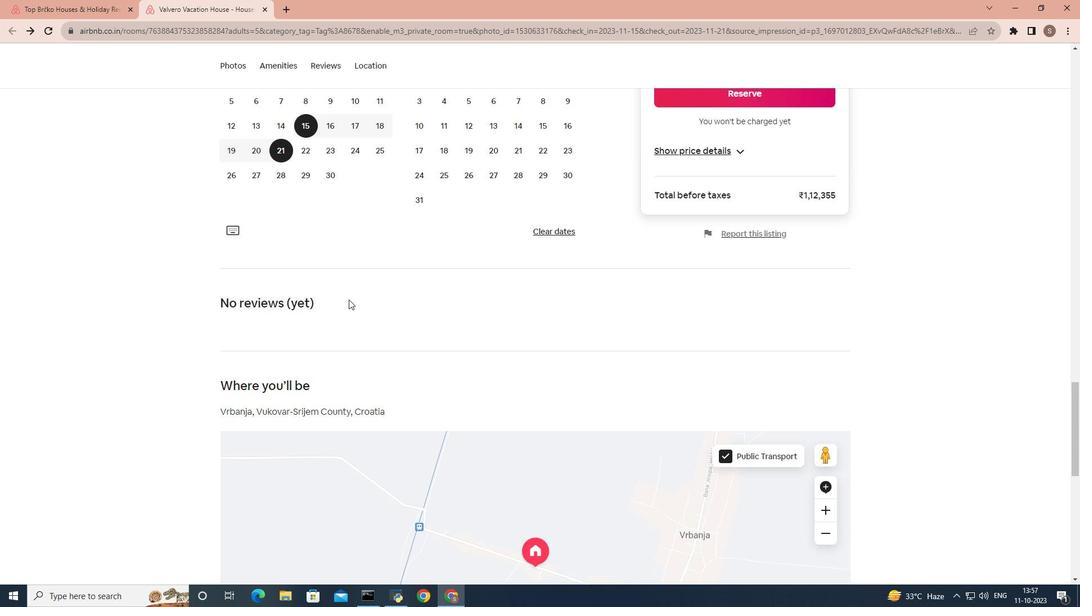 
Action: Mouse scrolled (348, 300) with delta (0, 0)
Screenshot: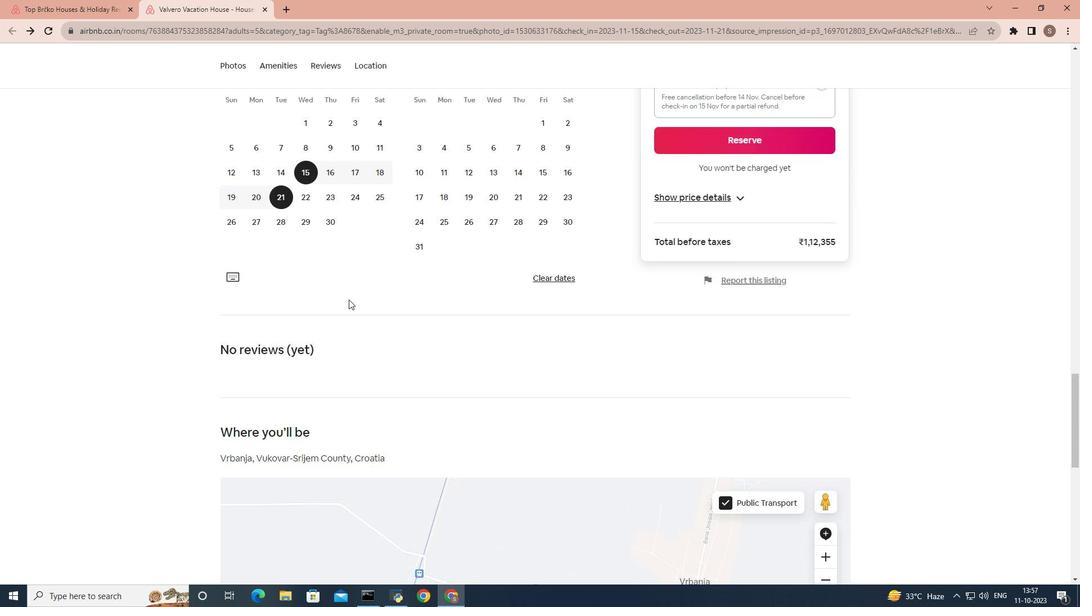 
Action: Mouse scrolled (348, 300) with delta (0, 0)
Screenshot: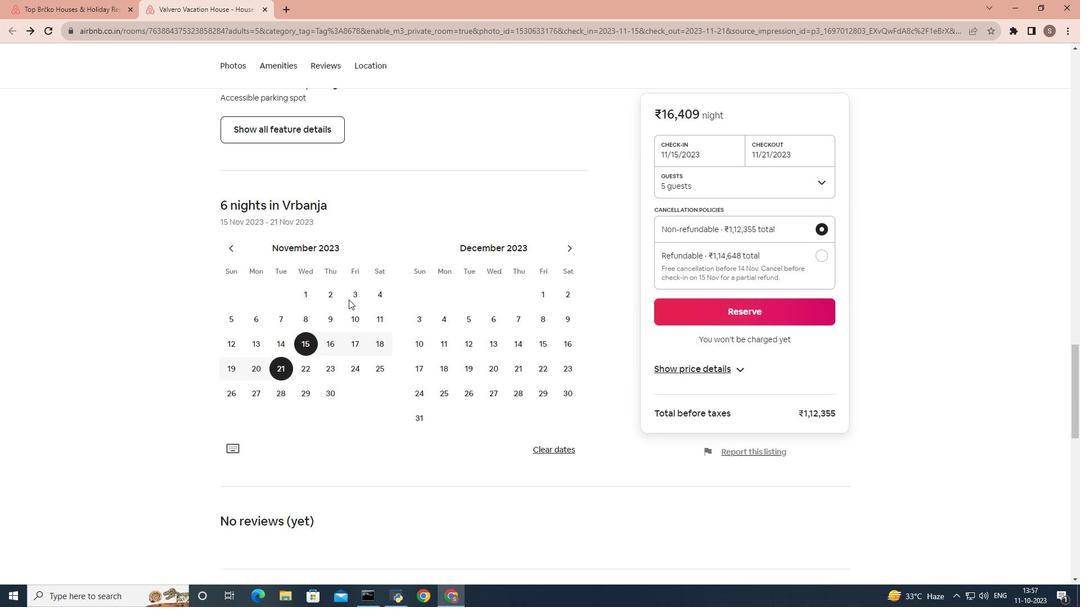 
Action: Mouse scrolled (348, 300) with delta (0, 0)
Screenshot: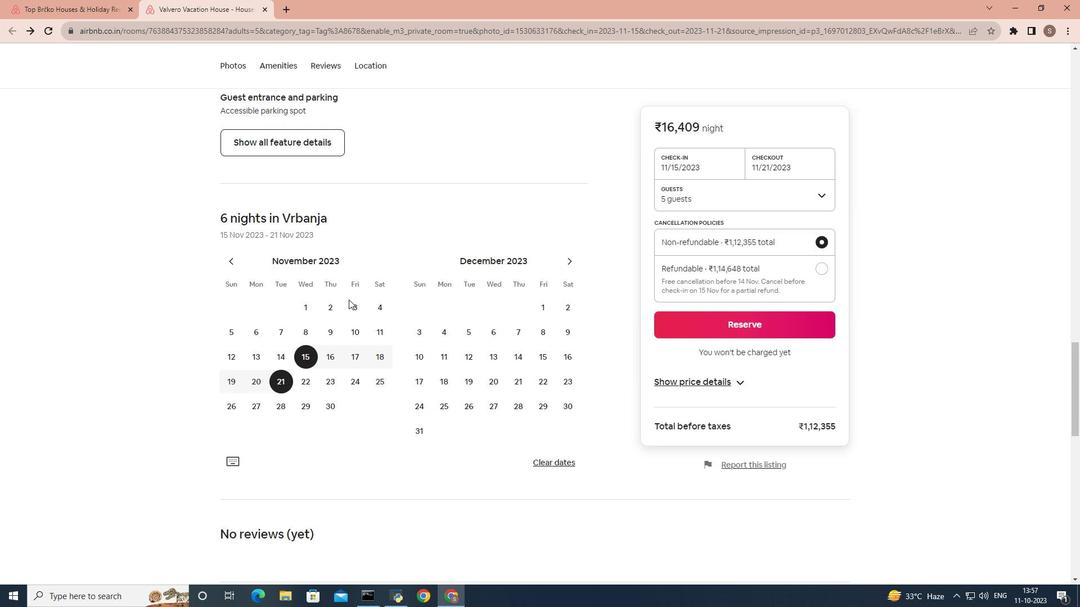 
Action: Mouse scrolled (348, 300) with delta (0, 0)
Screenshot: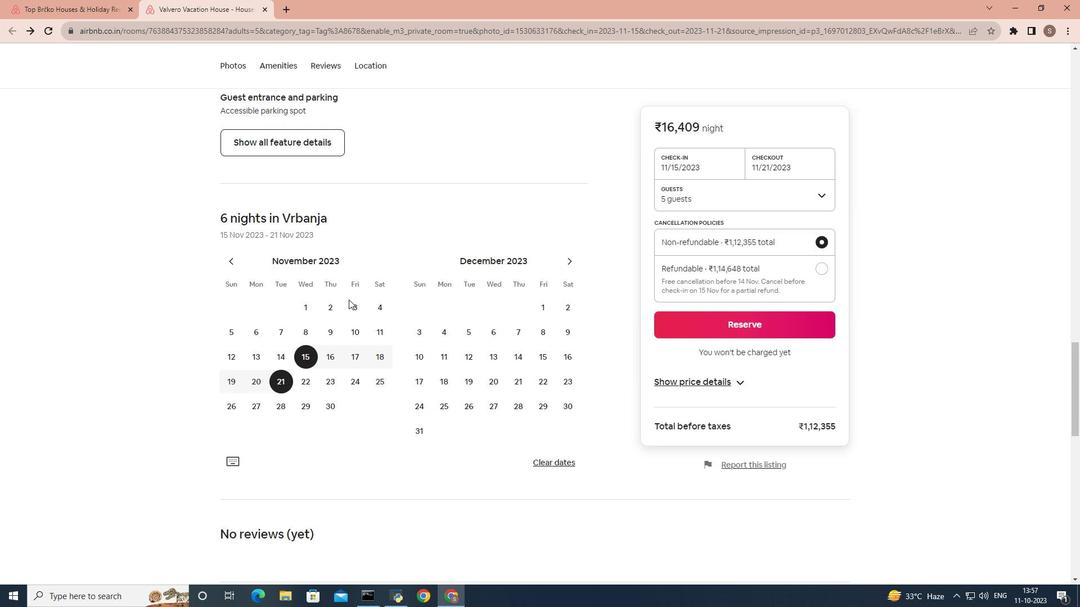 
Action: Mouse scrolled (348, 300) with delta (0, 0)
Screenshot: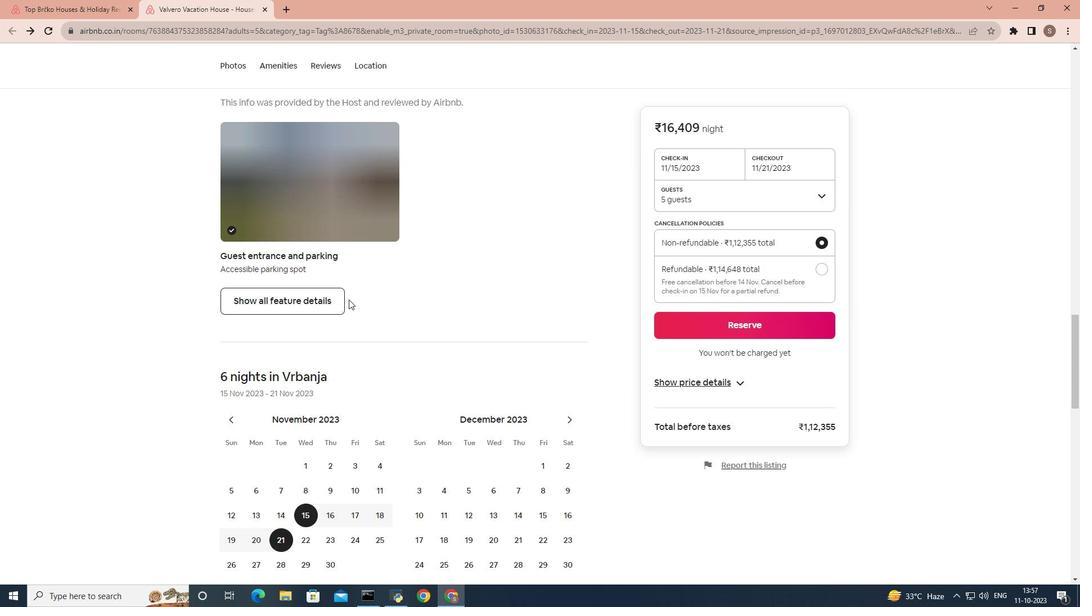 
Action: Mouse scrolled (348, 300) with delta (0, 0)
Screenshot: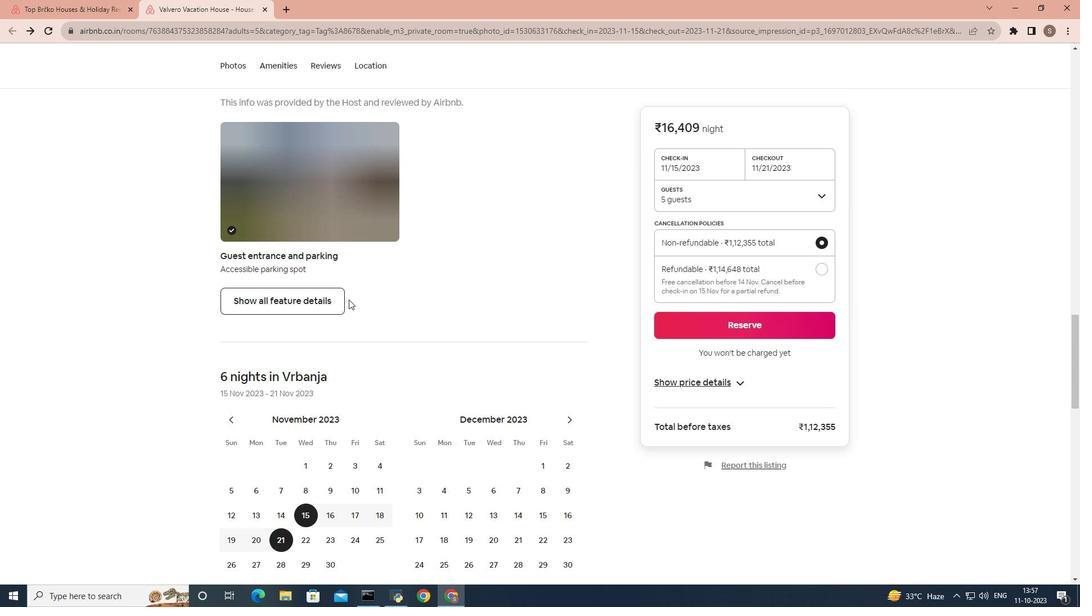 
Action: Mouse scrolled (348, 300) with delta (0, 0)
Screenshot: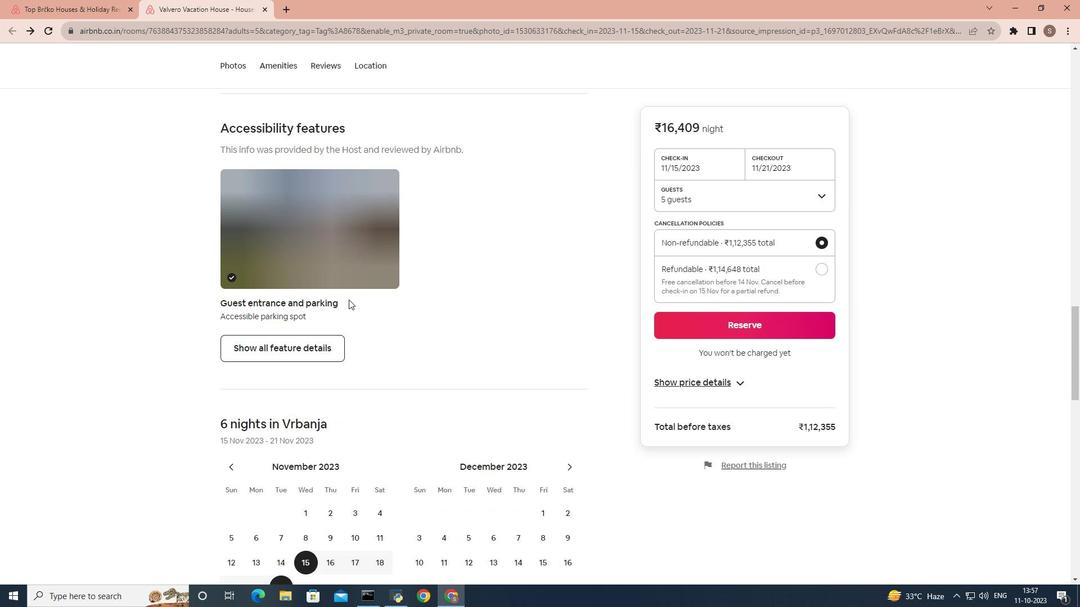 
Action: Mouse scrolled (348, 300) with delta (0, 0)
Screenshot: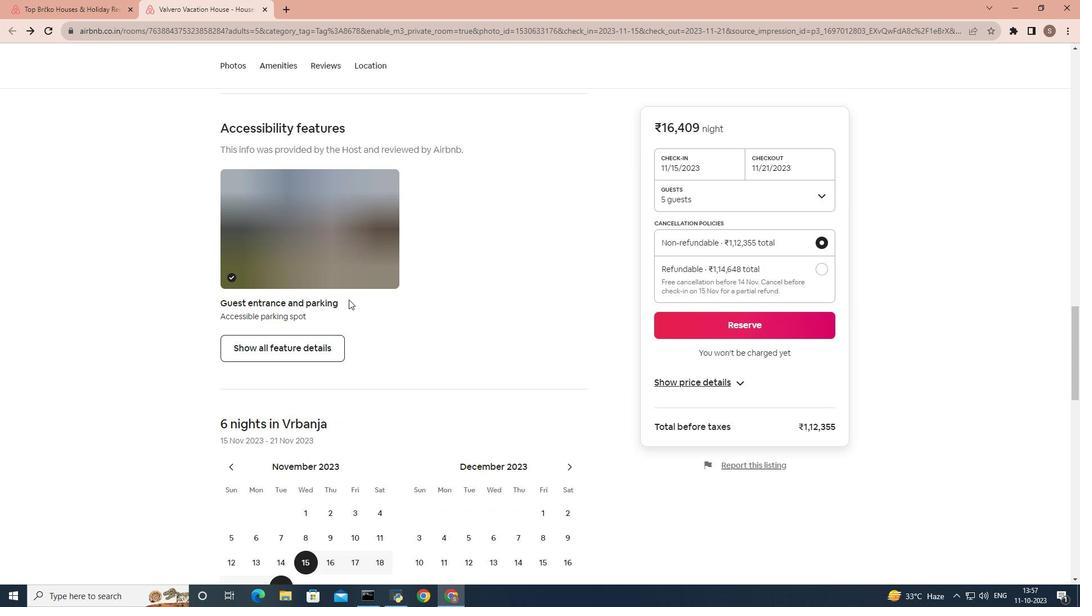 
Action: Mouse scrolled (348, 300) with delta (0, 0)
Screenshot: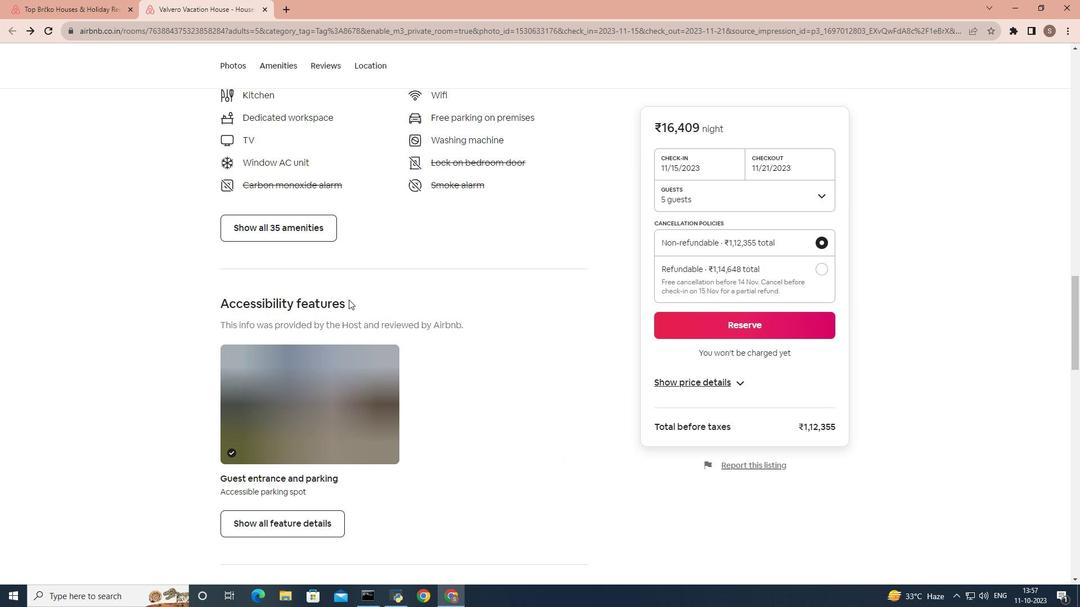 
Action: Mouse scrolled (348, 300) with delta (0, 0)
Screenshot: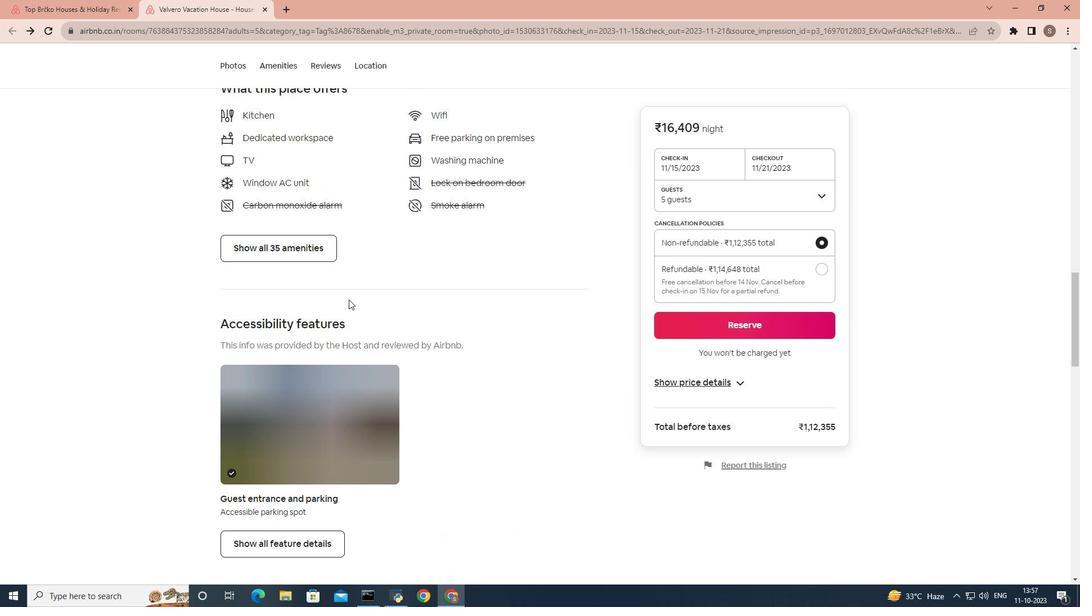 
Action: Mouse scrolled (348, 300) with delta (0, 0)
Screenshot: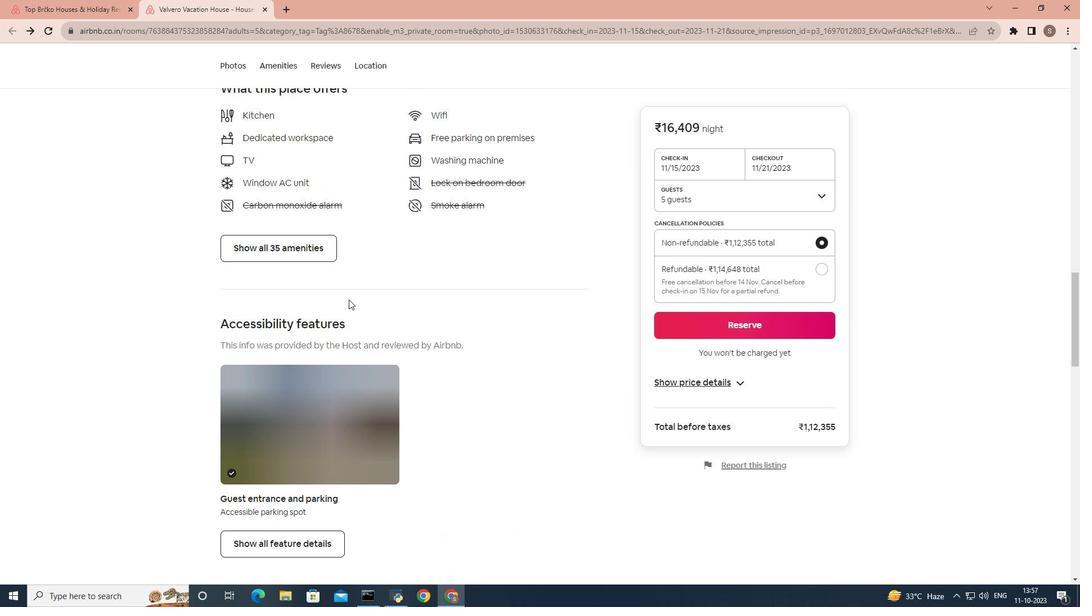 
Action: Mouse scrolled (348, 300) with delta (0, 0)
Screenshot: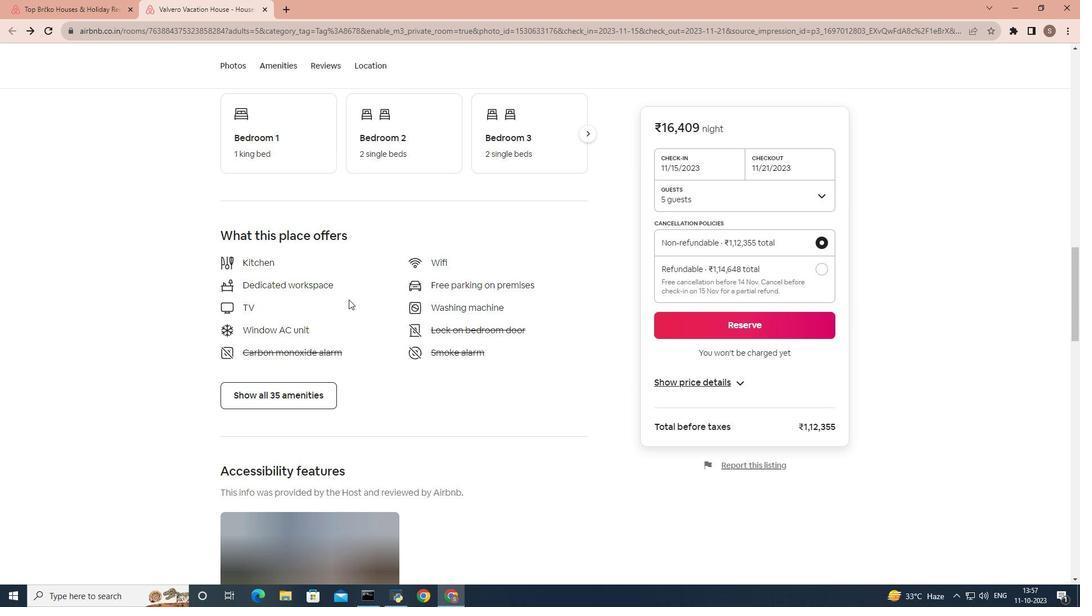 
Action: Mouse scrolled (348, 300) with delta (0, 0)
Screenshot: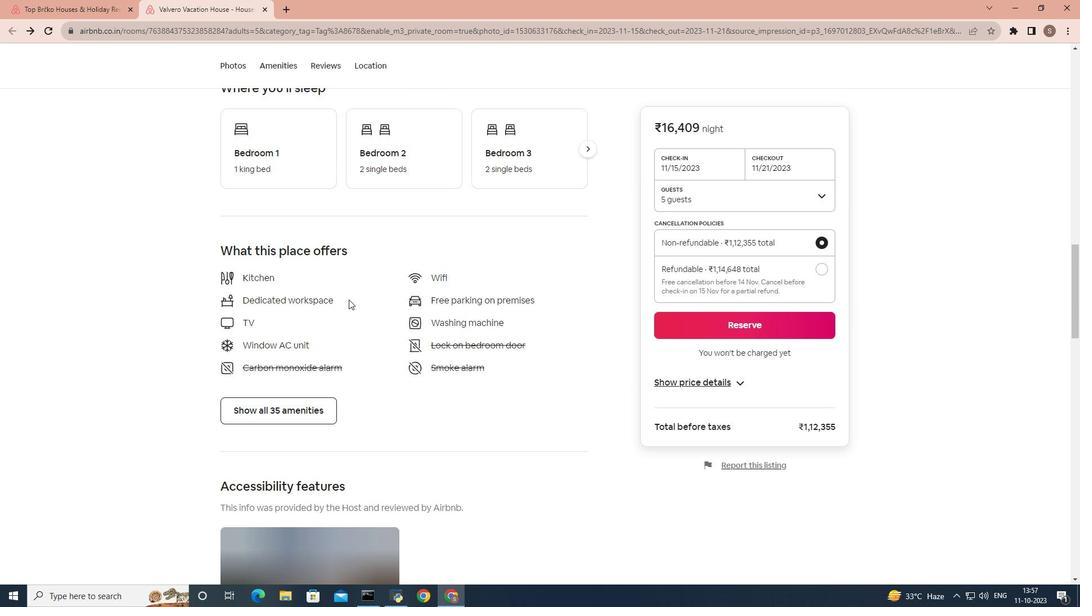 
Action: Mouse scrolled (348, 300) with delta (0, 0)
Screenshot: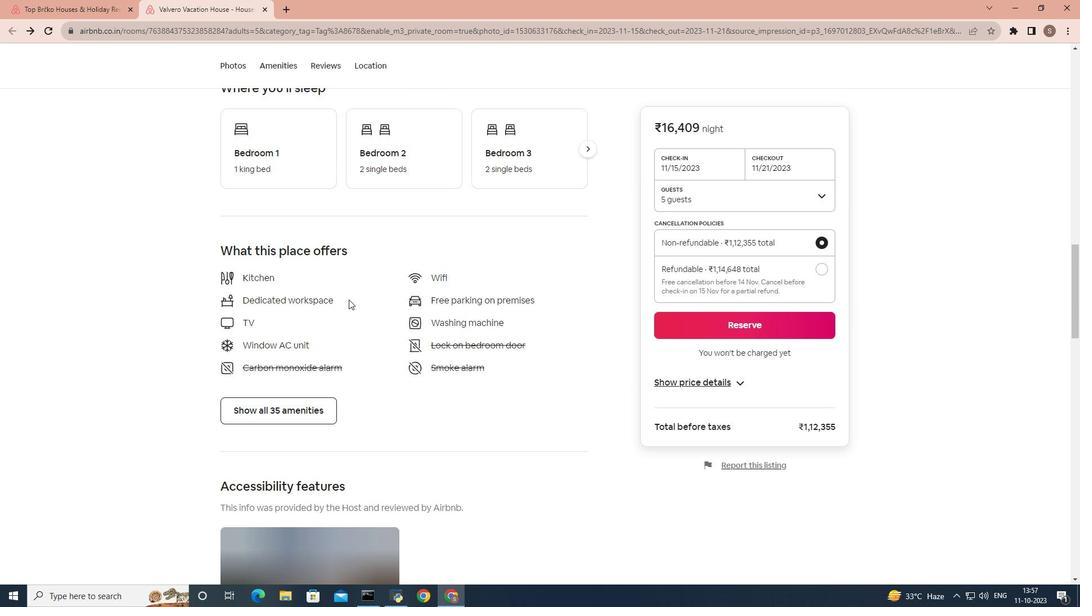 
Action: Mouse scrolled (348, 300) with delta (0, 0)
Screenshot: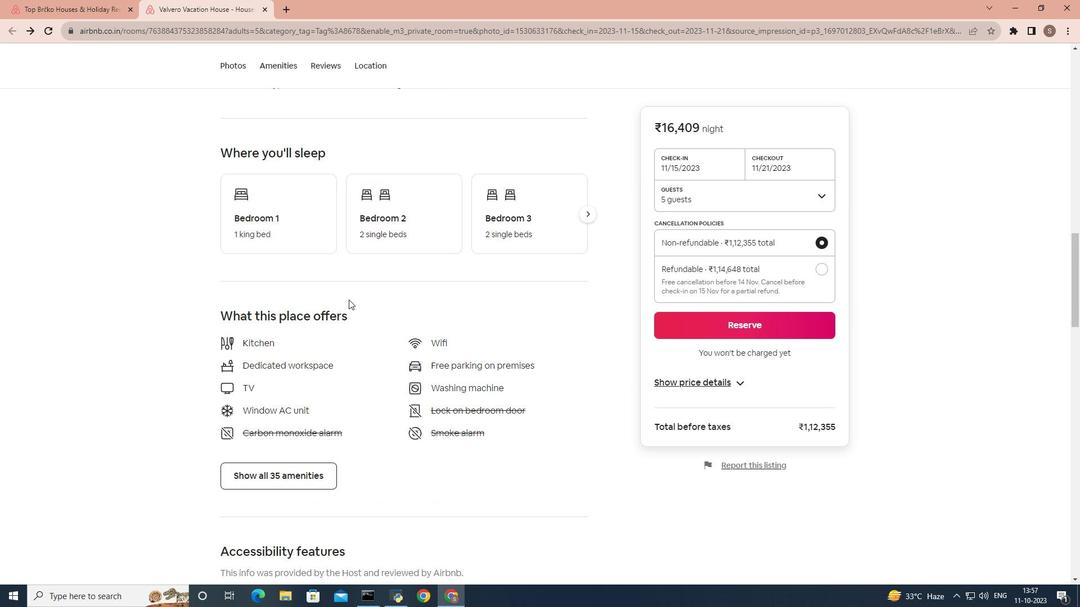 
Action: Mouse scrolled (348, 300) with delta (0, 0)
Screenshot: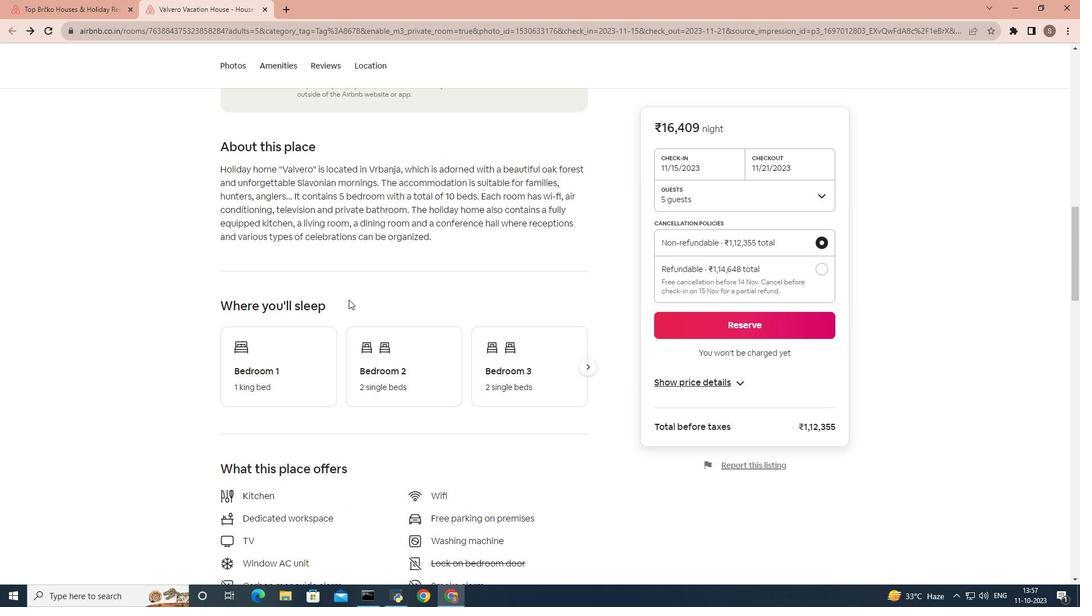 
Action: Mouse scrolled (348, 300) with delta (0, 0)
Screenshot: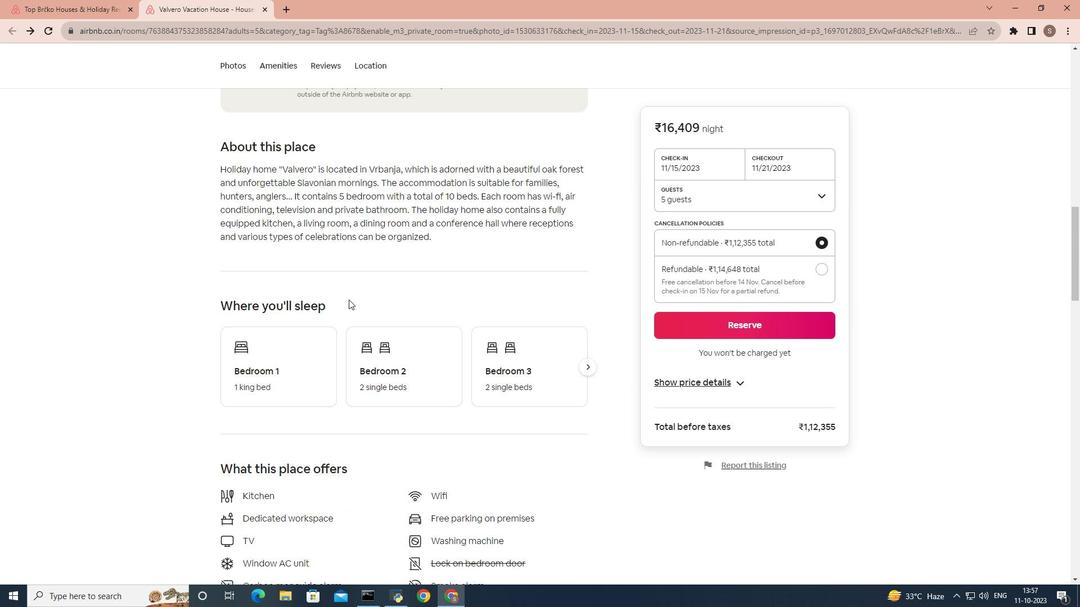 
Action: Mouse scrolled (348, 300) with delta (0, 0)
Screenshot: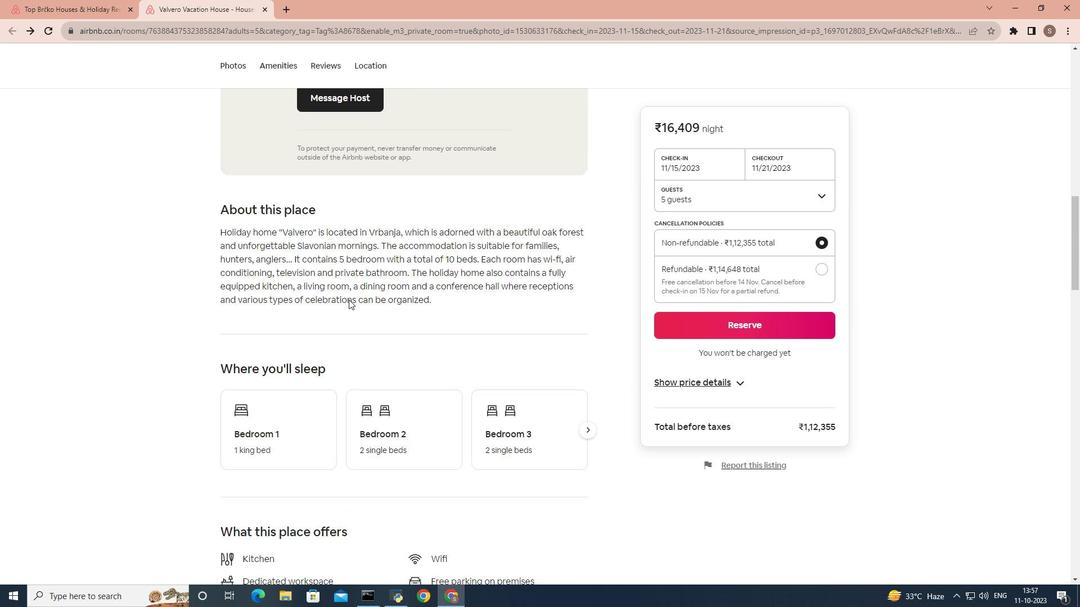 
Action: Mouse scrolled (348, 300) with delta (0, 0)
Screenshot: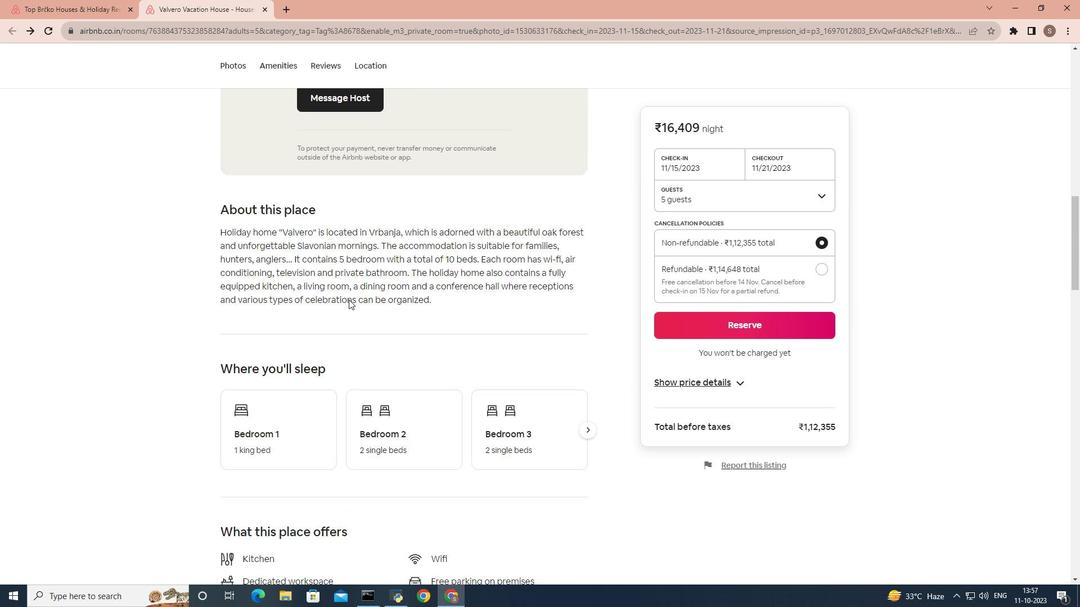 
Action: Mouse scrolled (348, 300) with delta (0, 0)
Screenshot: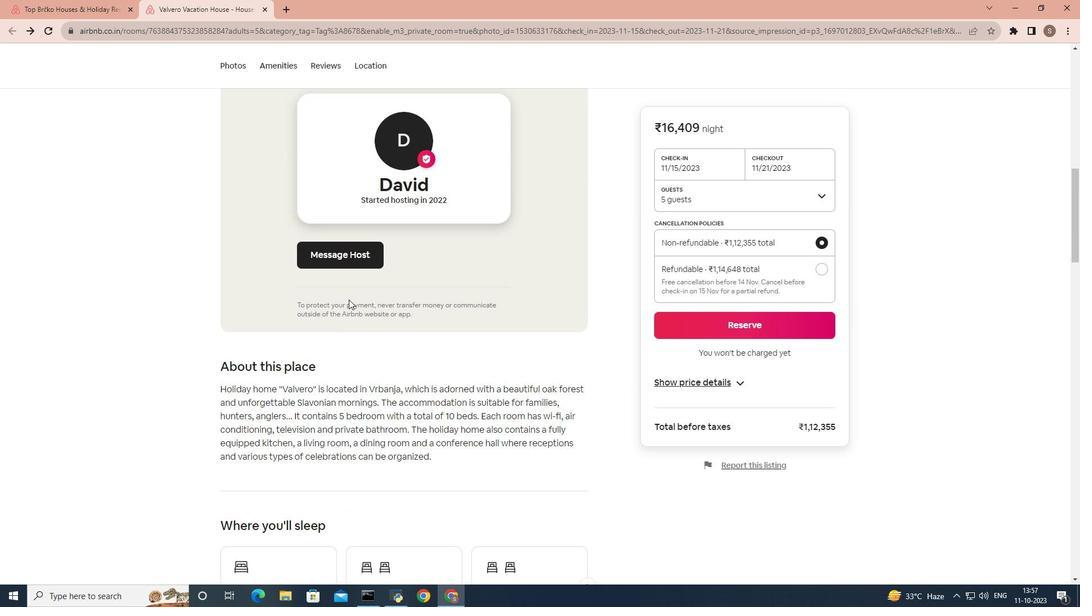
Action: Mouse scrolled (348, 300) with delta (0, 0)
Screenshot: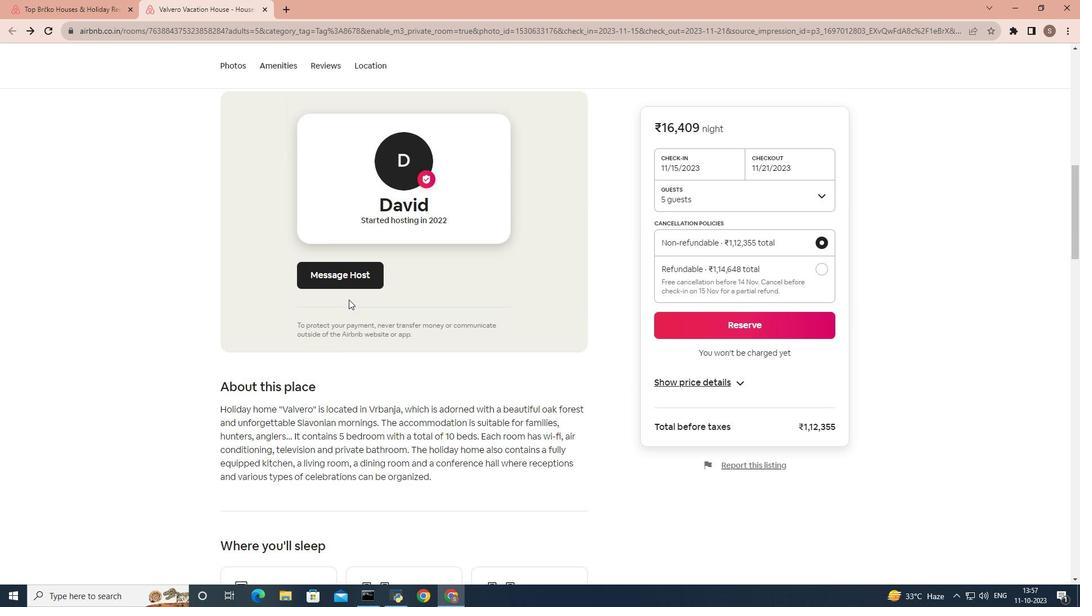 
Action: Mouse scrolled (348, 300) with delta (0, 0)
Screenshot: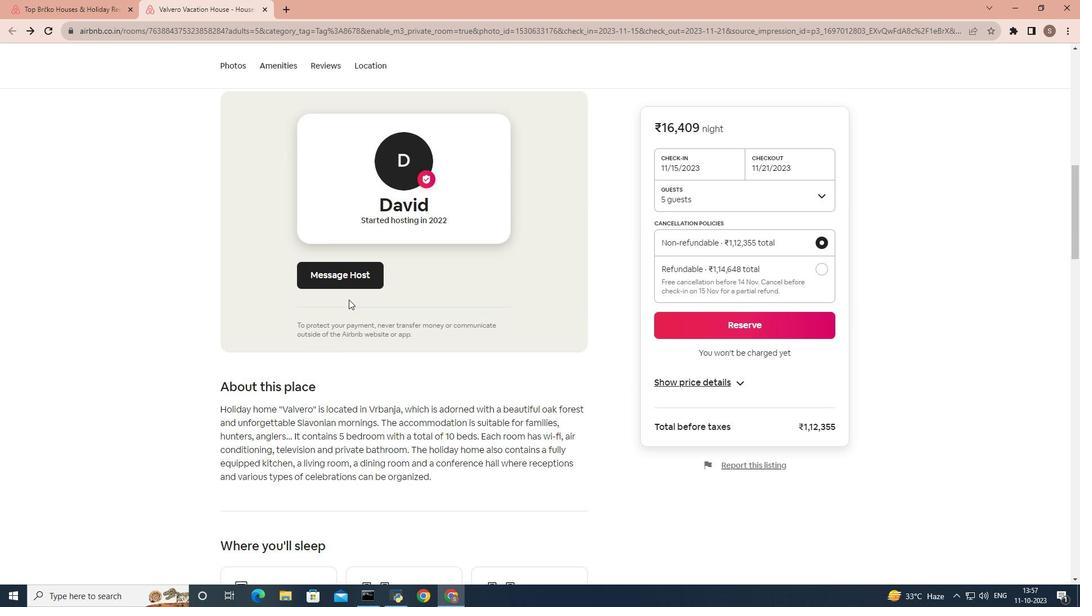 
Action: Mouse scrolled (348, 300) with delta (0, 0)
Screenshot: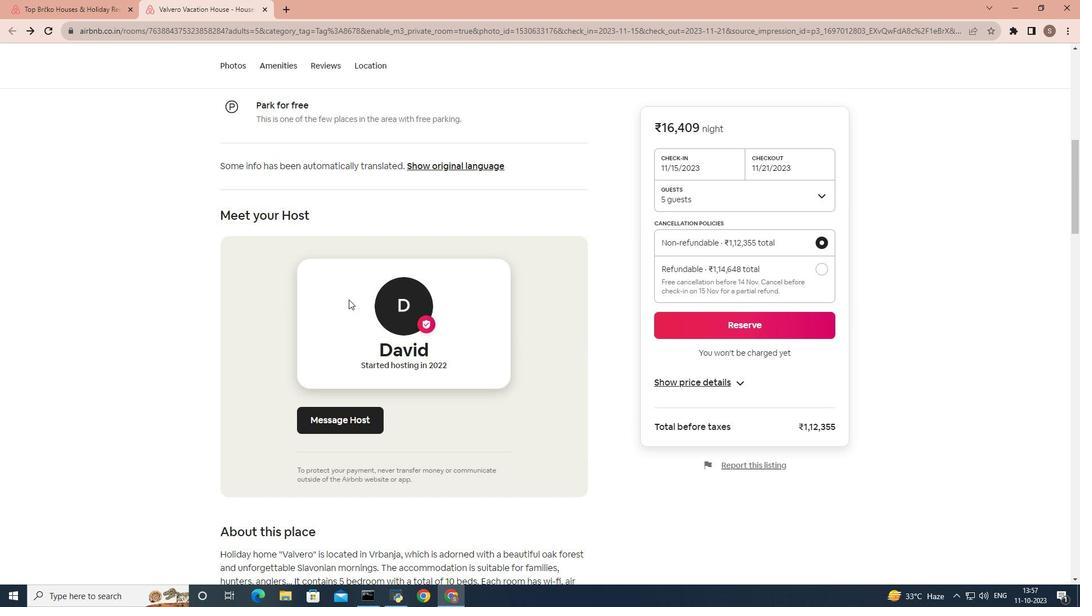 
Action: Mouse scrolled (348, 300) with delta (0, 0)
Screenshot: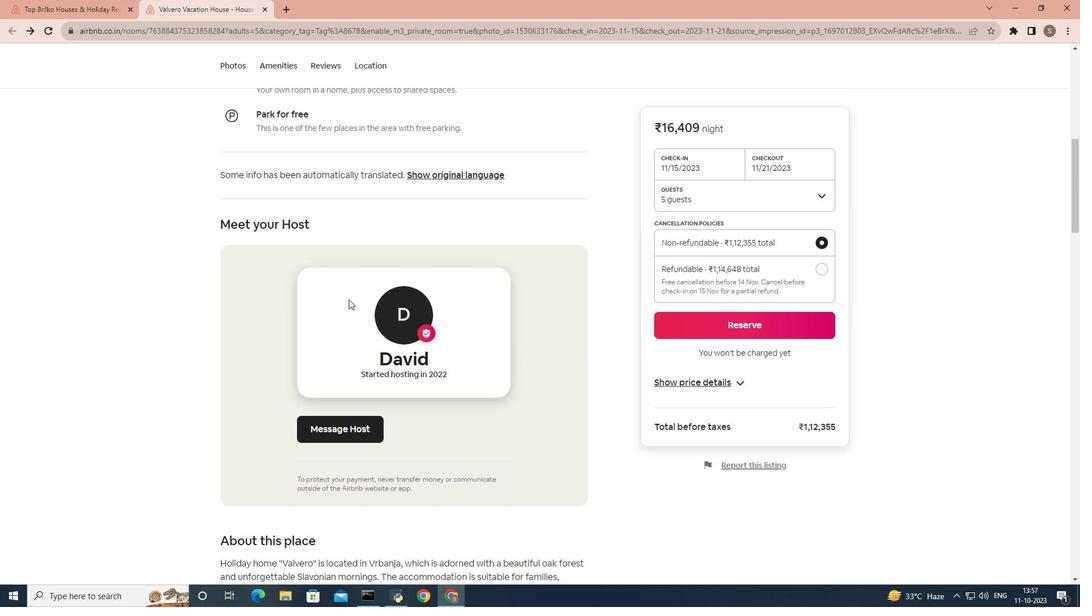 
Action: Mouse scrolled (348, 300) with delta (0, 0)
Screenshot: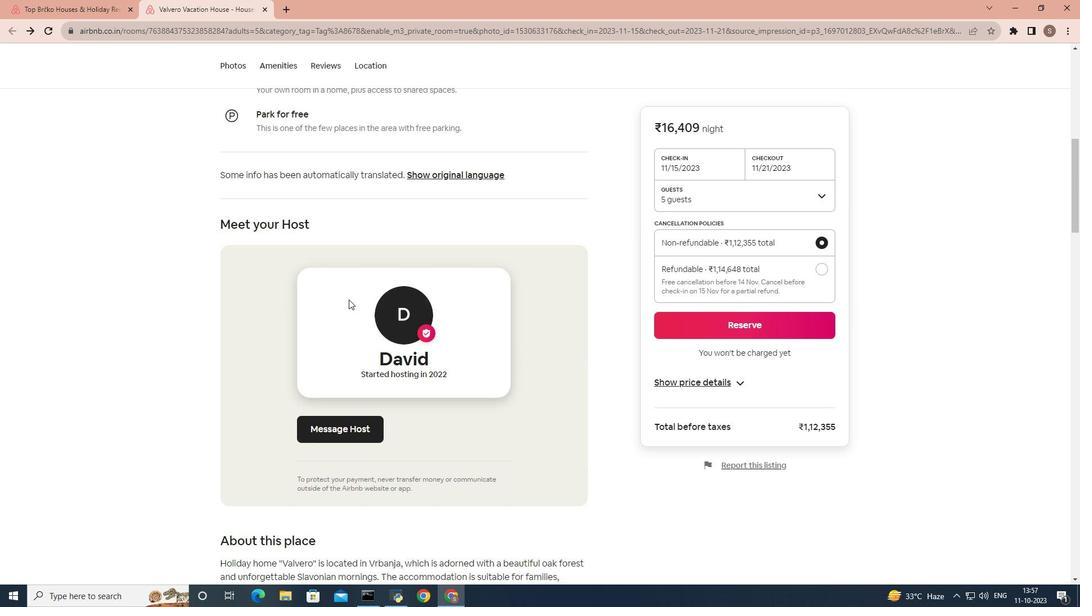 
Action: Mouse scrolled (348, 300) with delta (0, 0)
Screenshot: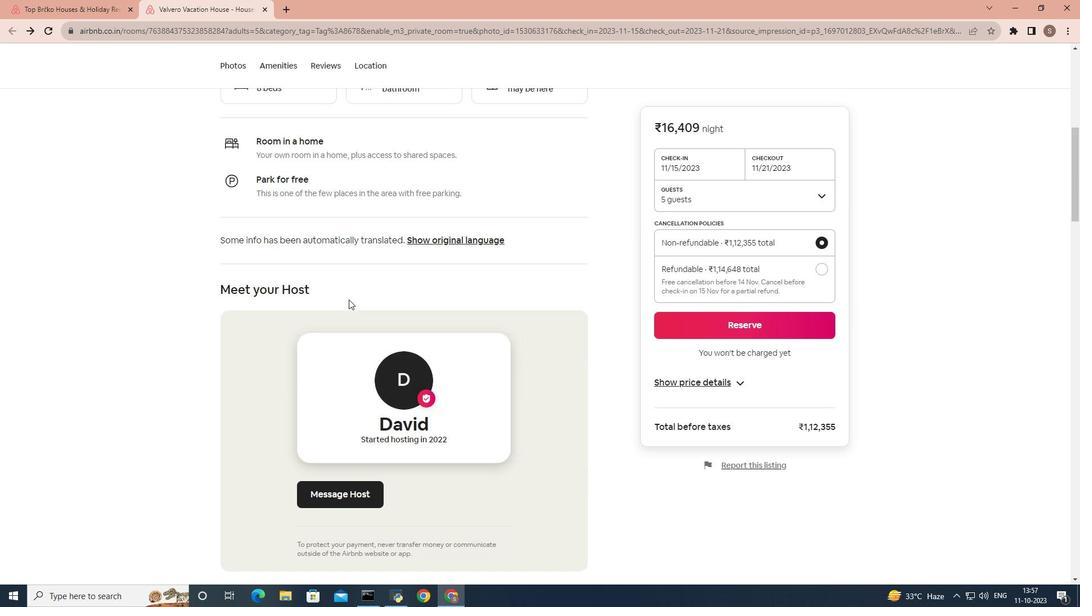 
Action: Mouse scrolled (348, 300) with delta (0, 0)
Screenshot: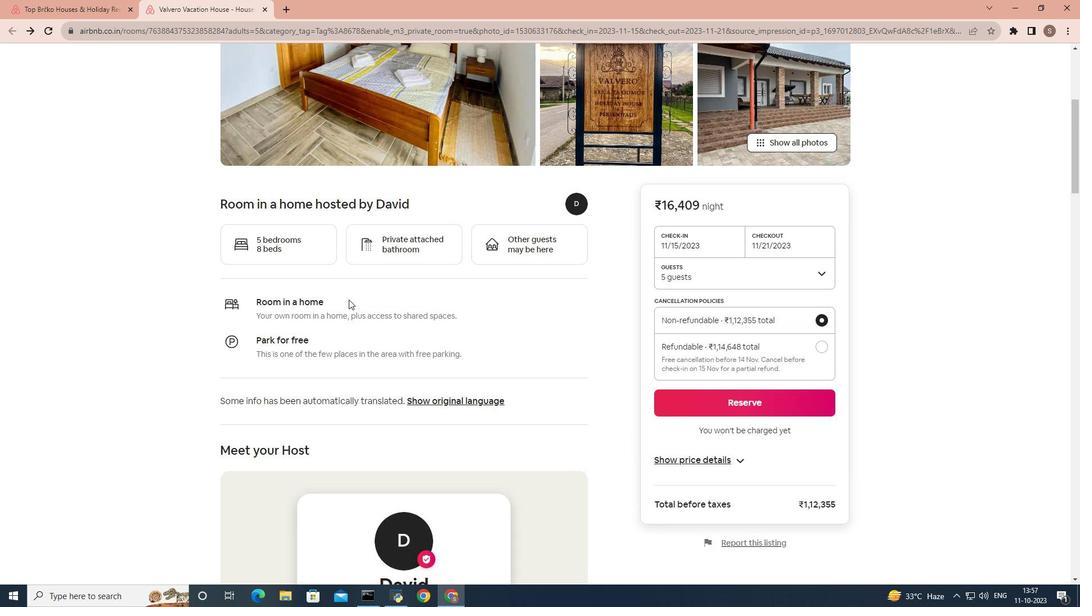 
Action: Mouse scrolled (348, 300) with delta (0, 0)
Screenshot: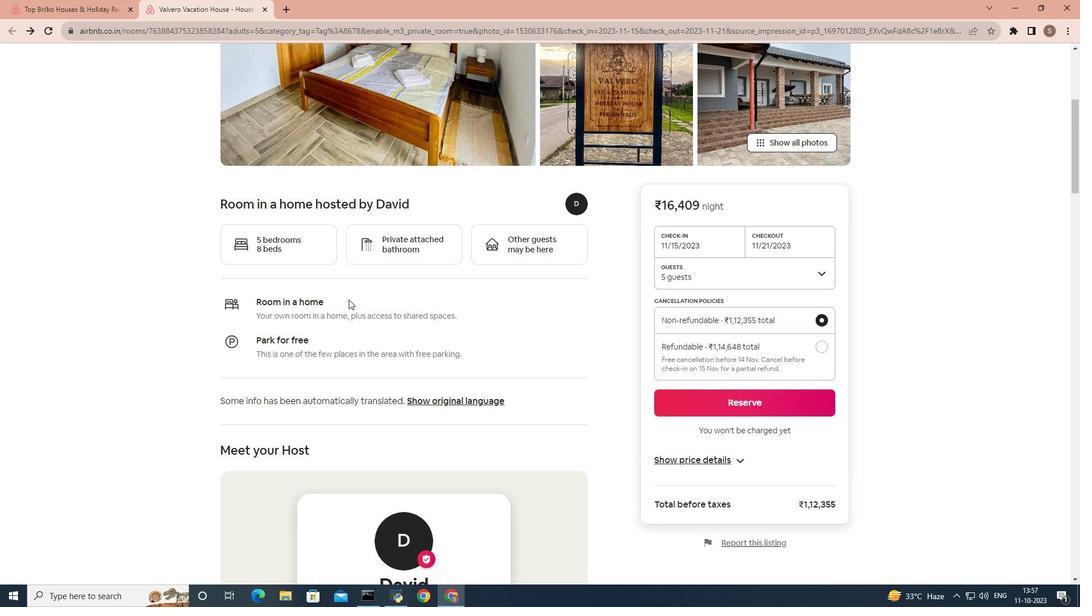 
Action: Mouse scrolled (348, 300) with delta (0, 0)
Screenshot: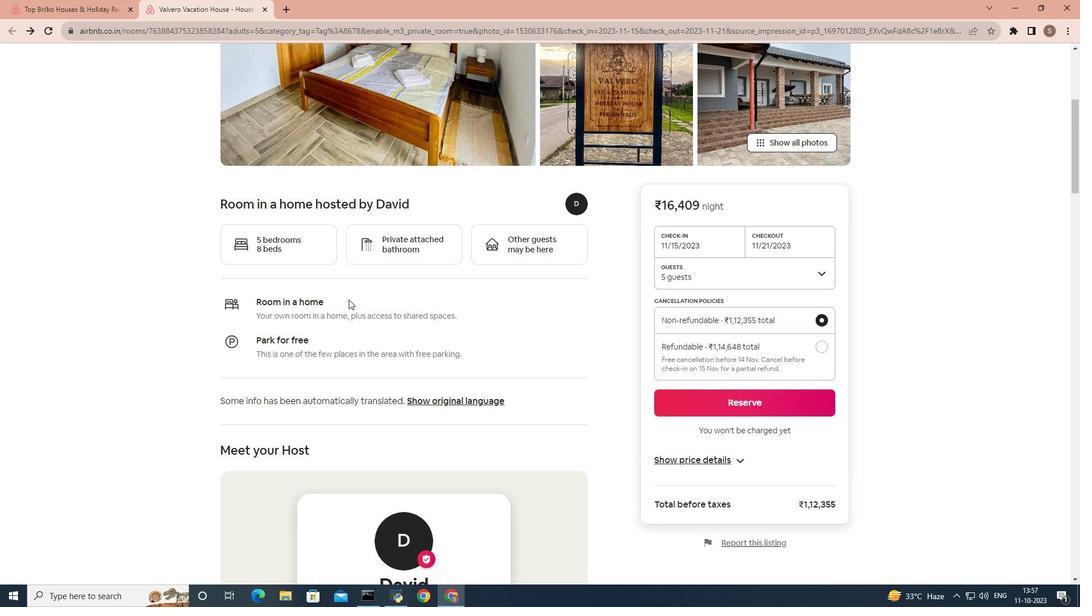
Action: Mouse scrolled (348, 300) with delta (0, 0)
Screenshot: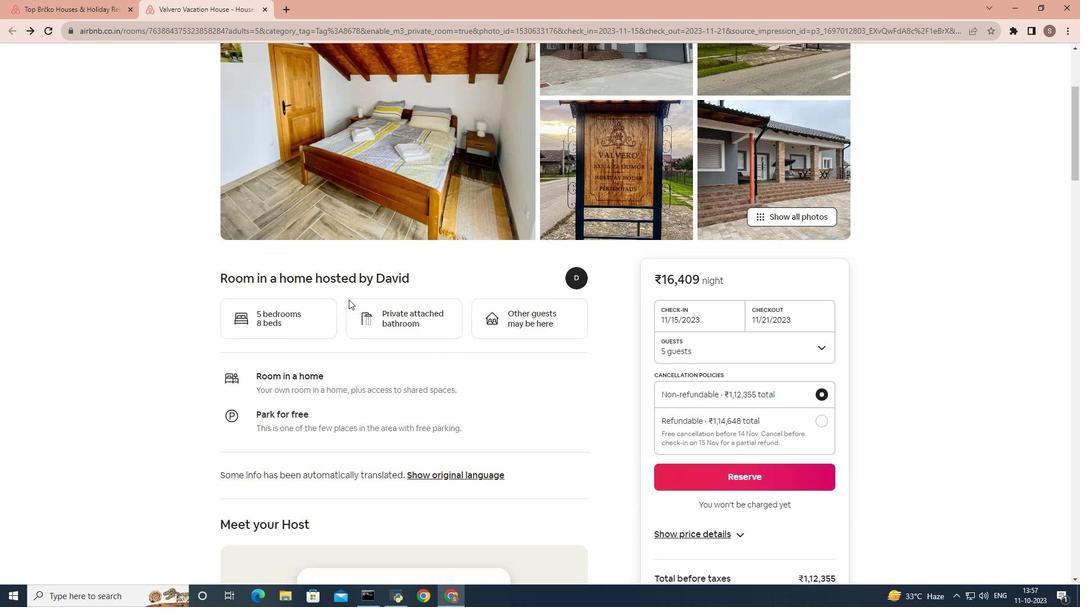 
Action: Mouse moved to (390, 282)
Screenshot: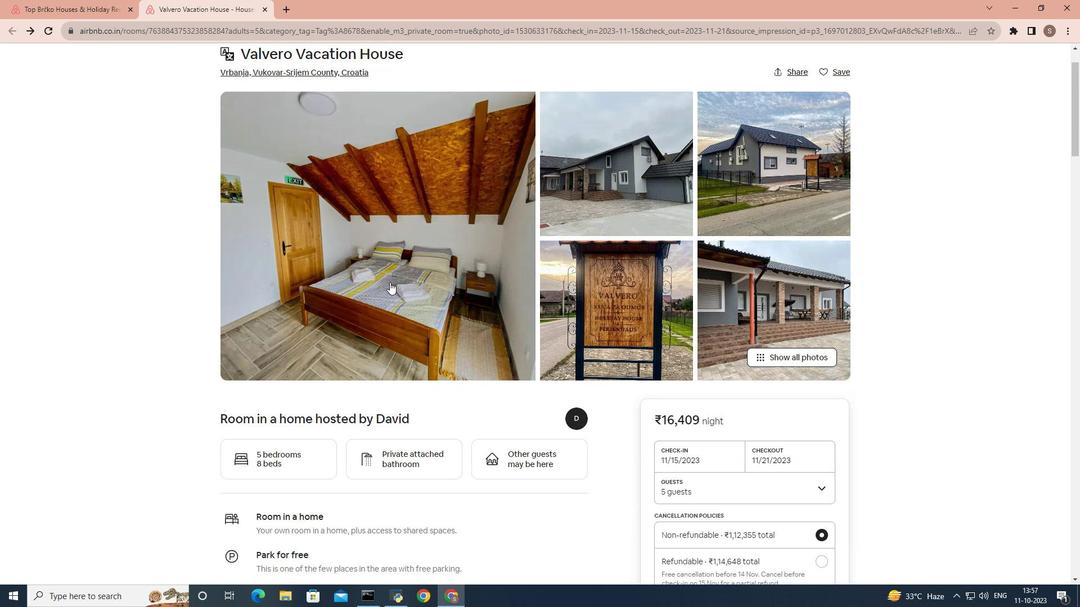 
Action: Mouse pressed left at (390, 282)
Screenshot: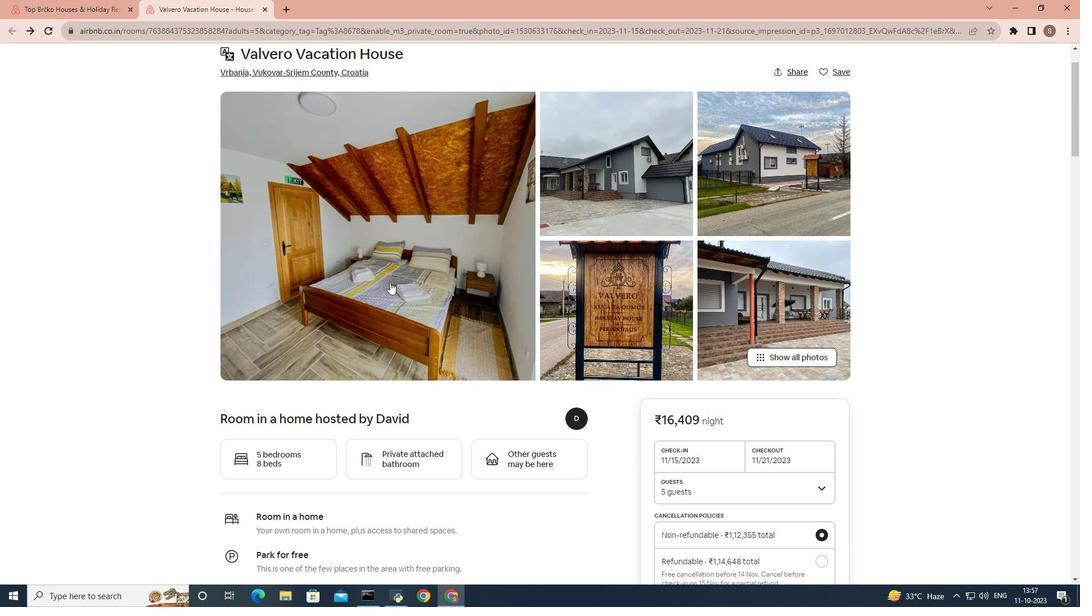 
Action: Mouse moved to (390, 334)
Screenshot: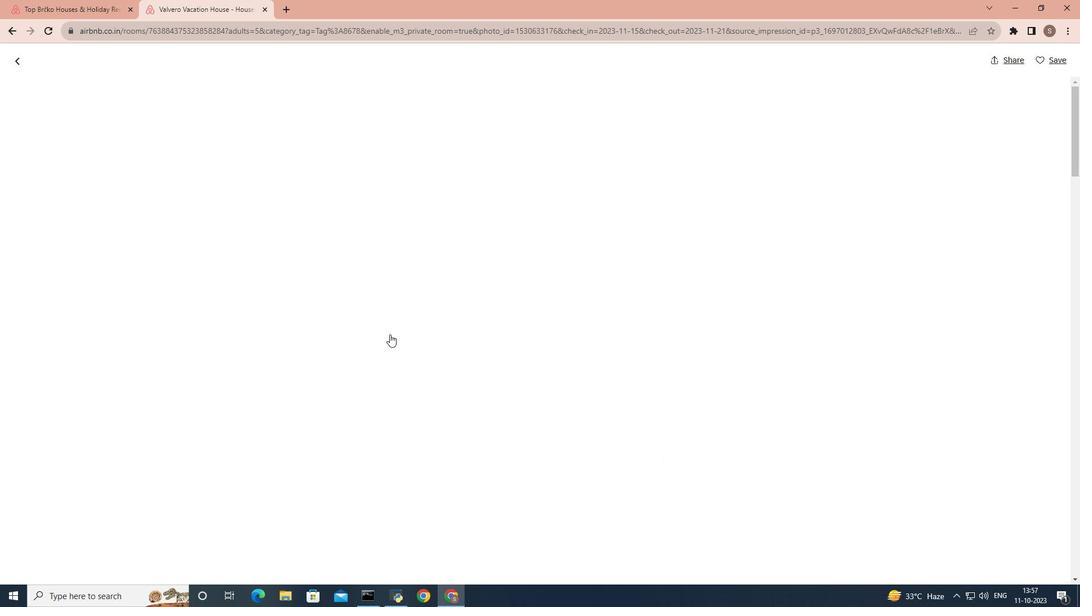 
Action: Mouse scrolled (390, 335) with delta (0, 0)
Screenshot: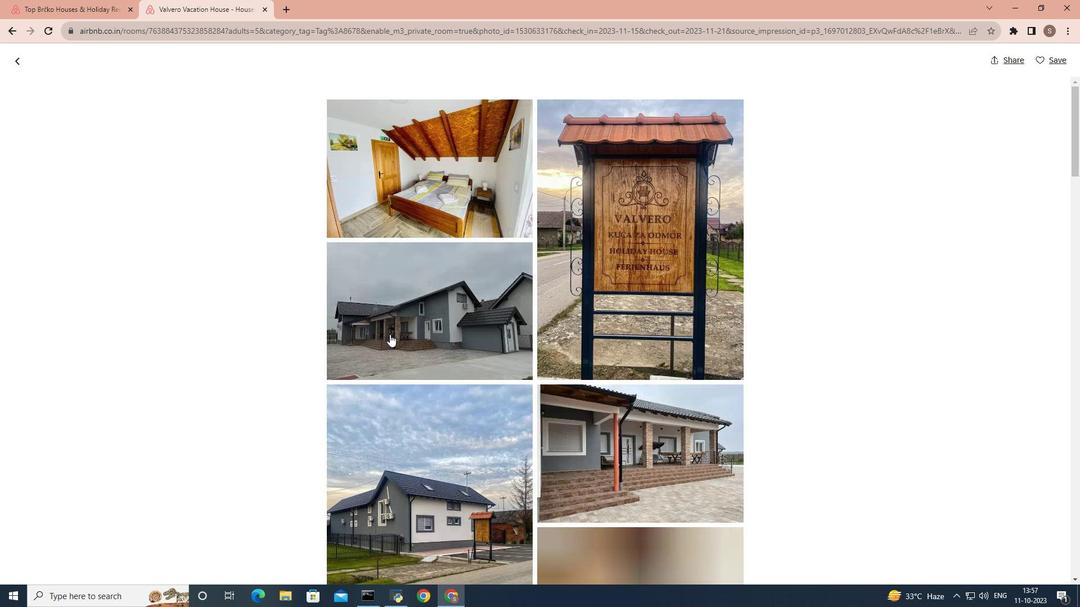 
Action: Mouse scrolled (390, 334) with delta (0, 0)
Screenshot: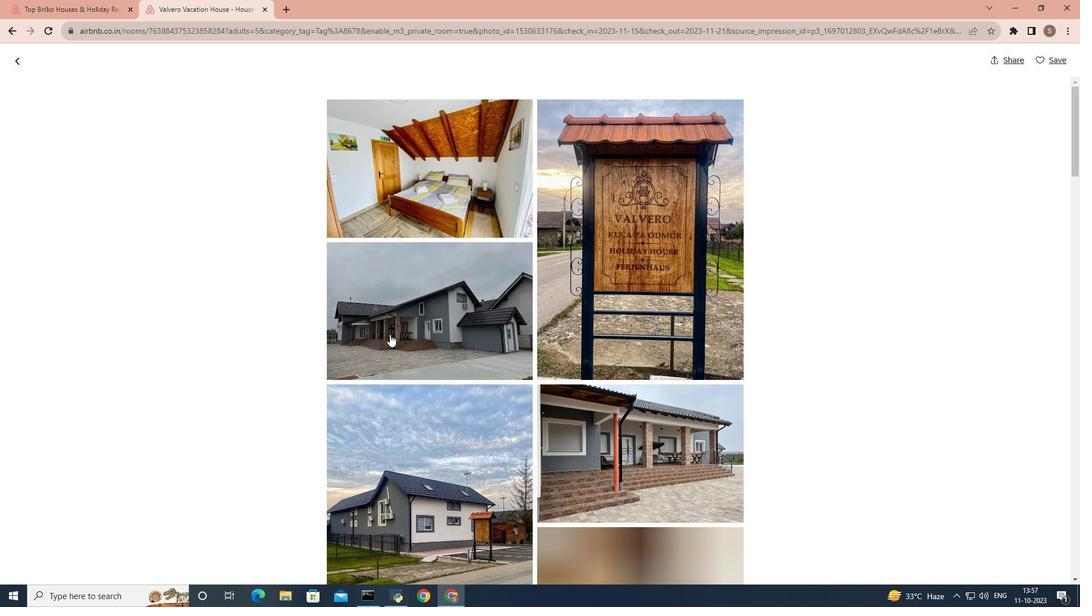 
Action: Mouse scrolled (390, 334) with delta (0, 0)
Screenshot: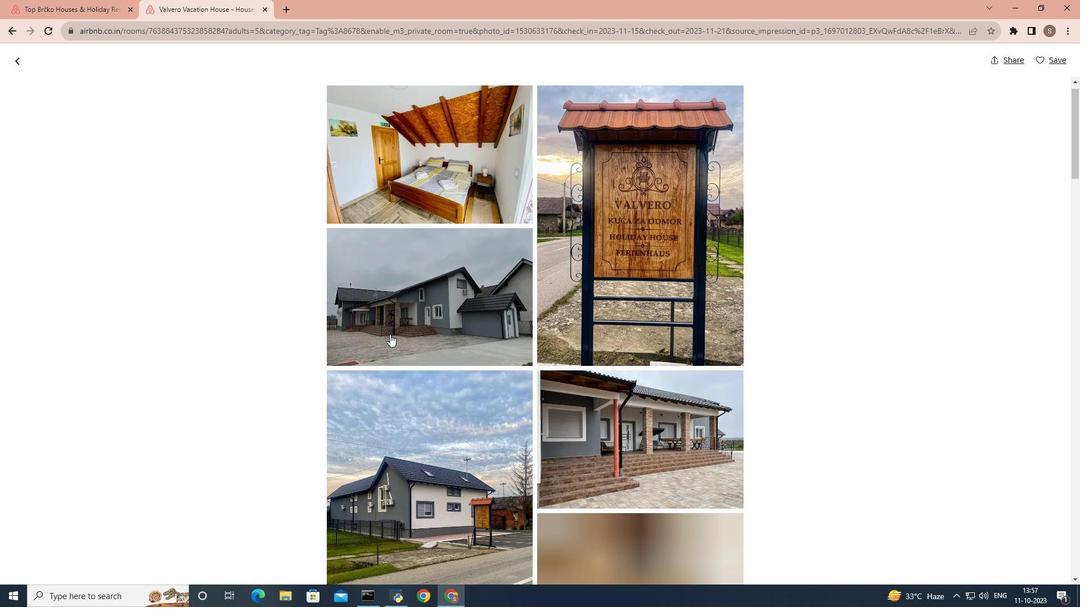
Action: Mouse scrolled (390, 334) with delta (0, 0)
